 Task: Set up a reminder for the business networking mixer.
Action: Mouse moved to (102, 123)
Screenshot: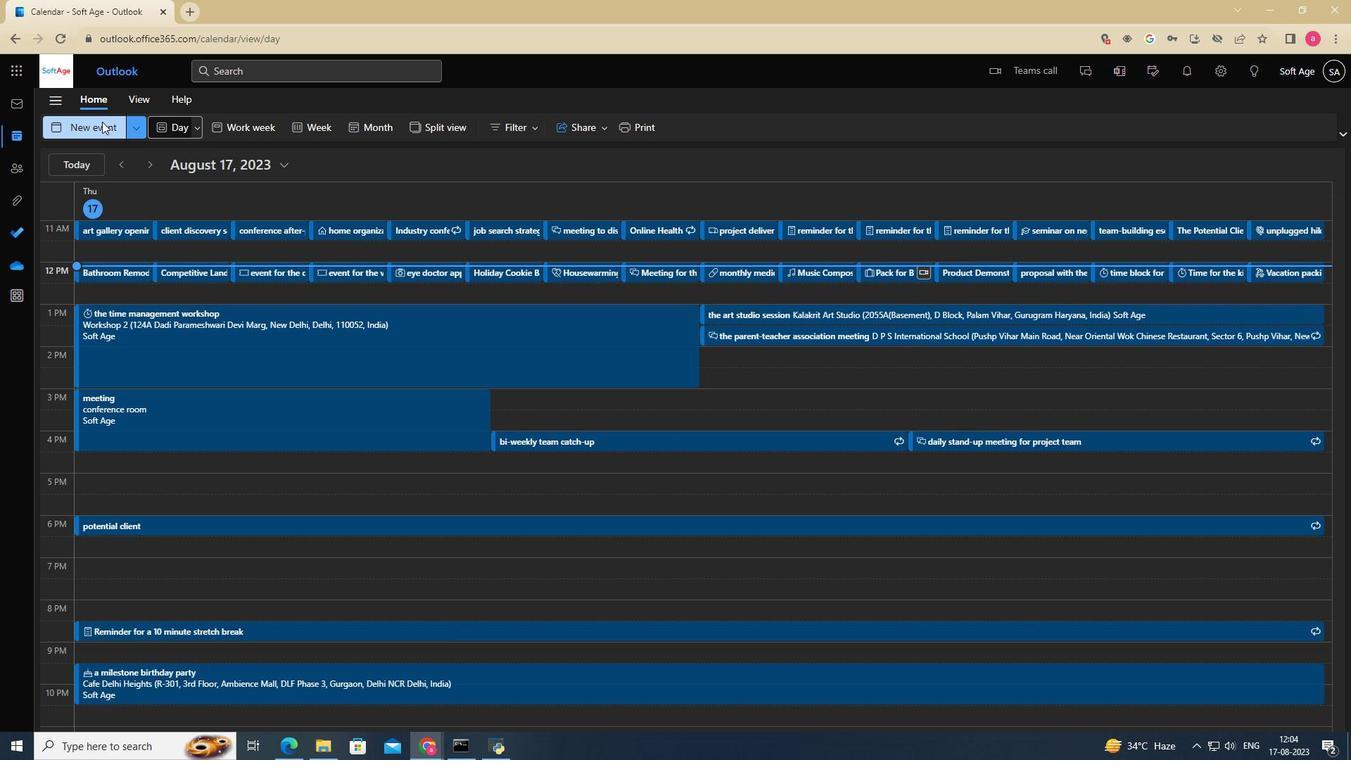 
Action: Mouse pressed left at (102, 123)
Screenshot: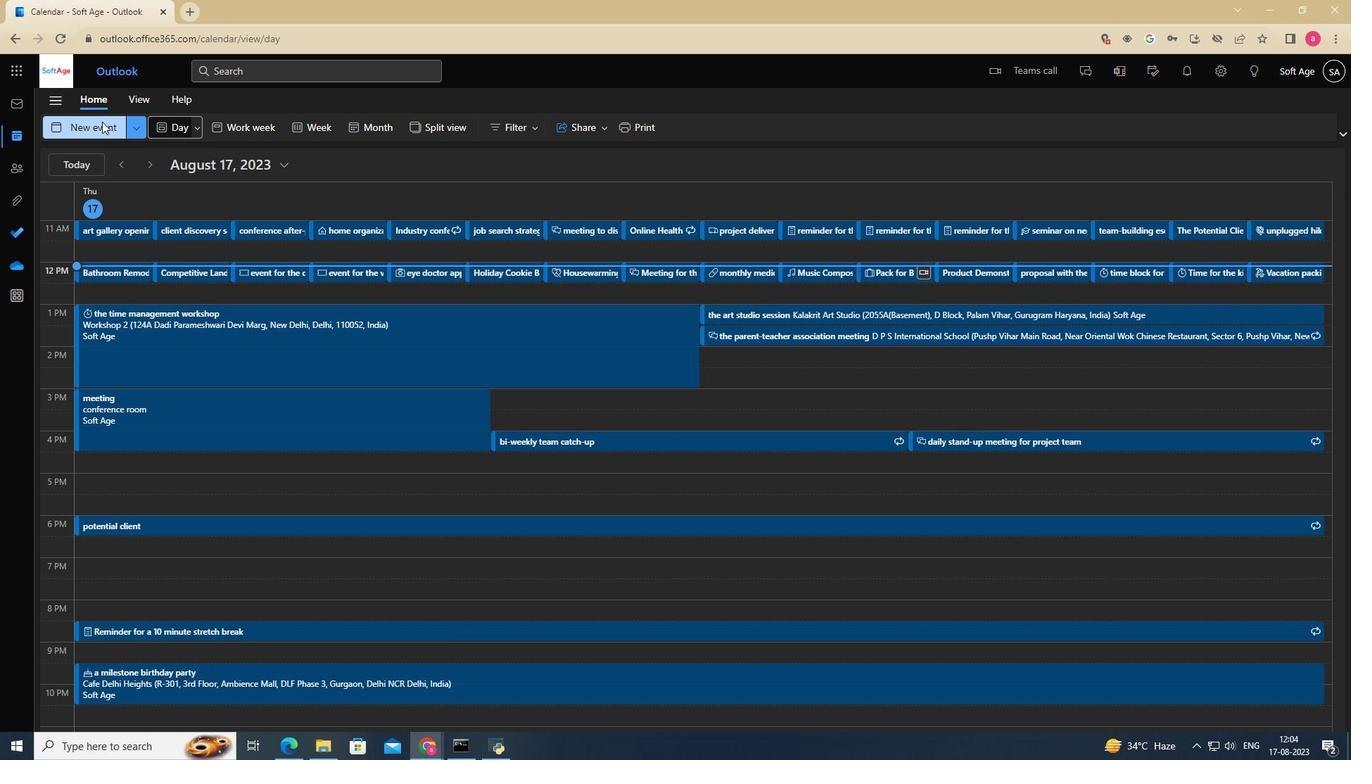 
Action: Mouse moved to (552, 135)
Screenshot: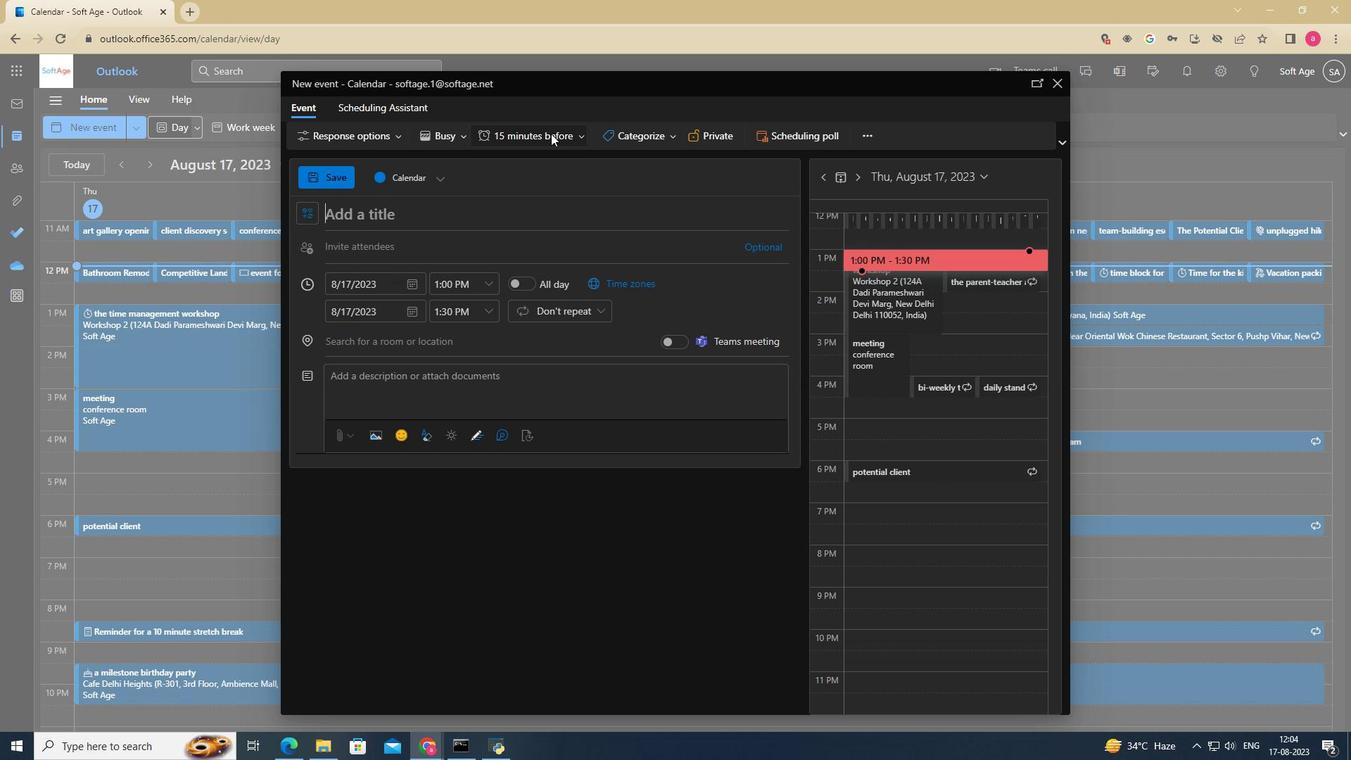 
Action: Mouse pressed left at (552, 135)
Screenshot: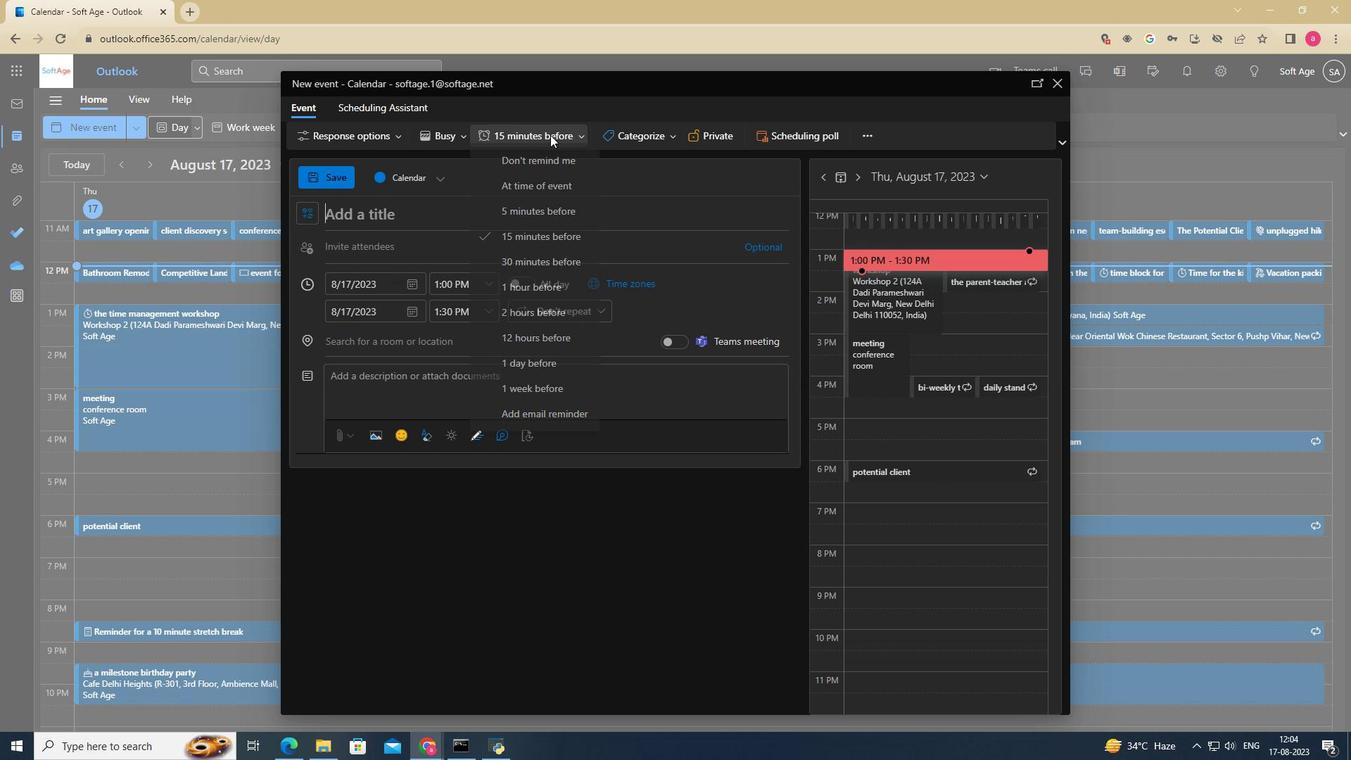 
Action: Mouse moved to (525, 318)
Screenshot: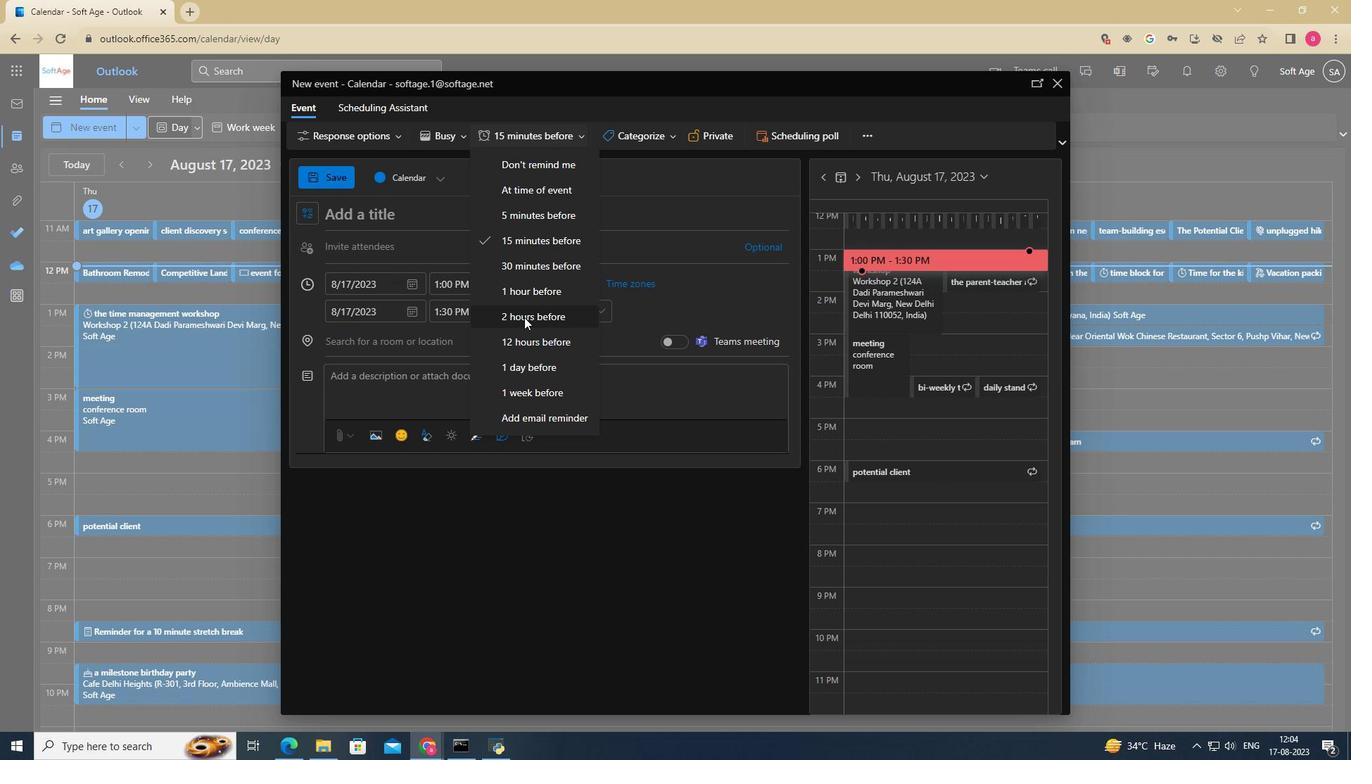 
Action: Mouse pressed left at (525, 318)
Screenshot: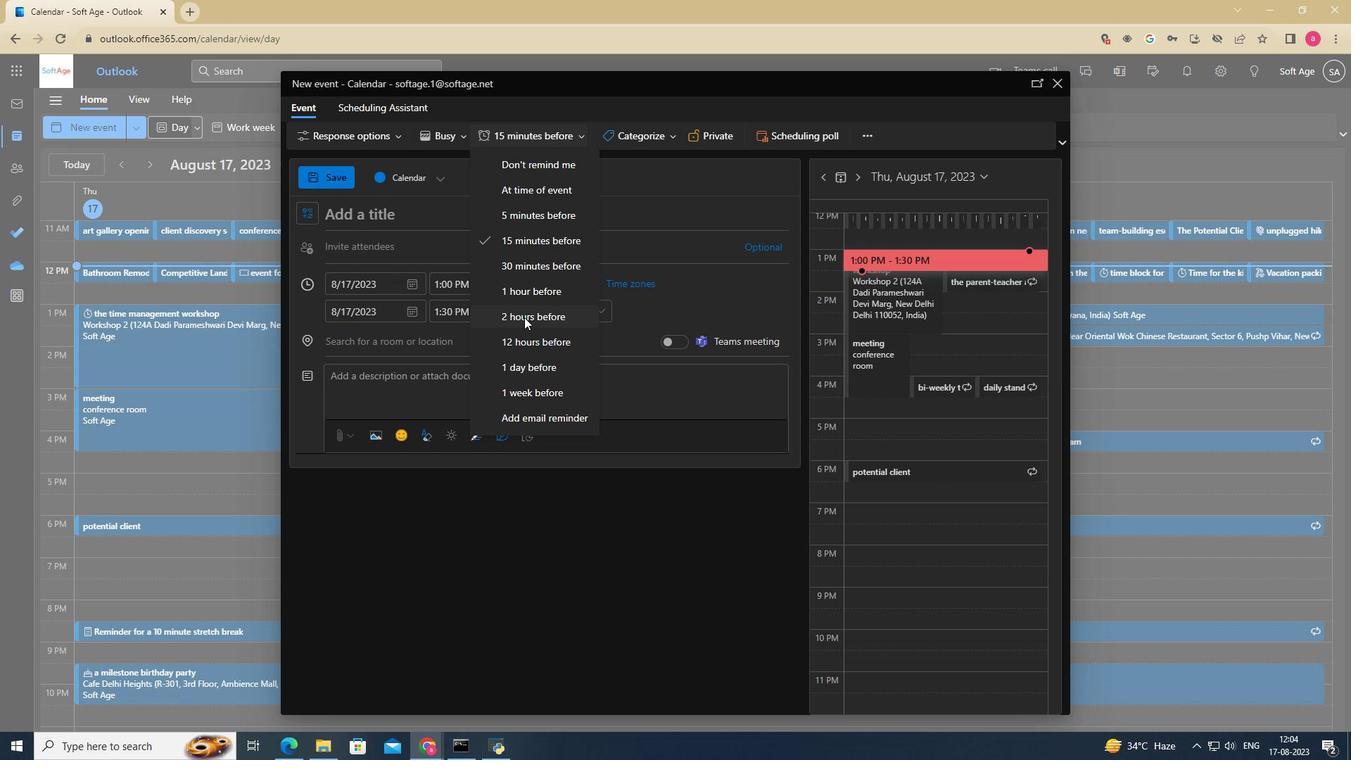 
Action: Mouse moved to (408, 209)
Screenshot: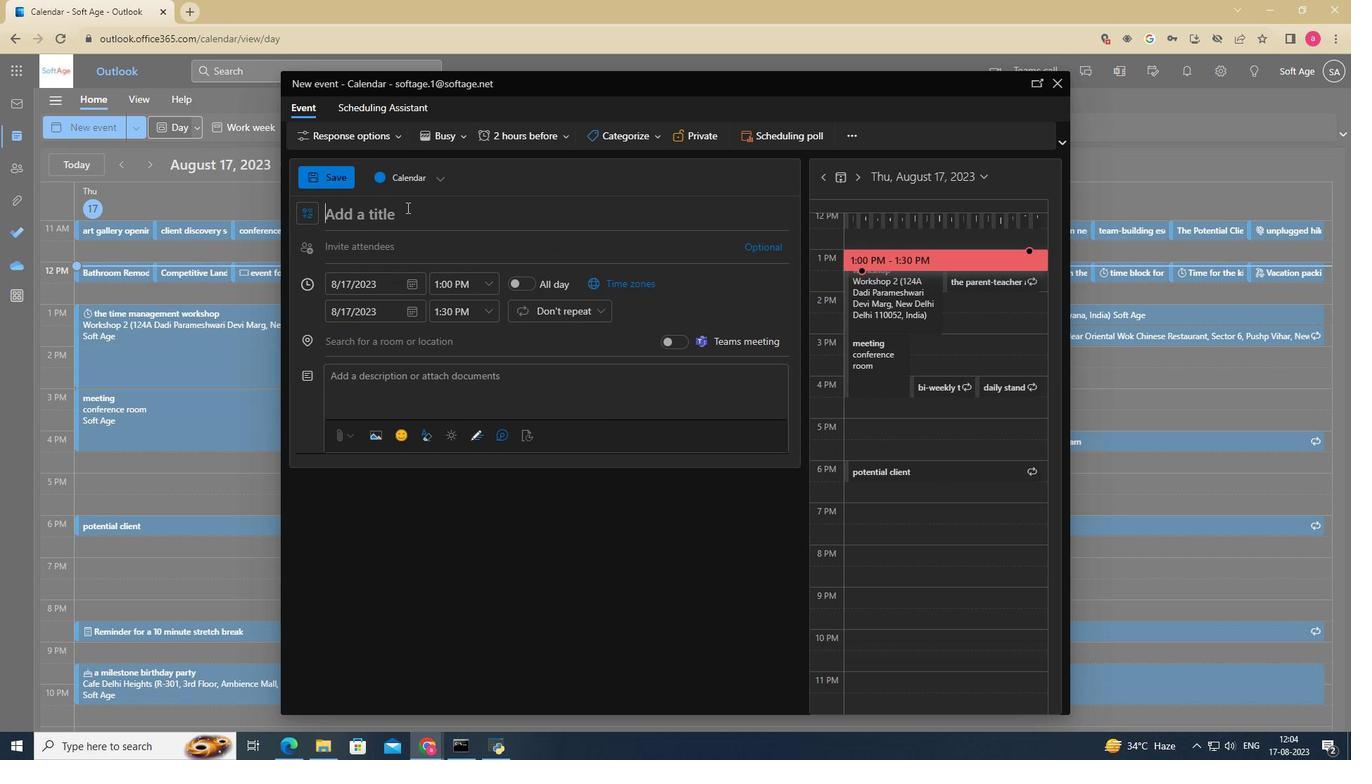 
Action: Mouse pressed left at (408, 209)
Screenshot: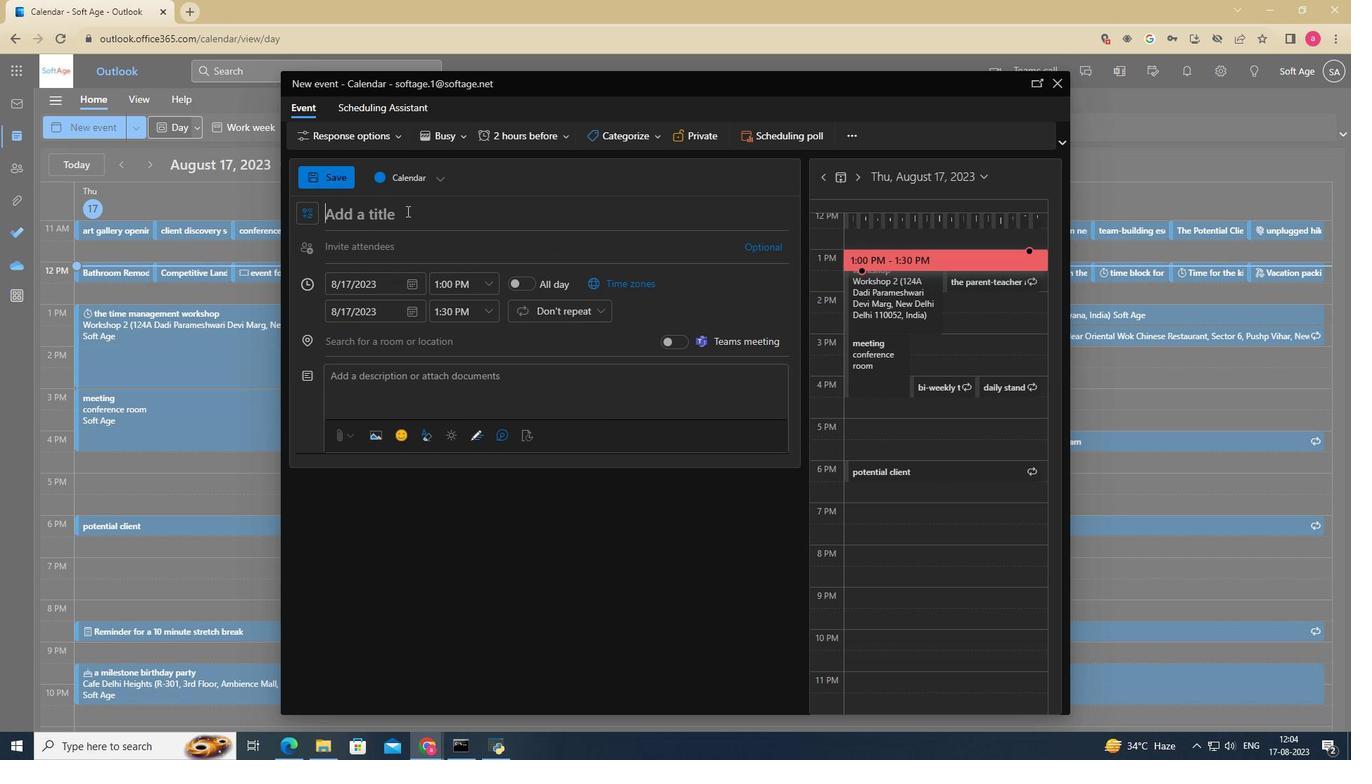 
Action: Mouse moved to (408, 214)
Screenshot: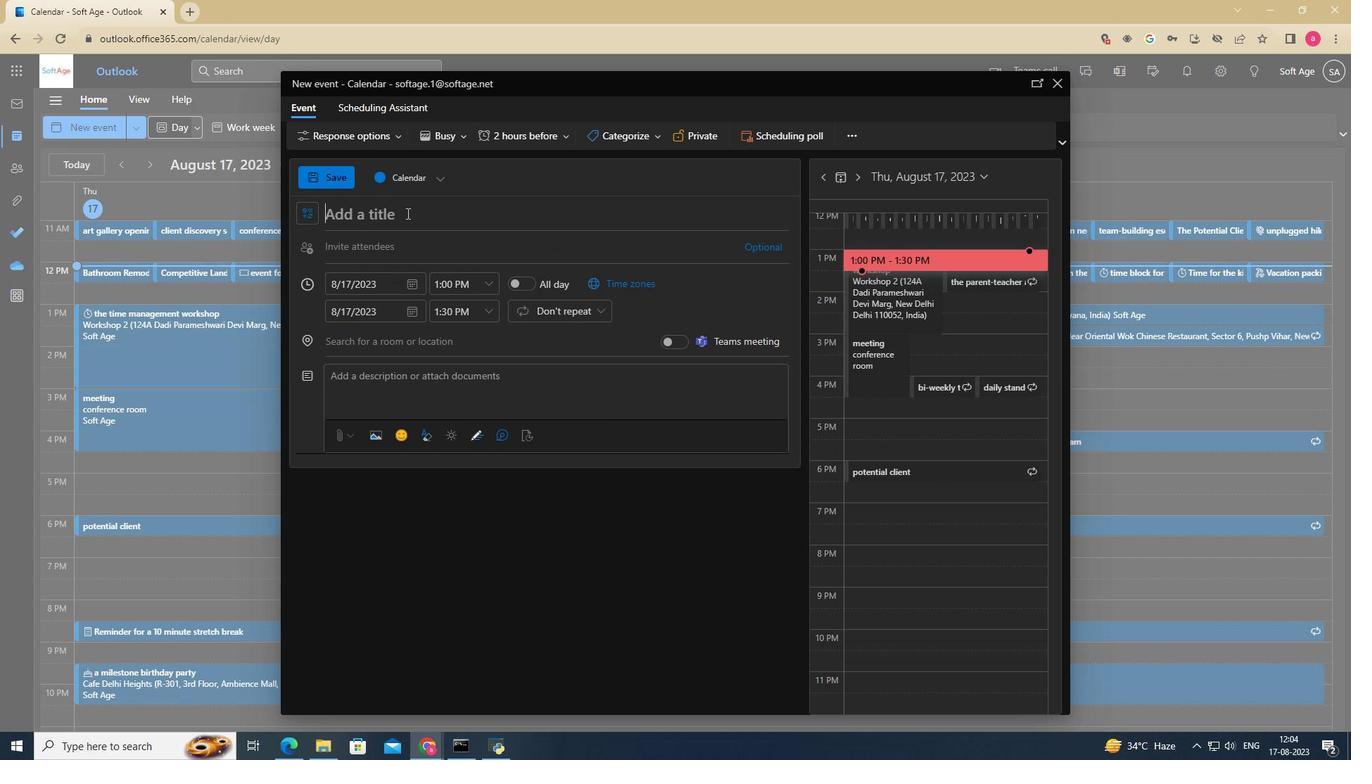 
Action: Key pressed the<Key.space>business<Key.space>networking<Key.space>mixer
Screenshot: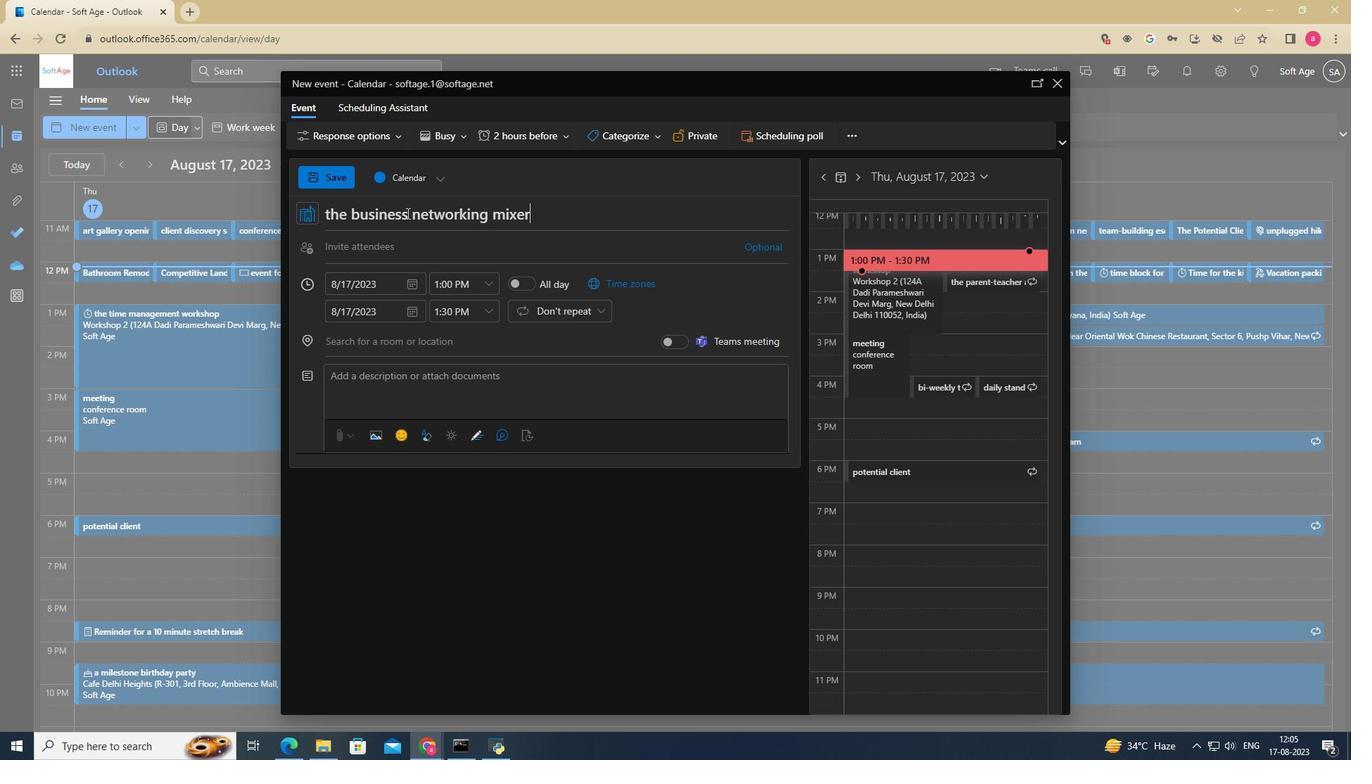 
Action: Mouse moved to (404, 246)
Screenshot: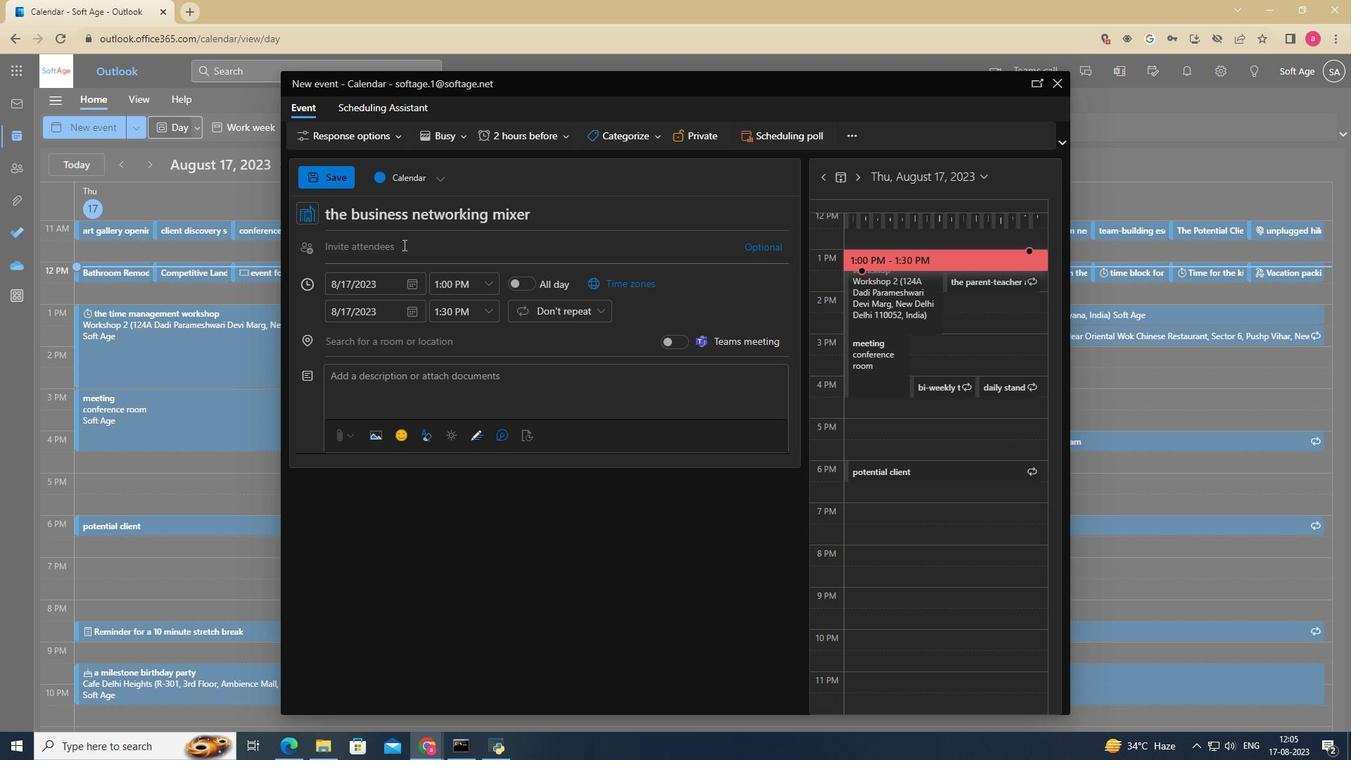 
Action: Mouse pressed left at (404, 246)
Screenshot: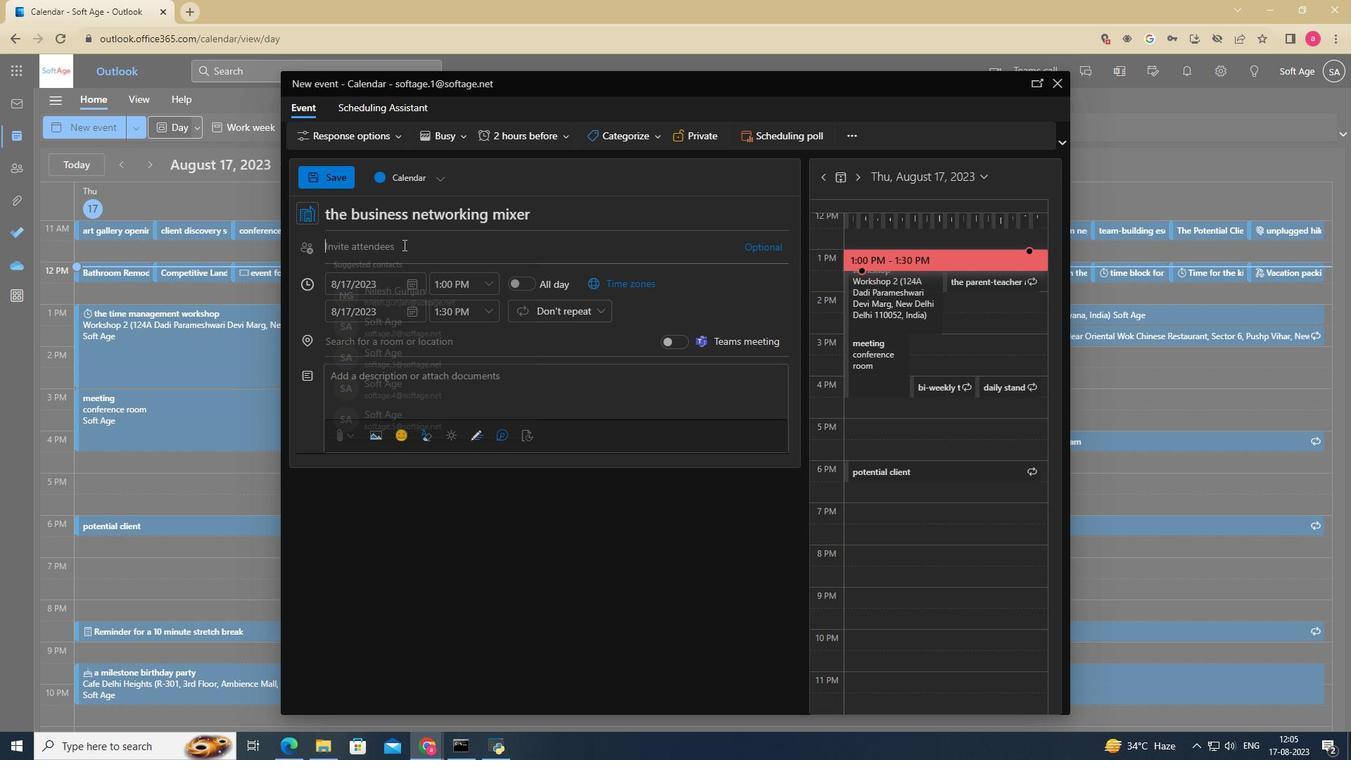
Action: Mouse moved to (390, 337)
Screenshot: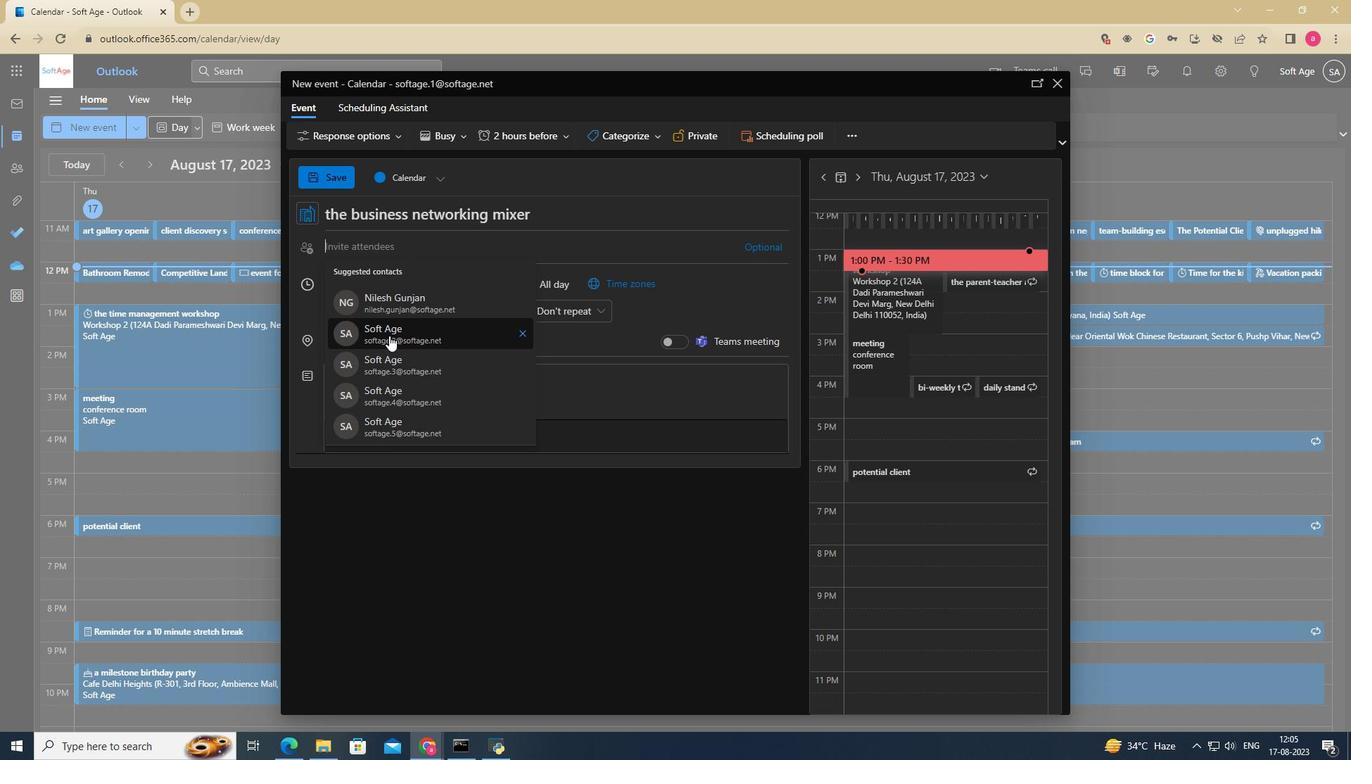 
Action: Mouse pressed left at (390, 337)
Screenshot: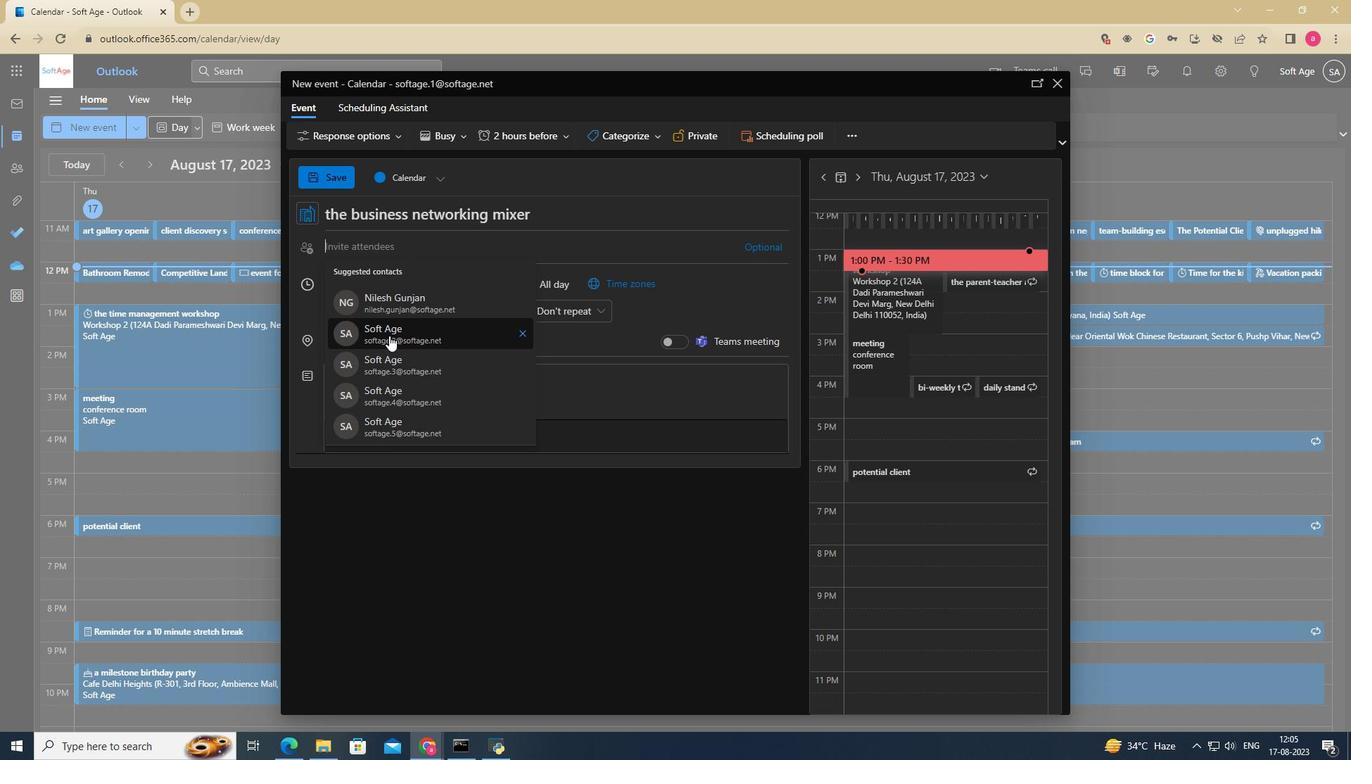 
Action: Mouse moved to (416, 366)
Screenshot: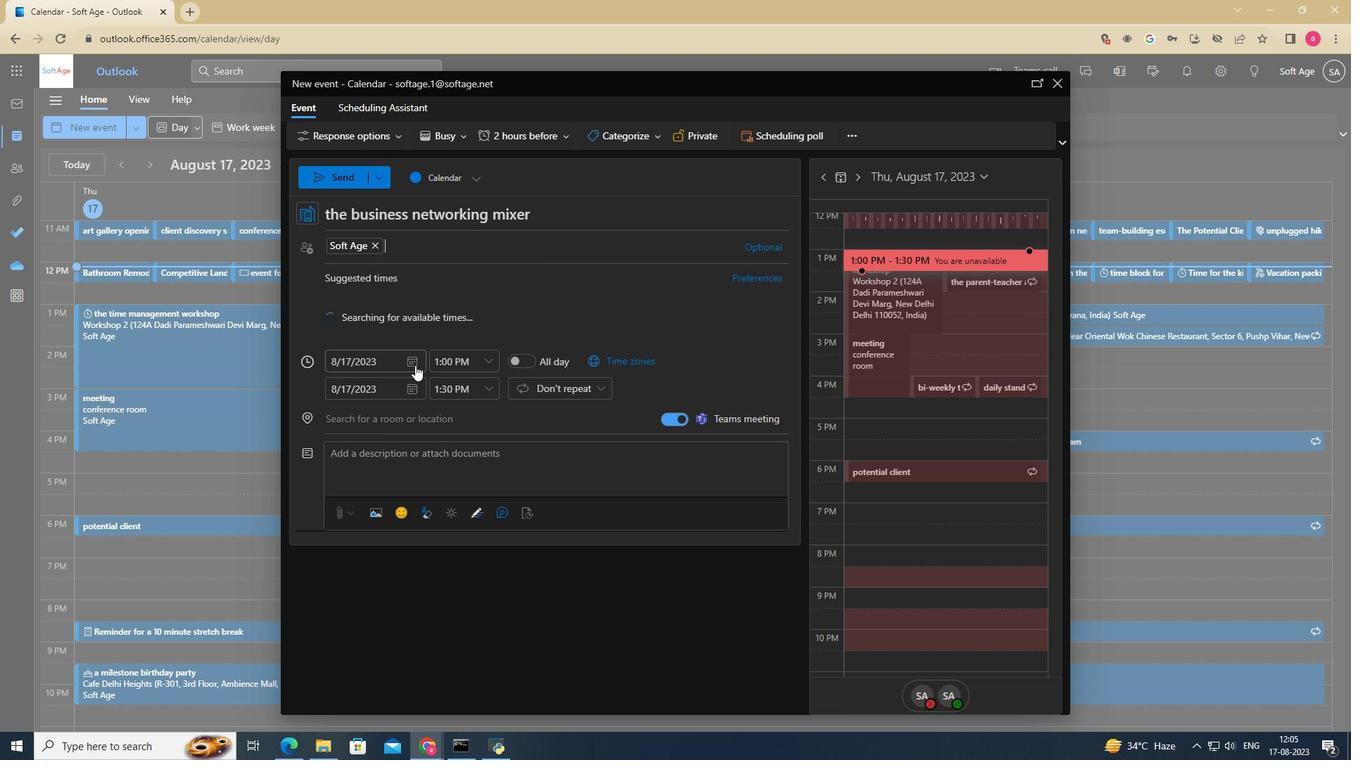 
Action: Mouse pressed left at (416, 366)
Screenshot: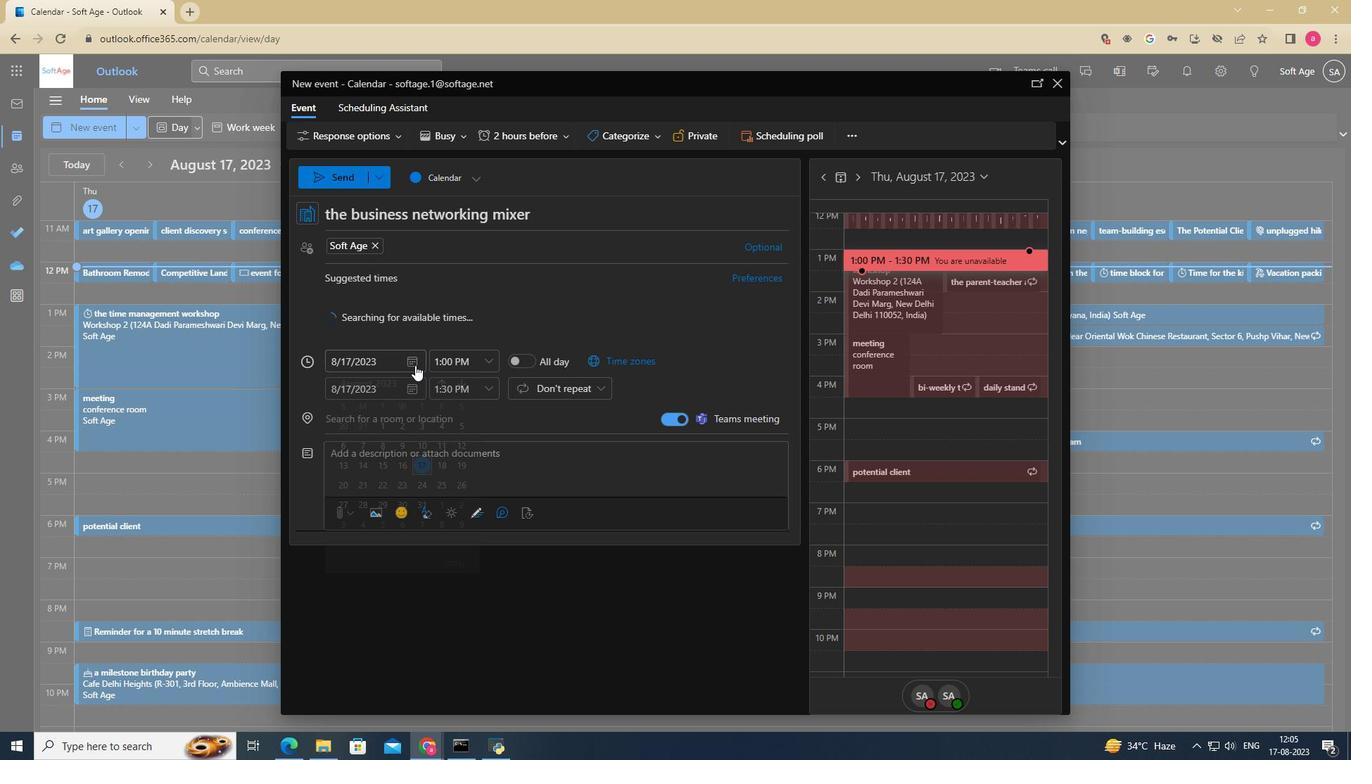 
Action: Mouse moved to (416, 490)
Screenshot: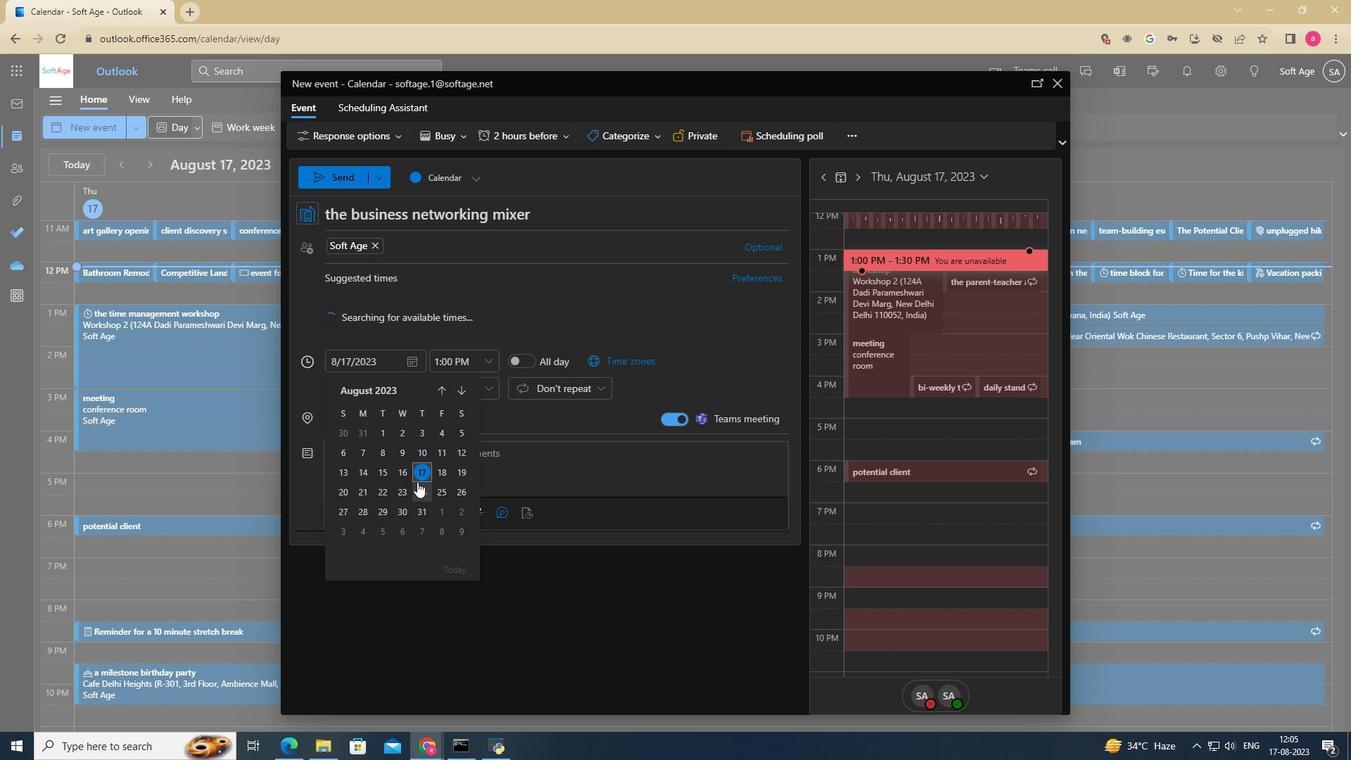 
Action: Mouse pressed left at (416, 490)
Screenshot: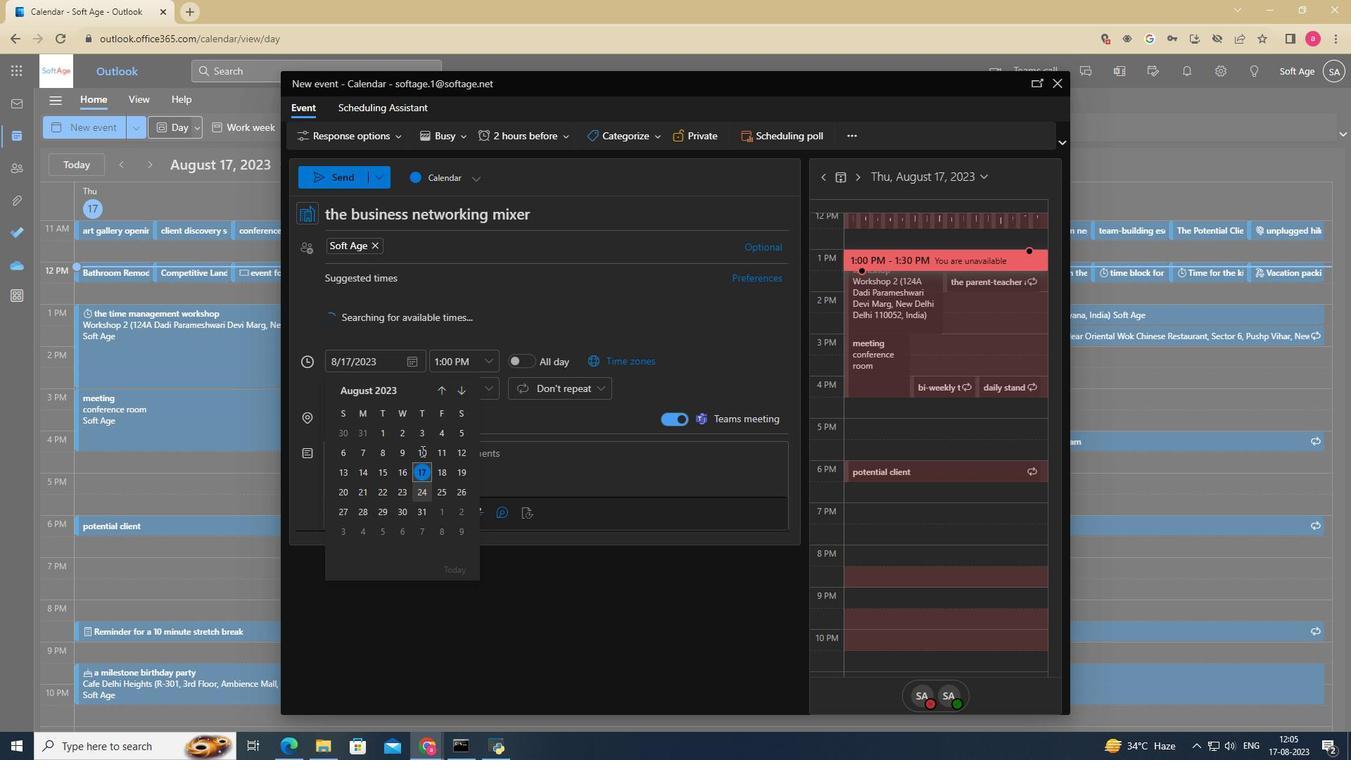 
Action: Mouse moved to (420, 390)
Screenshot: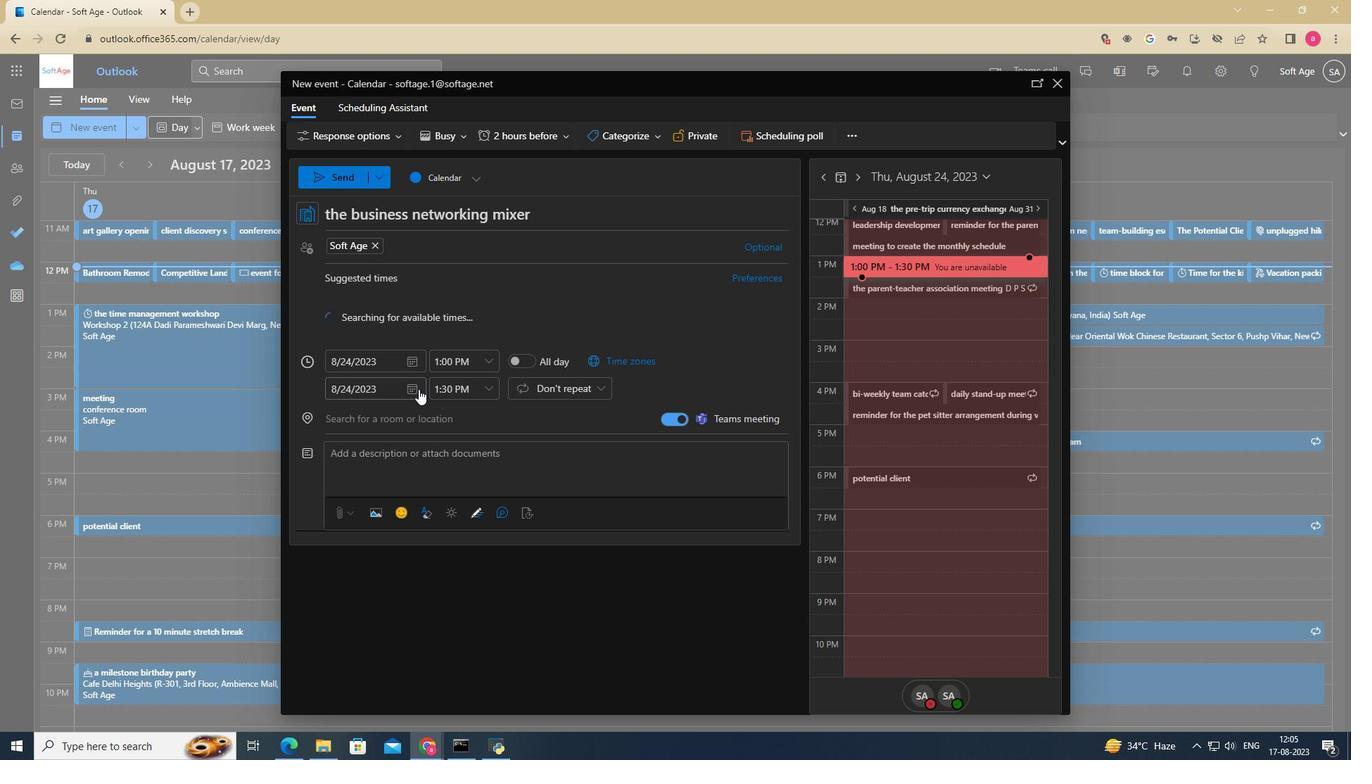 
Action: Mouse pressed left at (420, 390)
Screenshot: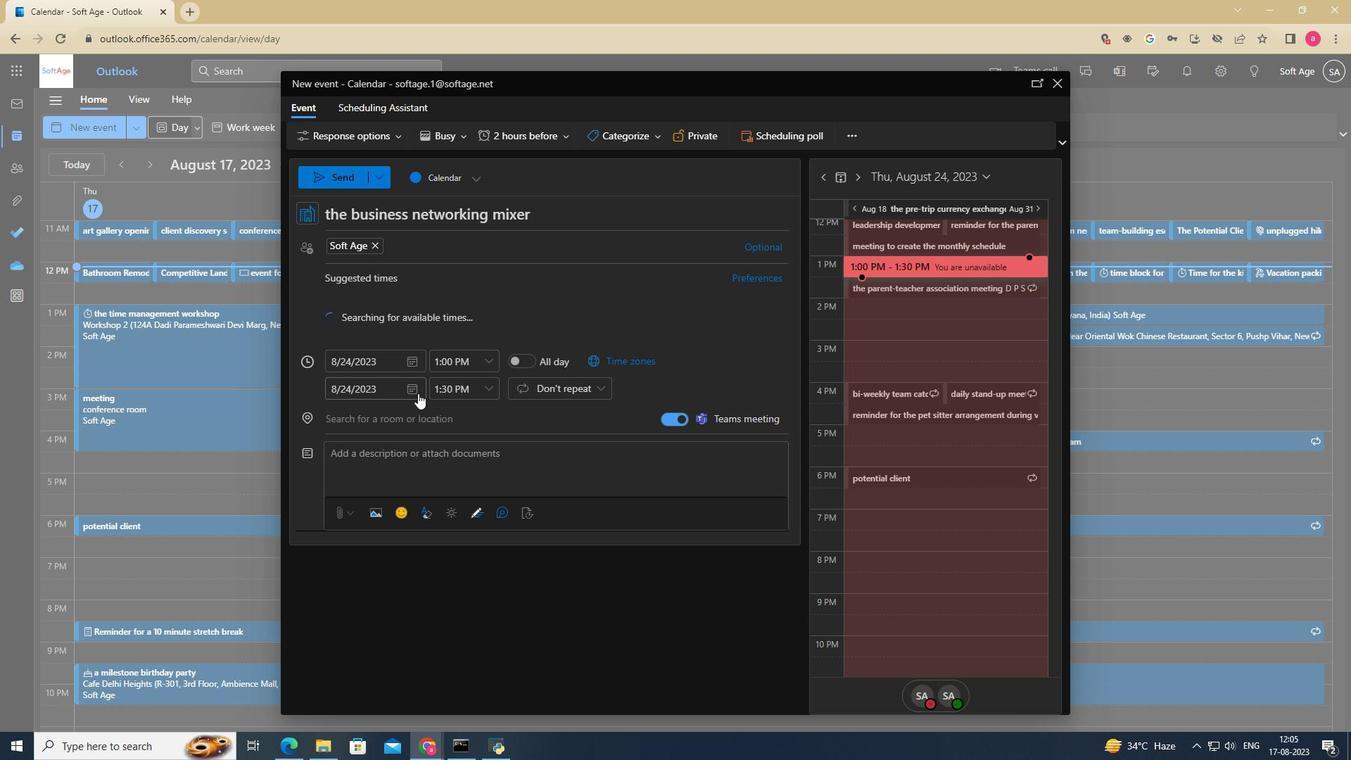 
Action: Mouse moved to (420, 522)
Screenshot: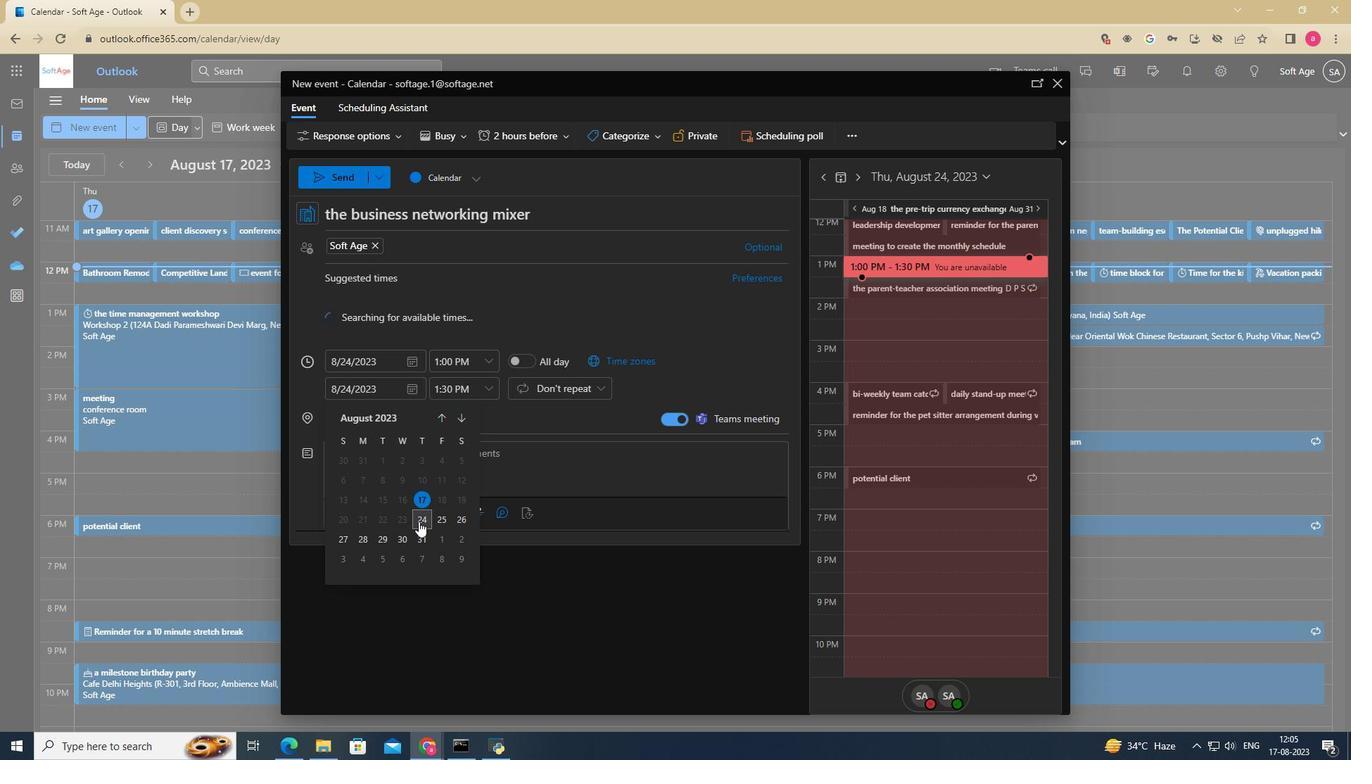 
Action: Mouse pressed left at (420, 522)
Screenshot: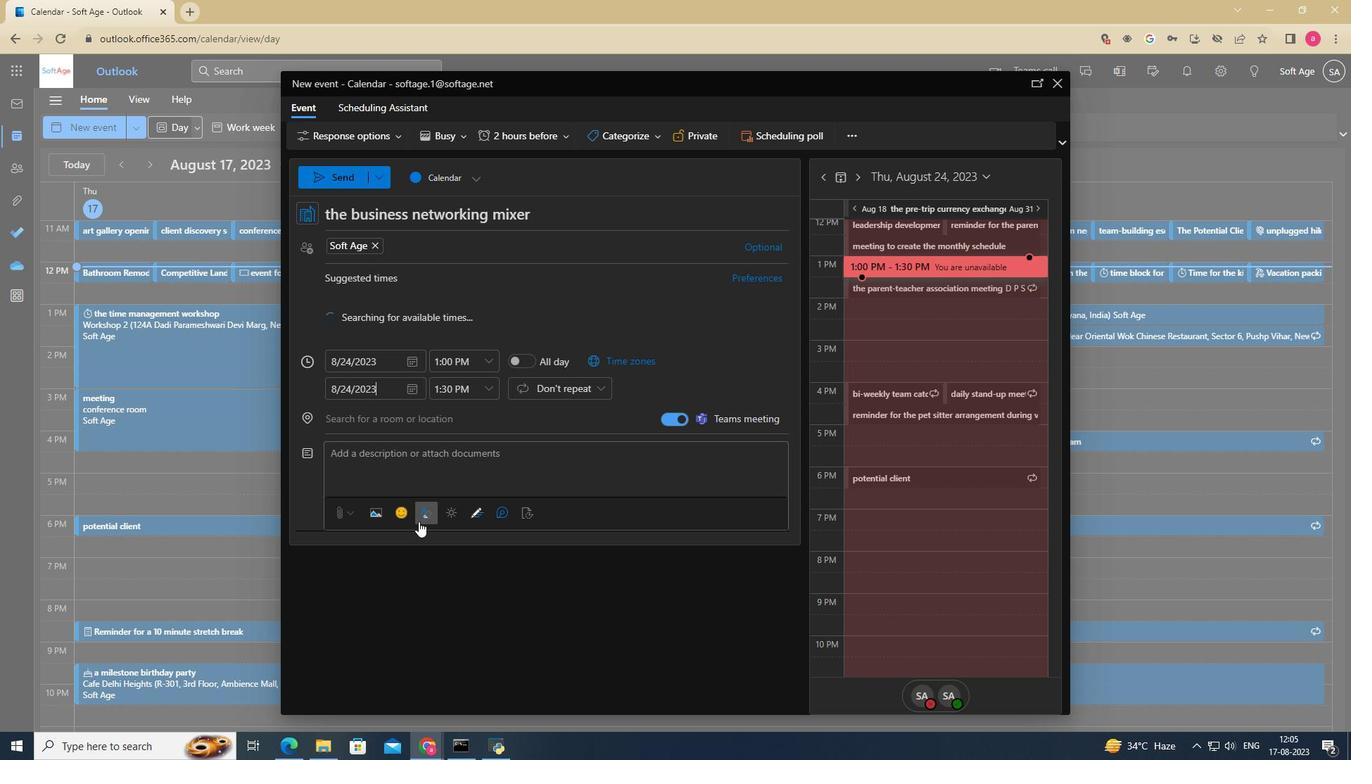 
Action: Mouse moved to (392, 424)
Screenshot: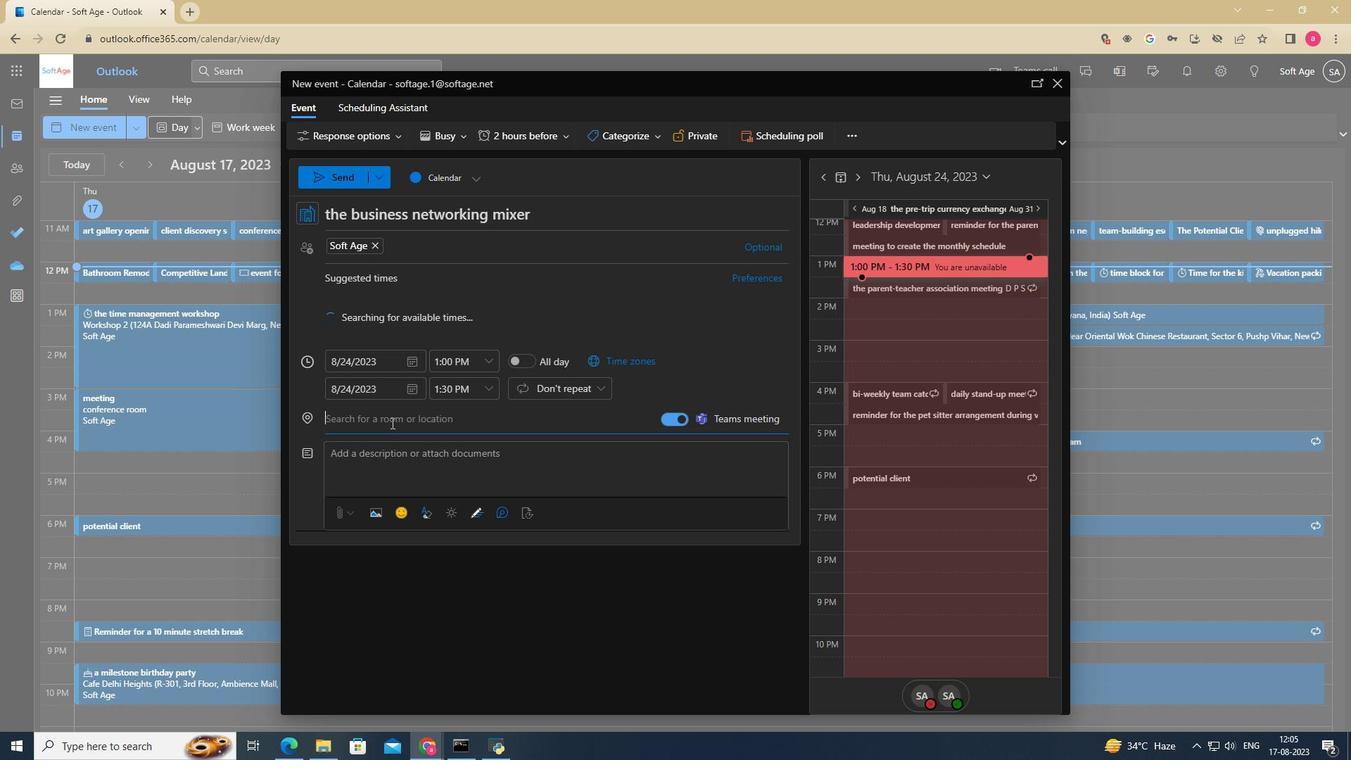 
Action: Mouse pressed left at (392, 424)
Screenshot: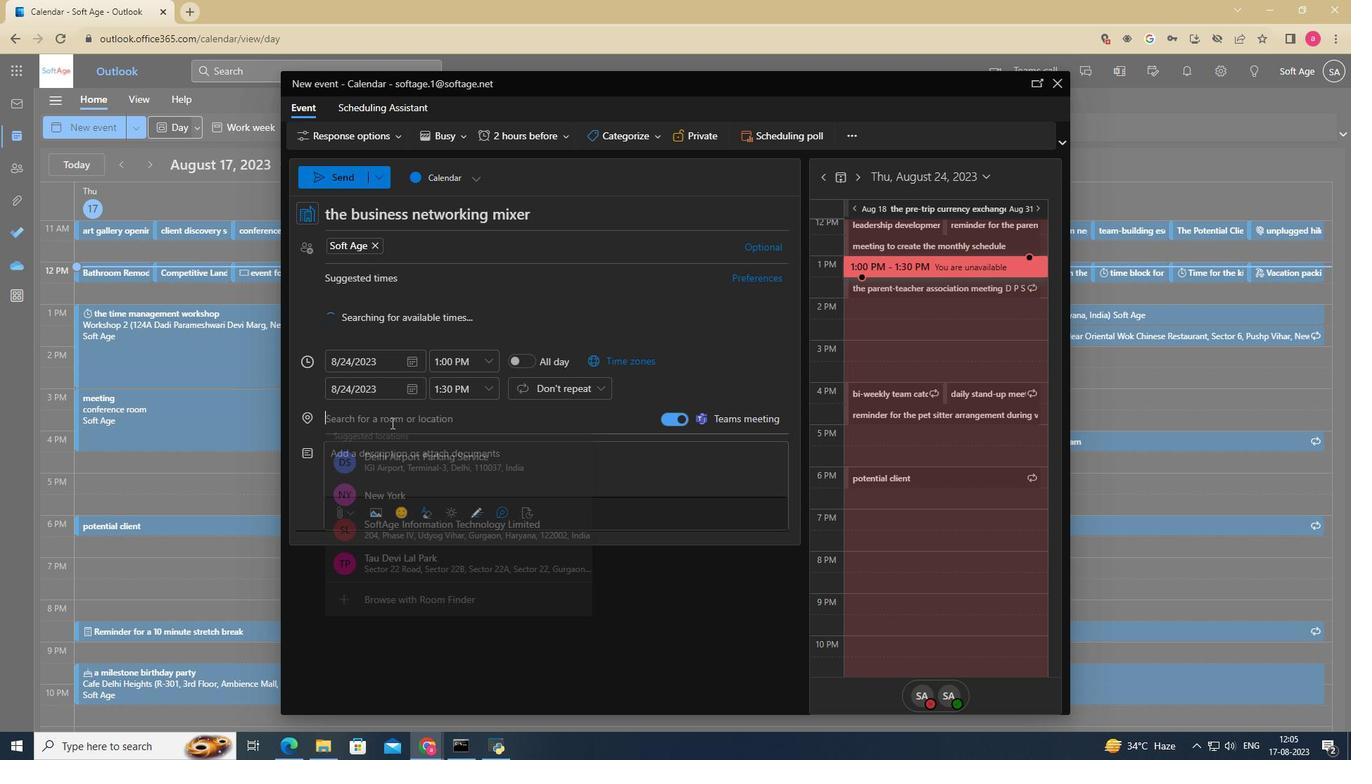 
Action: Key pressed no<Key.backspace><Key.backspace>lal<Key.space>
Screenshot: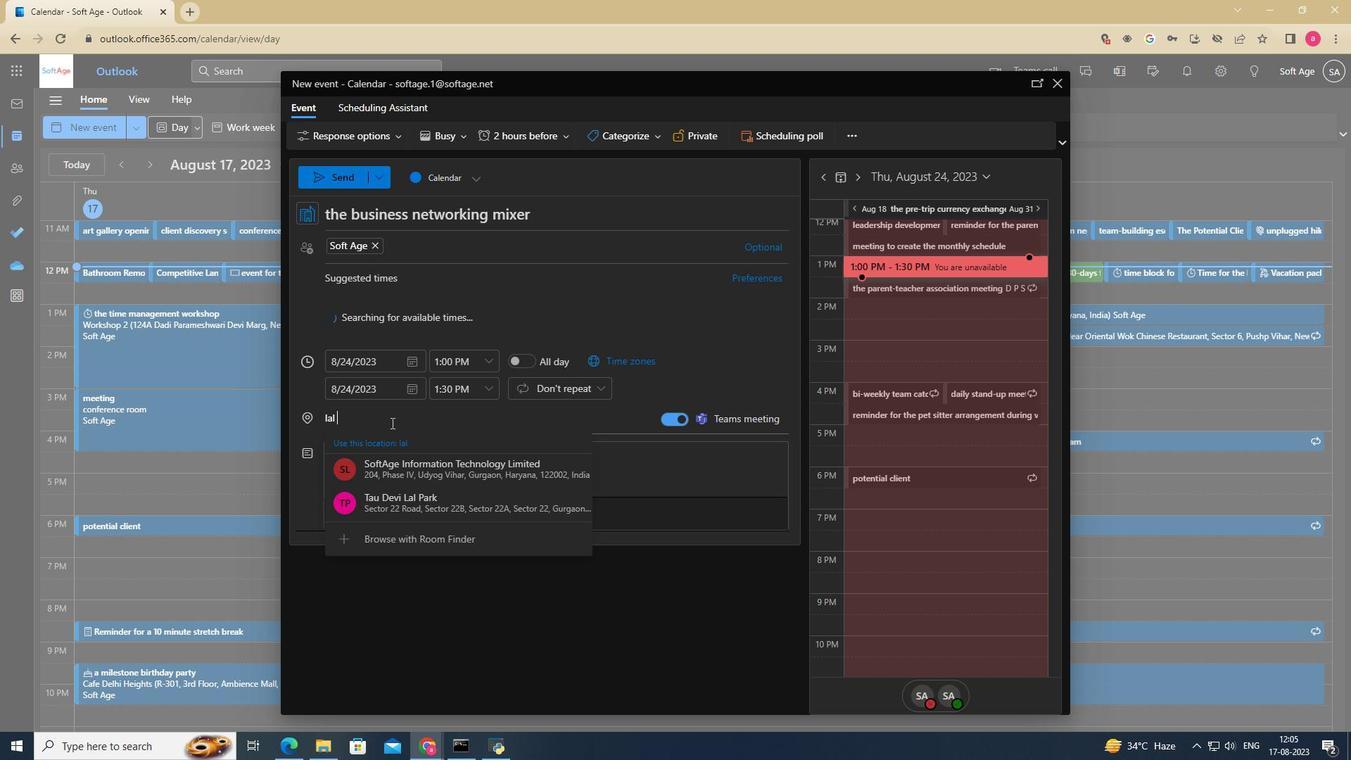 
Action: Mouse moved to (434, 534)
Screenshot: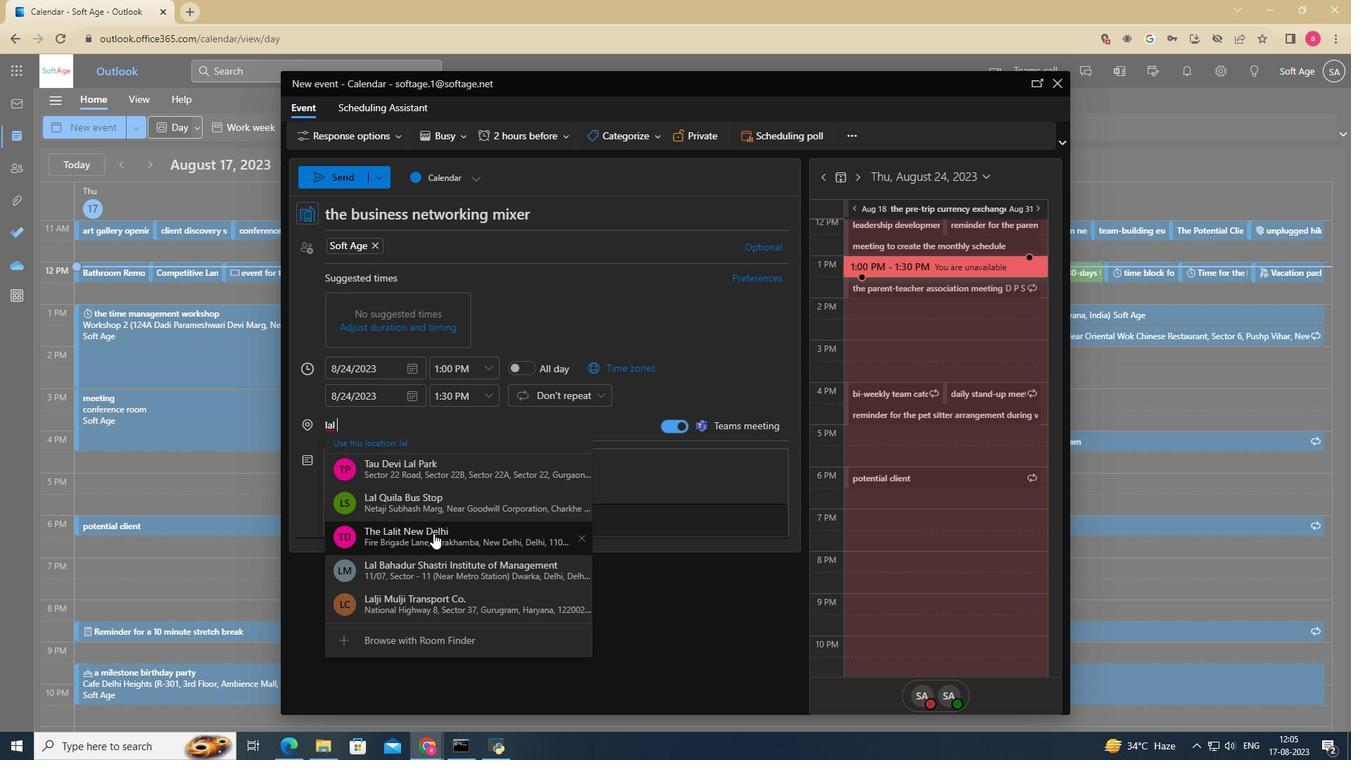 
Action: Mouse pressed left at (434, 534)
Screenshot: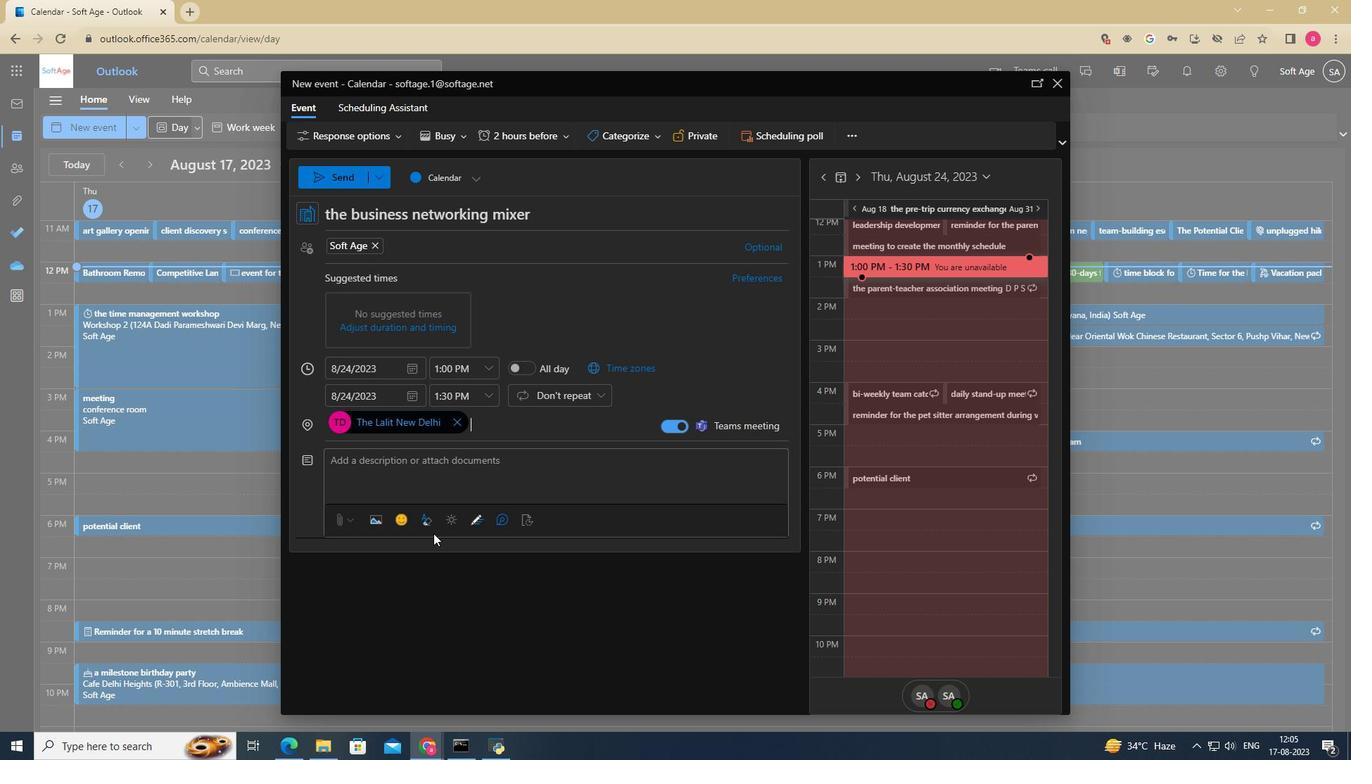 
Action: Mouse moved to (387, 468)
Screenshot: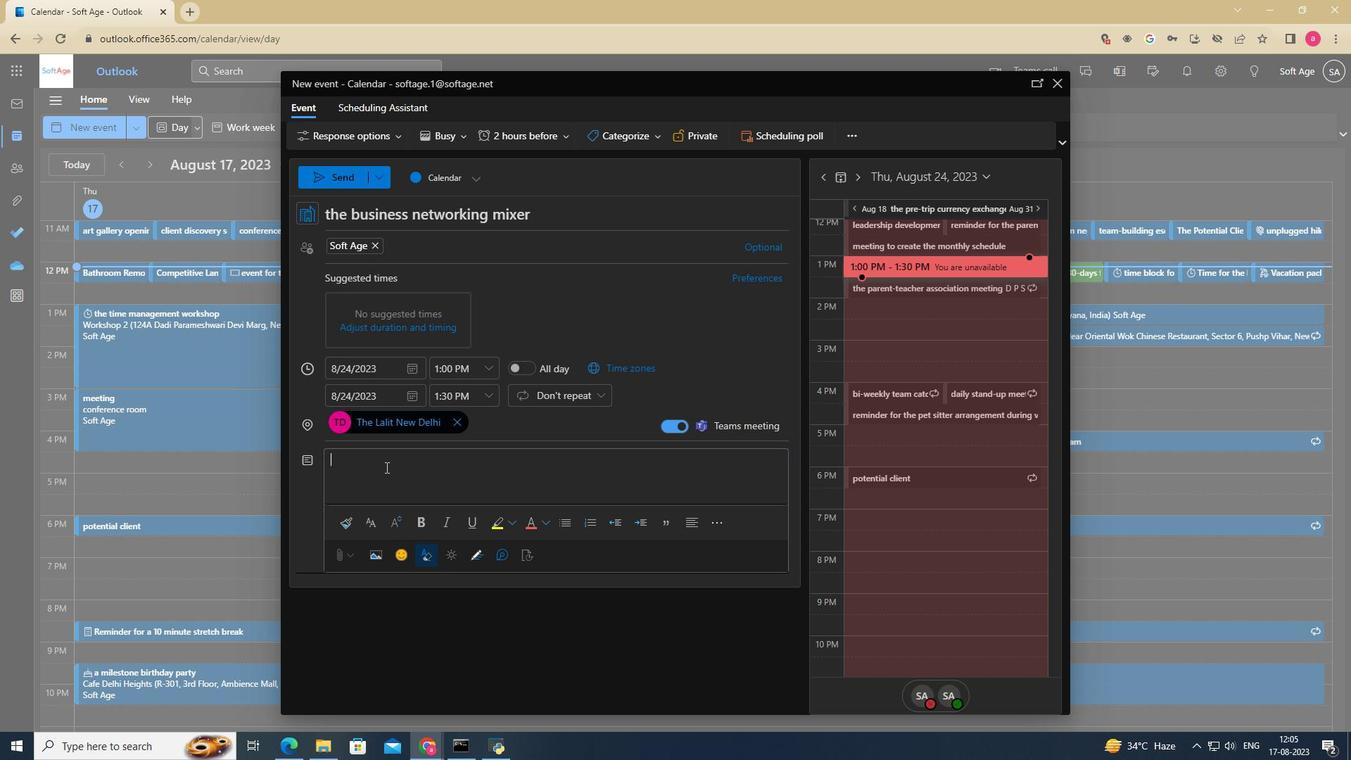 
Action: Mouse pressed left at (387, 468)
Screenshot: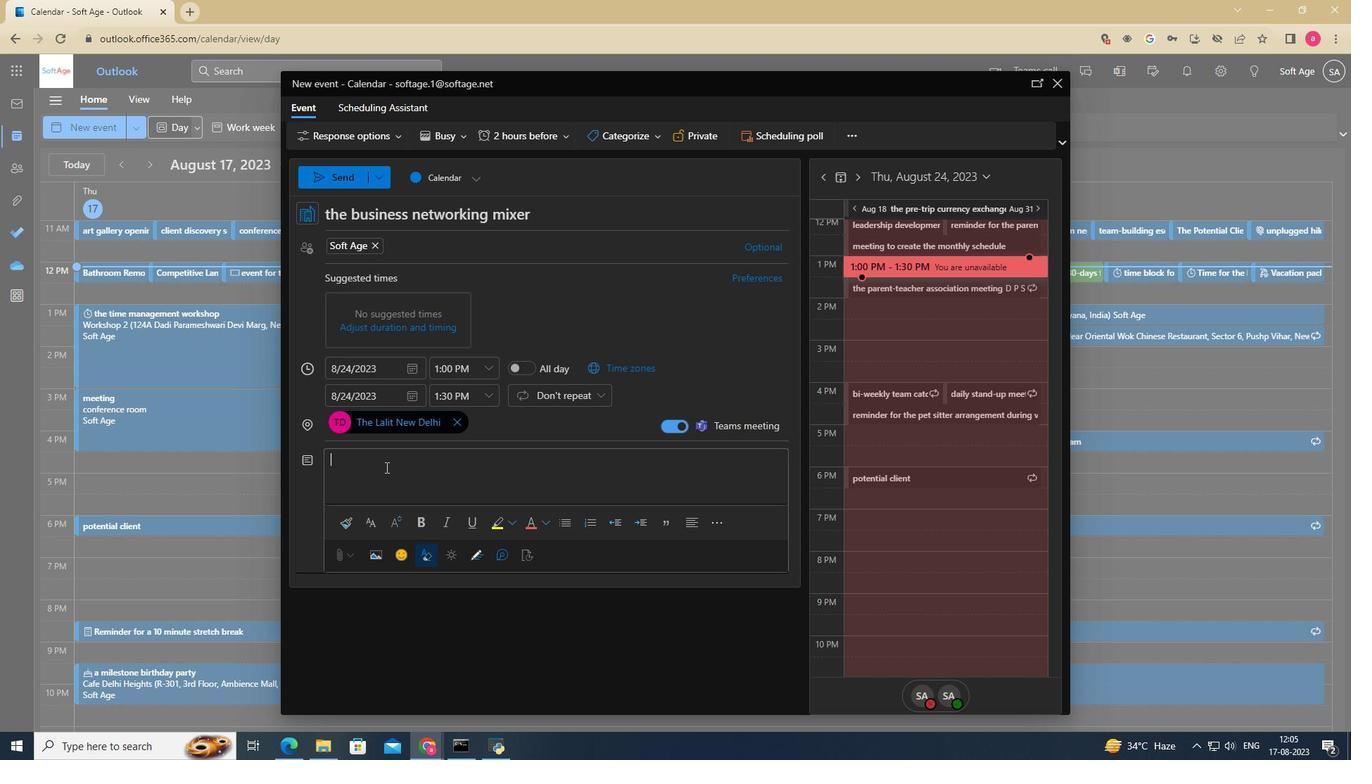 
Action: Key pressed <Key.shift>A<Key.space>business<Key.space>network<Key.space>mixer<Key.space>is<Key.space>a<Key.space>soic<Key.backspace>c<Key.backspace><Key.backspace>cial<Key.space>mixer<Key.space>is<Key.space>a<Key.space>social<Key.space>me<Key.backspace><Key.backspace>event<Key.space>designed<Key.space>to<Key.space>facilitate<Key.space>connections,<Key.space>interactions,<Key.space>and<Key.space>collaborations<Key.space>among<Key.space>professionals<Key.space>from<Key.space>varip<Key.backspace>ous<Key.space>industries.<Key.space><Key.shift>These<Key.space>mixer<Key.space>provide<Key.space>an<Key.space>informal<Key.space>setting<Key.space>for<Key.space>individuals<Key.space>to<Key.space>expend<Key.space>their<Key.space>professional<Key.space>metworks,<Key.space>exchange<Key.space>idea,<Key.space>and<Key.space>potentially<Key.space>create<Key.space>opportunities<Key.space>for<Key.space>business<Key.space>growth.<Key.space><Key.shift>Here's<Key.space>a<Key.space>descripa<Key.backspace>
Screenshot: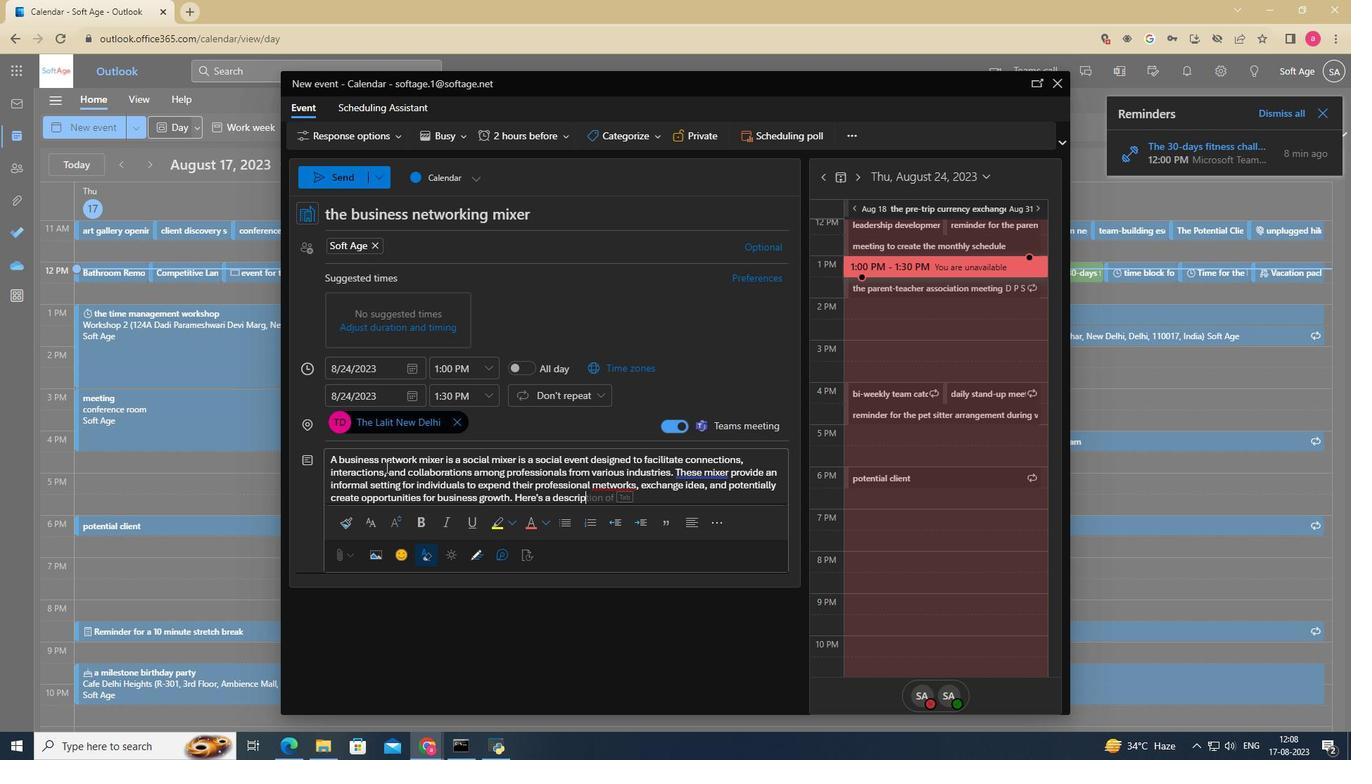 
Action: Mouse moved to (399, 472)
Screenshot: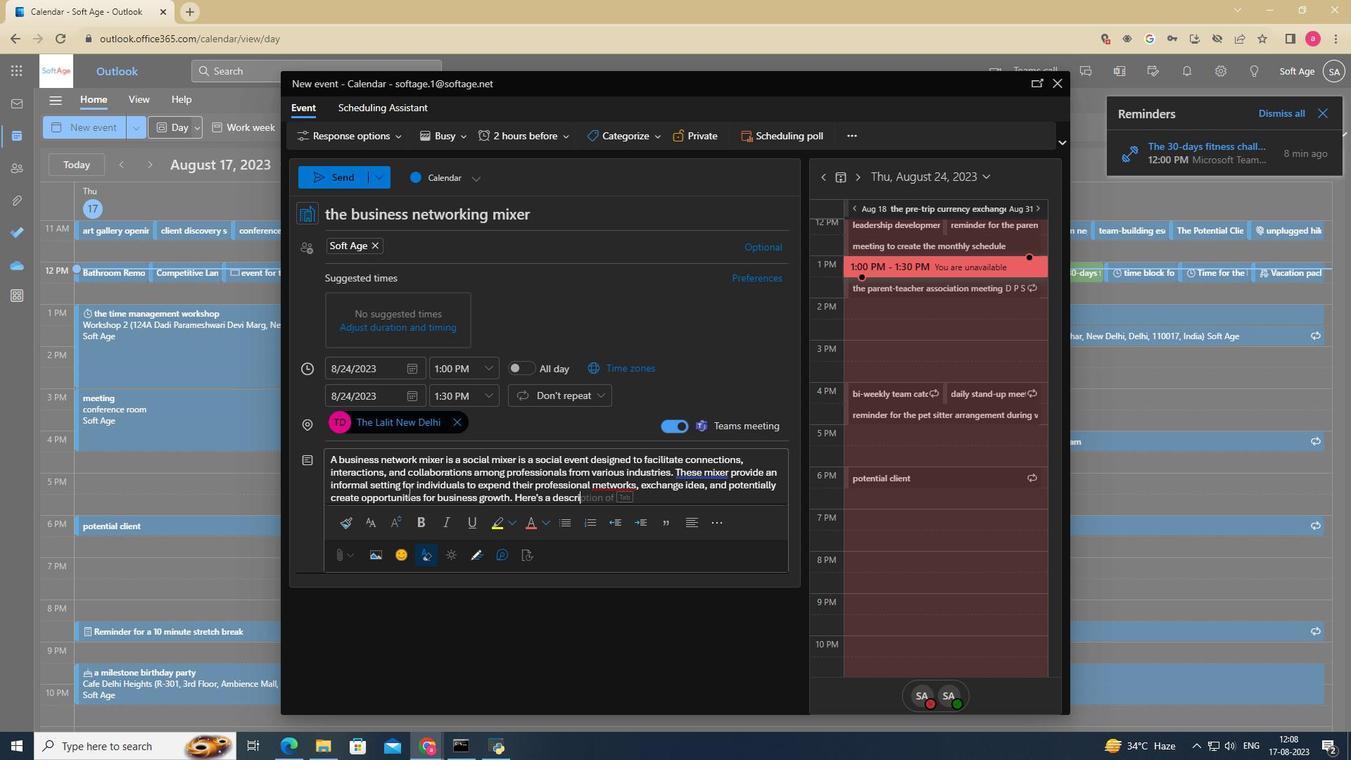 
Action: Key pressed <Key.backspace>
Screenshot: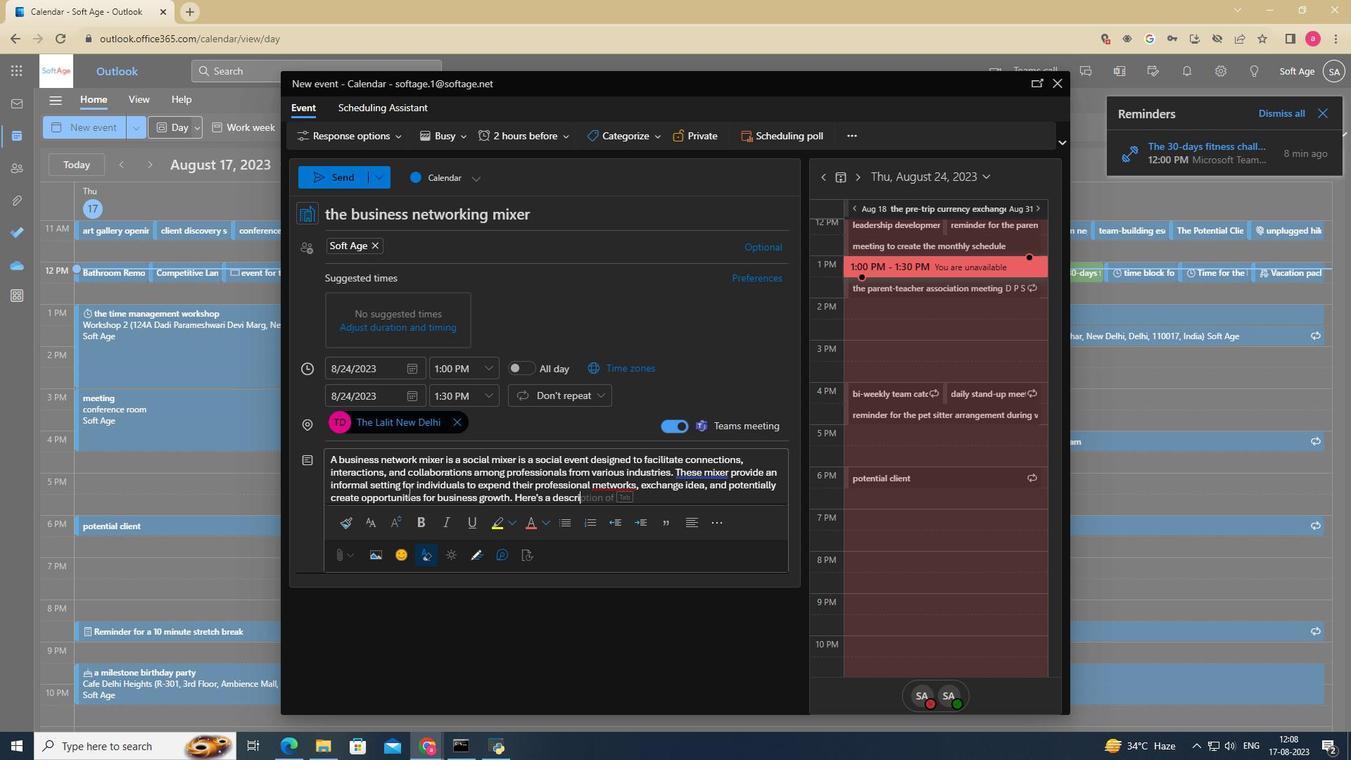 
Action: Mouse moved to (413, 499)
Screenshot: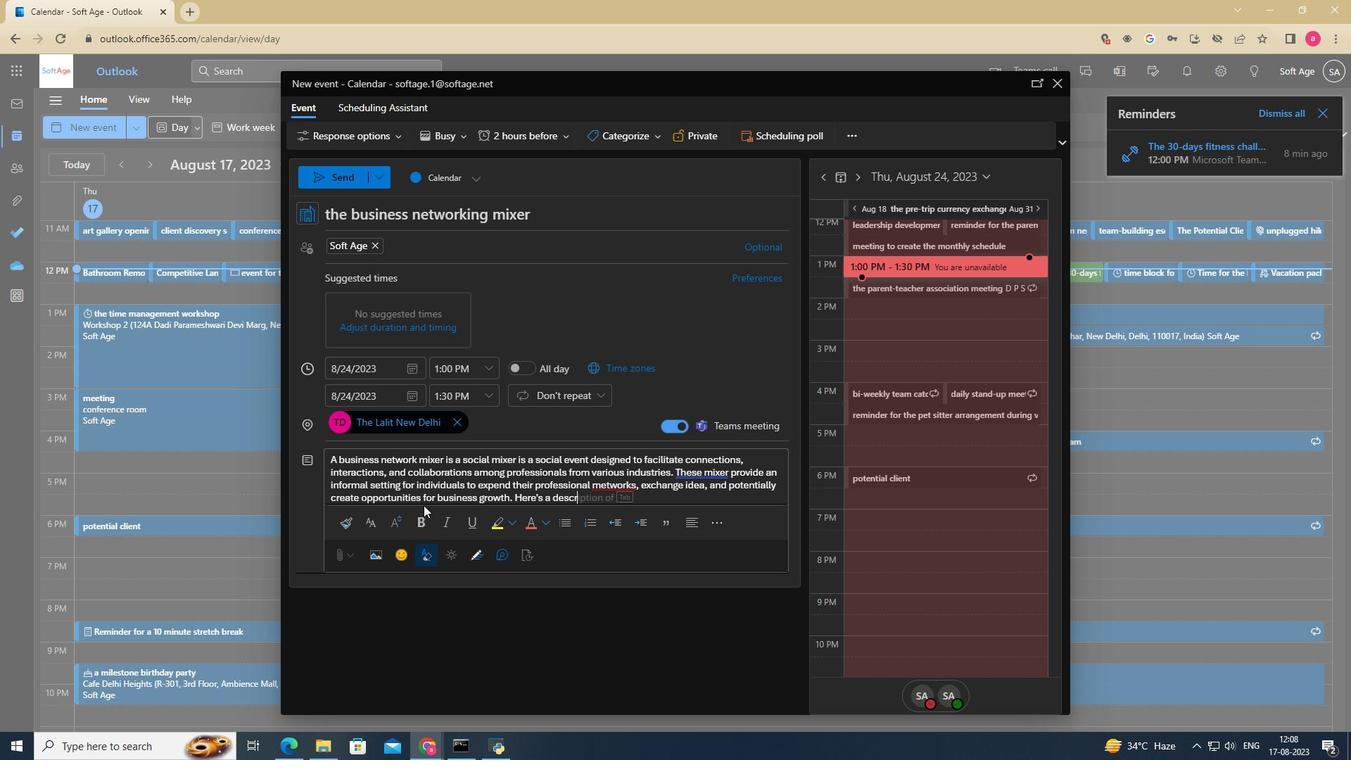 
Action: Key pressed <Key.backspace>
Screenshot: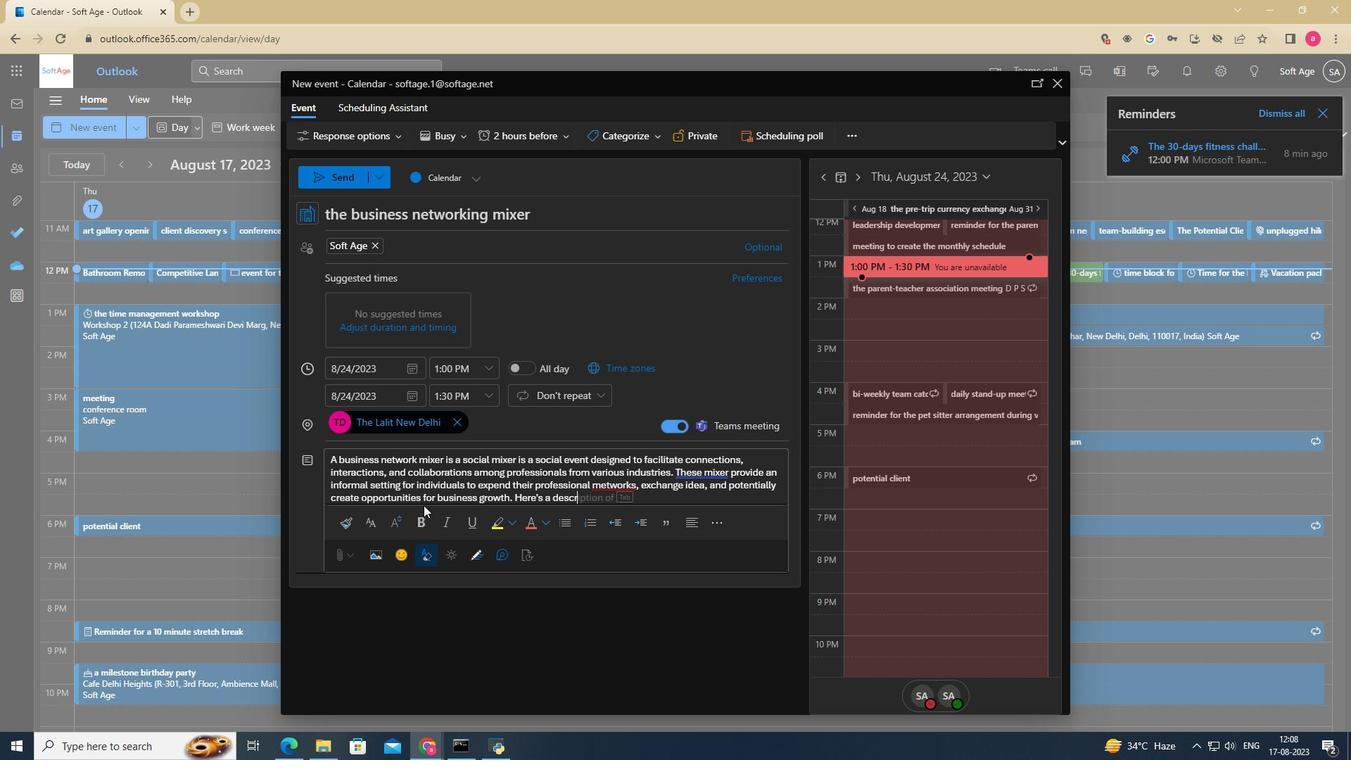 
Action: Mouse moved to (423, 505)
Screenshot: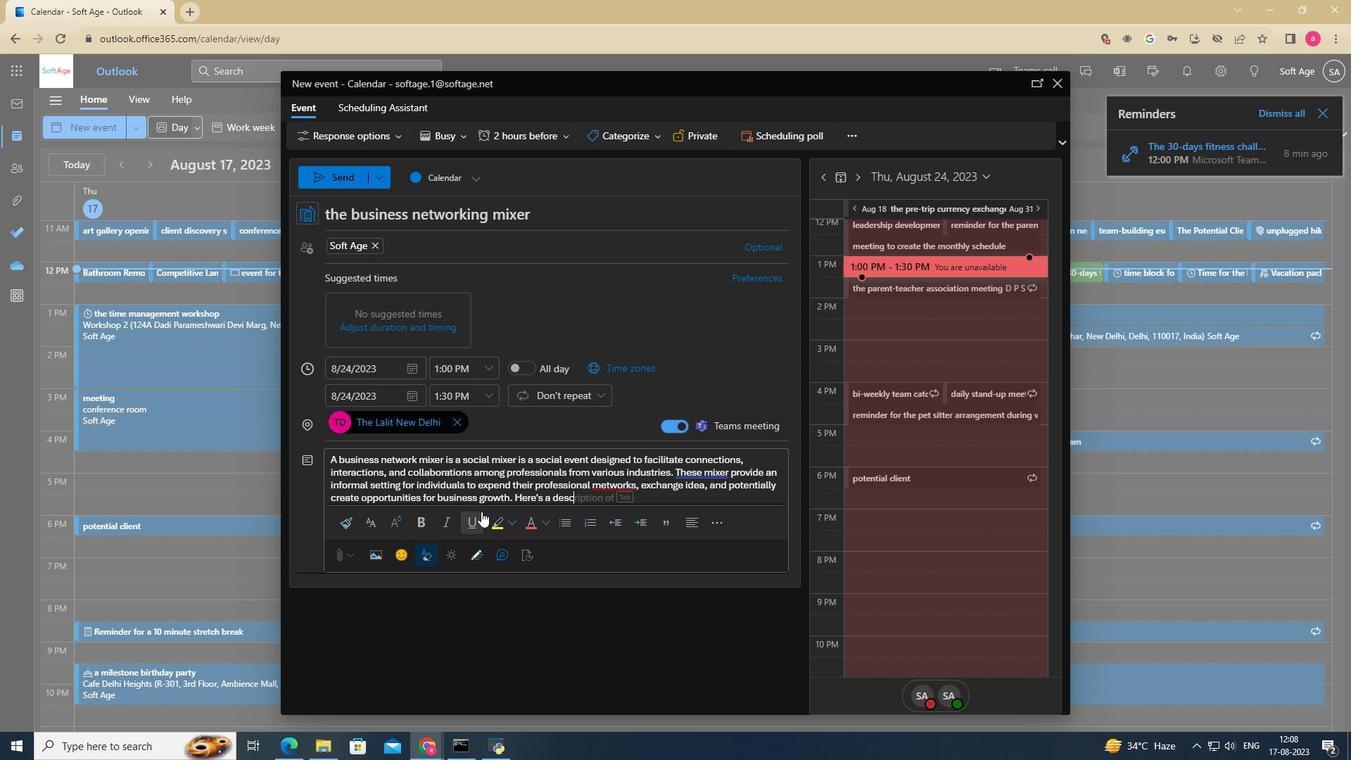 
Action: Key pressed <Key.backspace>
Screenshot: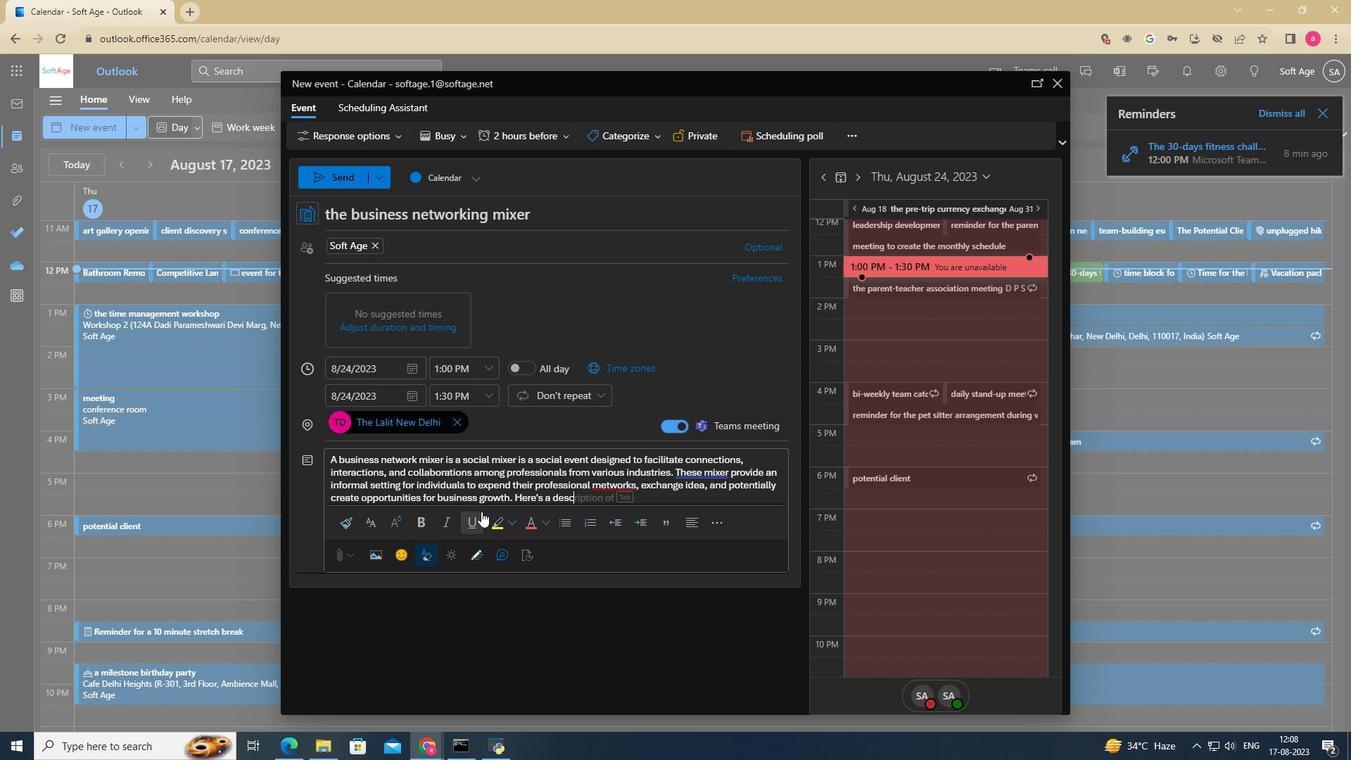 
Action: Mouse moved to (482, 513)
Screenshot: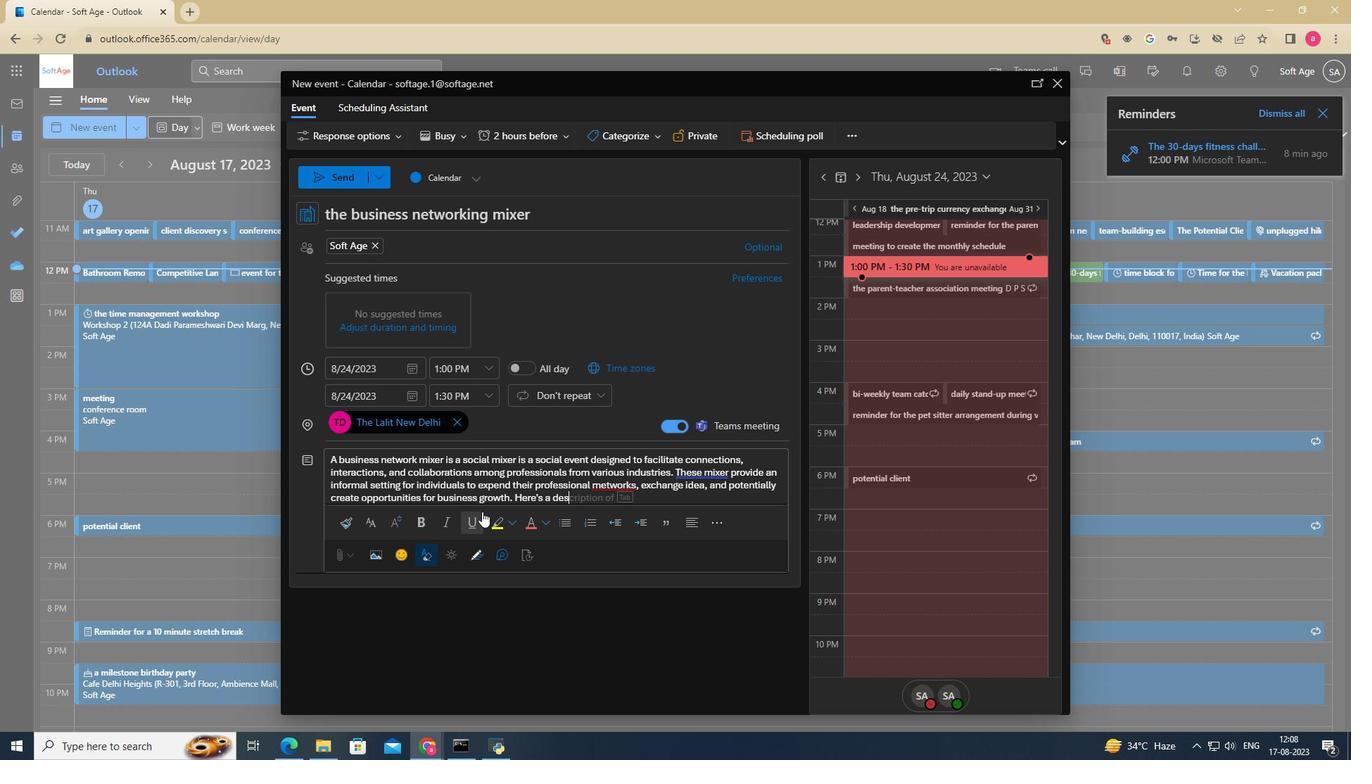 
Action: Key pressed <Key.backspace>
Screenshot: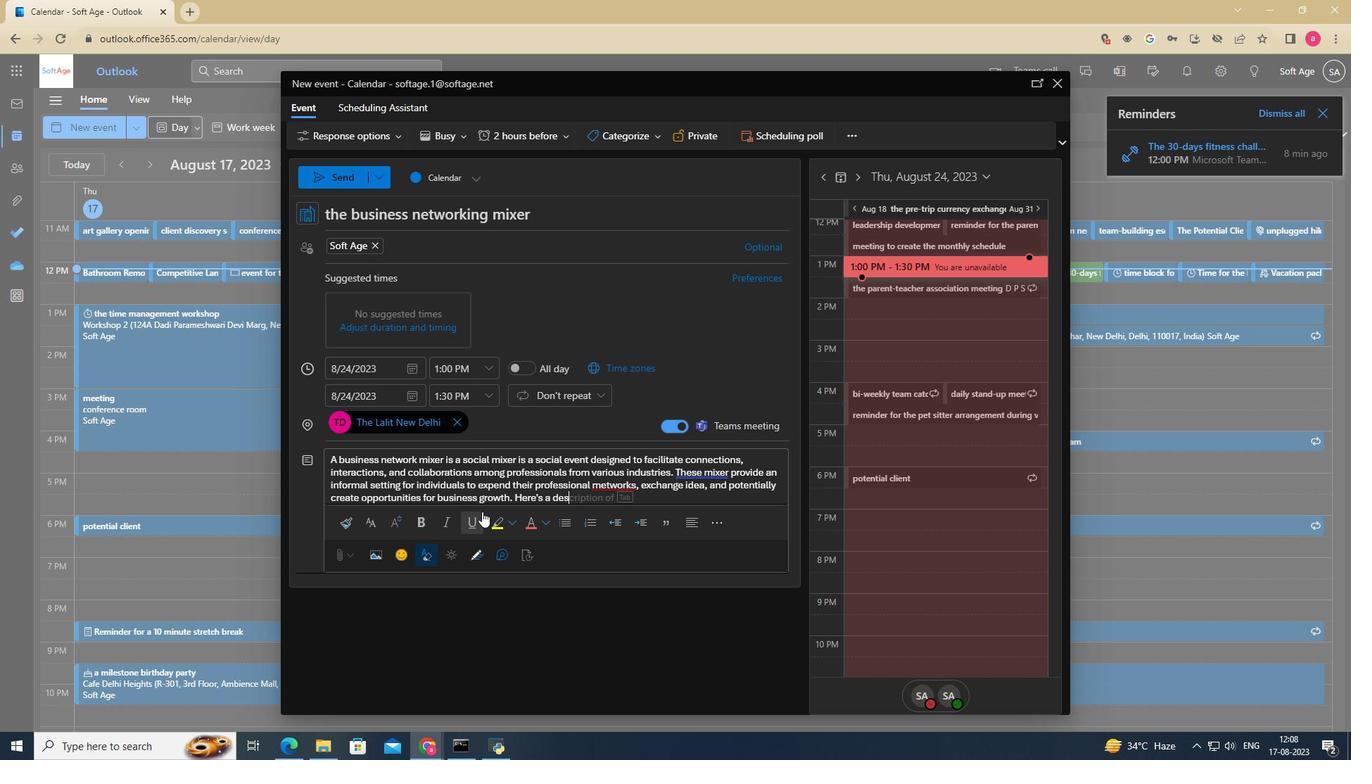 
Action: Mouse moved to (483, 513)
Screenshot: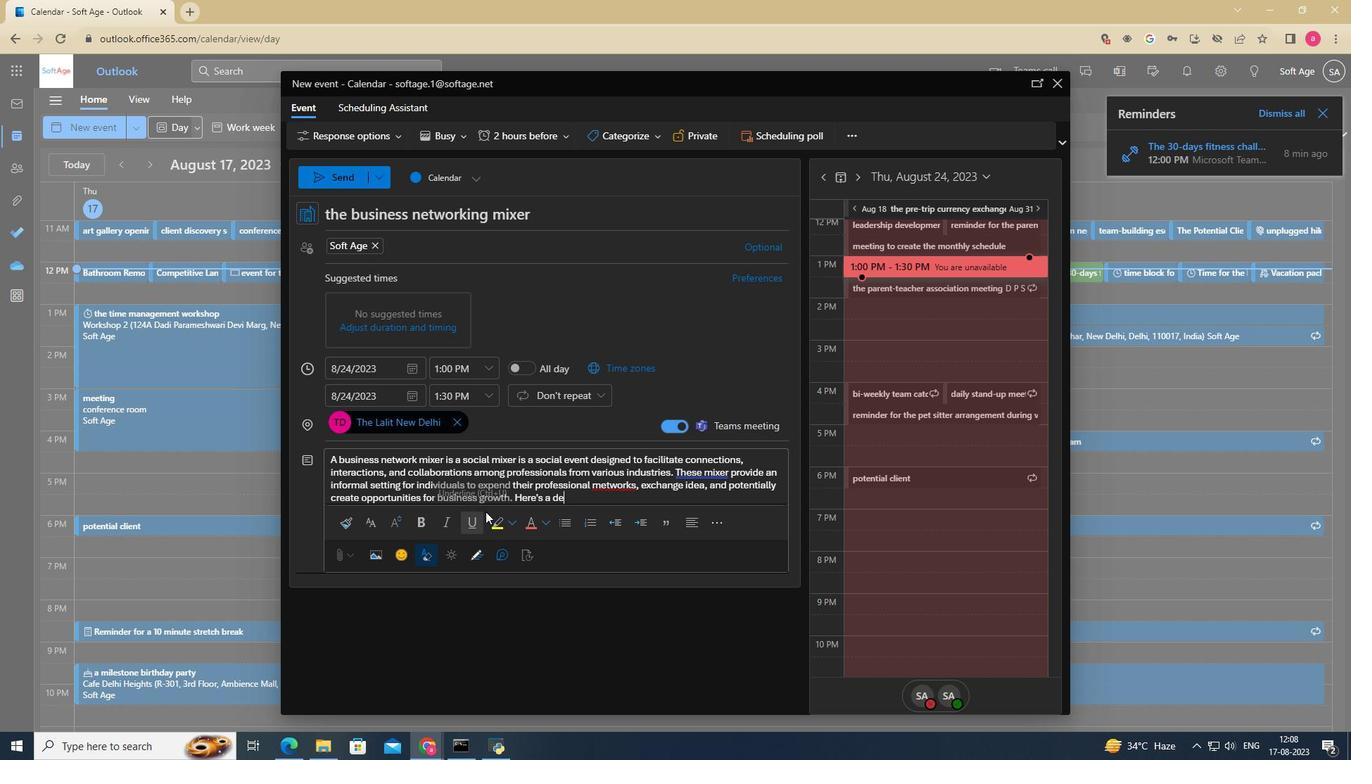 
Action: Key pressed <Key.backspace>
Screenshot: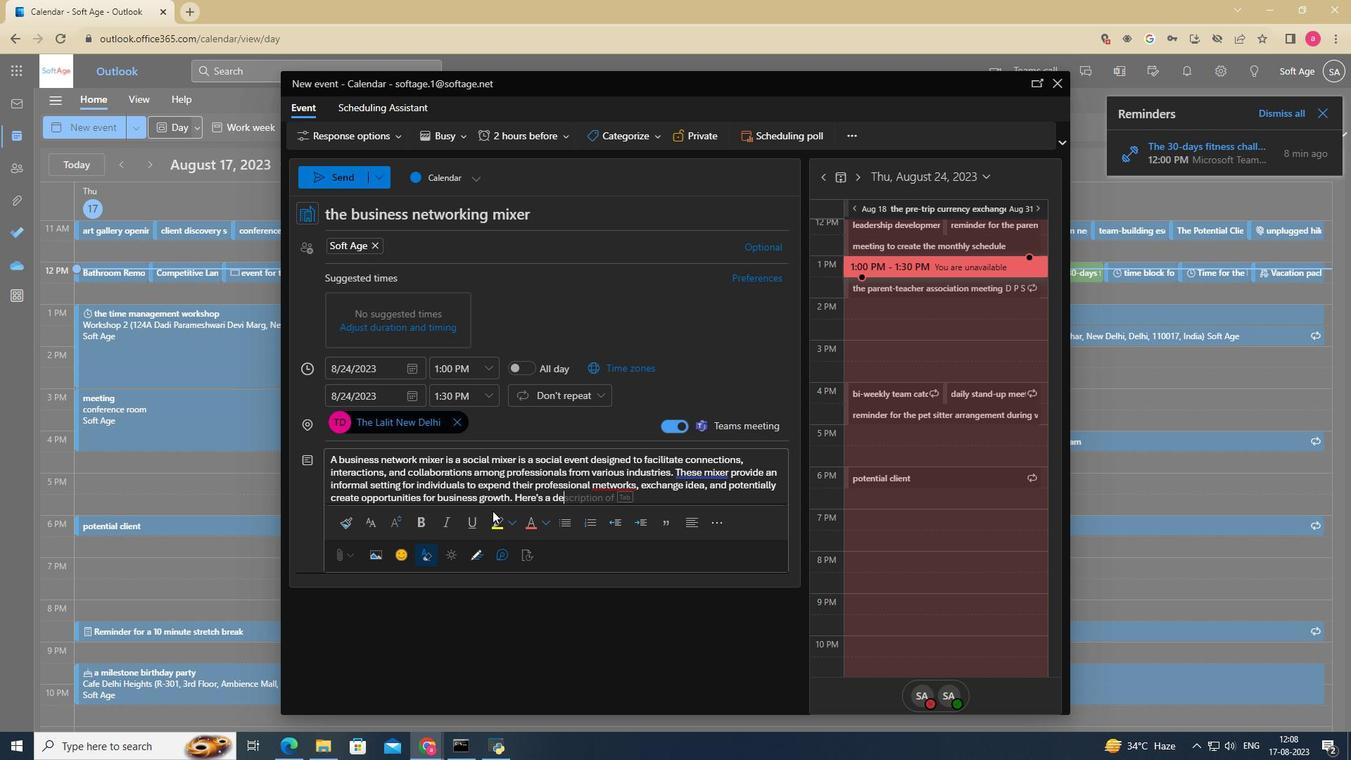 
Action: Mouse moved to (491, 512)
Screenshot: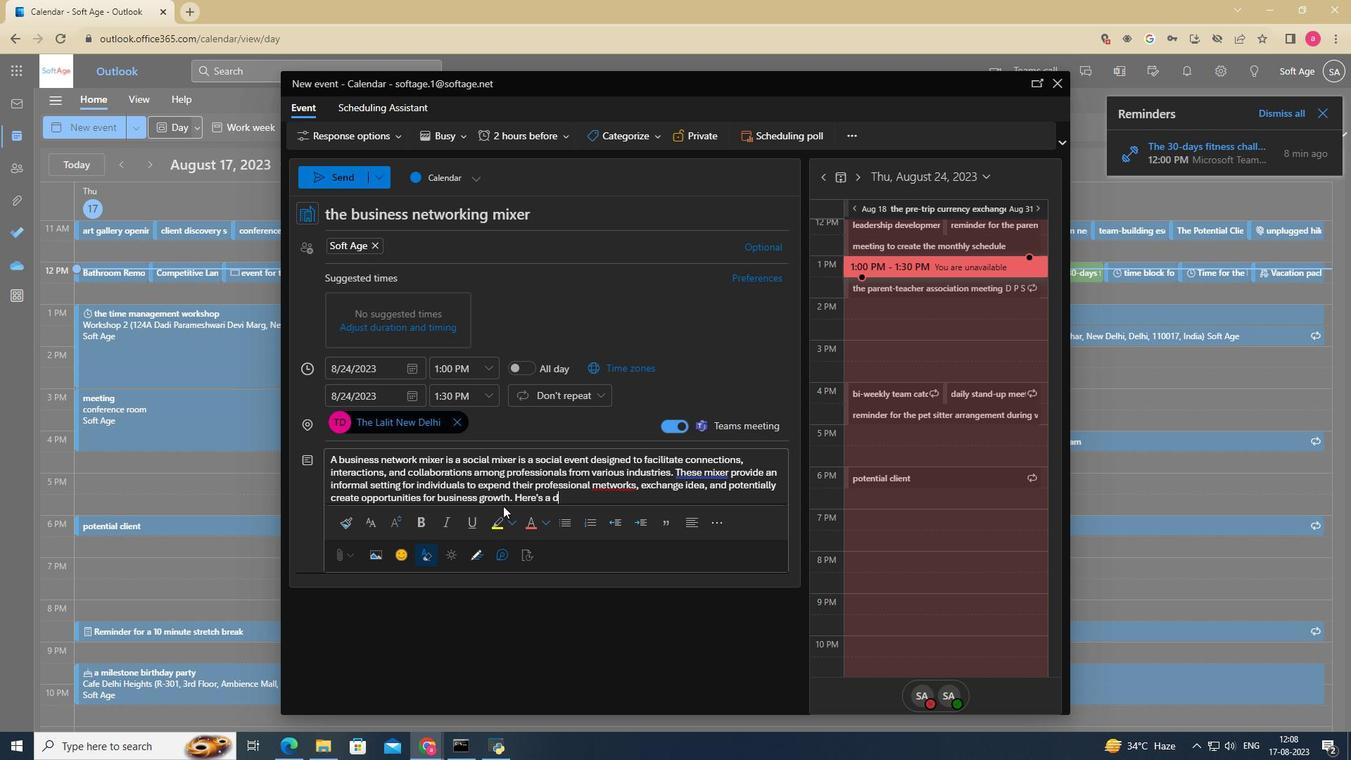 
Action: Key pressed <Key.backspace>
Screenshot: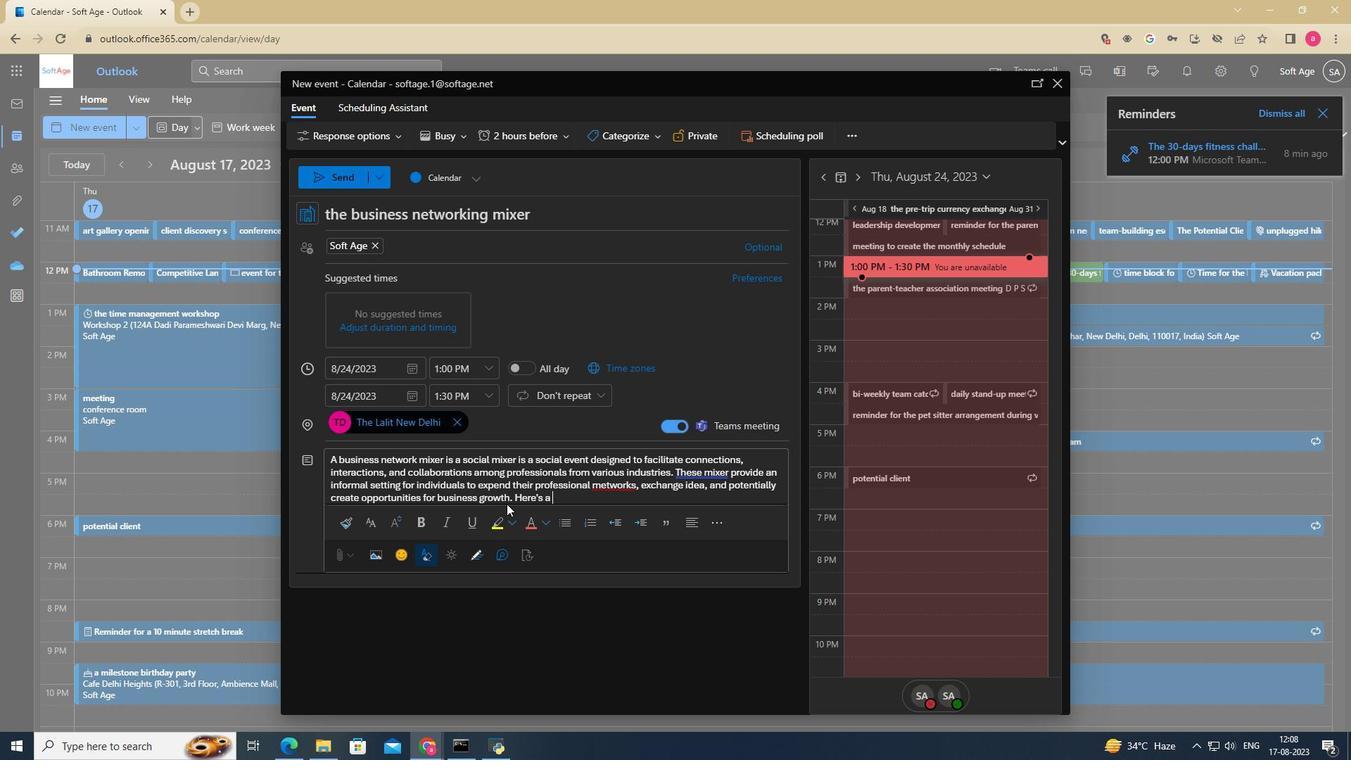
Action: Mouse moved to (497, 510)
Screenshot: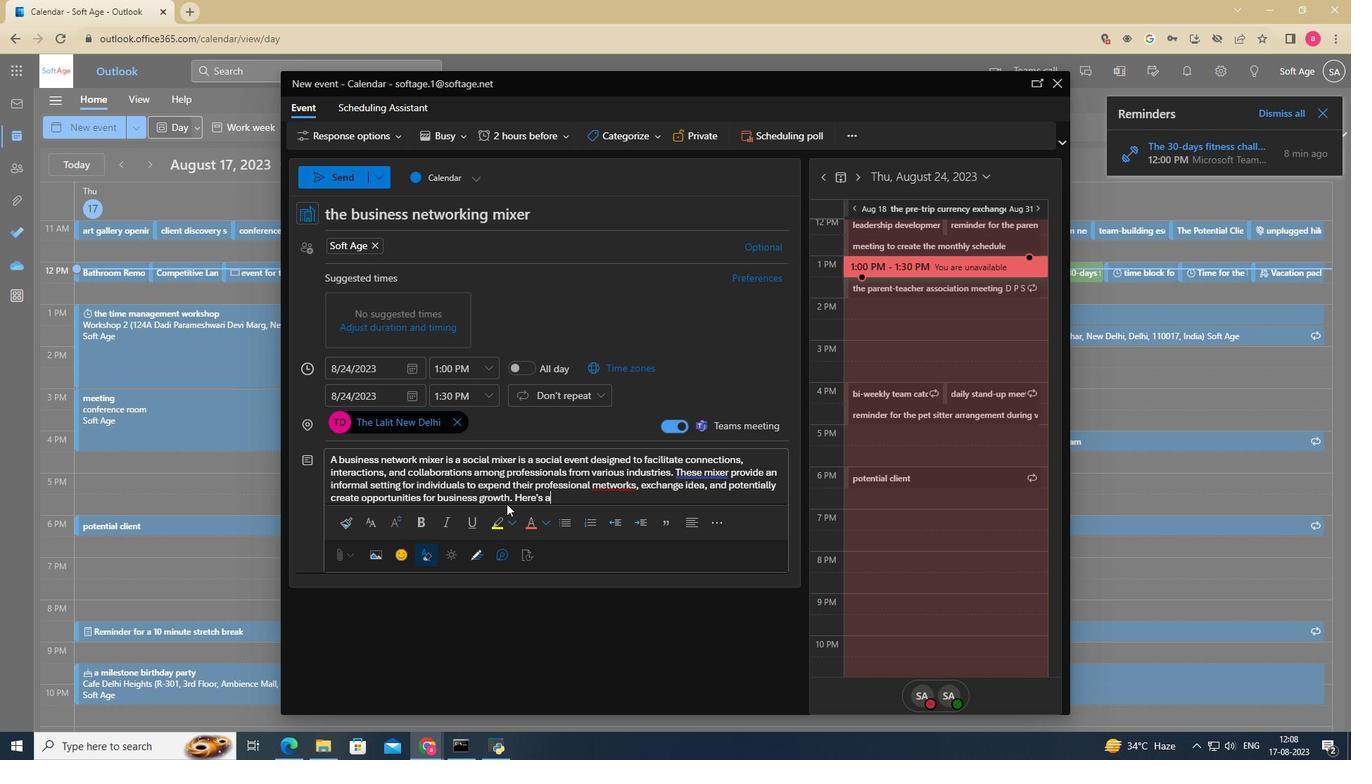 
Action: Key pressed <Key.backspace>
Screenshot: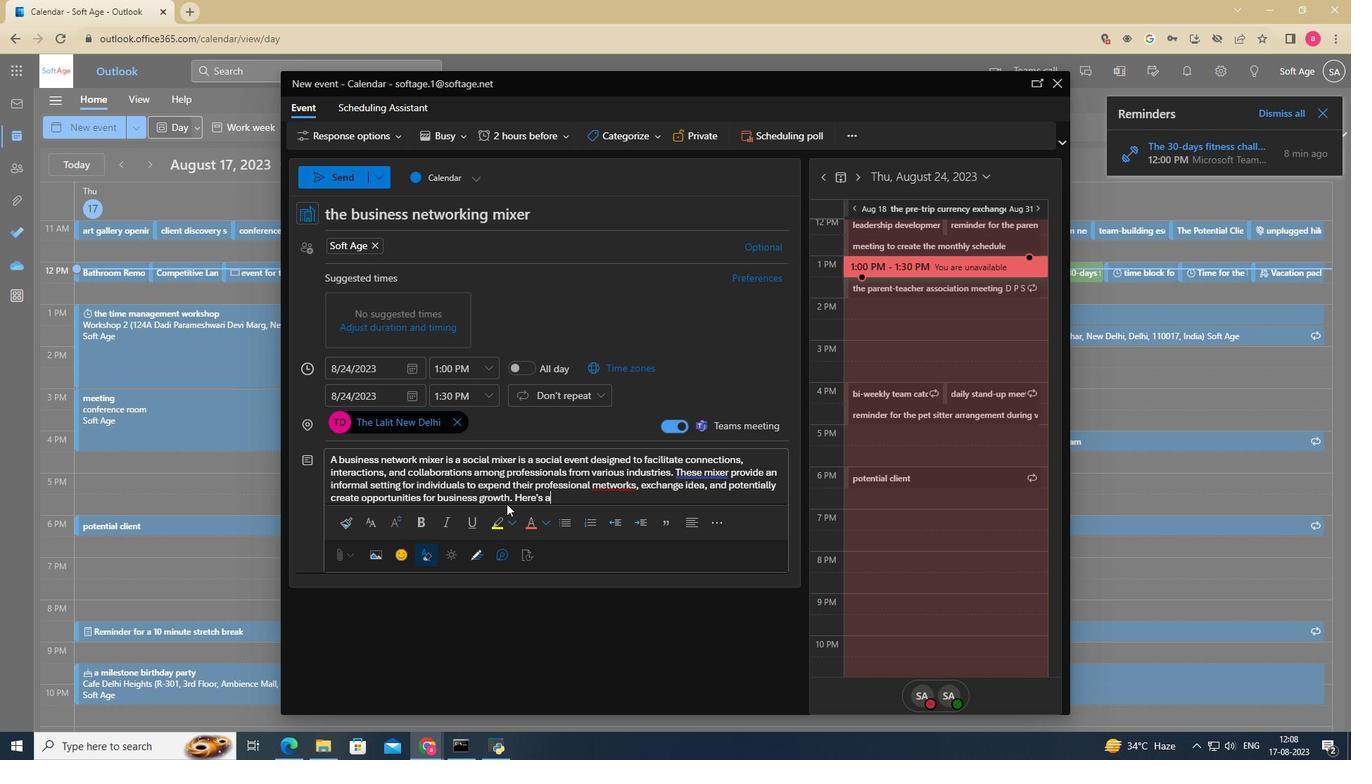 
Action: Mouse moved to (508, 505)
Screenshot: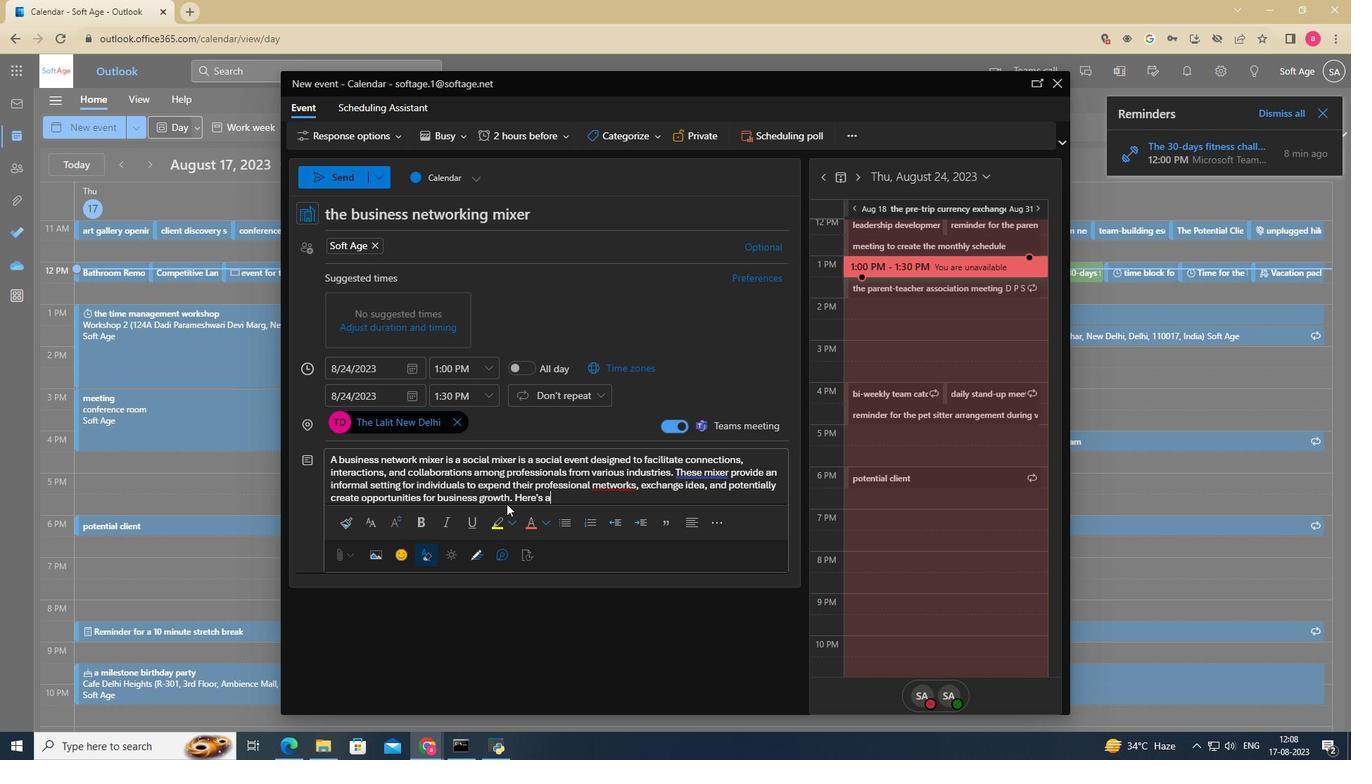 
Action: Key pressed <Key.backspace><Key.backspace>
Screenshot: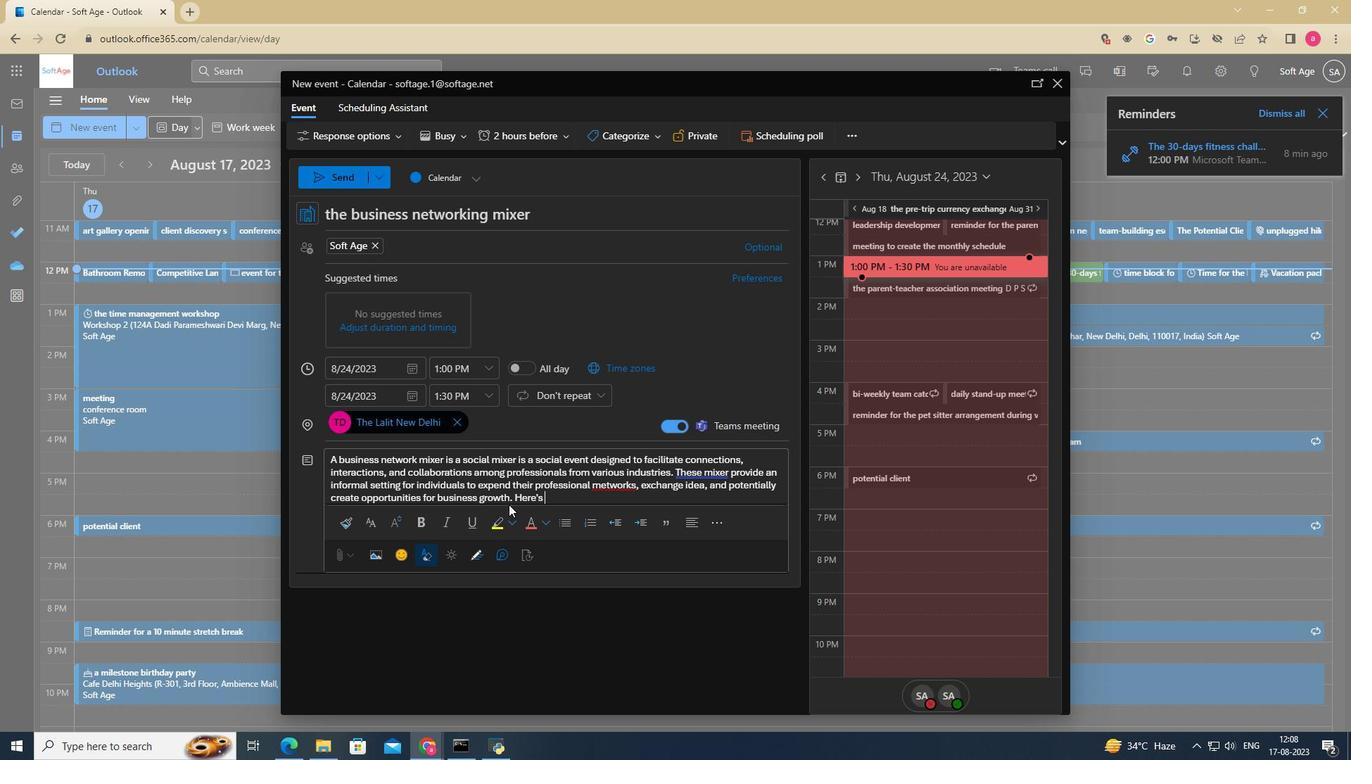 
Action: Mouse moved to (510, 506)
Screenshot: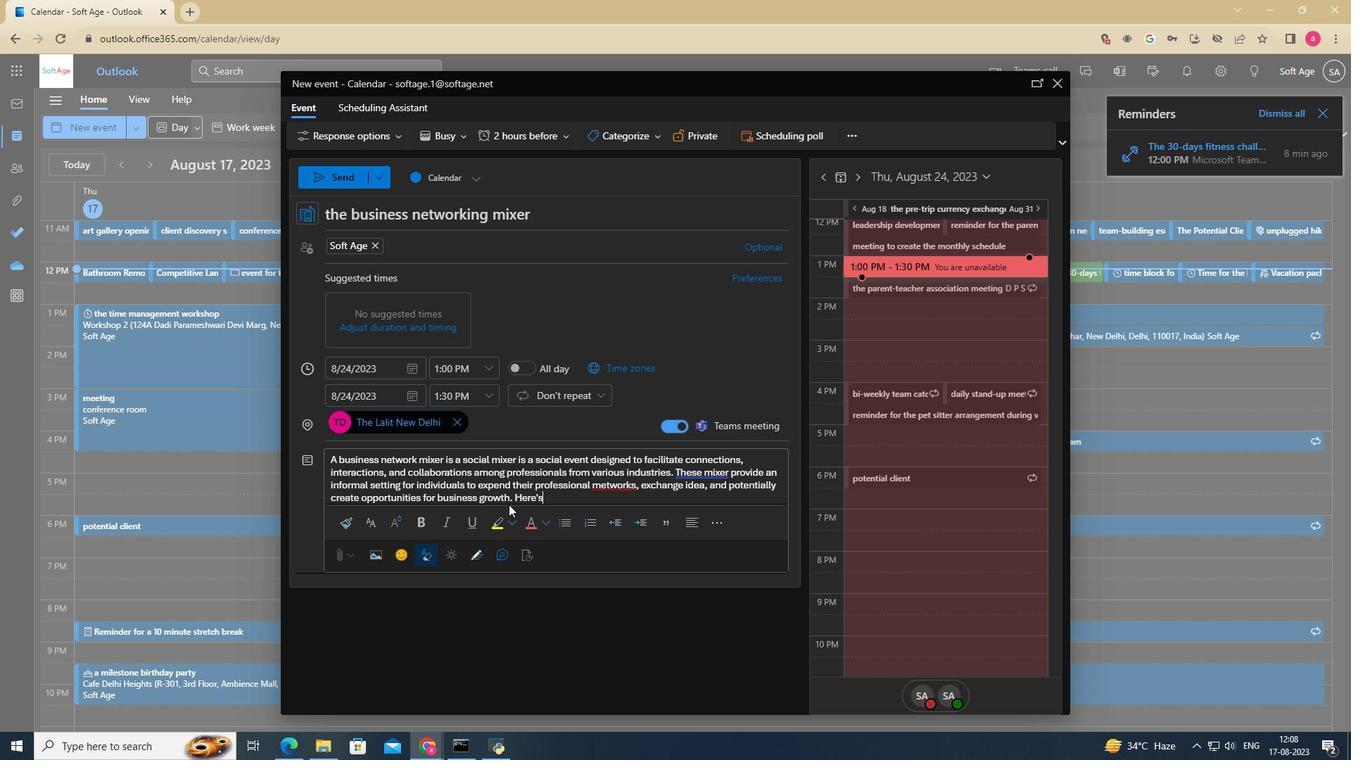 
Action: Key pressed <Key.backspace><Key.backspace><Key.backspace><Key.backspace><Key.backspace><Key.backspace><Key.backspace>
Screenshot: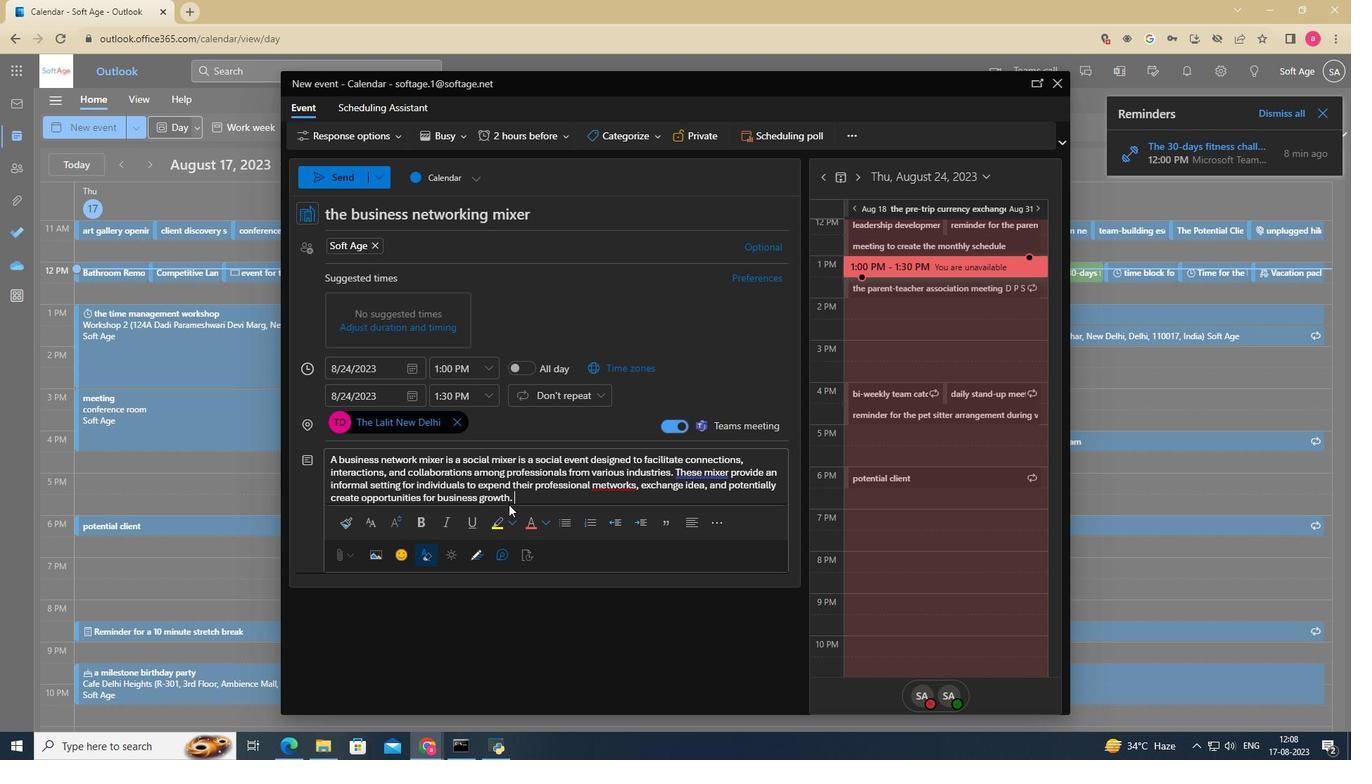 
Action: Mouse moved to (511, 473)
Screenshot: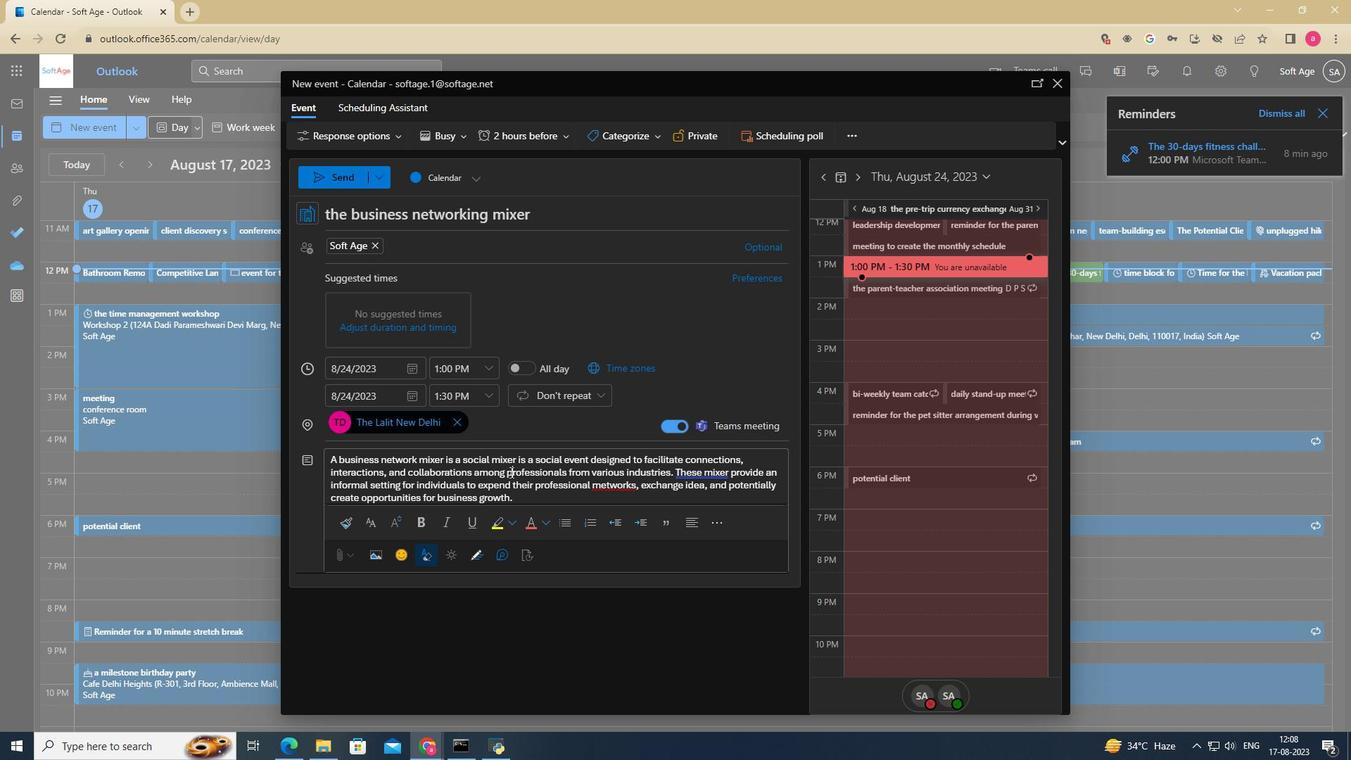 
Action: Mouse pressed left at (511, 473)
Screenshot: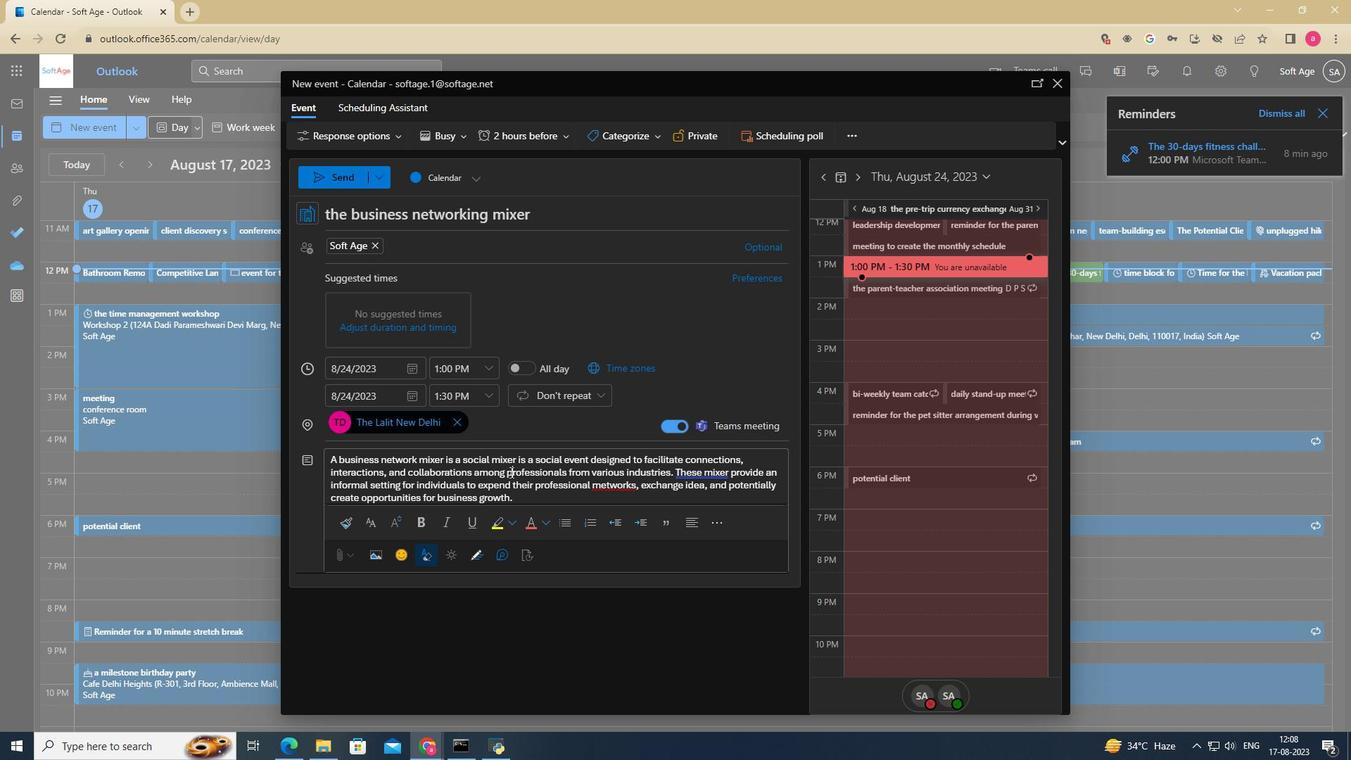 
Action: Mouse moved to (508, 468)
Screenshot: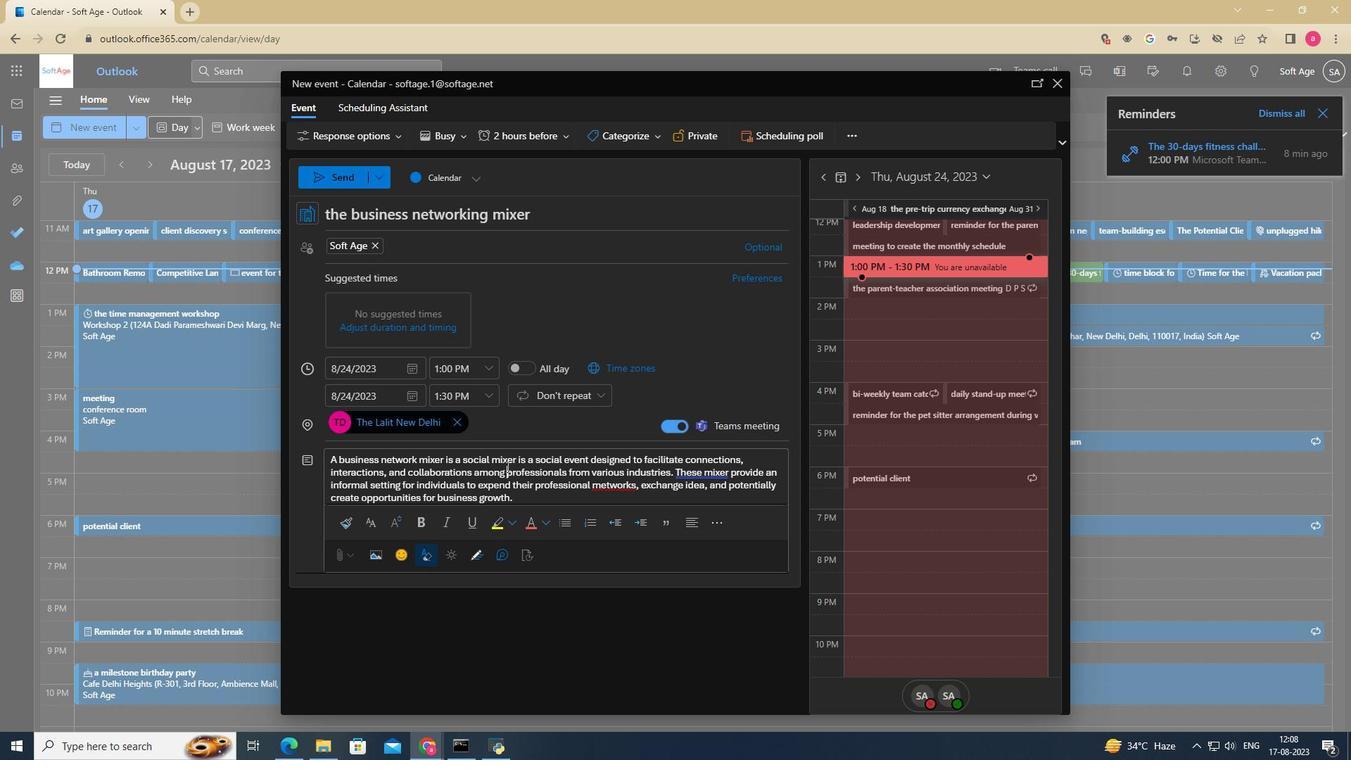 
Action: Mouse pressed left at (508, 468)
Screenshot: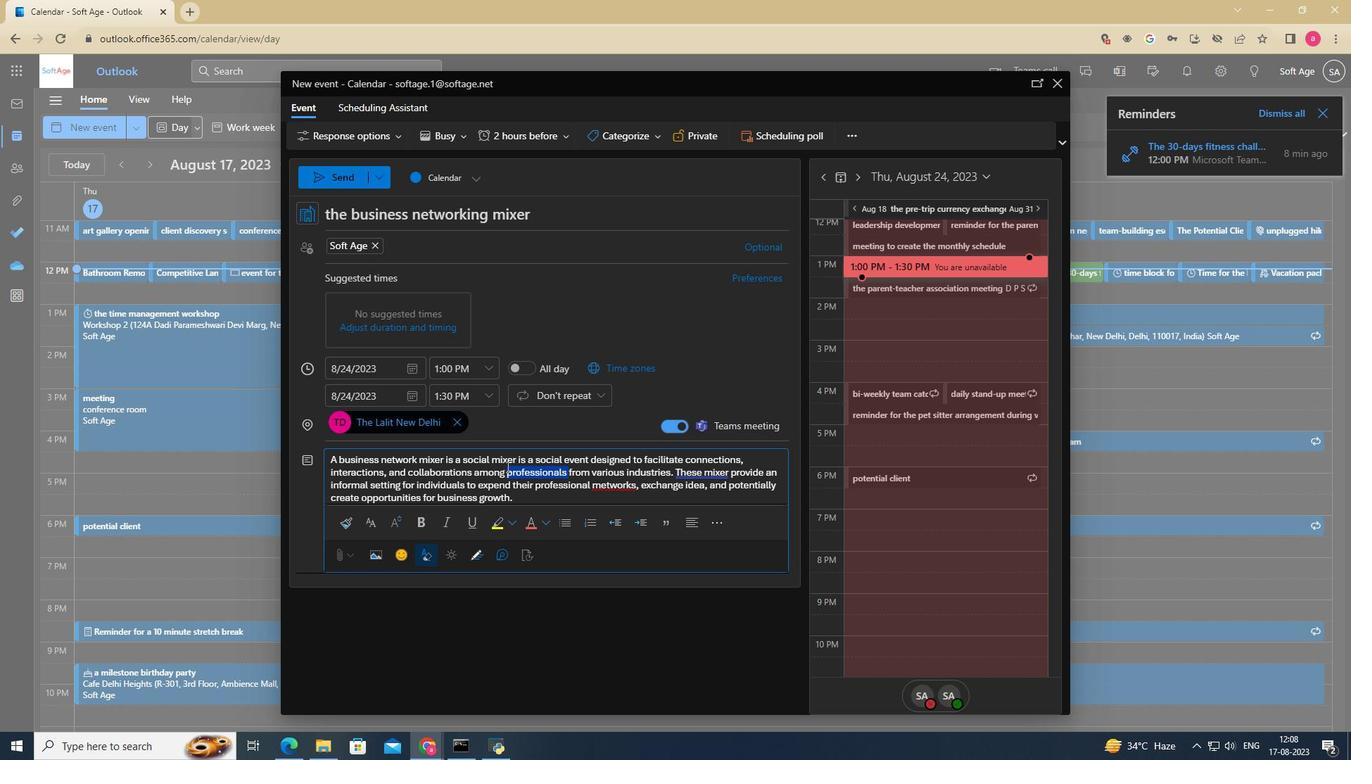
Action: Mouse pressed left at (508, 468)
Screenshot: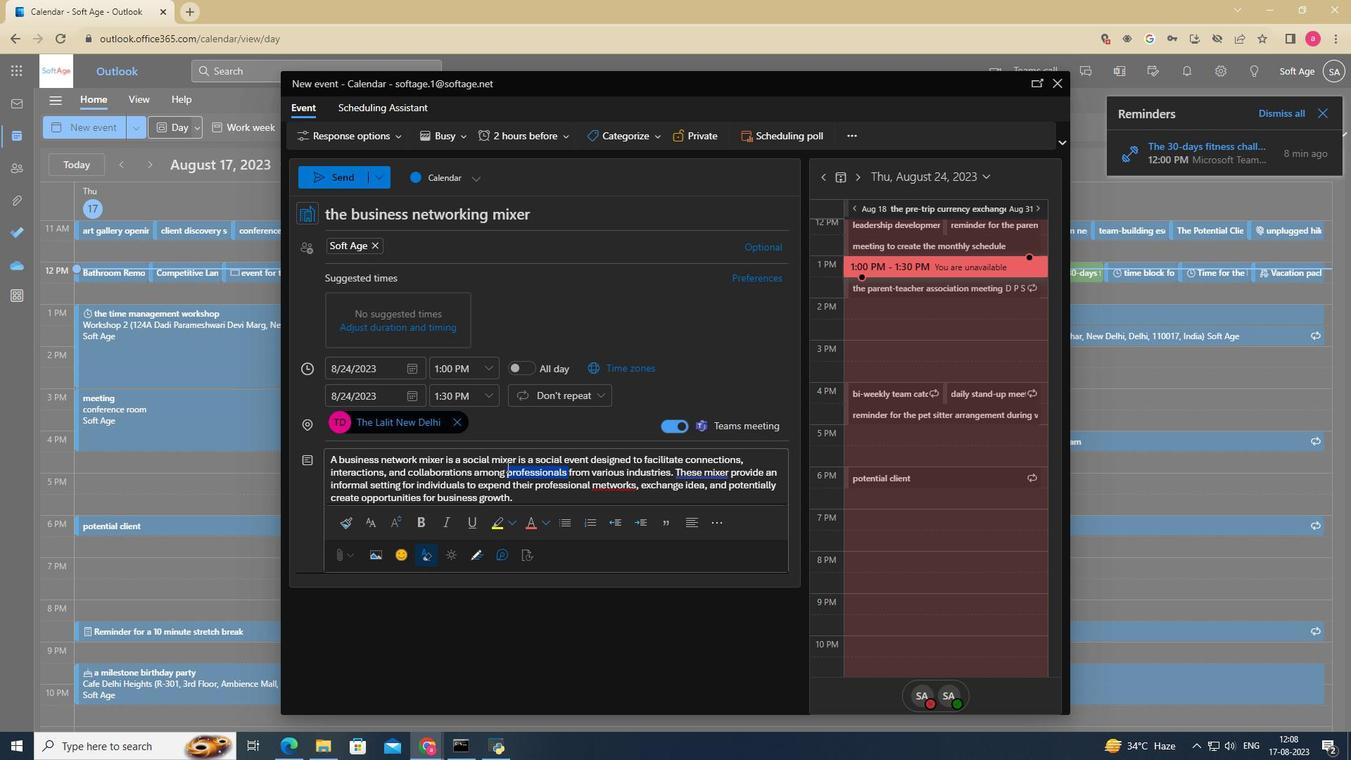 
Action: Mouse pressed left at (508, 468)
Screenshot: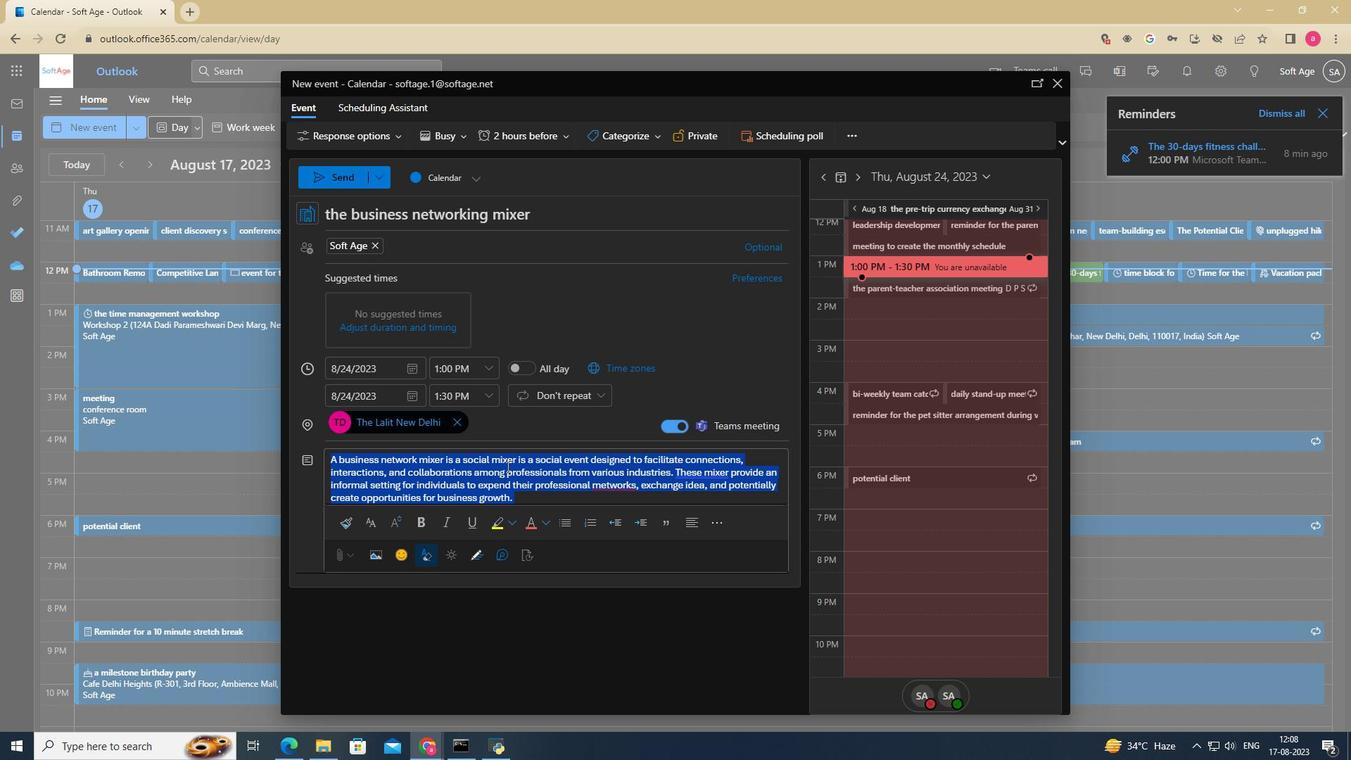 
Action: Mouse moved to (367, 526)
Screenshot: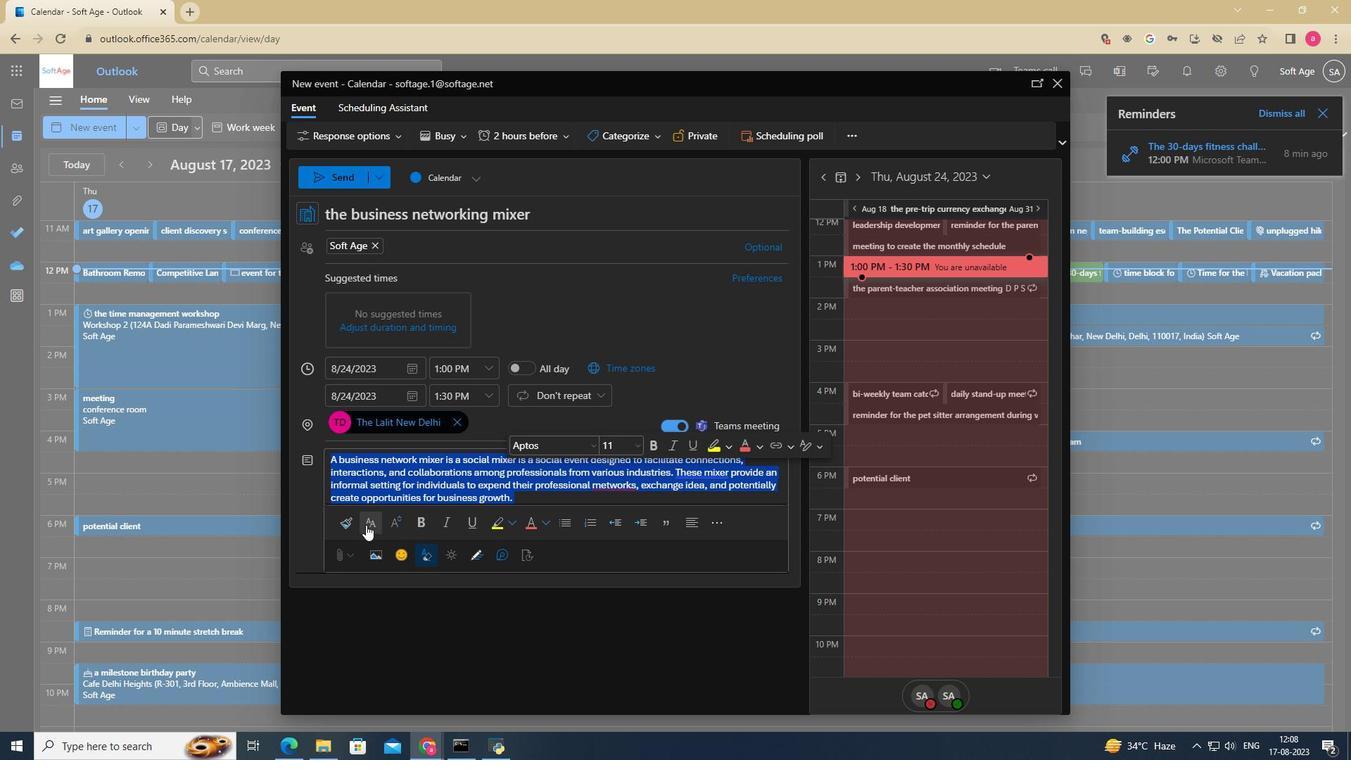
Action: Mouse pressed left at (367, 526)
Screenshot: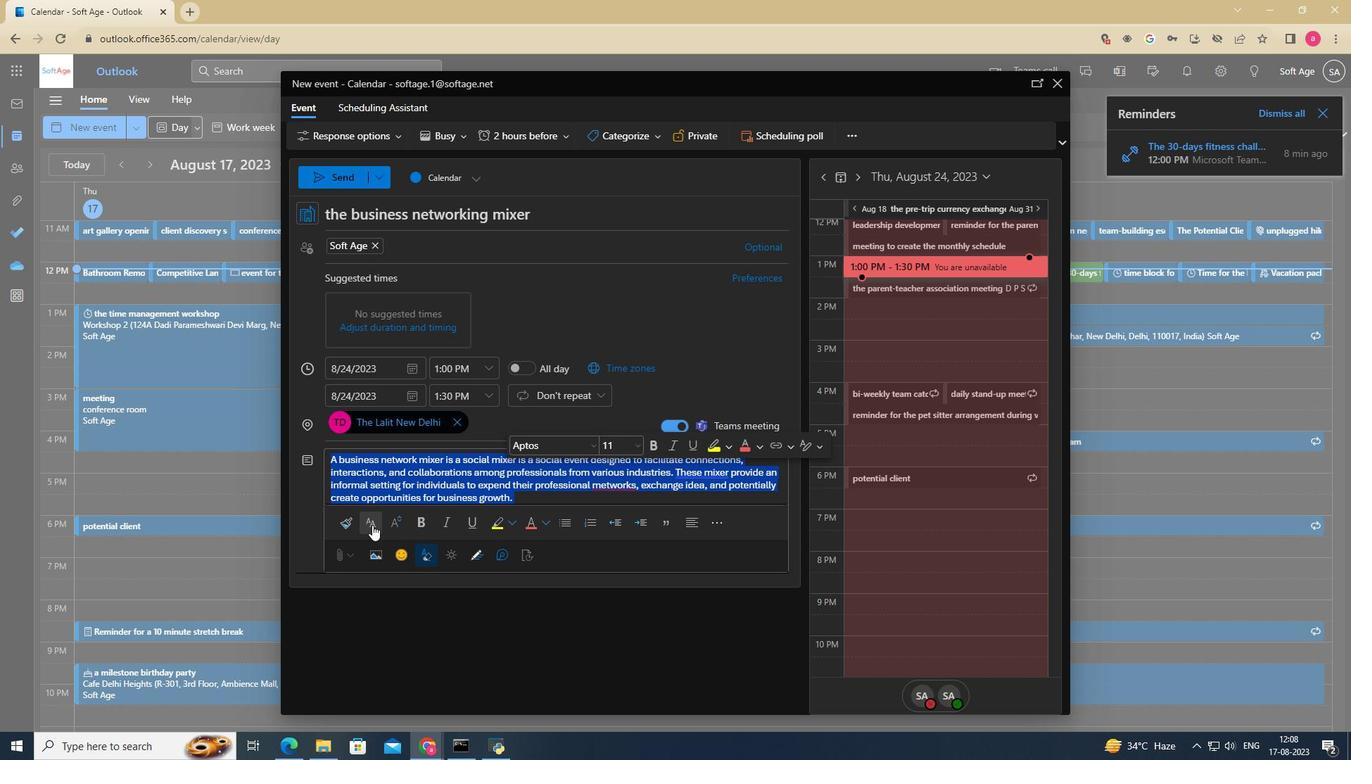 
Action: Mouse moved to (444, 421)
Screenshot: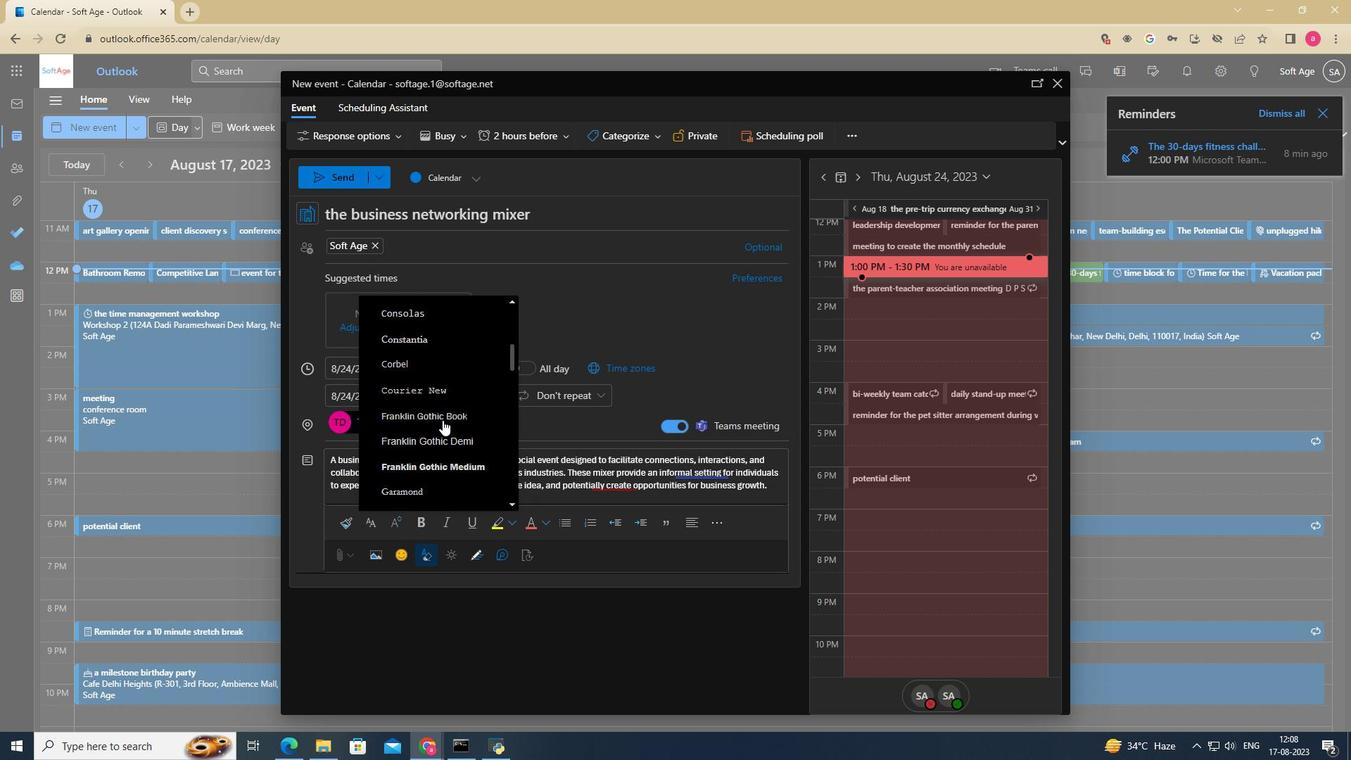 
Action: Mouse scrolled (444, 420) with delta (0, 0)
Screenshot: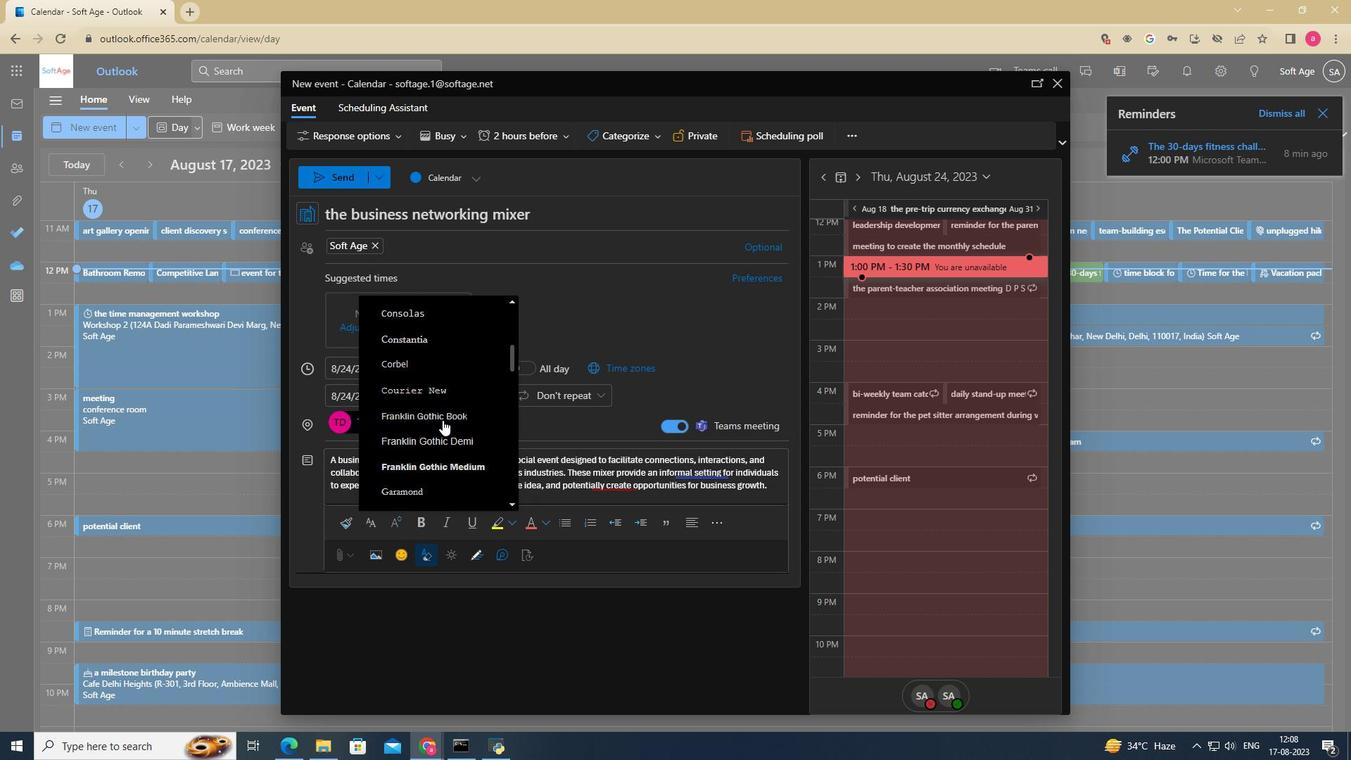 
Action: Mouse scrolled (444, 420) with delta (0, 0)
Screenshot: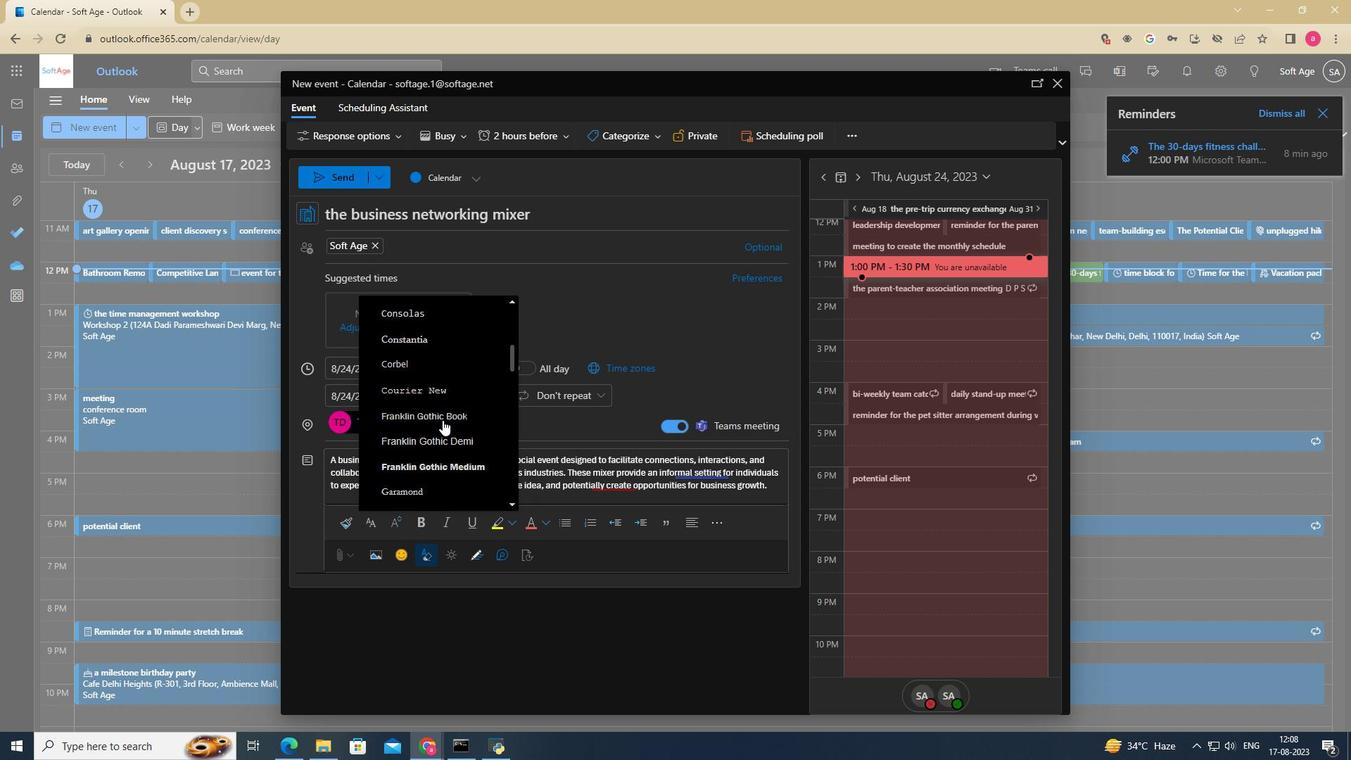 
Action: Mouse scrolled (444, 420) with delta (0, 0)
Screenshot: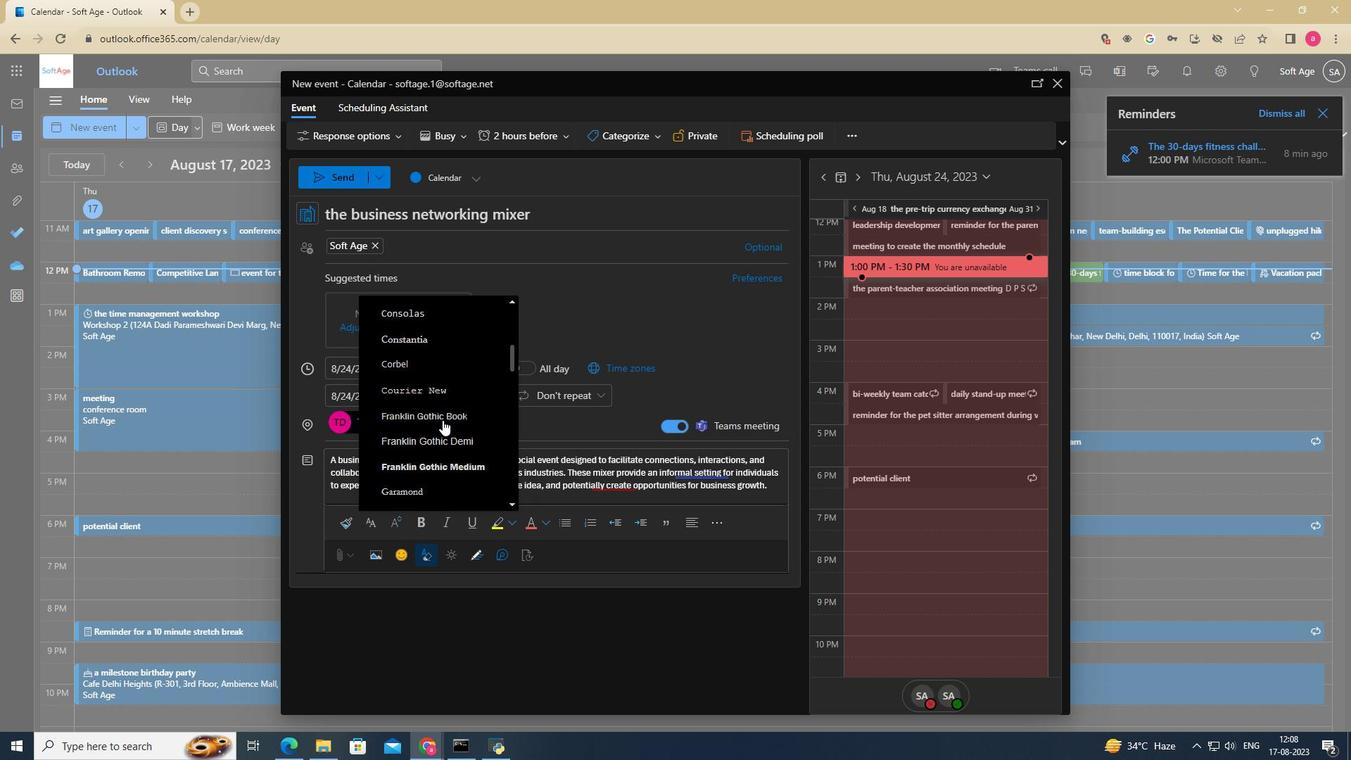 
Action: Mouse scrolled (444, 420) with delta (0, 0)
Screenshot: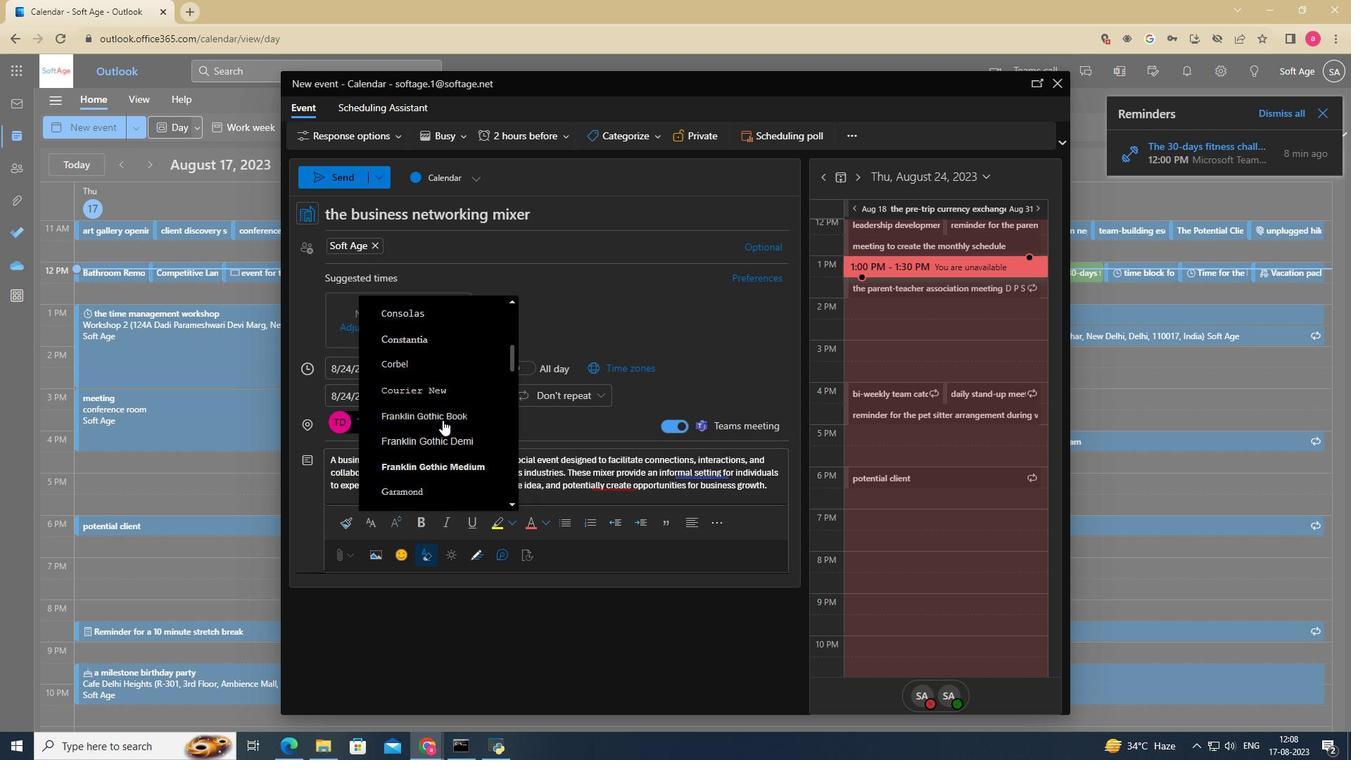 
Action: Mouse scrolled (444, 420) with delta (0, 0)
Screenshot: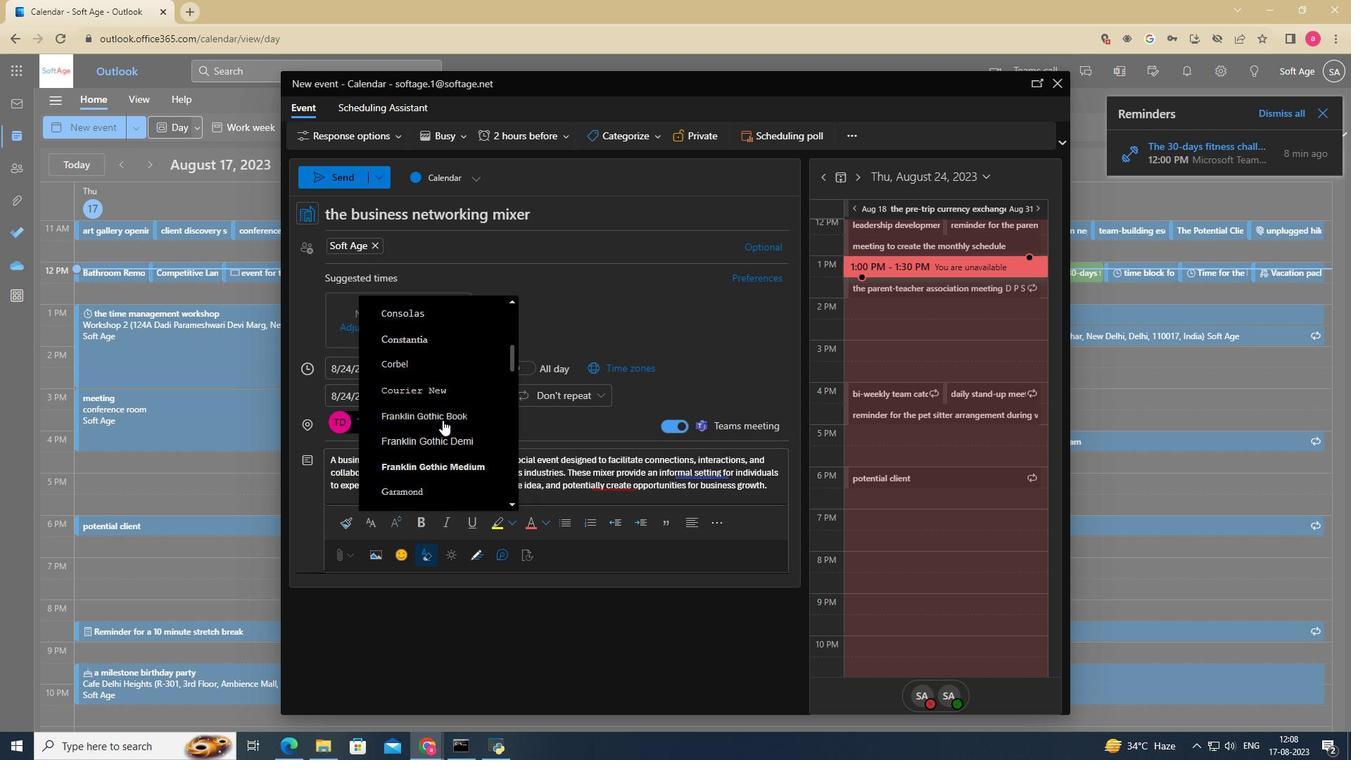 
Action: Mouse scrolled (444, 420) with delta (0, 0)
Screenshot: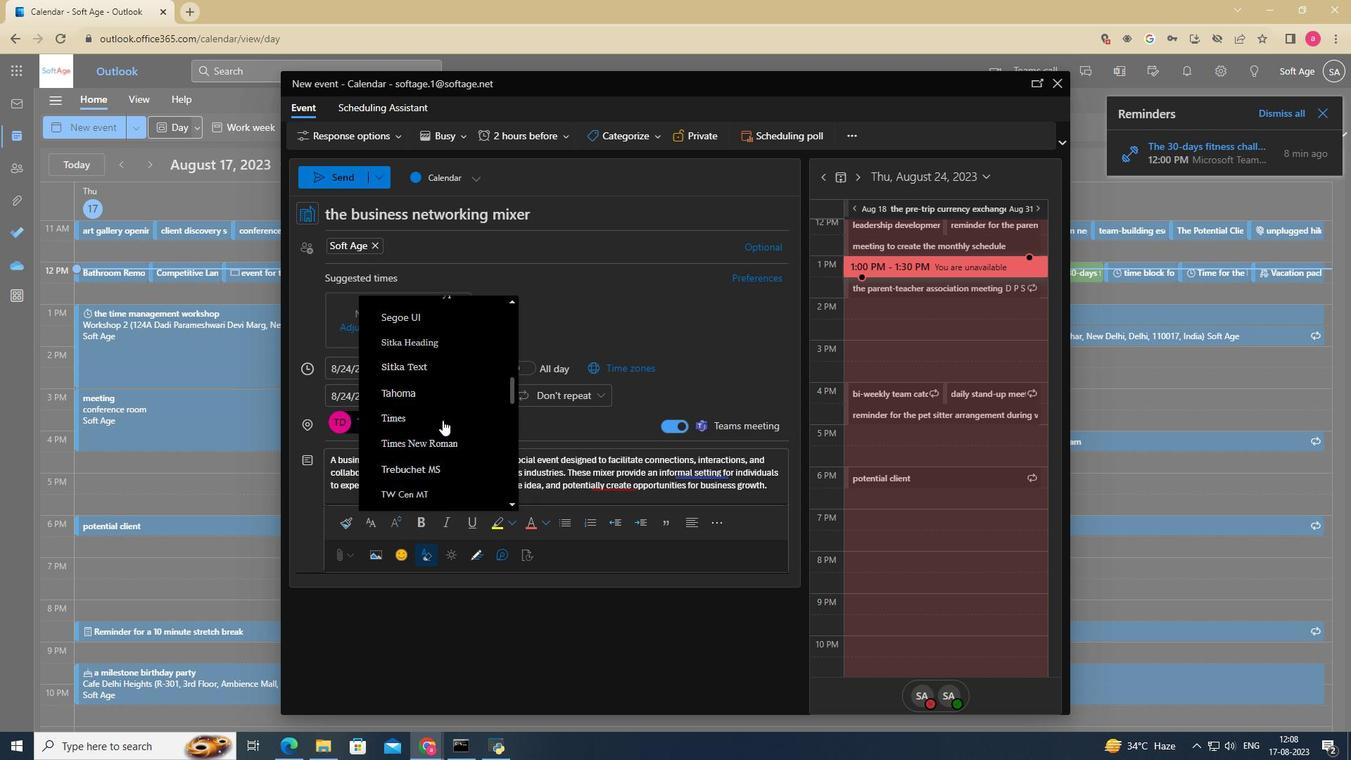 
Action: Mouse scrolled (444, 420) with delta (0, 0)
Screenshot: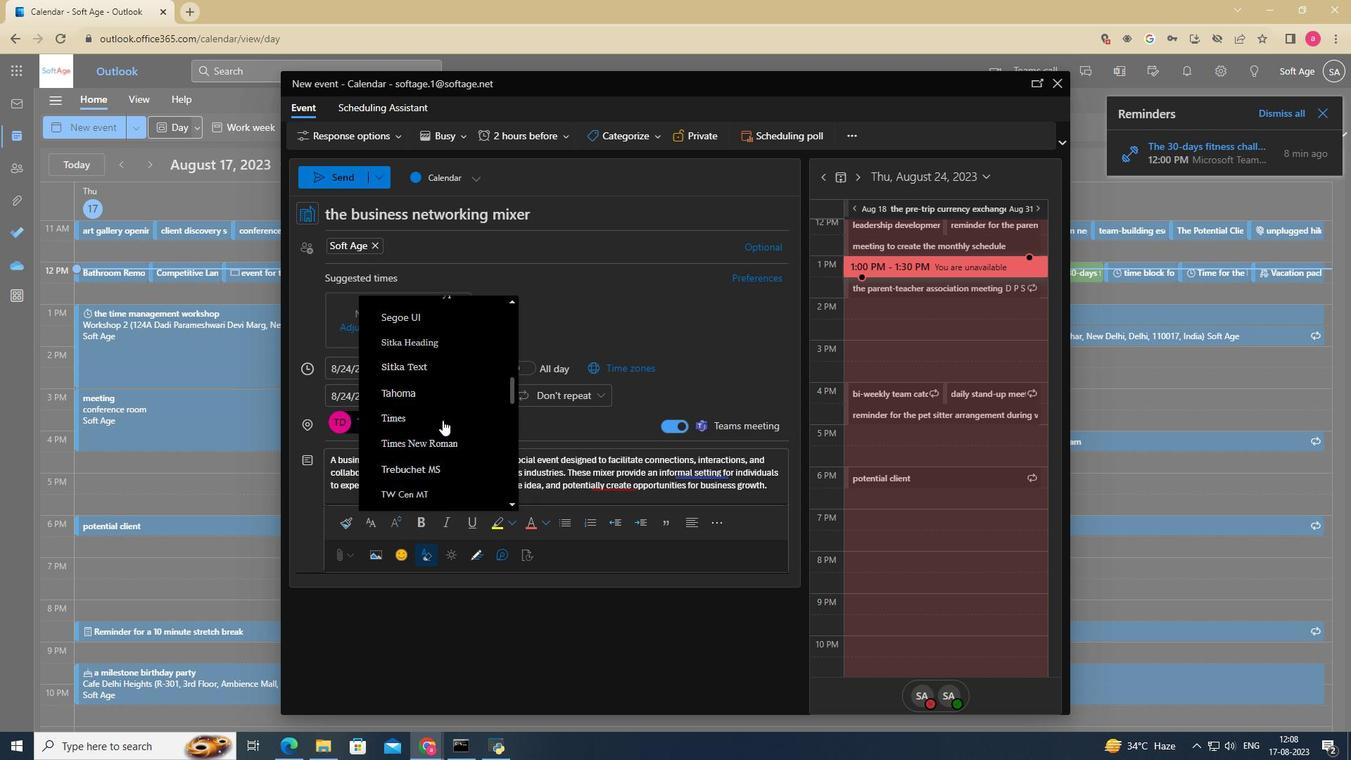 
Action: Mouse scrolled (444, 420) with delta (0, 0)
Screenshot: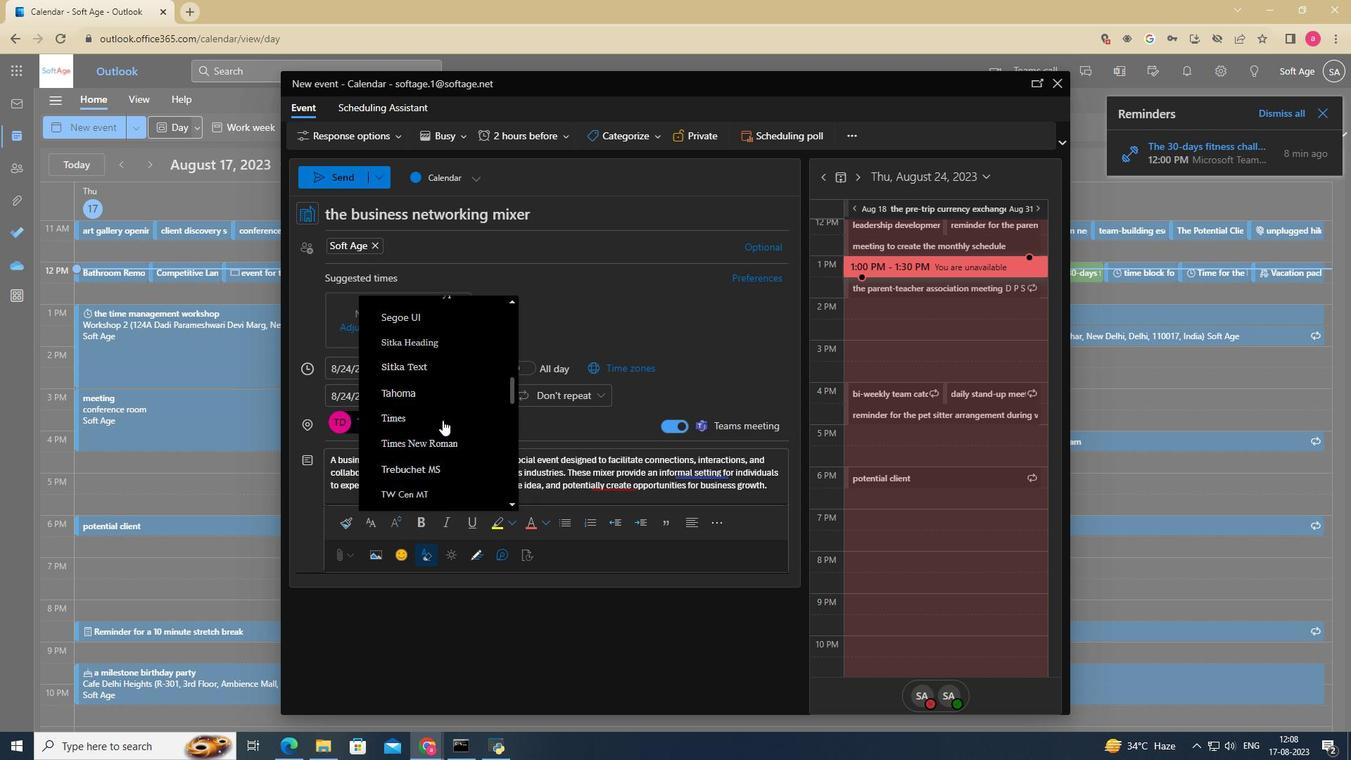 
Action: Mouse scrolled (444, 420) with delta (0, 0)
Screenshot: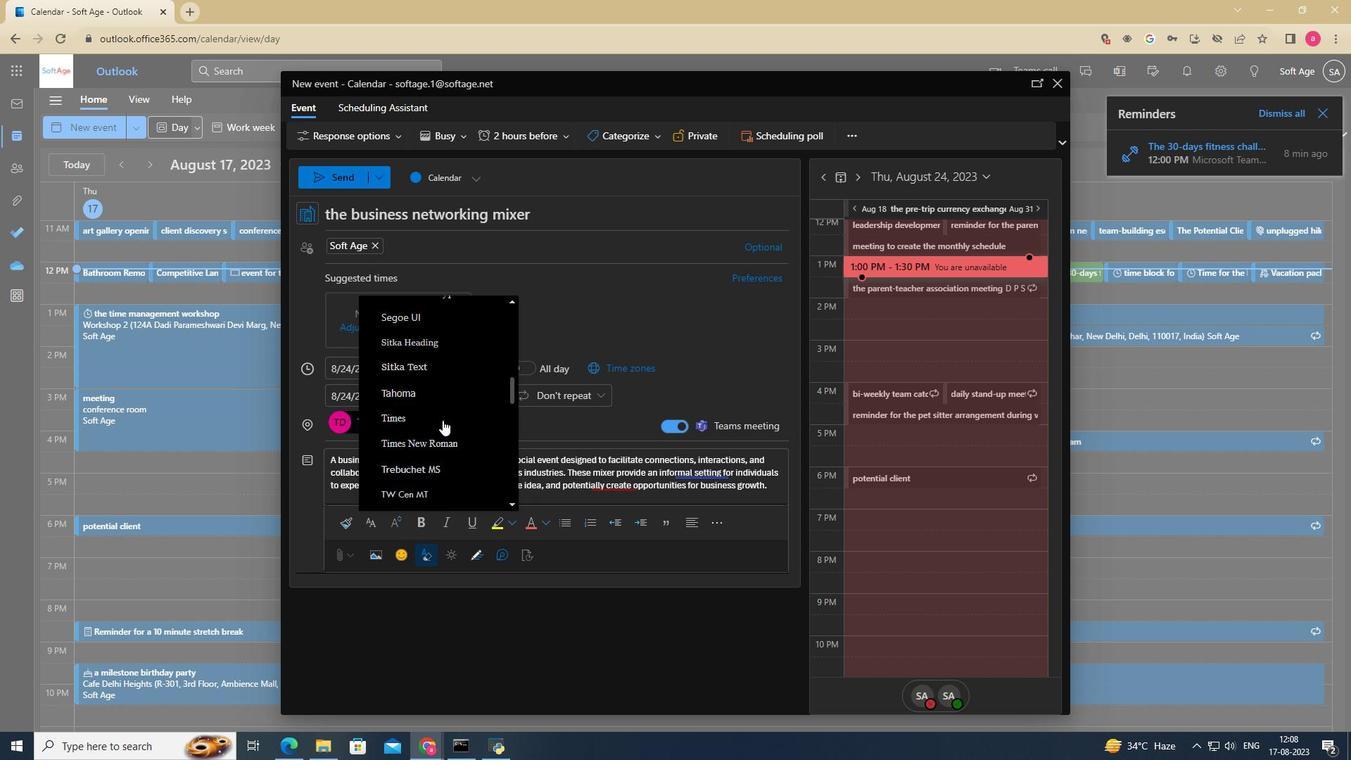 
Action: Mouse scrolled (444, 420) with delta (0, 0)
Screenshot: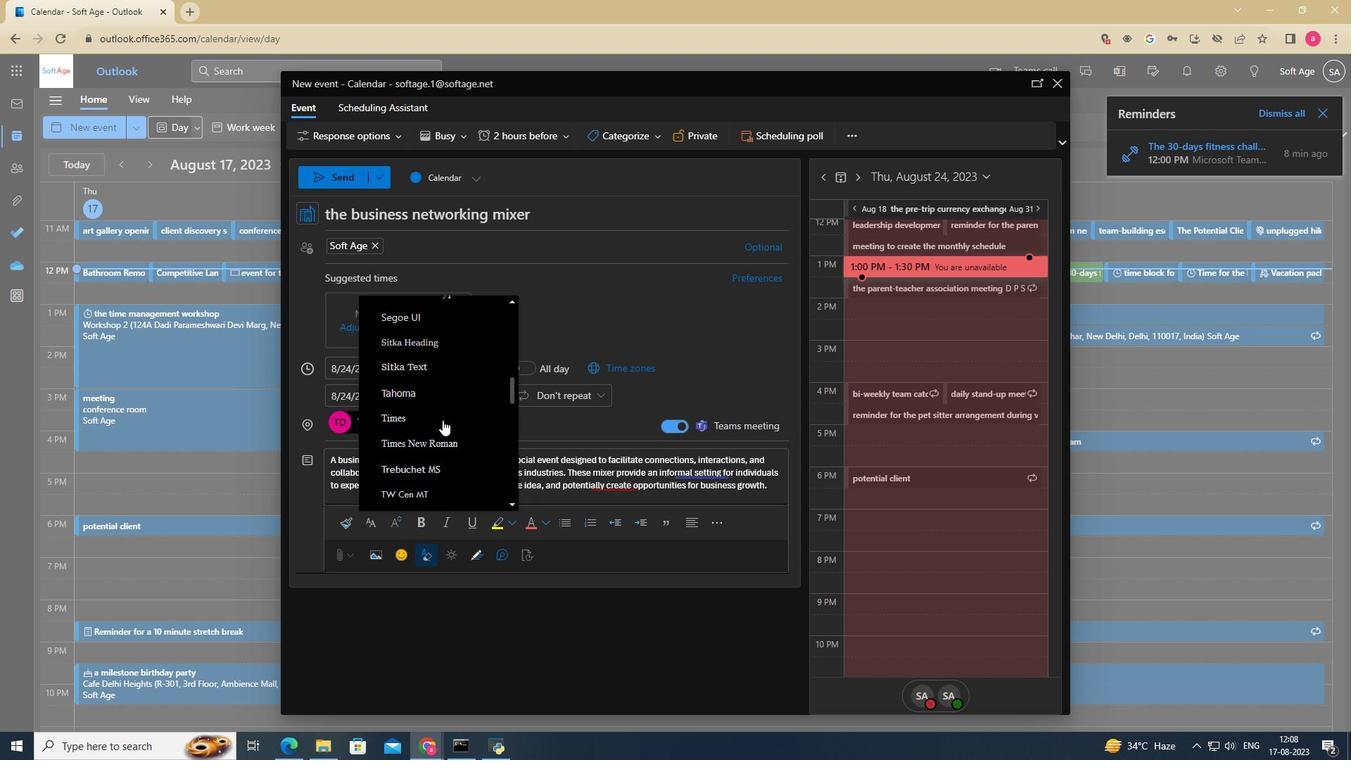 
Action: Mouse moved to (396, 424)
Screenshot: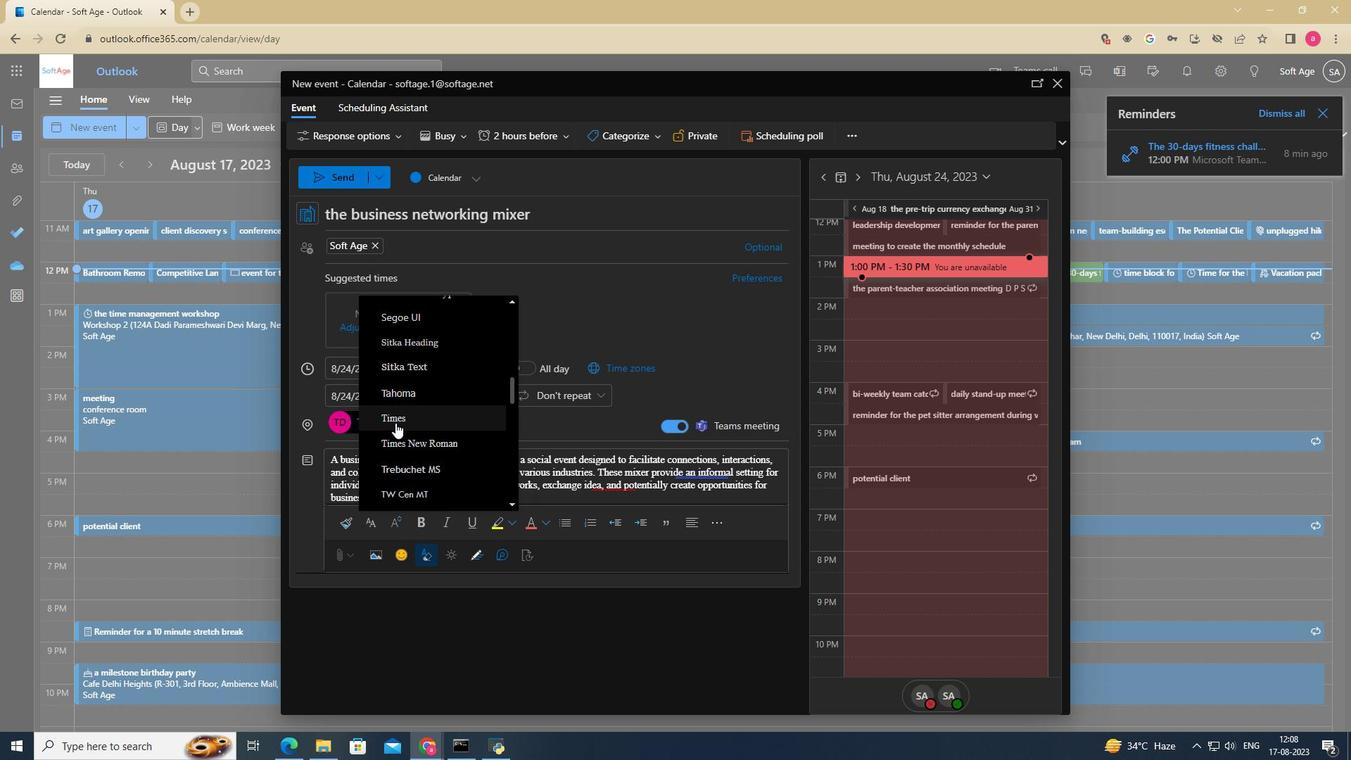 
Action: Mouse pressed left at (396, 424)
Screenshot: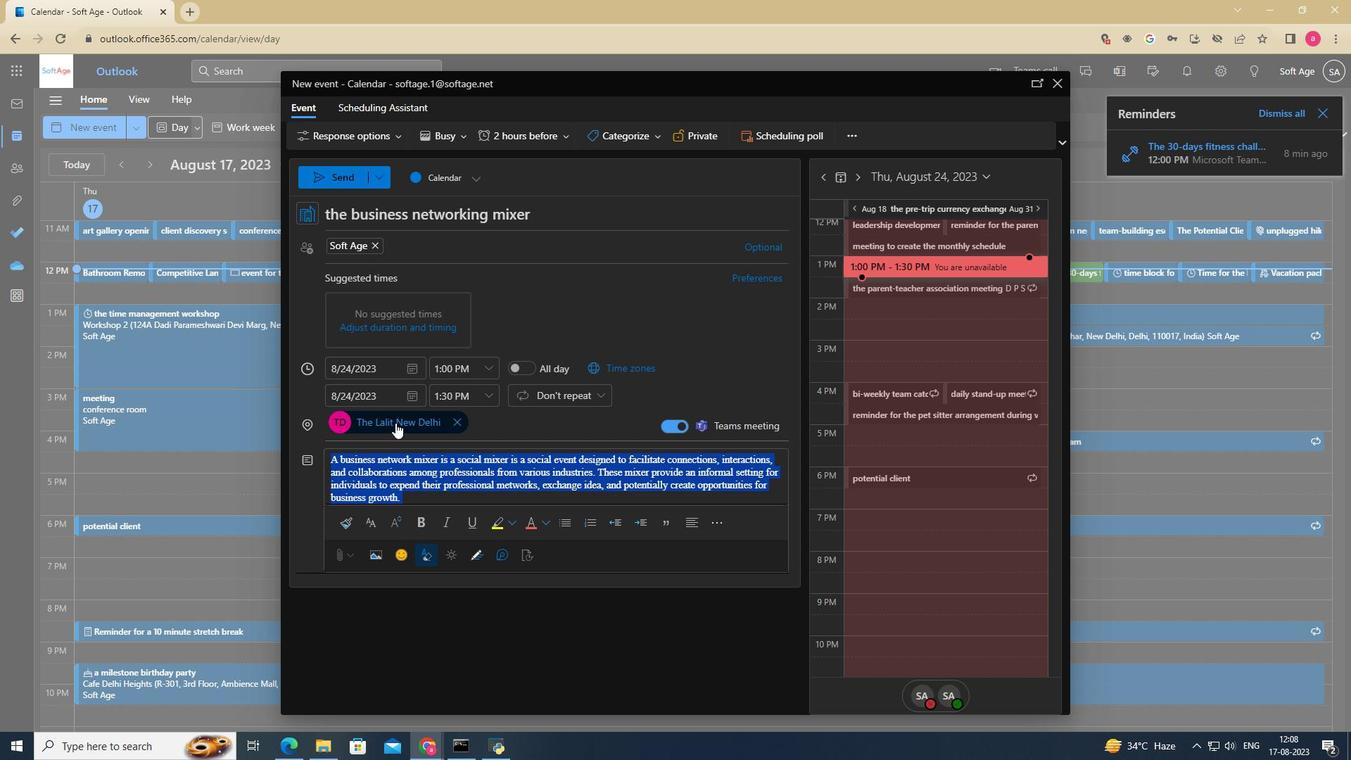 
Action: Mouse moved to (446, 525)
Screenshot: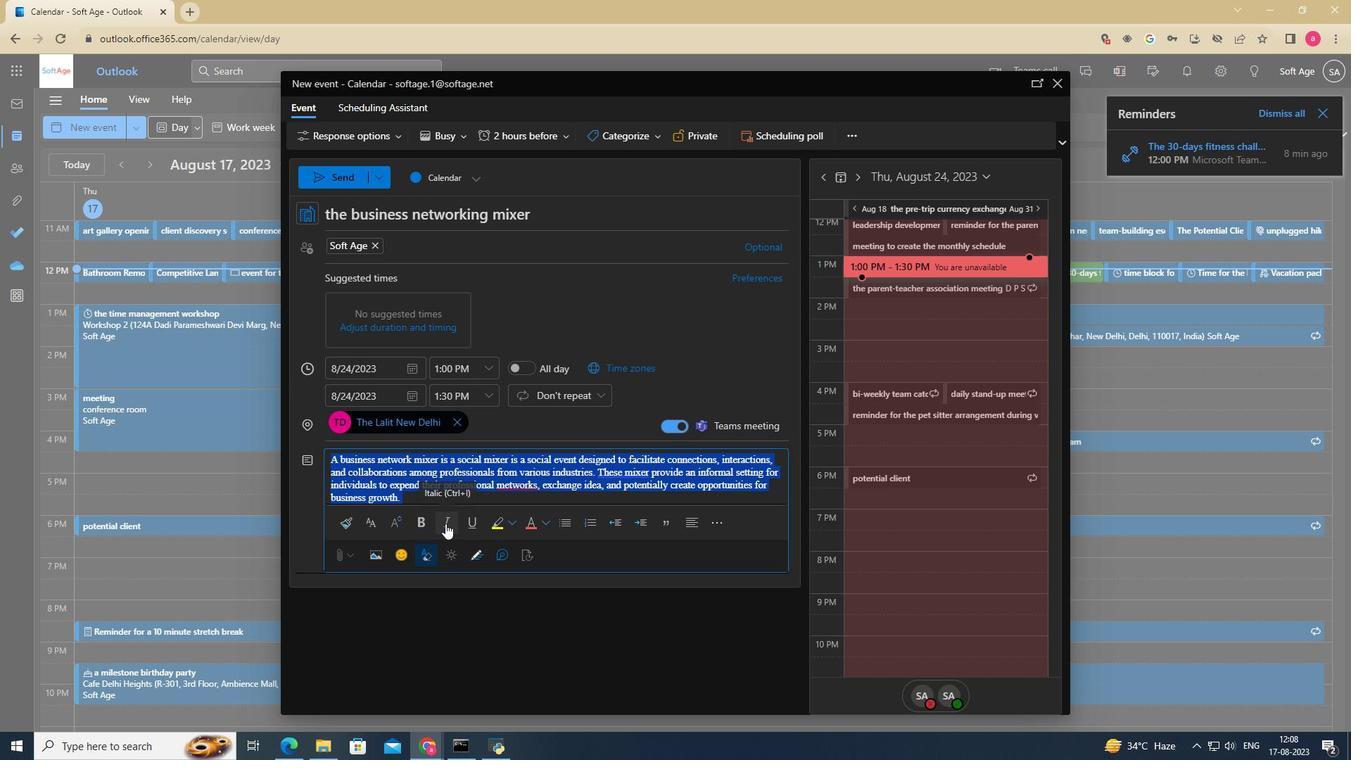 
Action: Mouse pressed left at (446, 525)
Screenshot: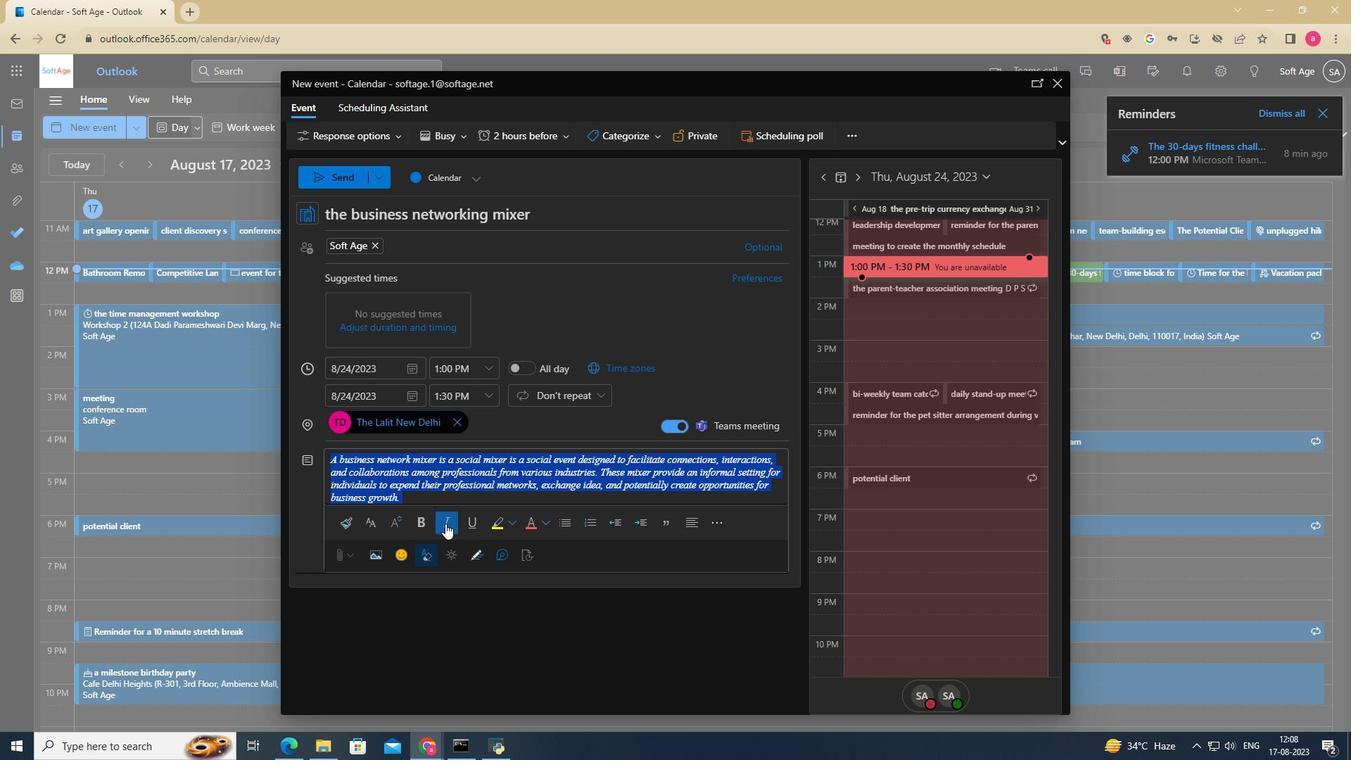 
Action: Mouse moved to (510, 528)
Screenshot: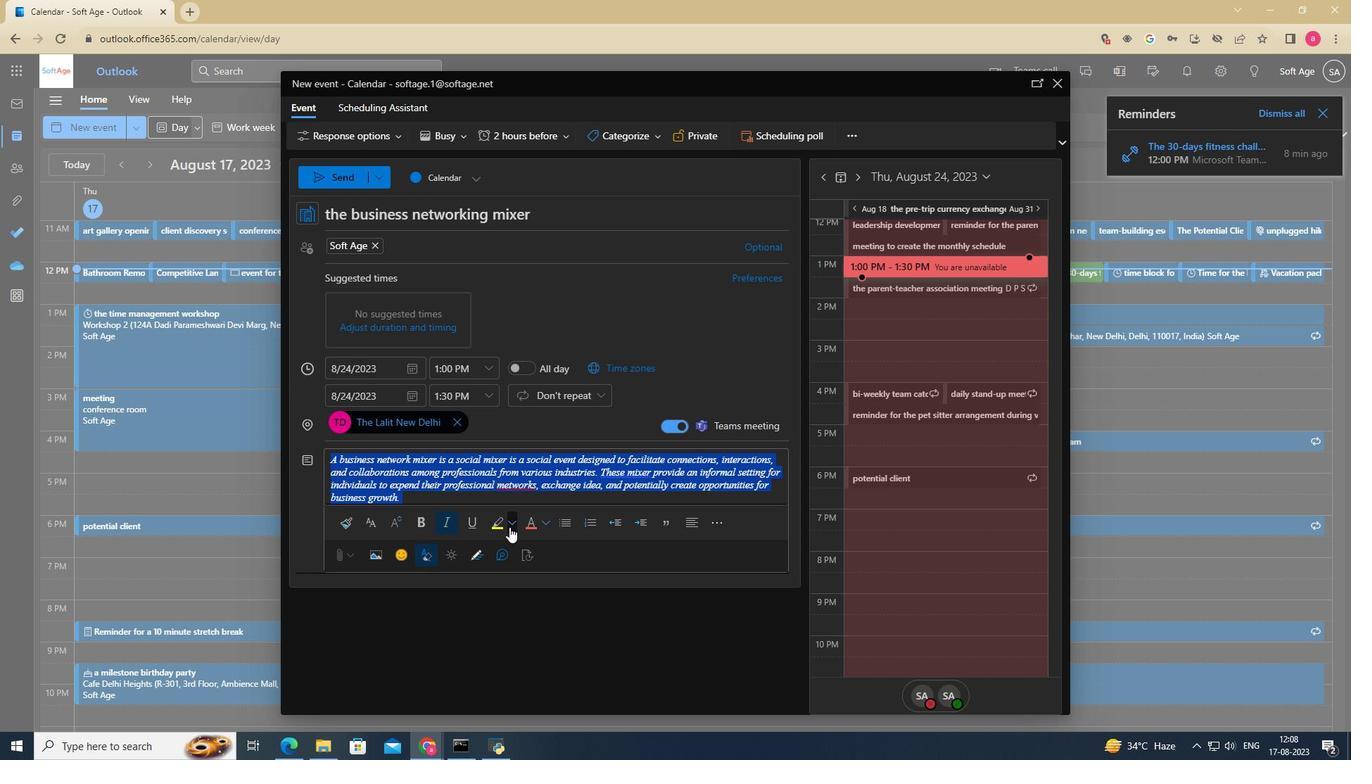 
Action: Mouse pressed left at (510, 528)
Screenshot: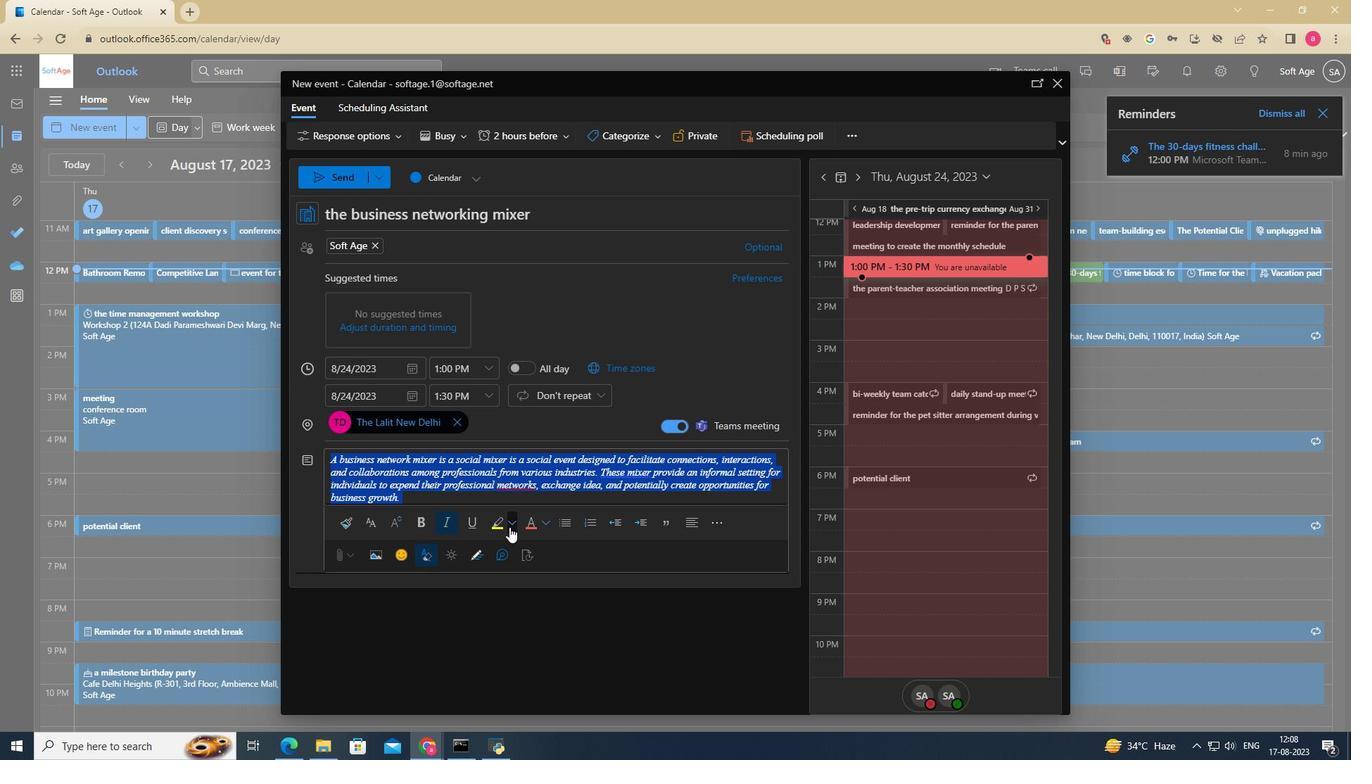 
Action: Mouse moved to (597, 560)
Screenshot: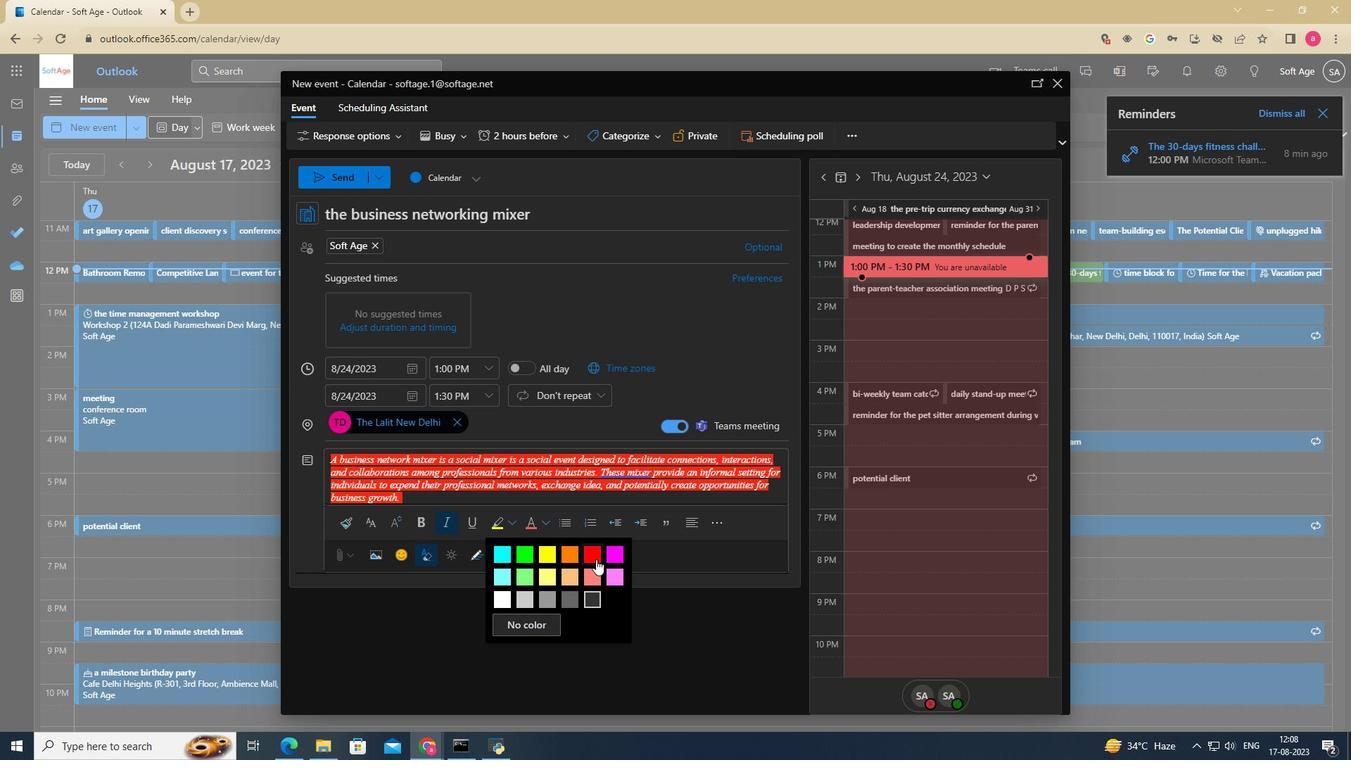 
Action: Mouse pressed left at (597, 560)
Screenshot: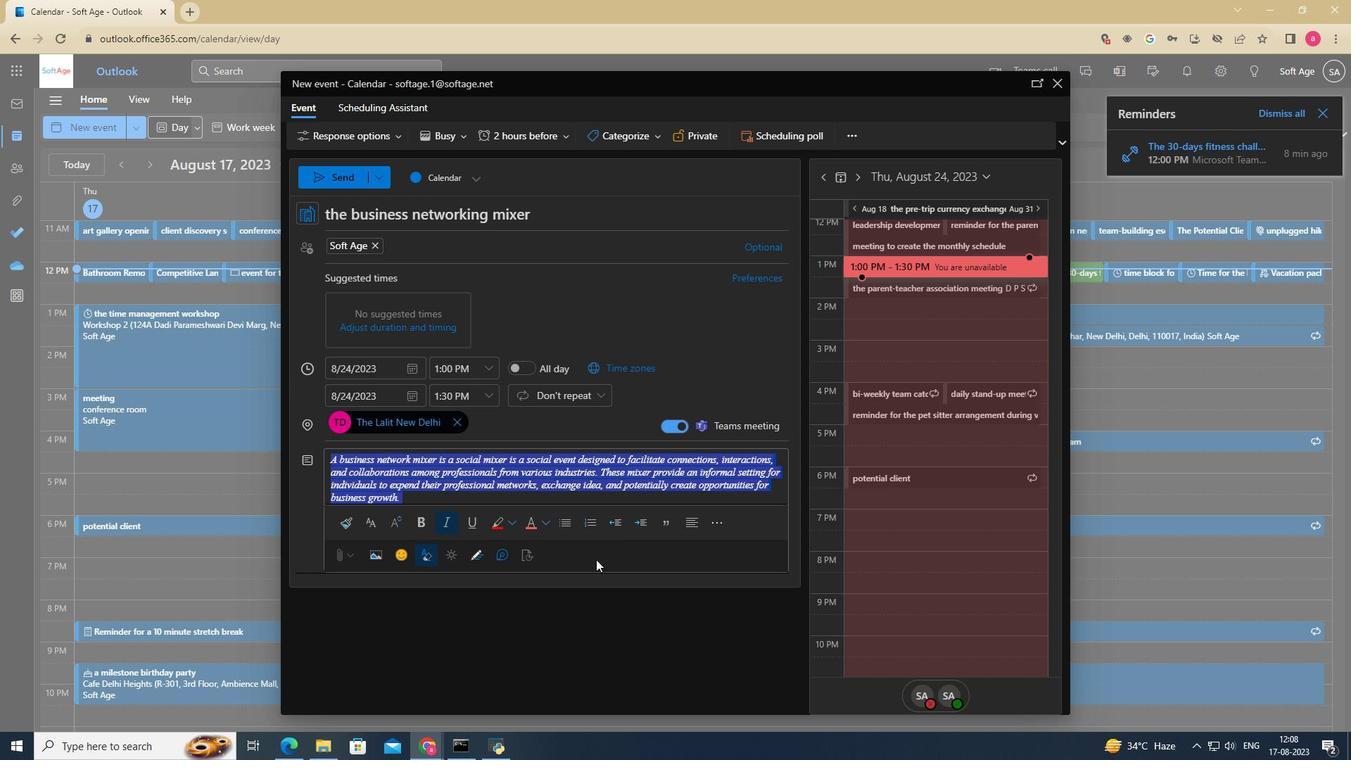 
Action: Mouse moved to (598, 560)
Screenshot: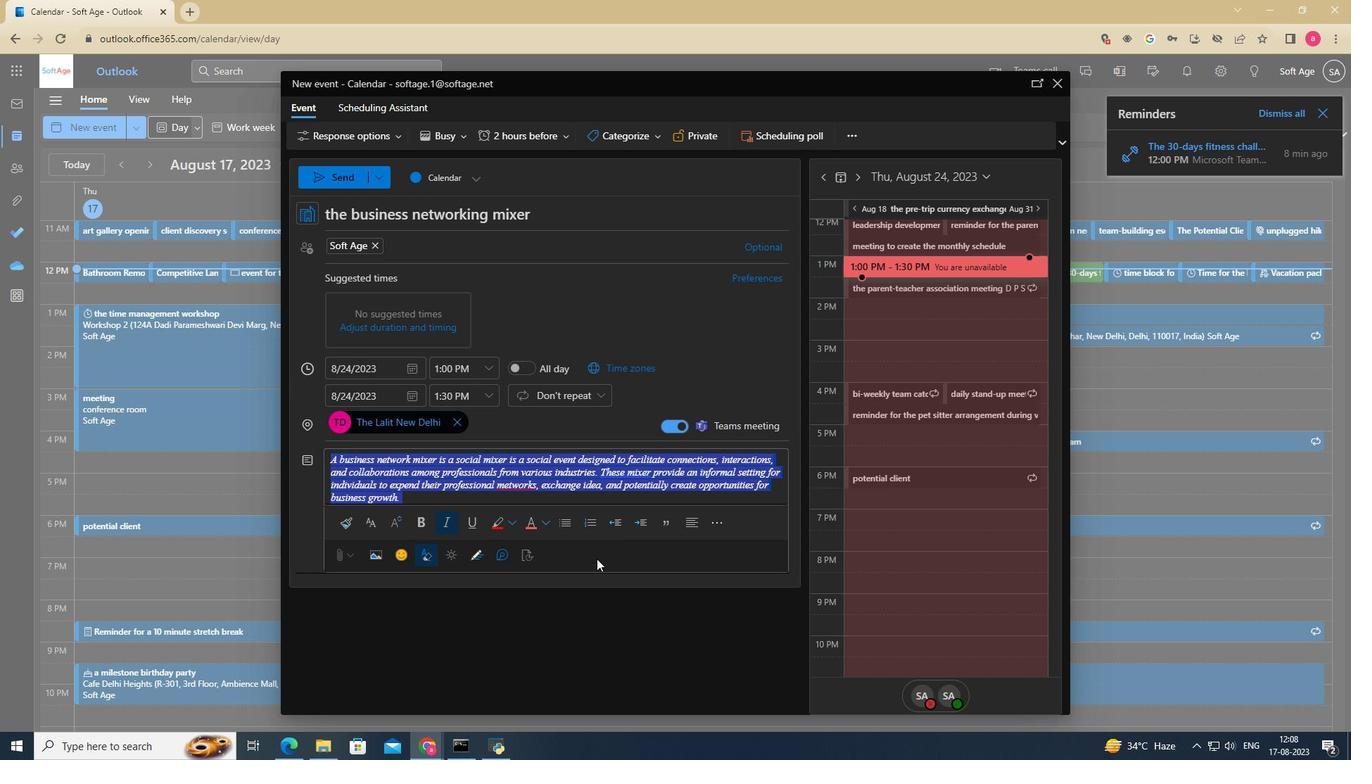 
Action: Mouse pressed left at (598, 560)
Screenshot: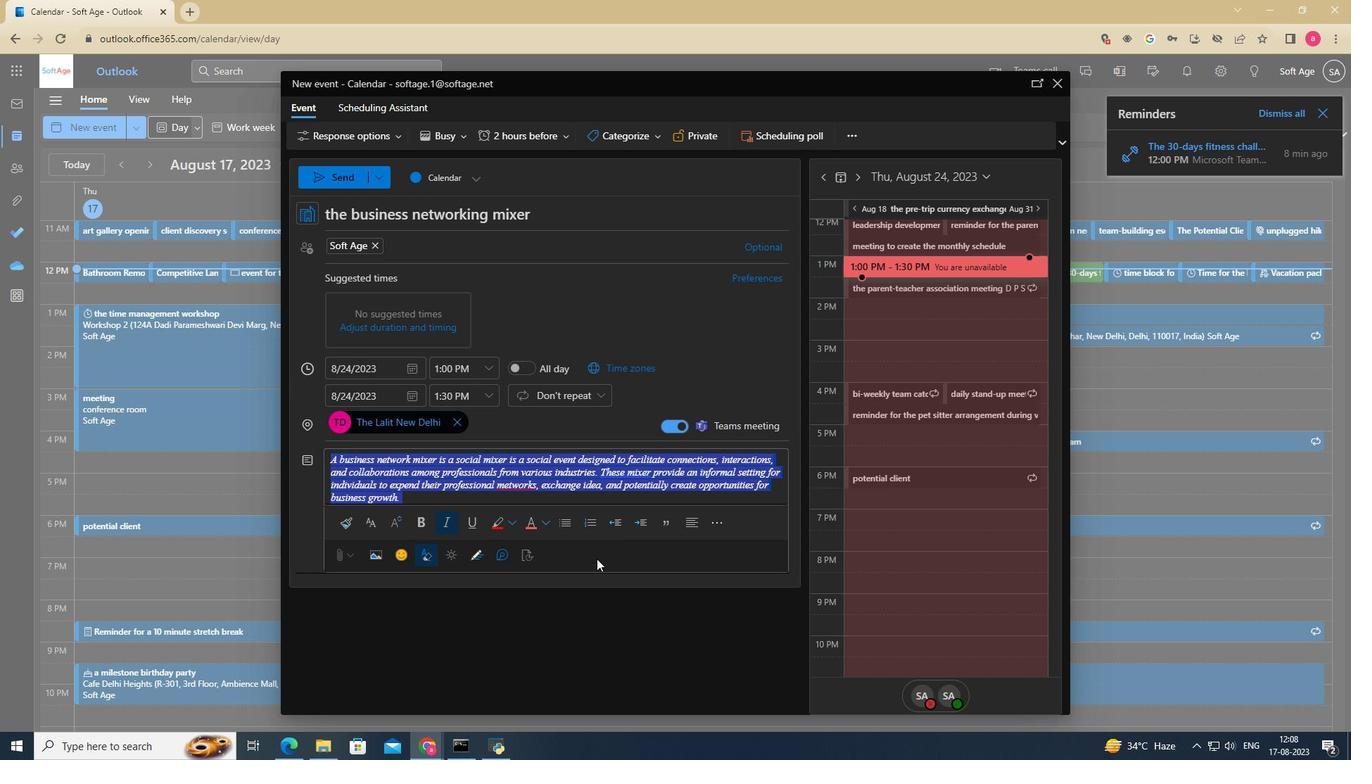 
Action: Mouse moved to (508, 500)
Screenshot: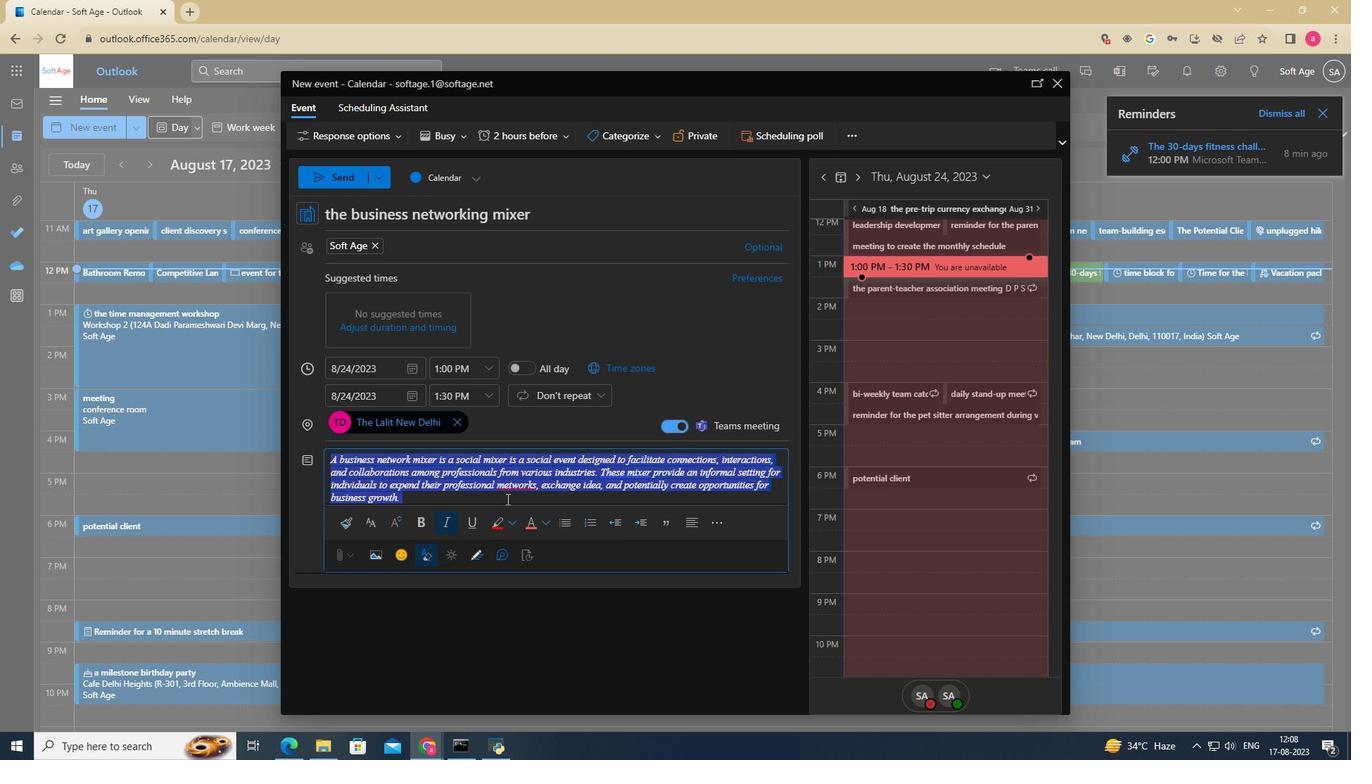 
Action: Mouse pressed left at (508, 500)
Screenshot: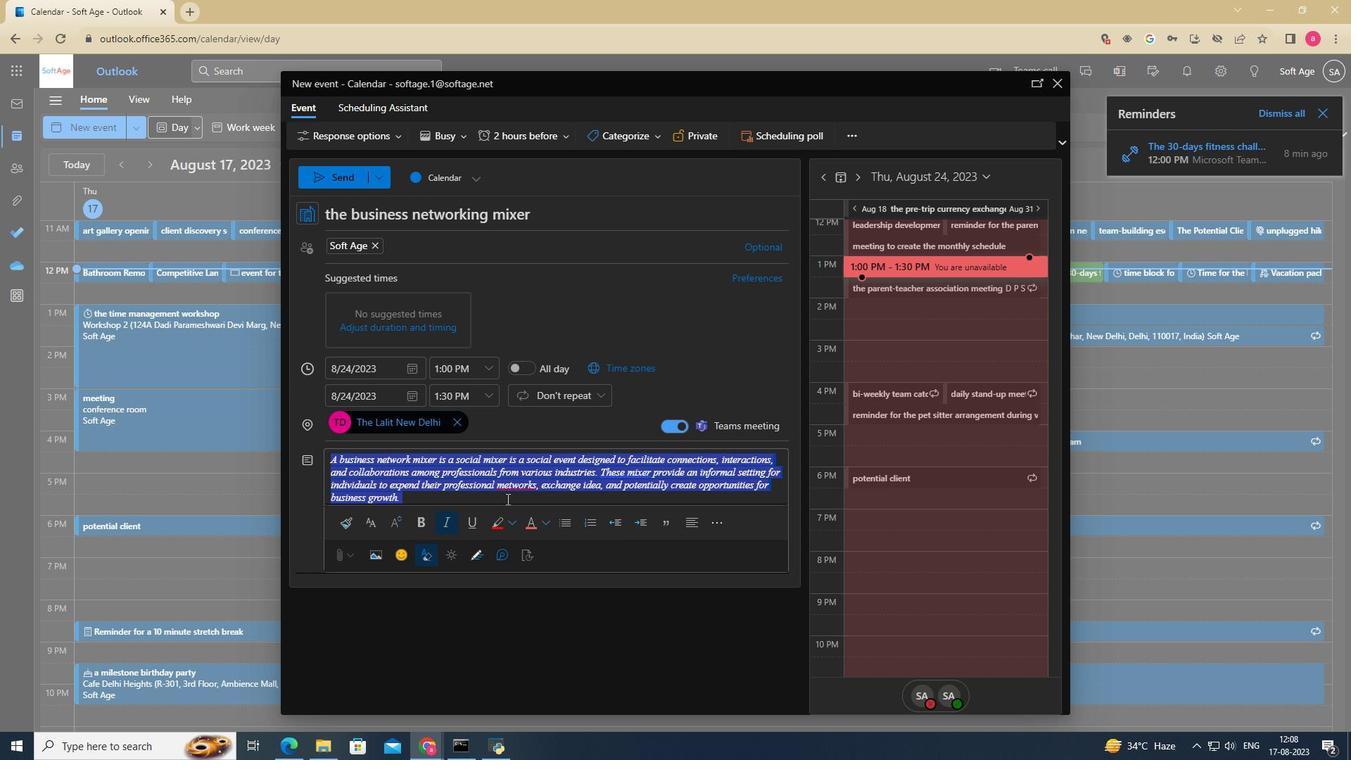 
Action: Mouse moved to (425, 501)
Screenshot: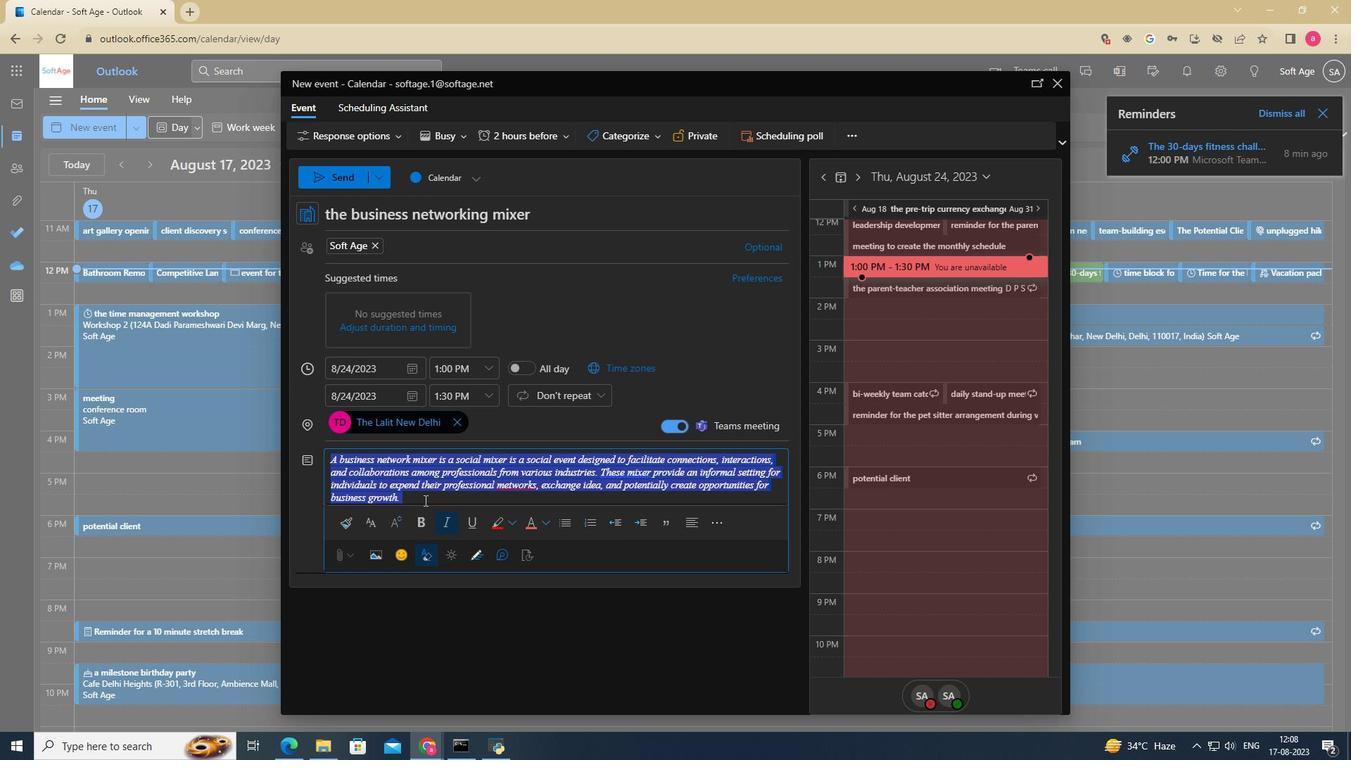 
Action: Mouse pressed left at (425, 501)
Screenshot: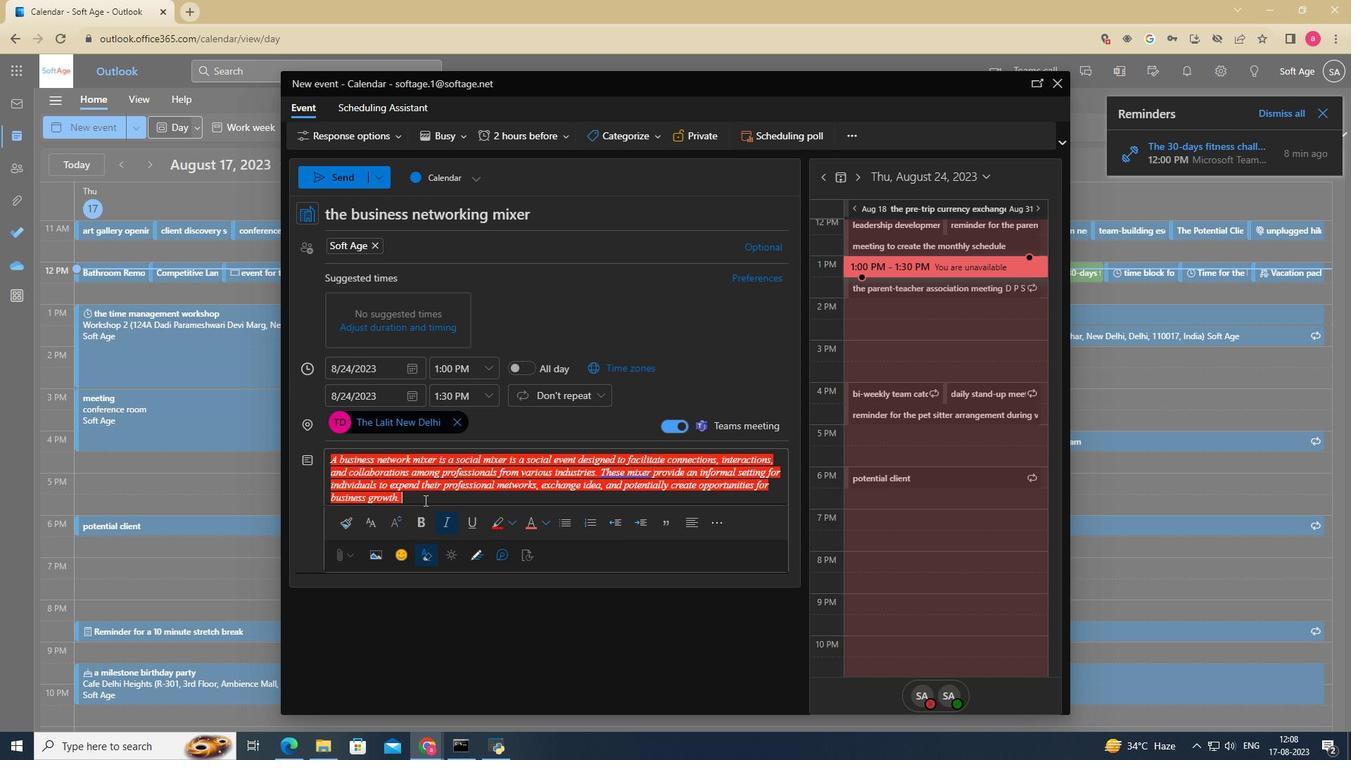 
Action: Mouse moved to (409, 561)
Screenshot: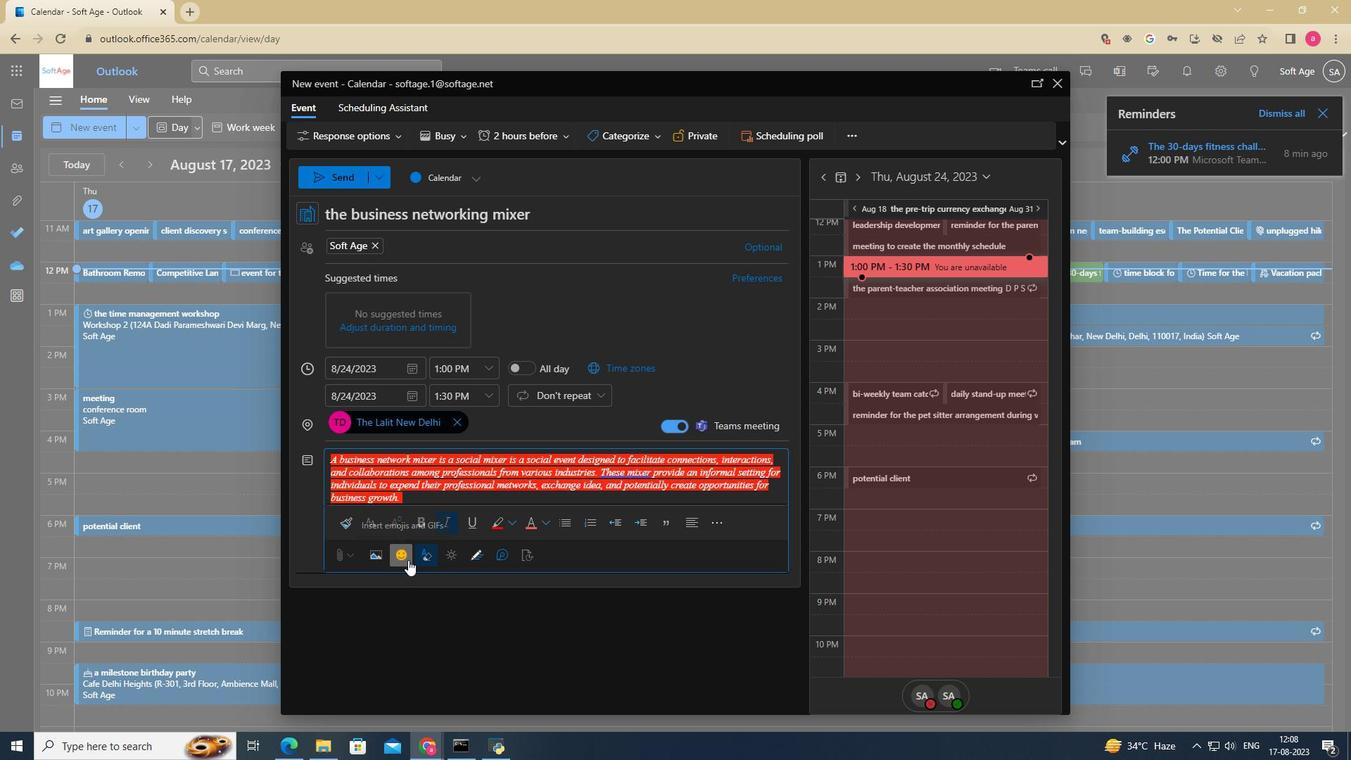 
Action: Mouse pressed left at (409, 561)
Screenshot: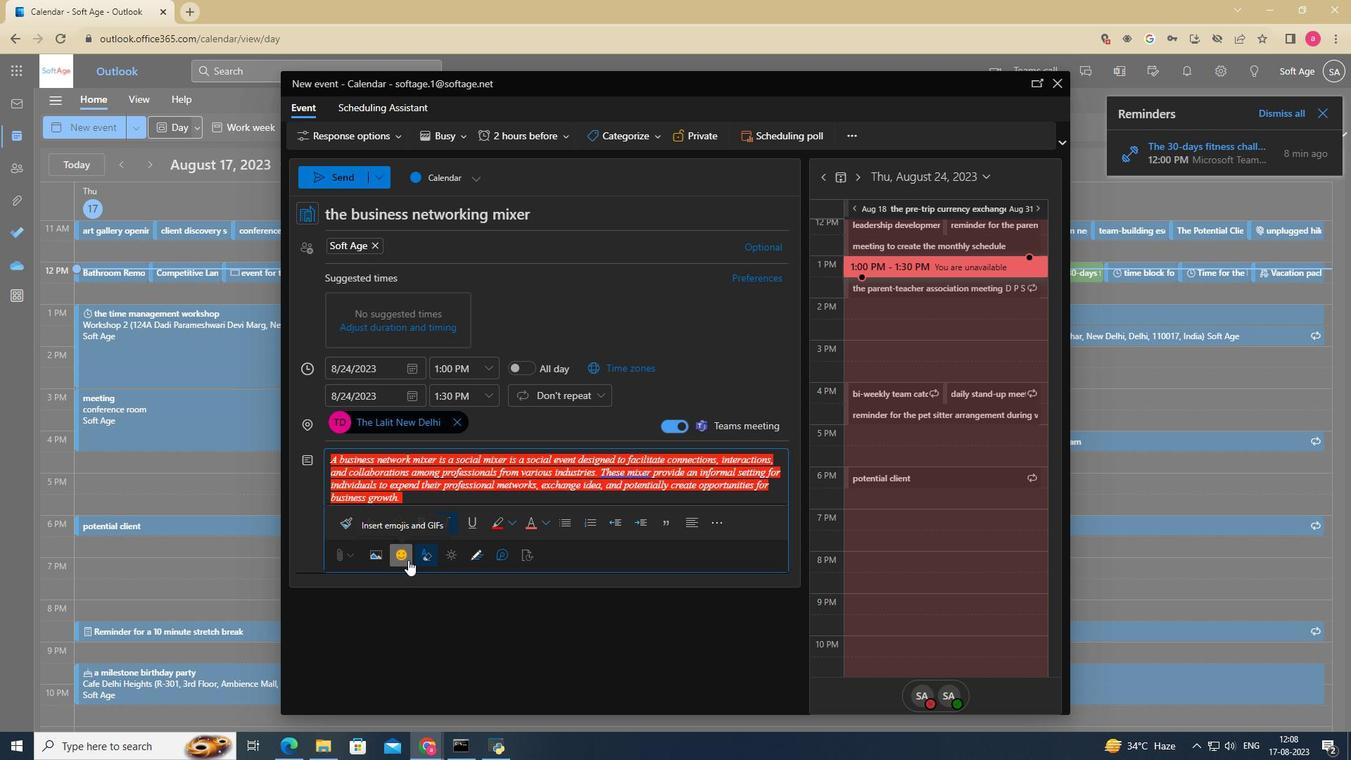 
Action: Mouse moved to (898, 221)
Screenshot: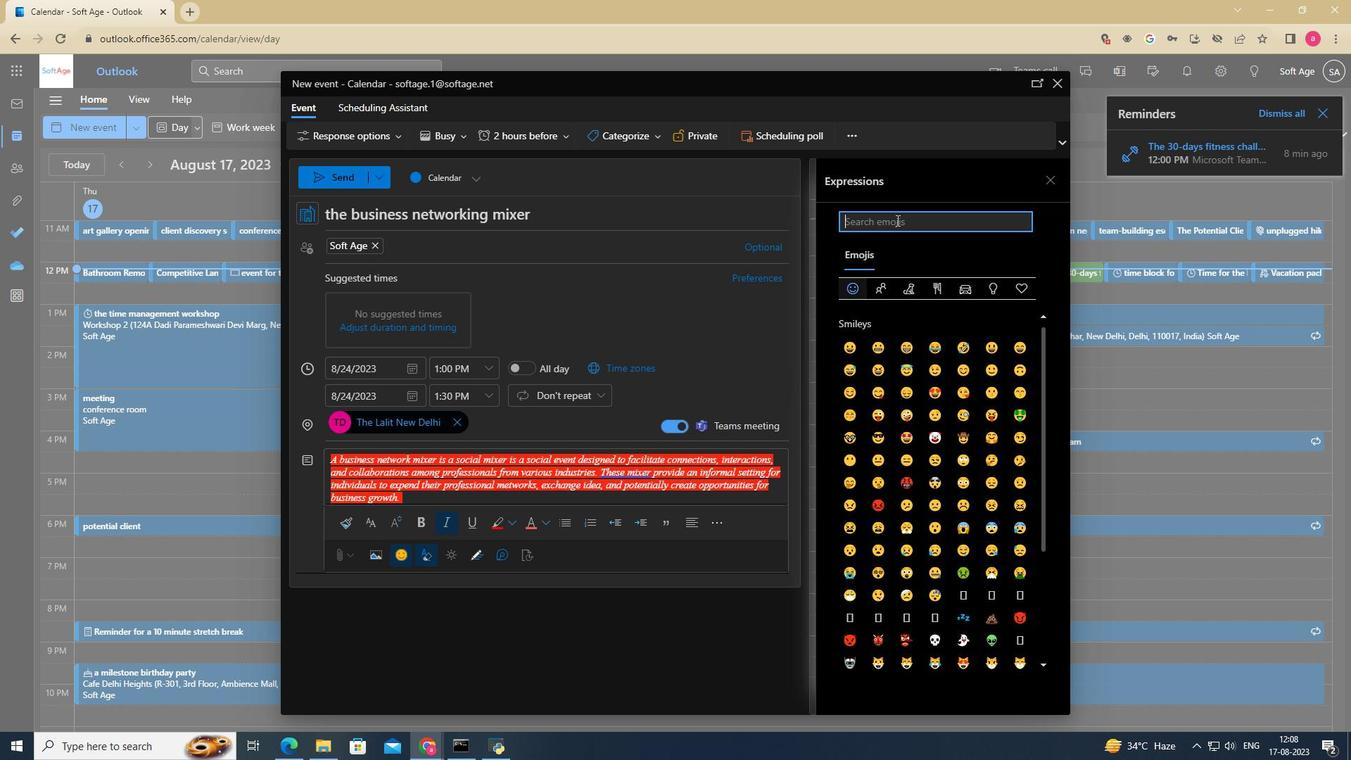 
Action: Mouse pressed left at (898, 221)
Screenshot: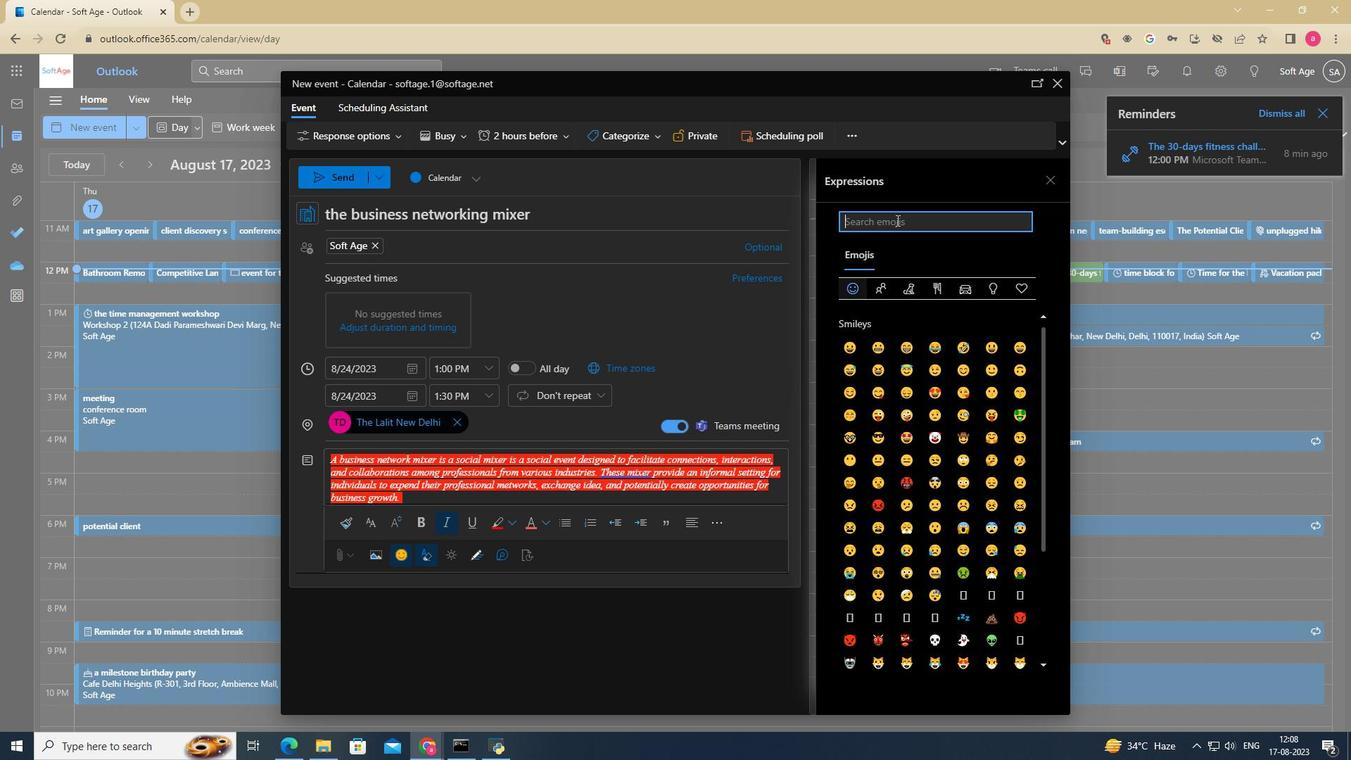 
Action: Key pressed network
Screenshot: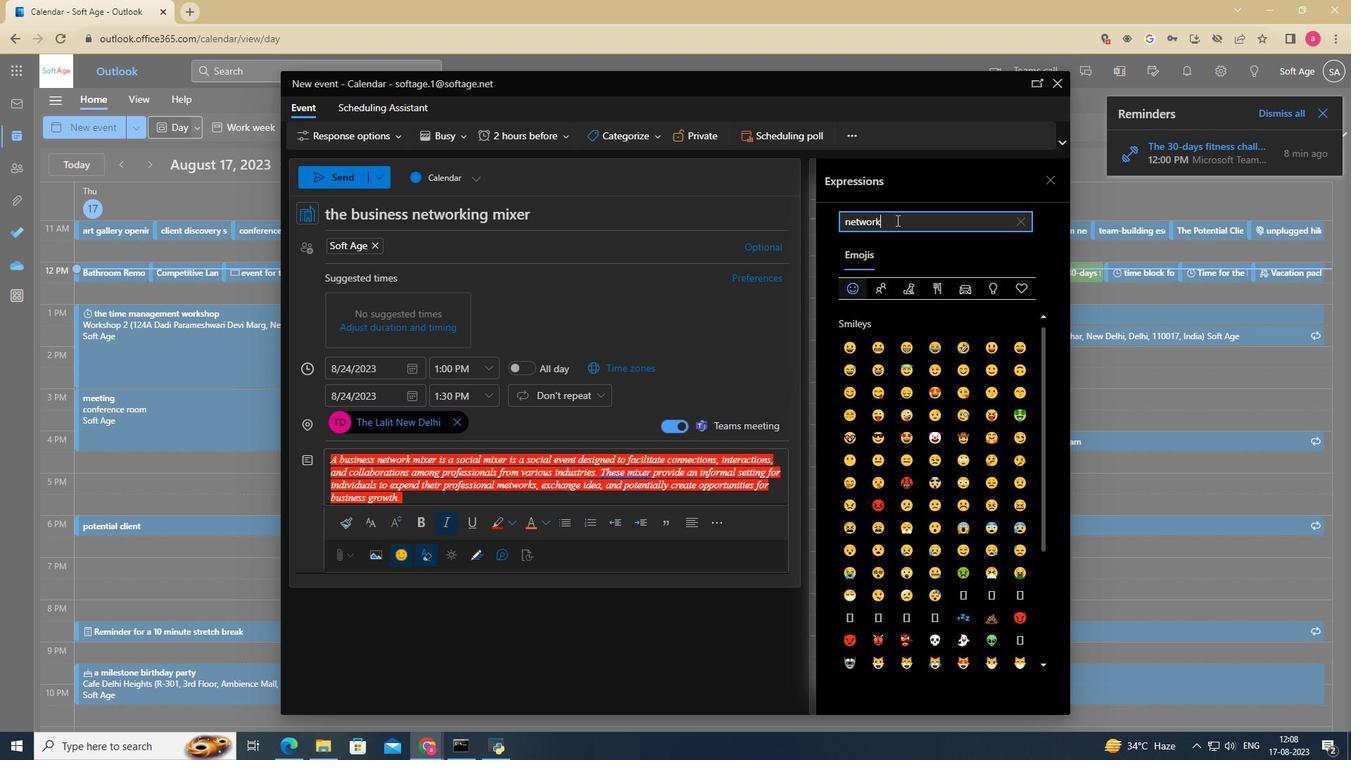 
Action: Mouse moved to (905, 235)
Screenshot: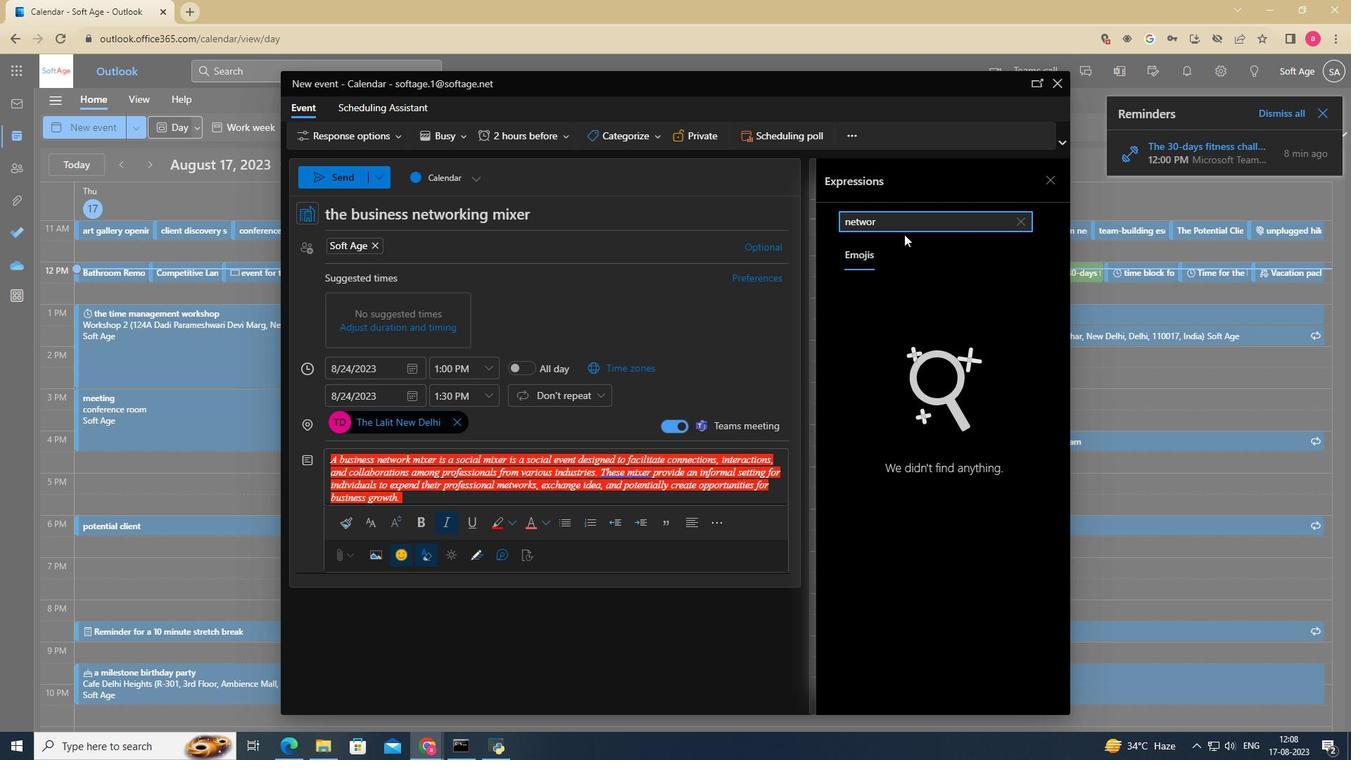 
Action: Key pressed <Key.backspace><Key.backspace><Key.backspace><Key.backspace><Key.backspace><Key.backspace>b<Key.backspace><Key.backspace>busniess
Screenshot: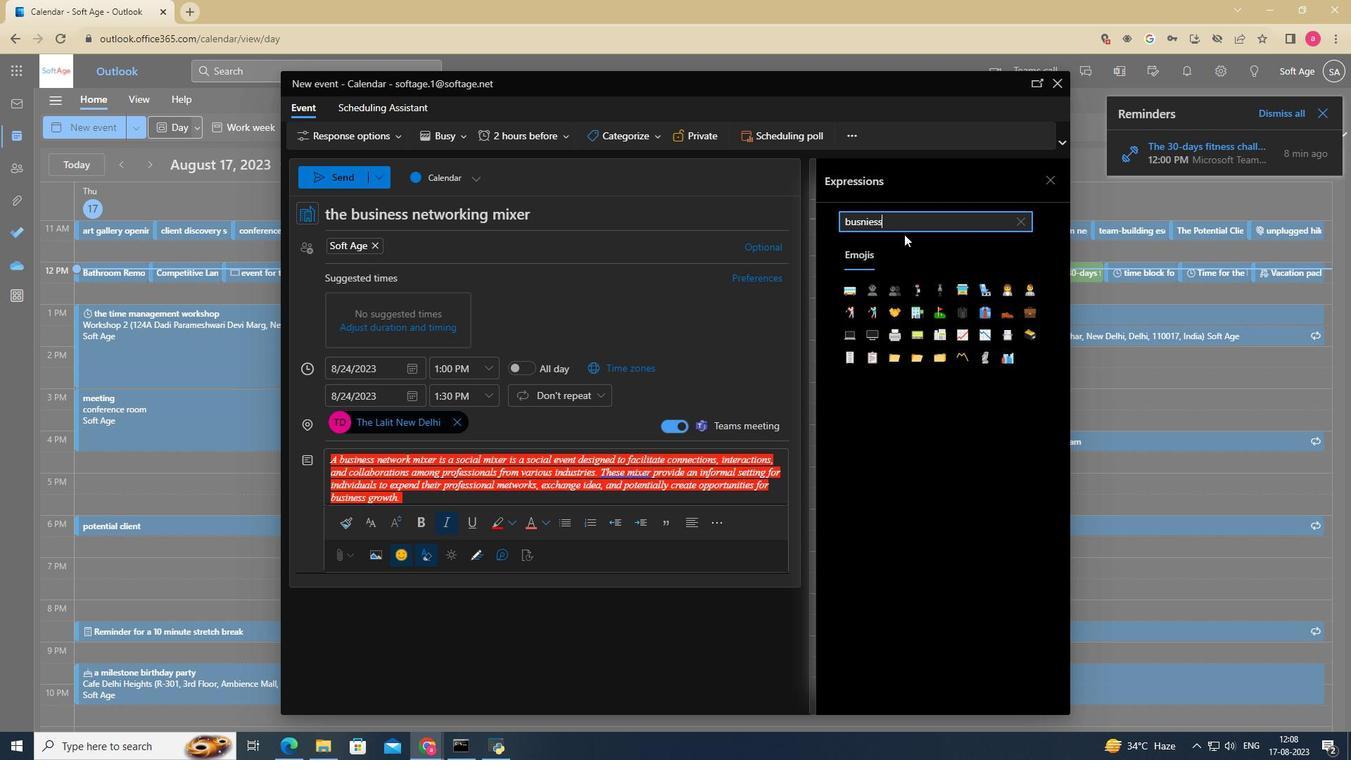 
Action: Mouse moved to (895, 245)
Screenshot: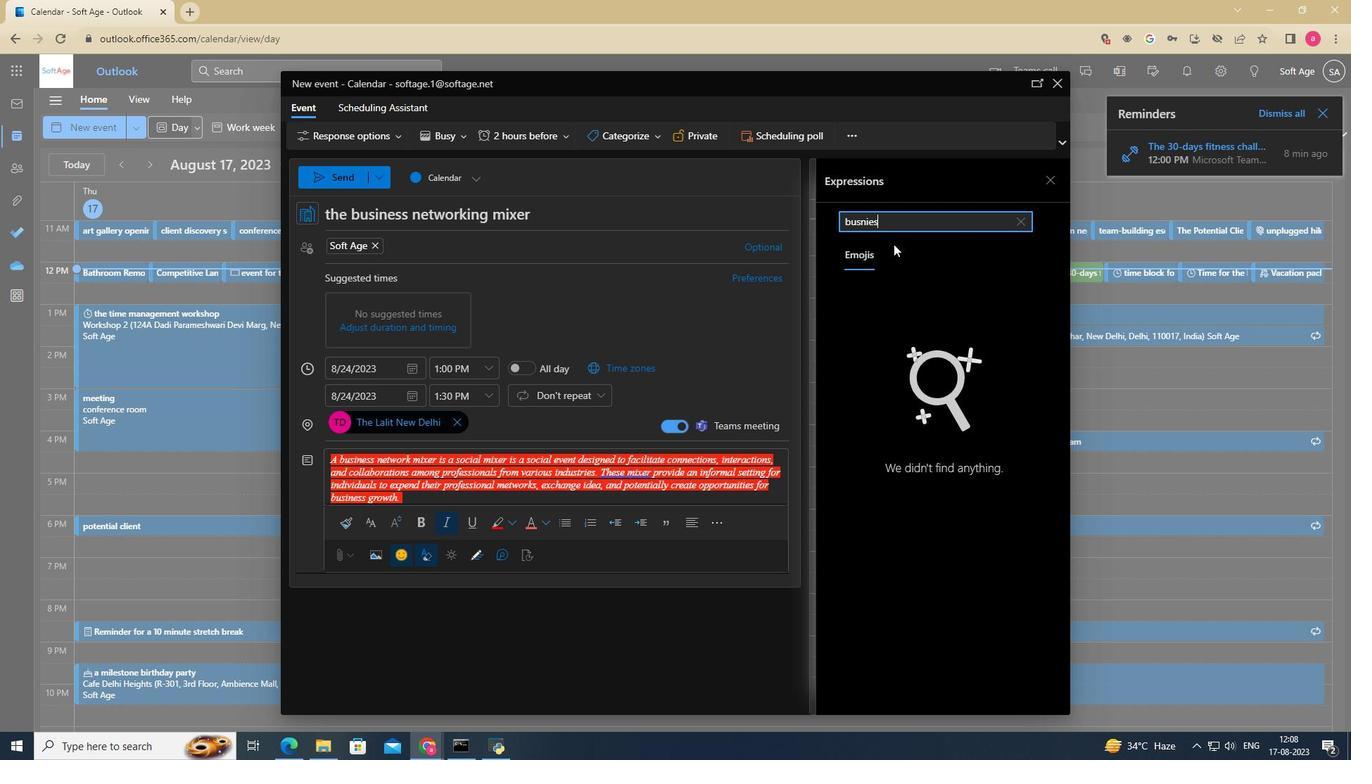
Action: Key pressed <Key.backspace><Key.backspace><Key.backspace>
Screenshot: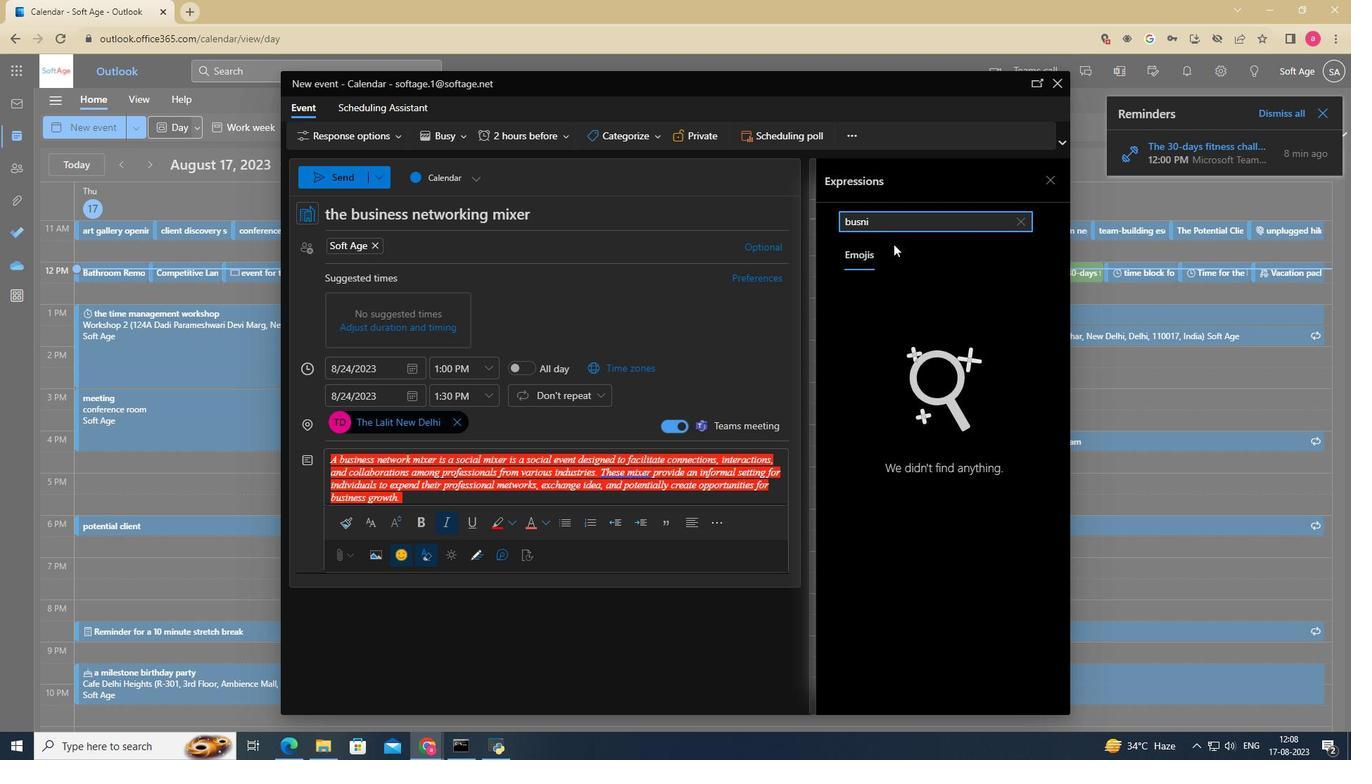 
Action: Mouse moved to (943, 338)
Screenshot: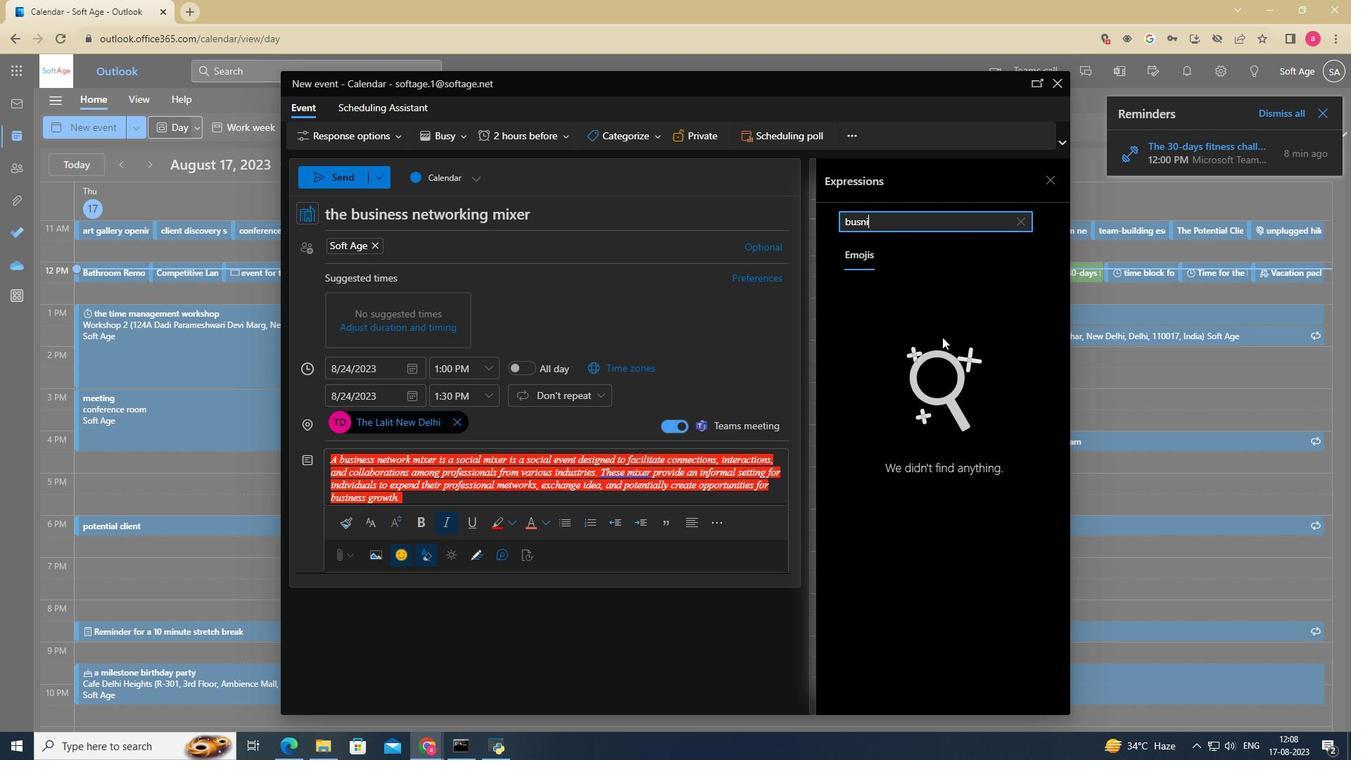 
Action: Key pressed <Key.backspace><Key.backspace><Key.backspace>
Screenshot: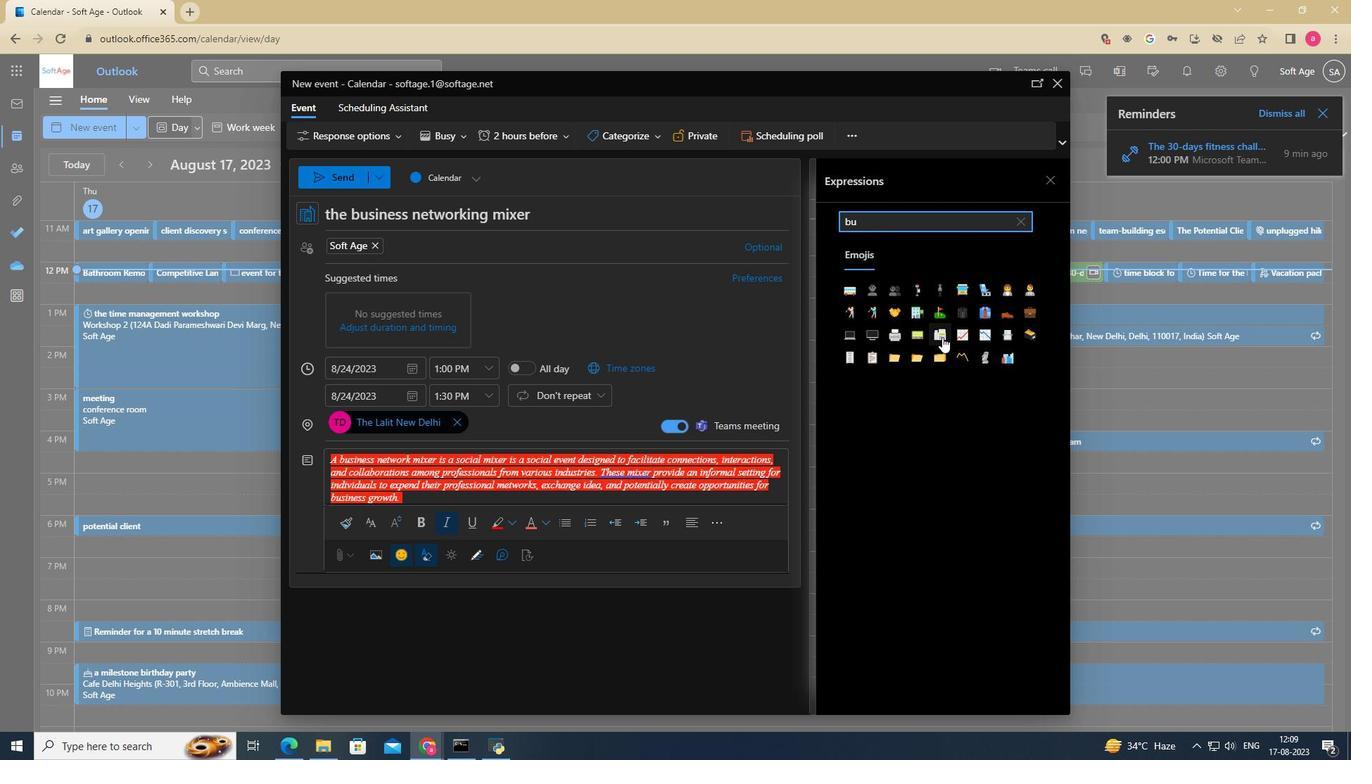 
Action: Mouse moved to (873, 541)
Screenshot: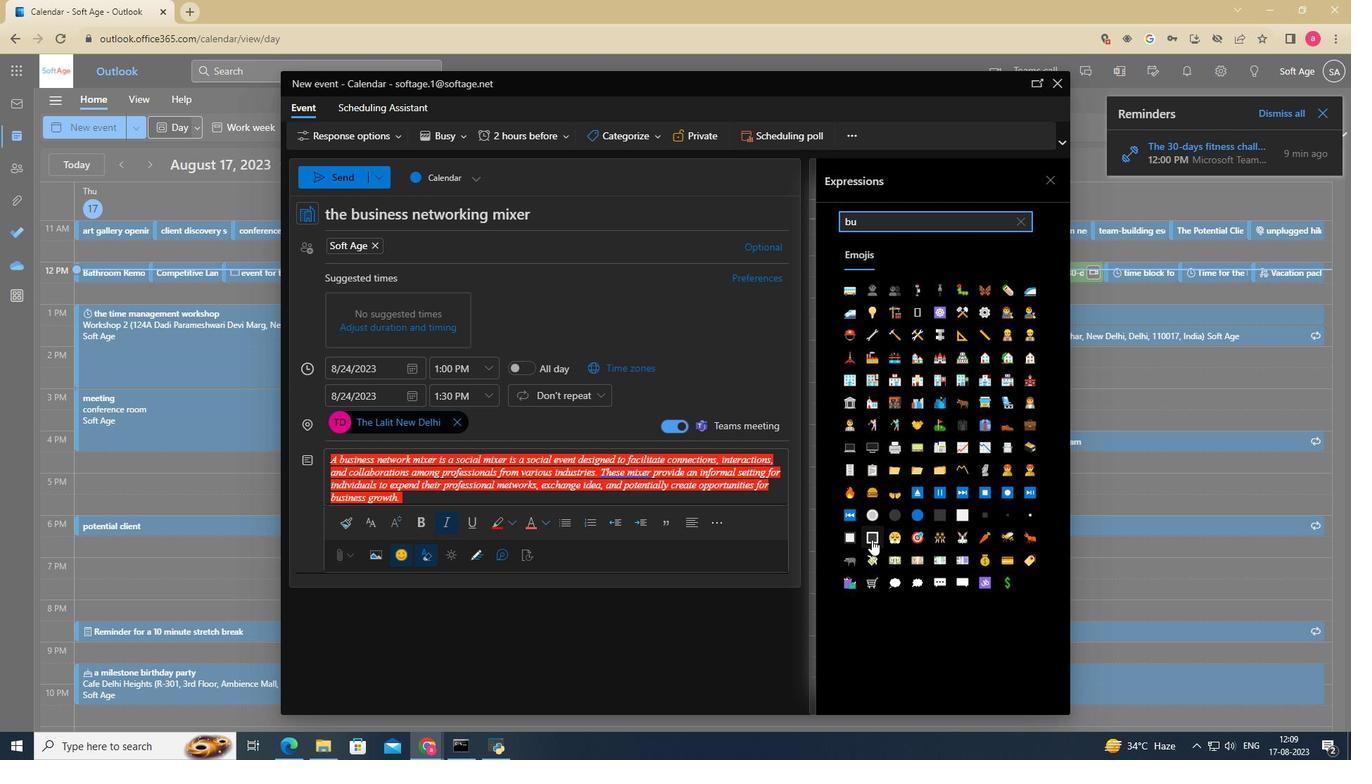 
Action: Mouse pressed left at (873, 541)
Screenshot: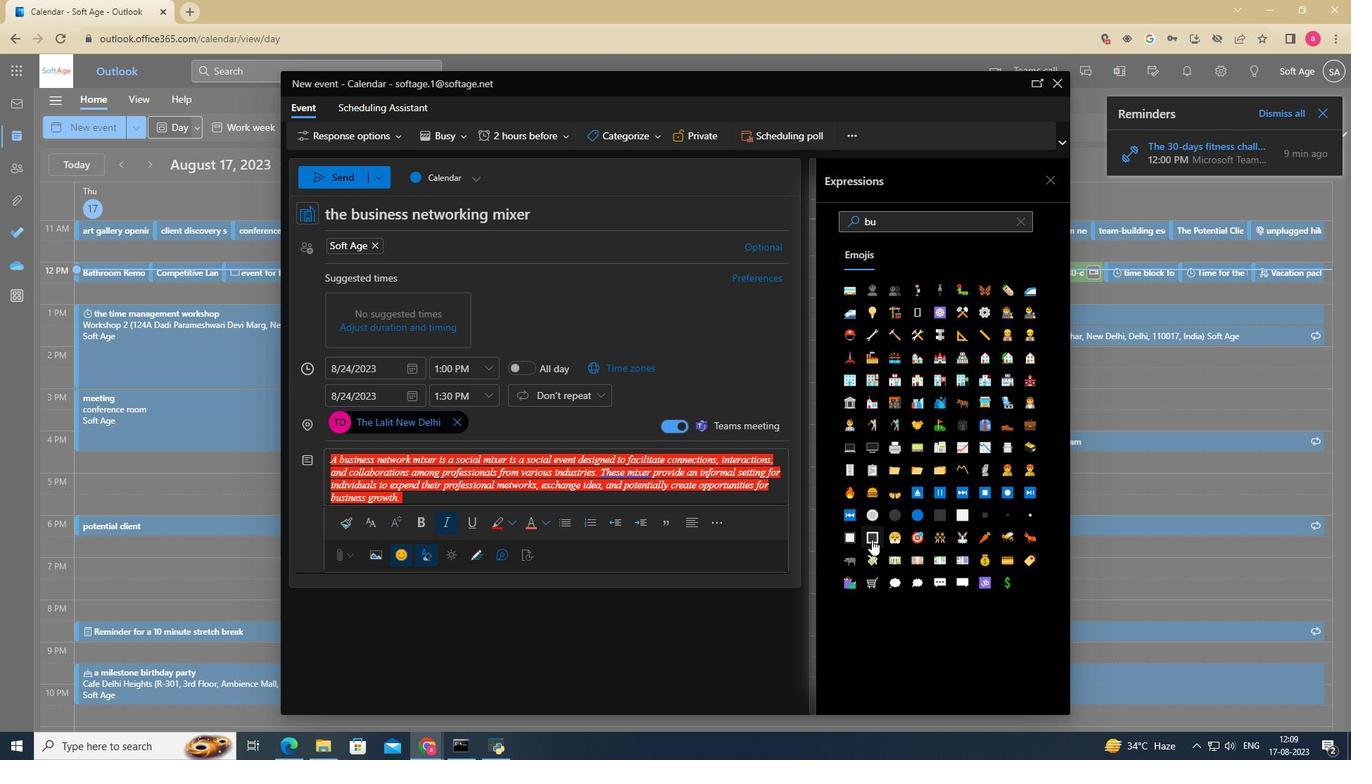 
Action: Mouse moved to (475, 594)
Screenshot: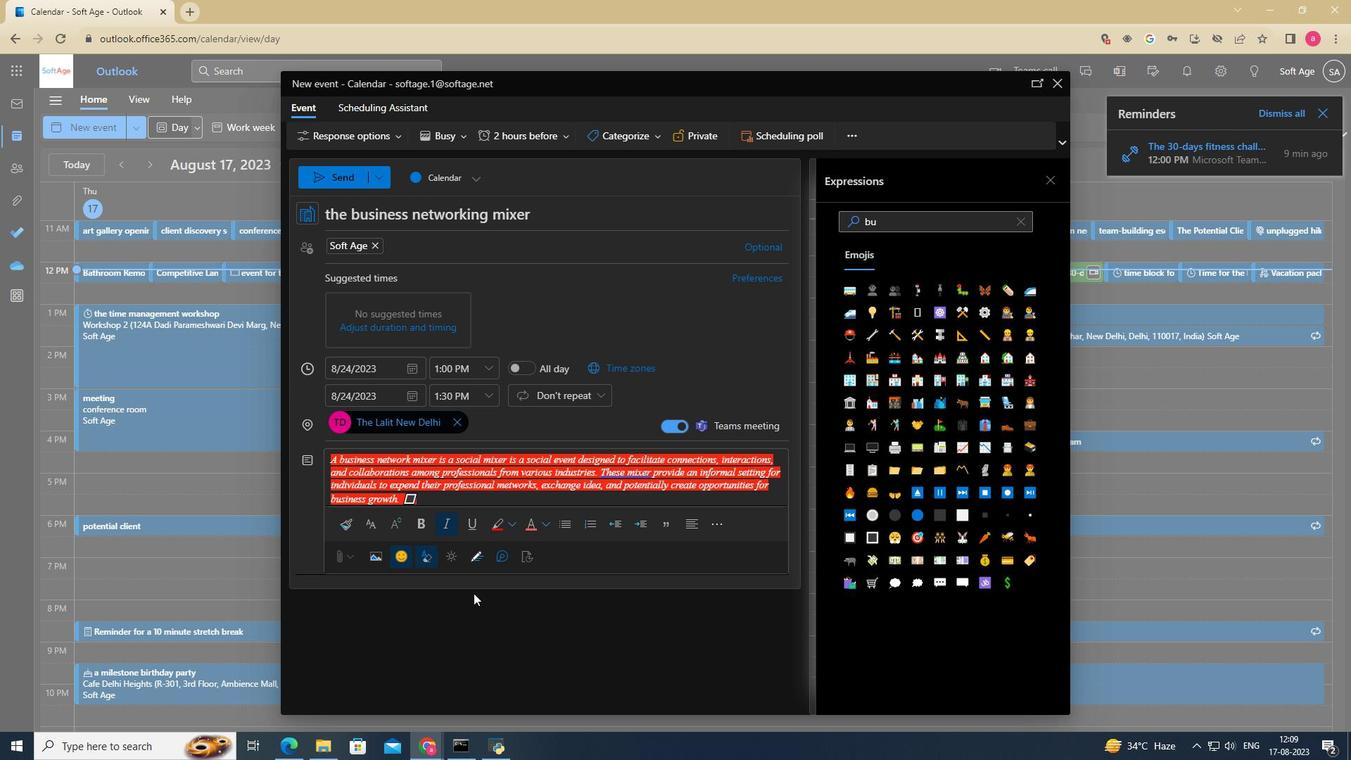 
Action: Key pressed <Key.backspace>
Screenshot: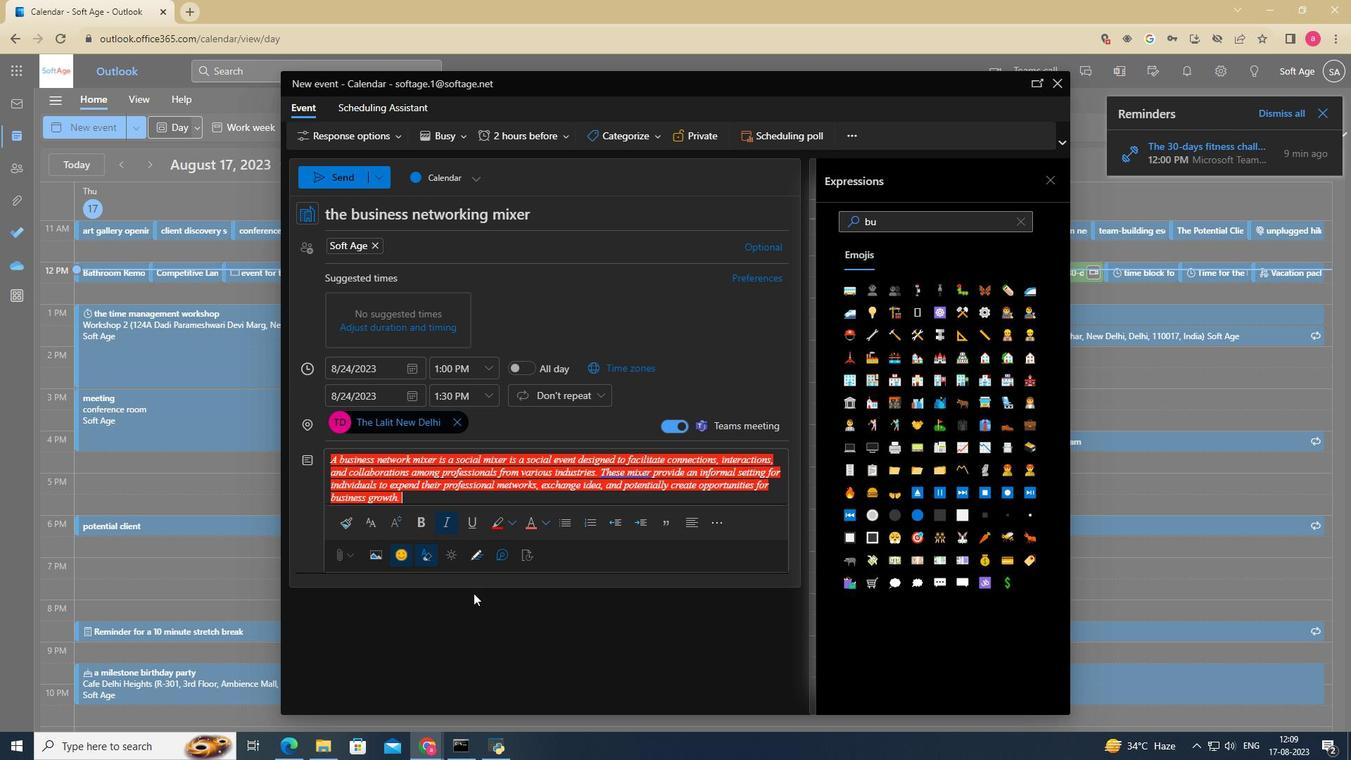 
Action: Mouse moved to (865, 354)
Screenshot: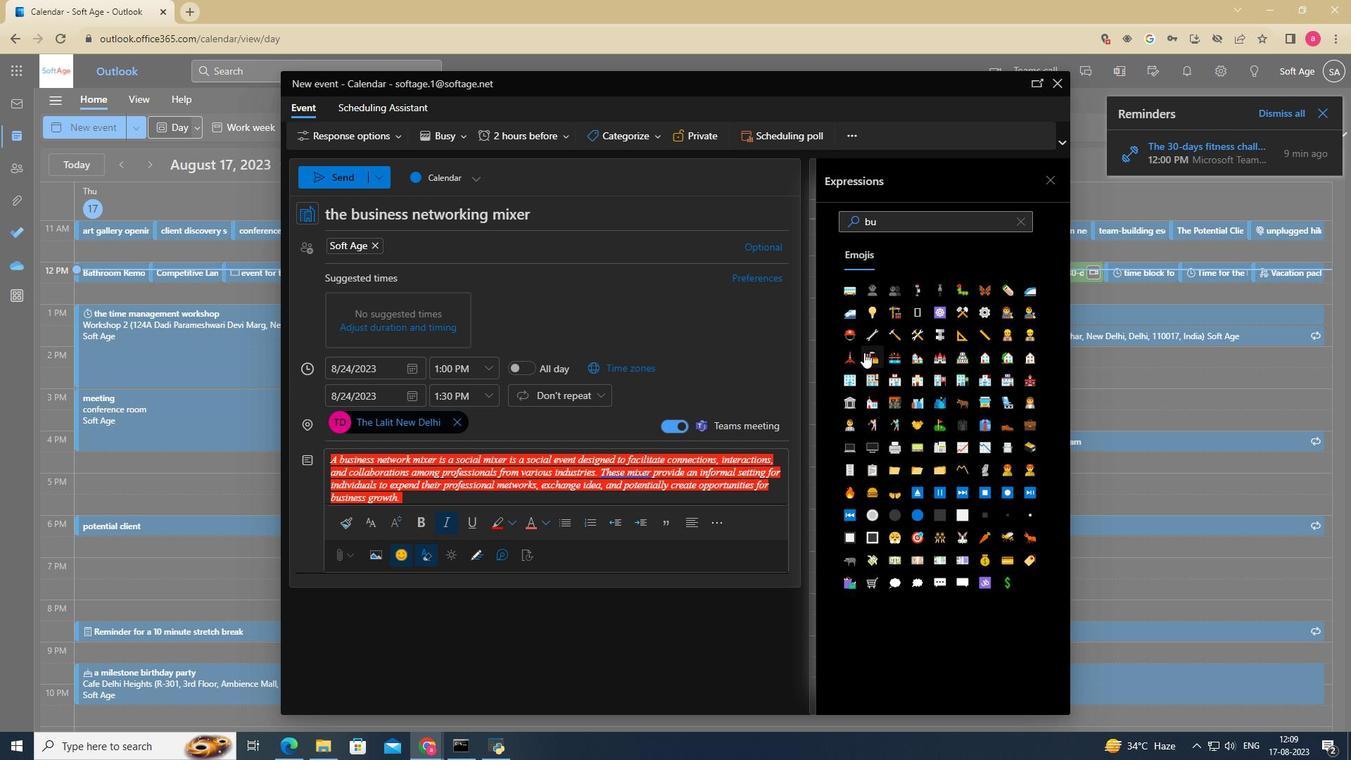 
Action: Mouse pressed left at (865, 354)
Screenshot: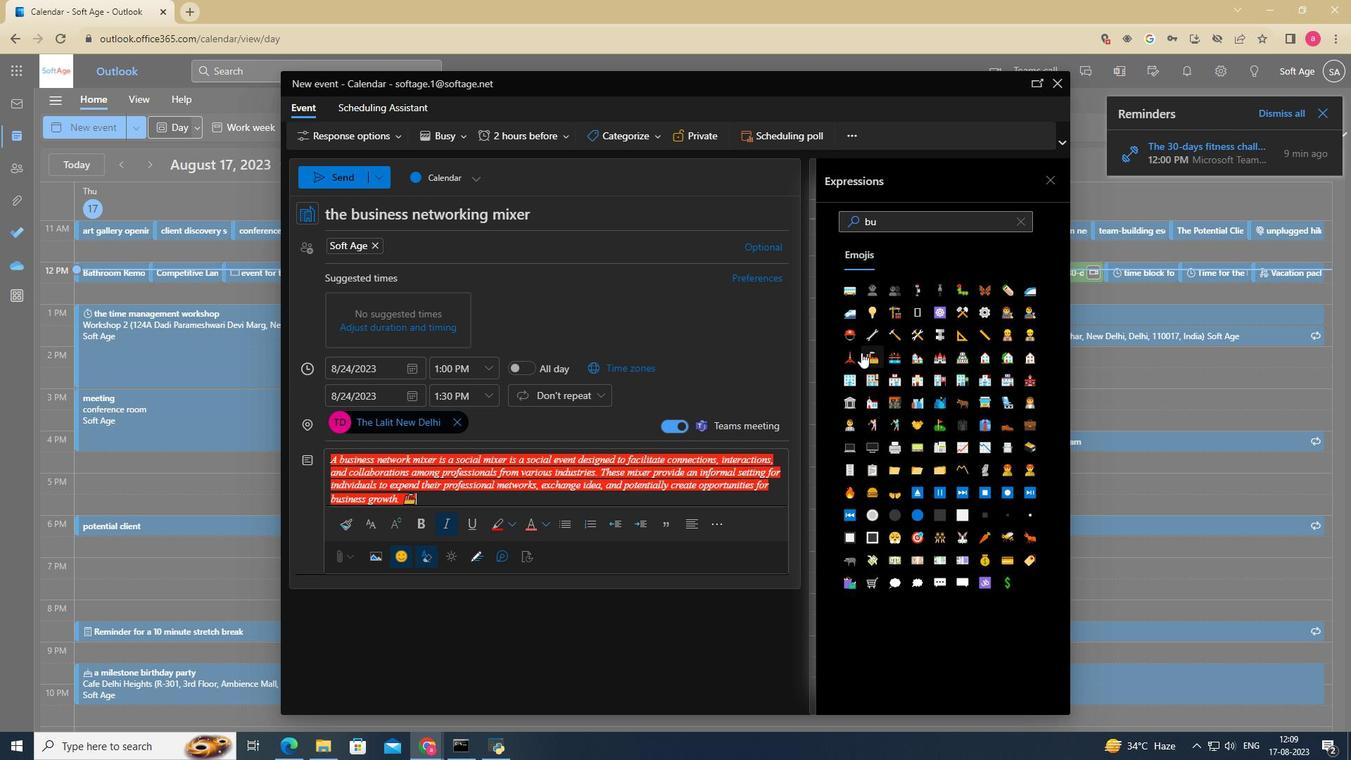 
Action: Mouse moved to (549, 561)
Screenshot: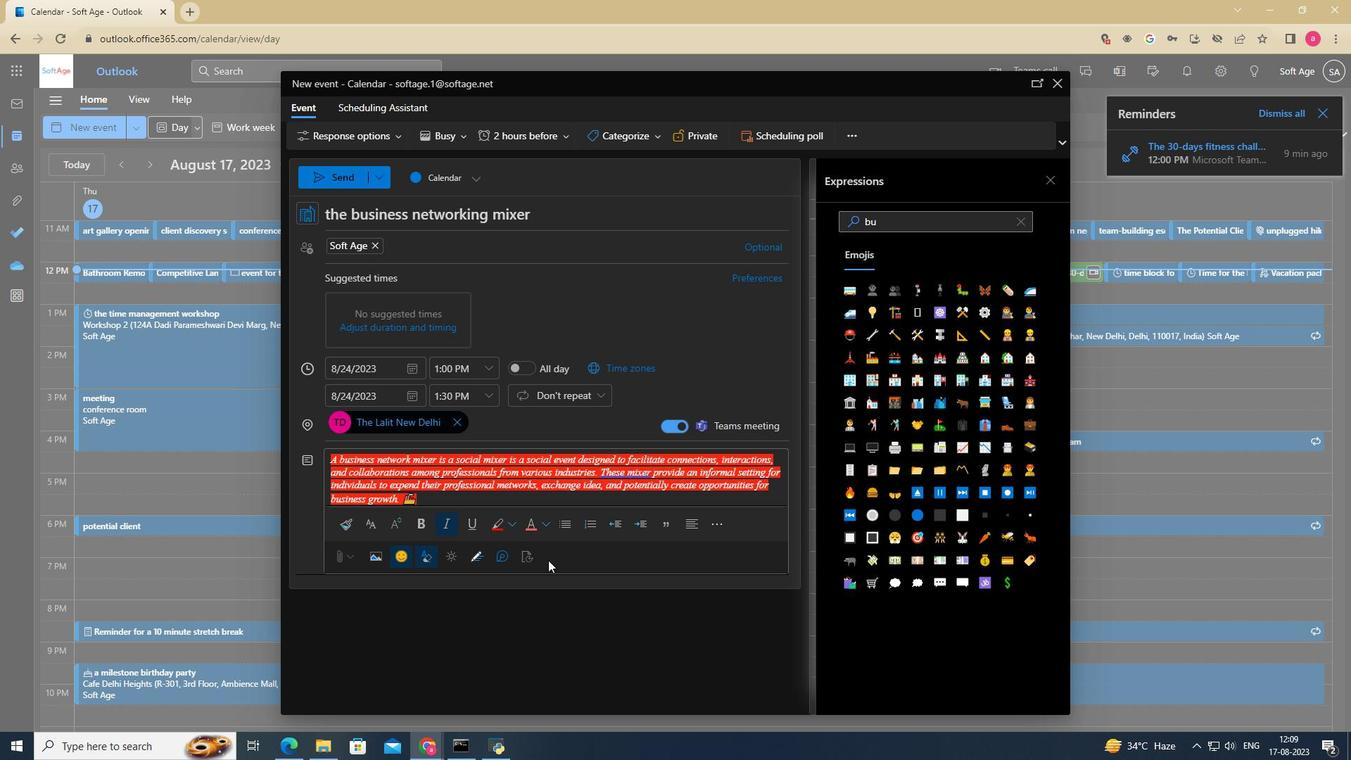 
Action: Mouse pressed left at (549, 561)
Screenshot: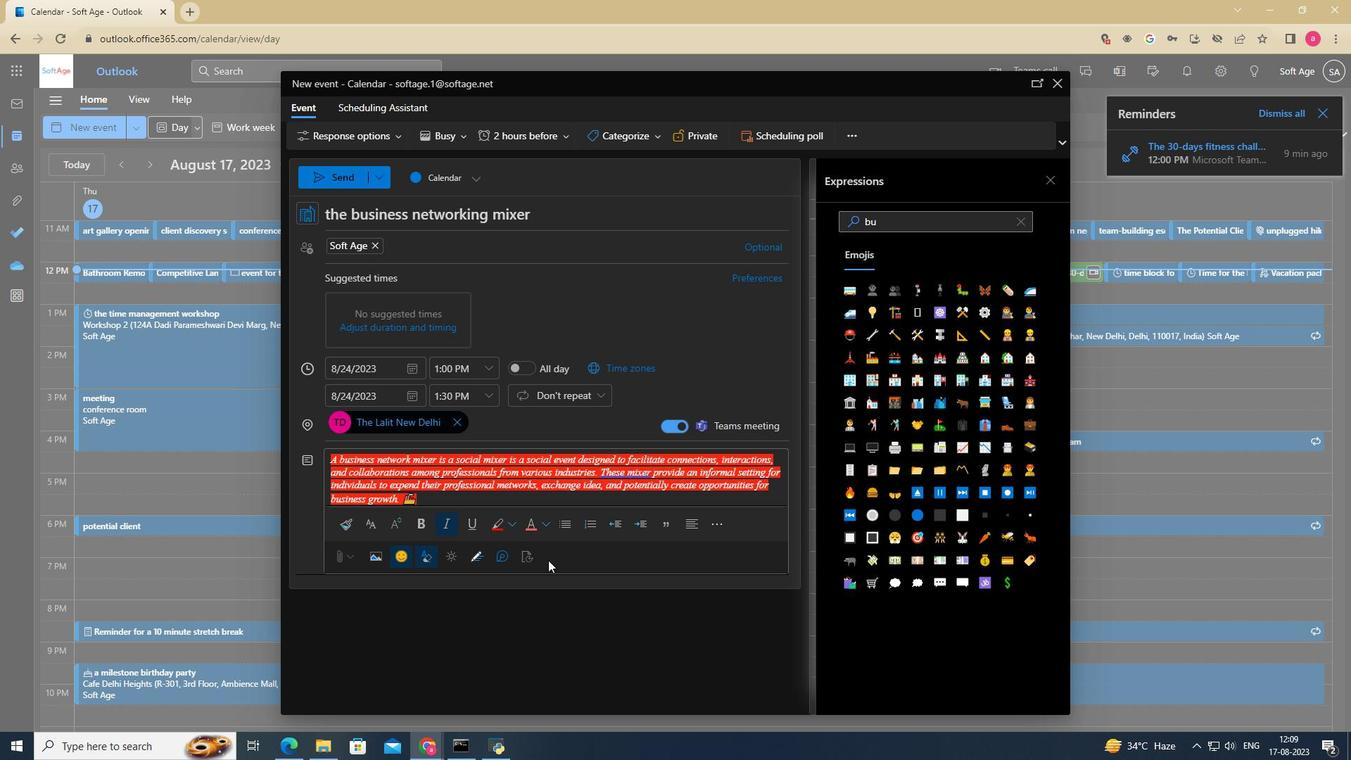 
Action: Mouse moved to (369, 559)
Screenshot: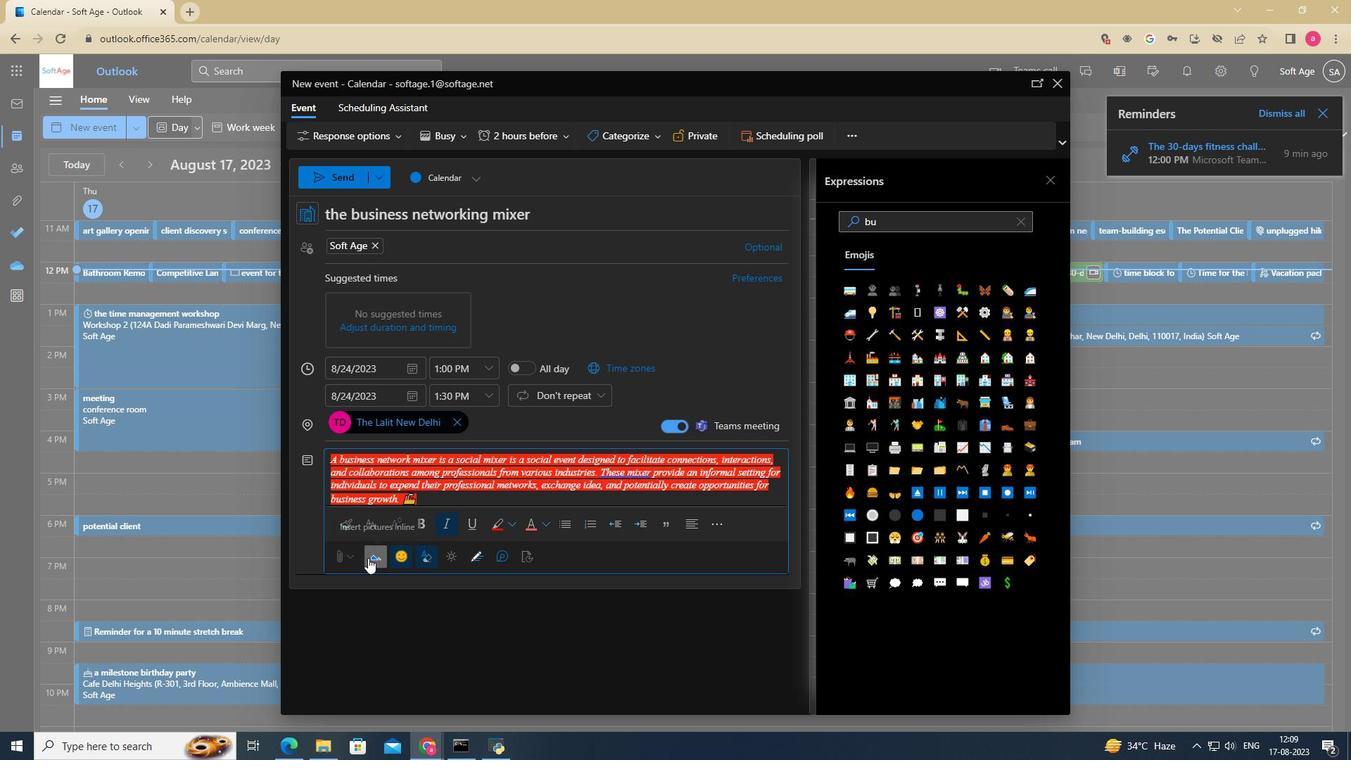 
Action: Mouse pressed left at (369, 559)
Screenshot: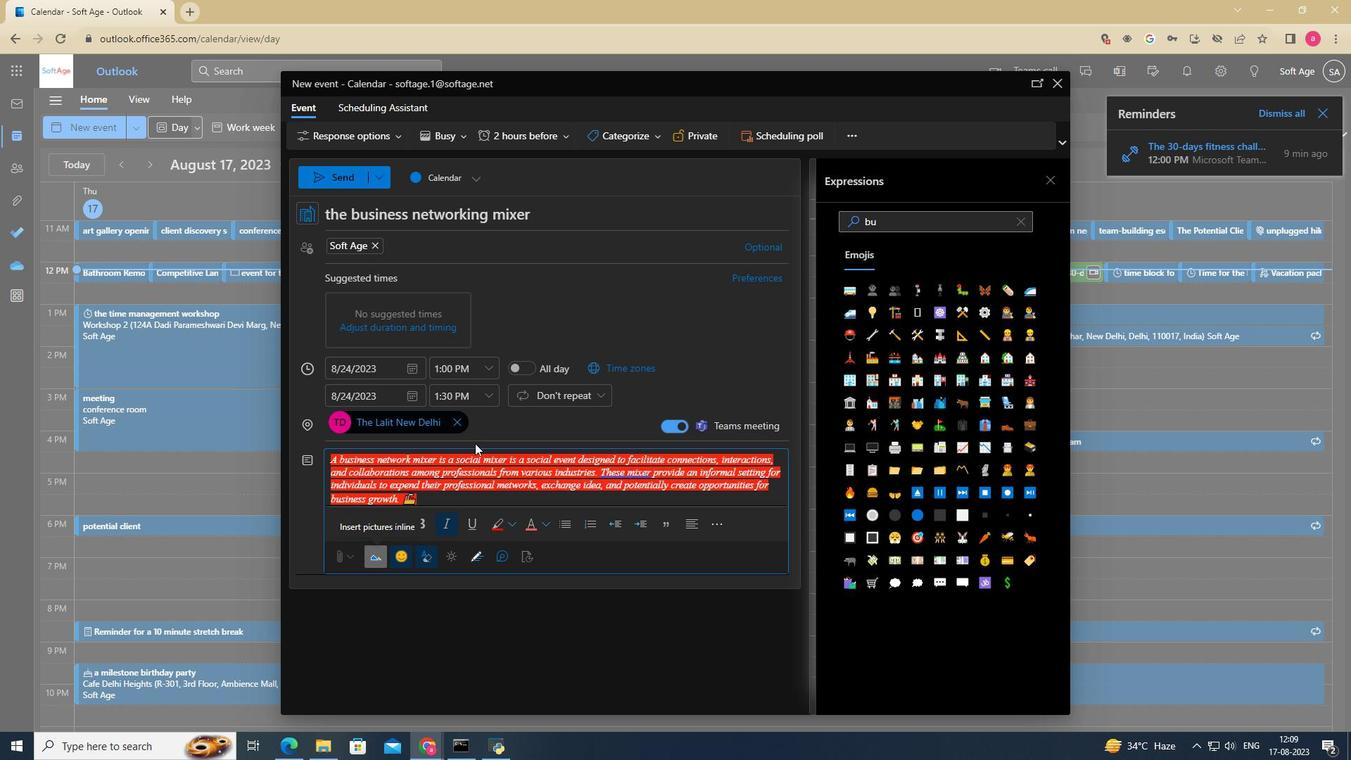 
Action: Mouse moved to (381, 235)
Screenshot: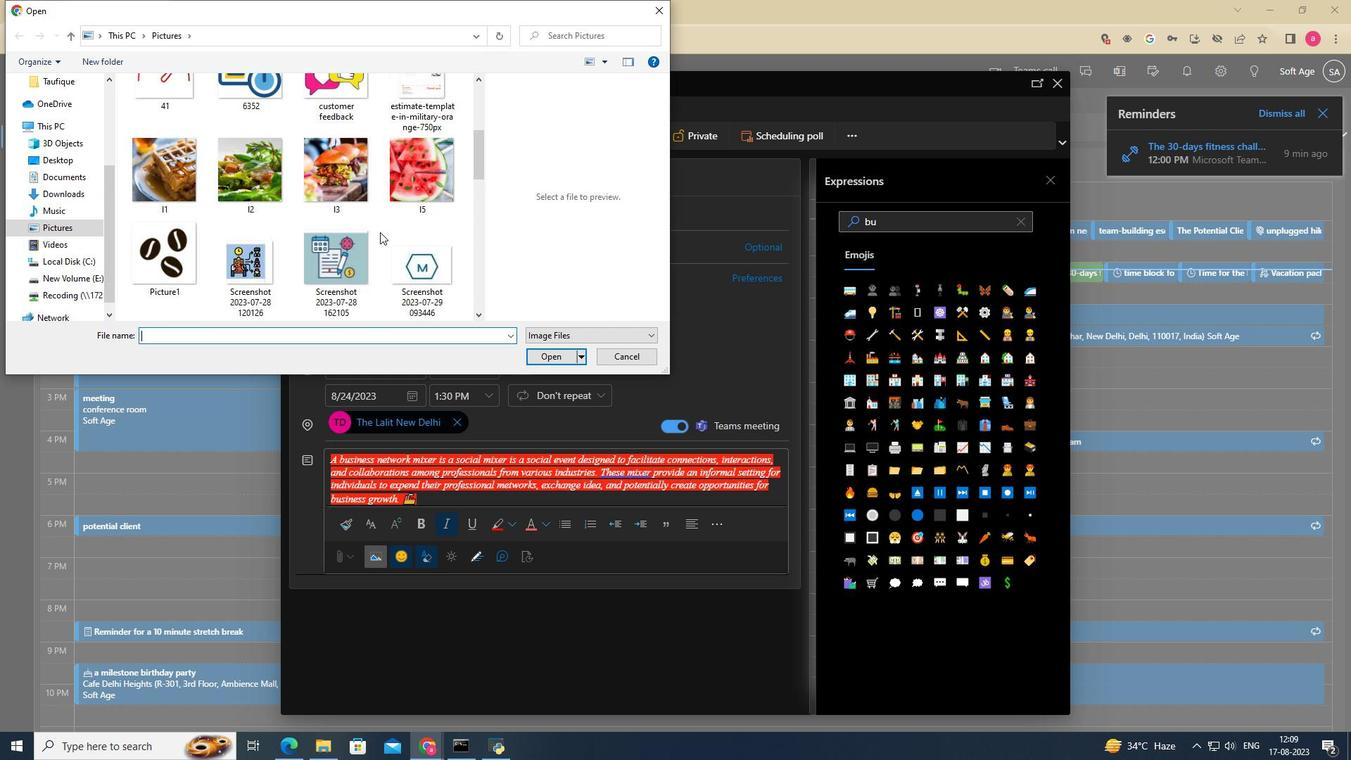 
Action: Mouse scrolled (381, 235) with delta (0, 0)
Screenshot: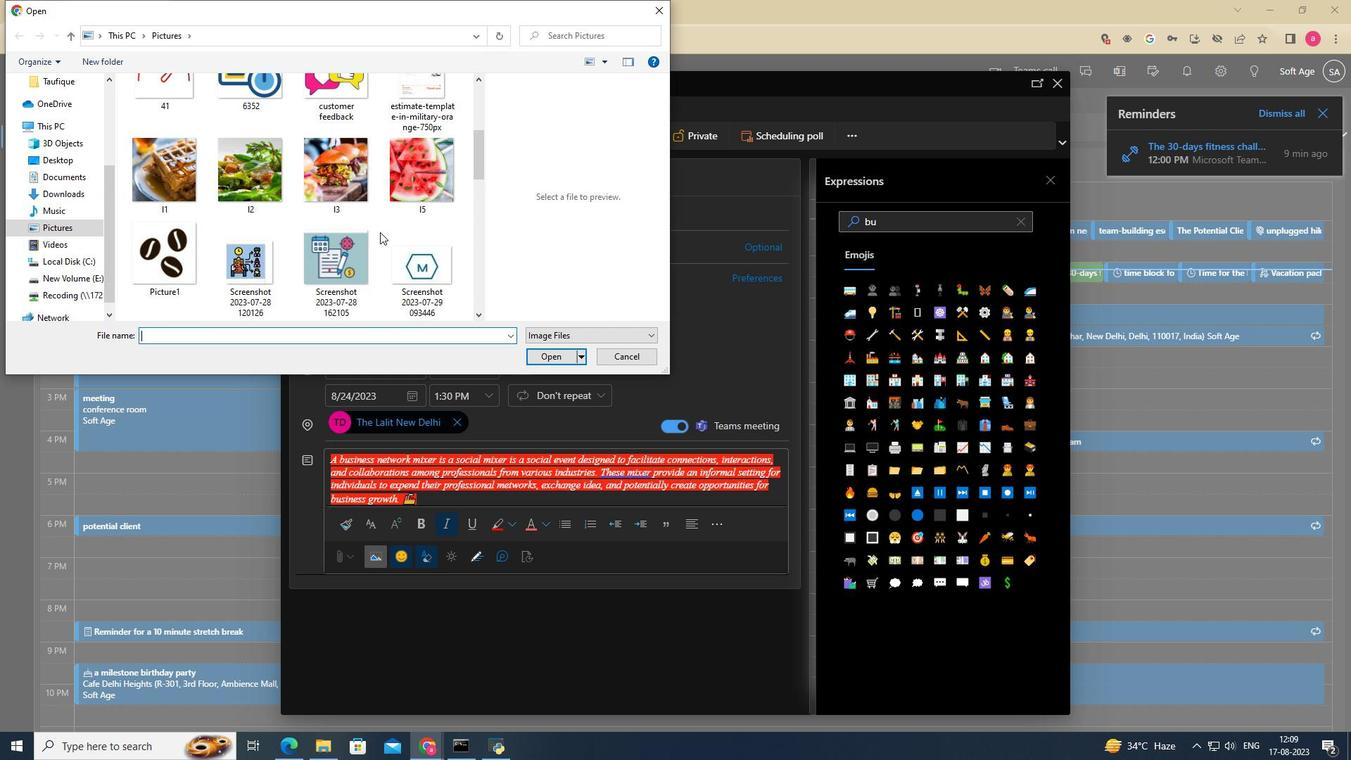 
Action: Mouse scrolled (381, 235) with delta (0, 0)
Screenshot: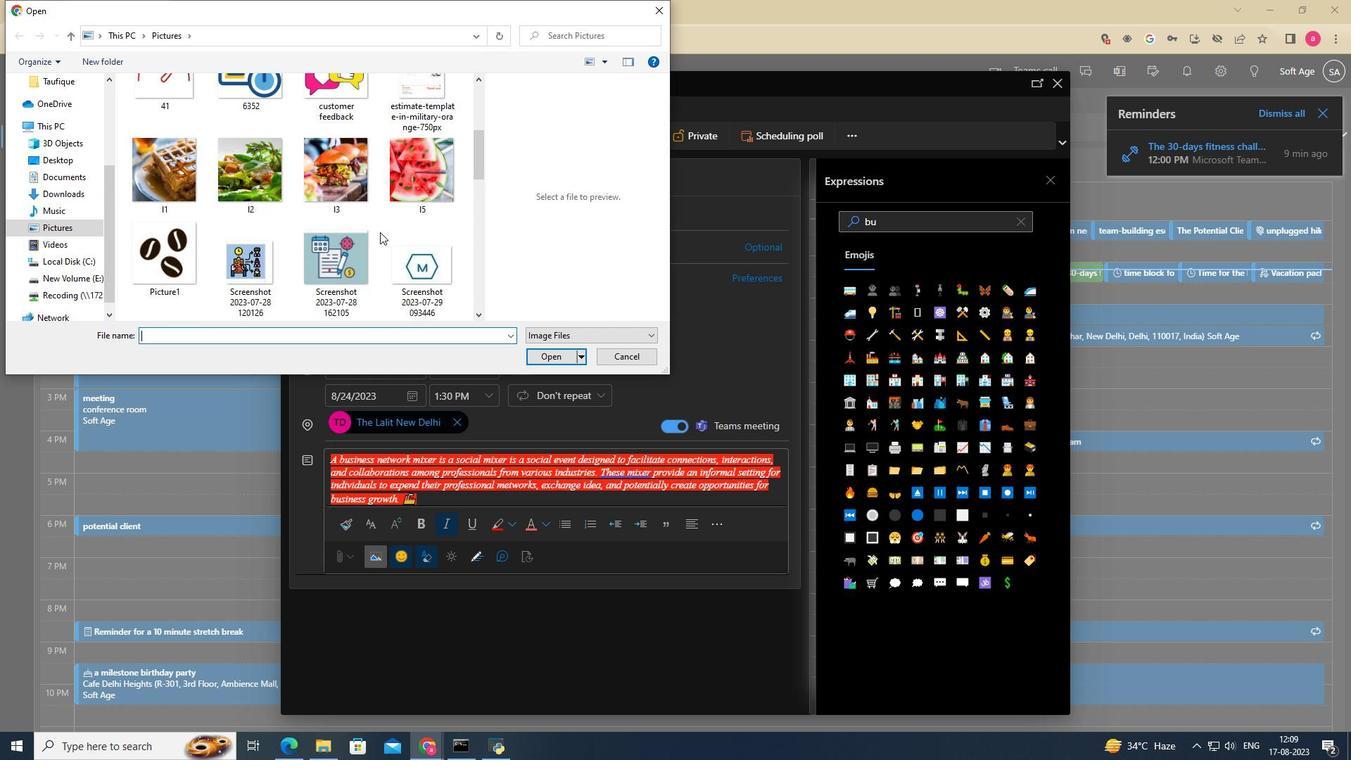 
Action: Mouse scrolled (381, 235) with delta (0, 0)
Screenshot: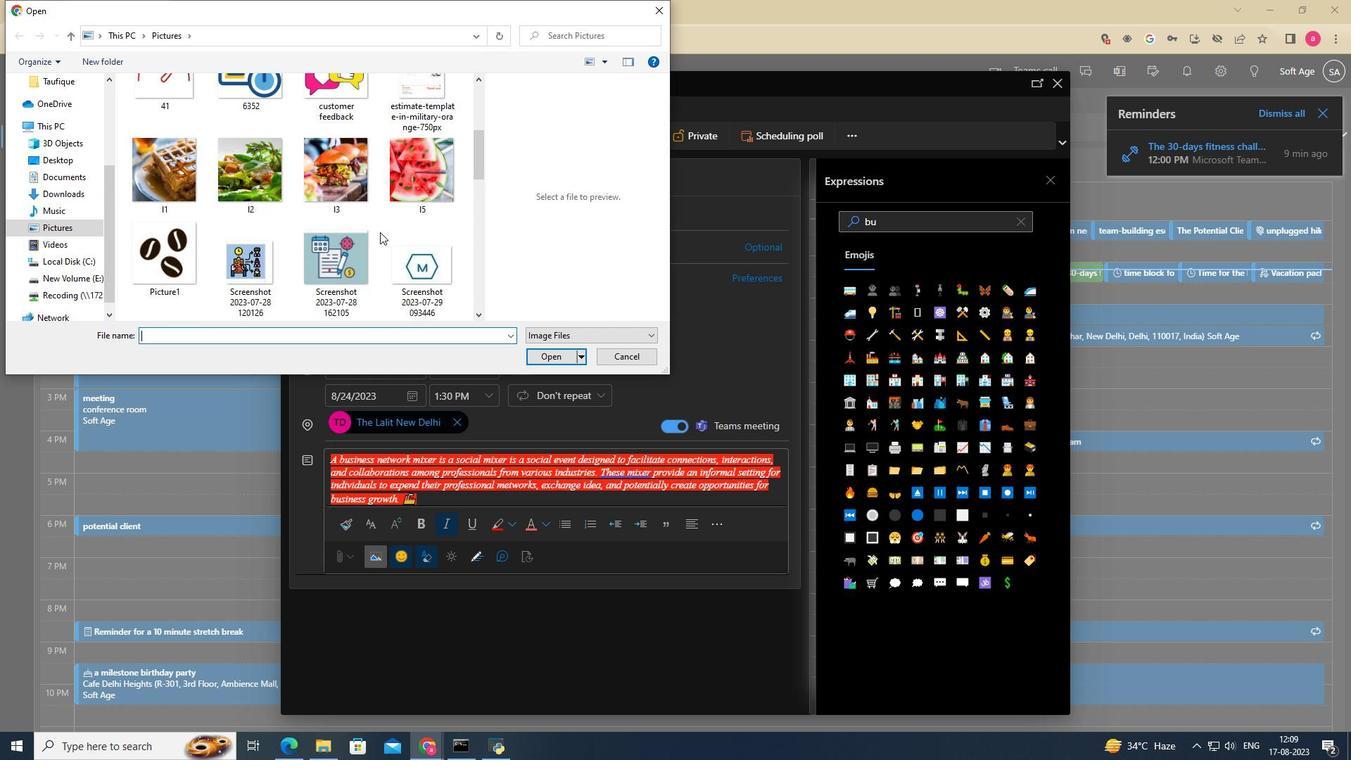 
Action: Mouse scrolled (381, 235) with delta (0, 0)
Screenshot: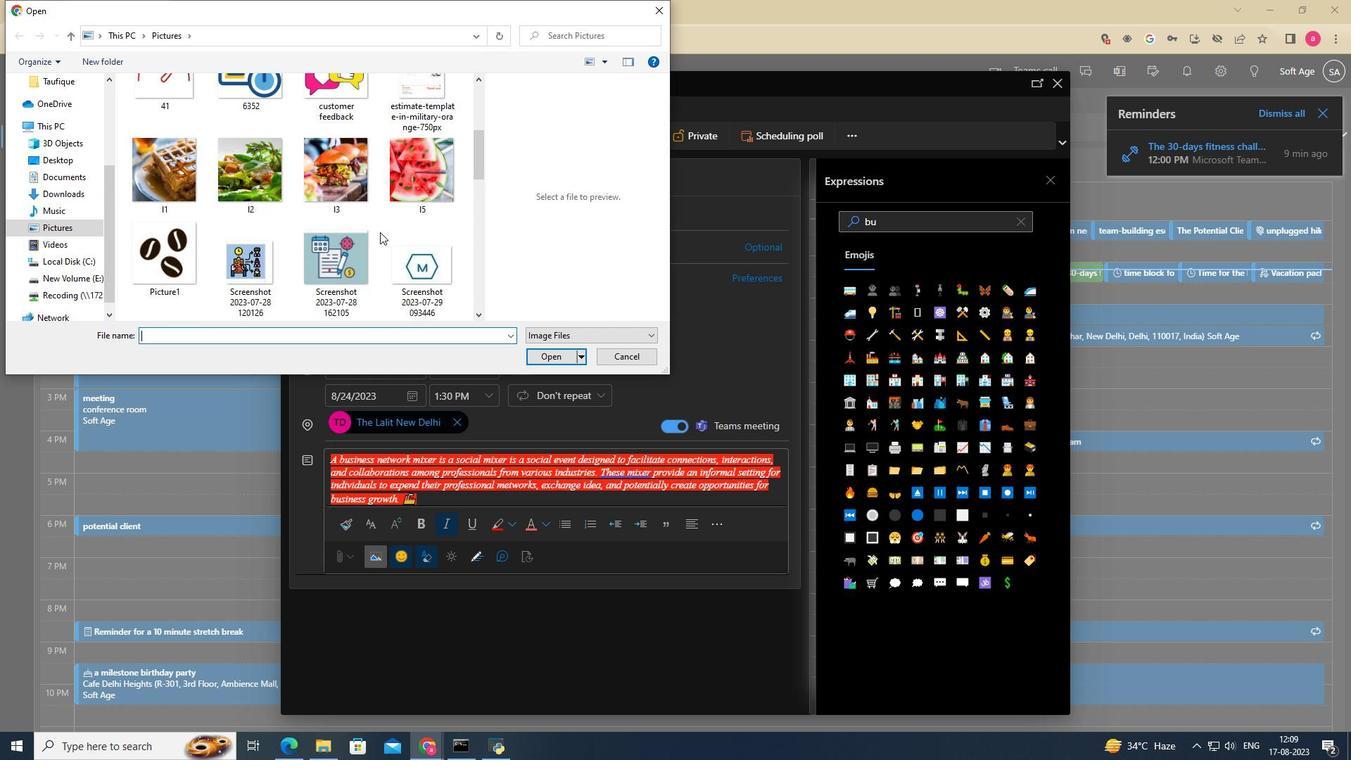 
Action: Mouse scrolled (381, 235) with delta (0, 0)
Screenshot: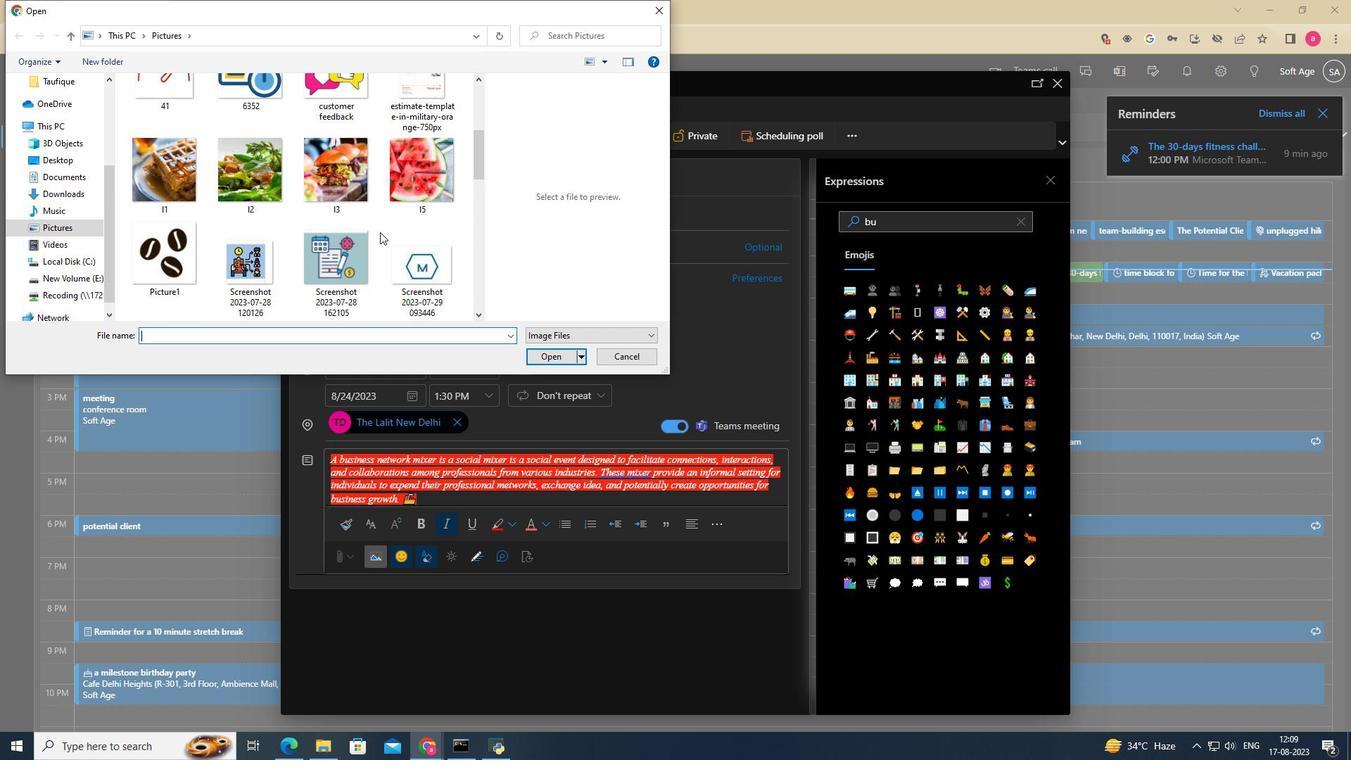 
Action: Mouse scrolled (381, 235) with delta (0, 0)
Screenshot: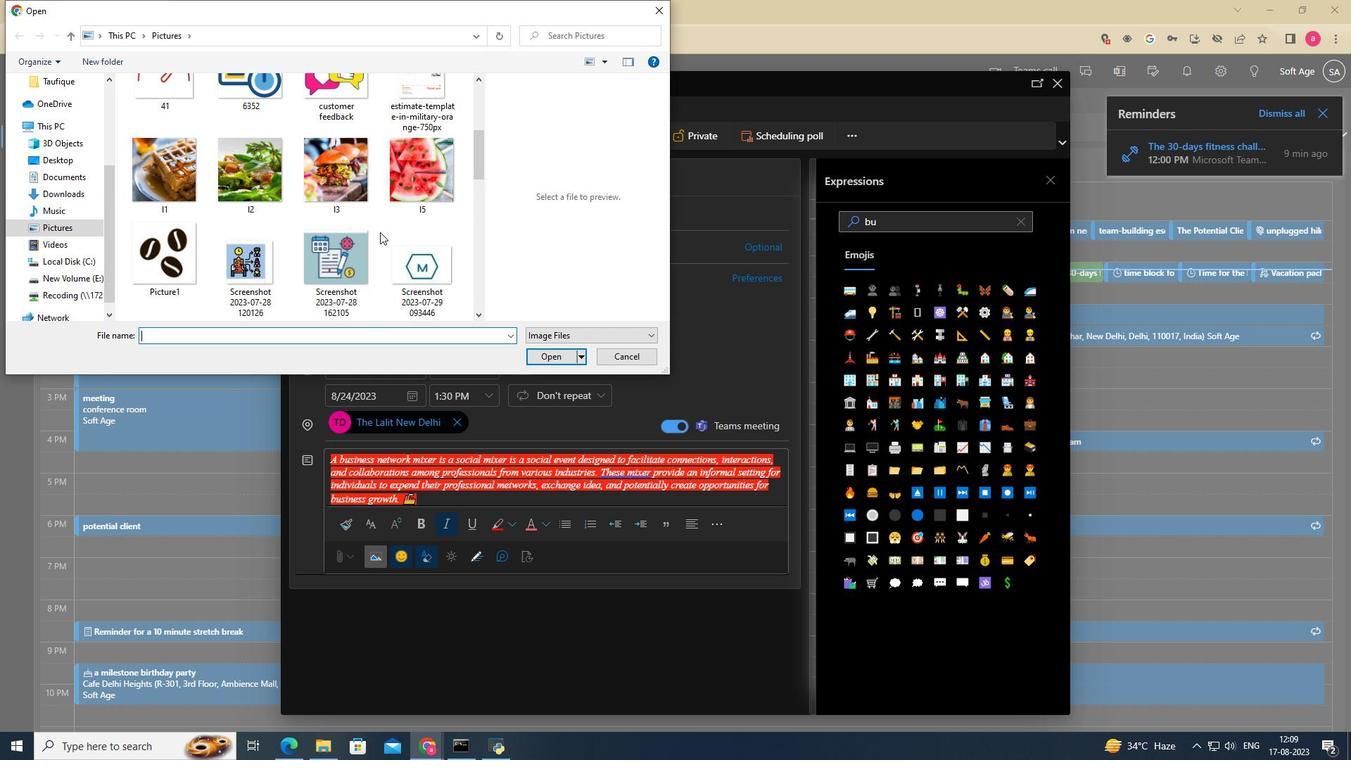 
Action: Mouse moved to (337, 249)
Screenshot: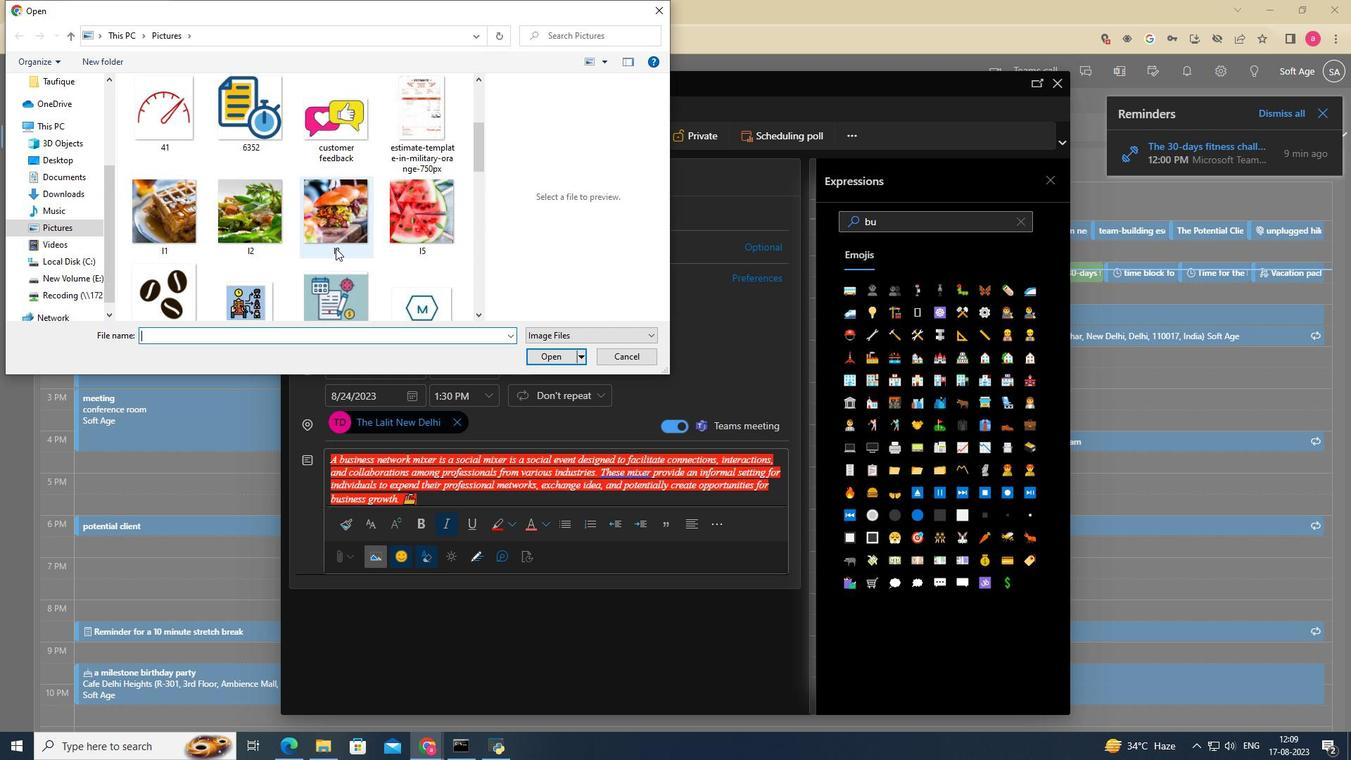
Action: Mouse scrolled (337, 250) with delta (0, 0)
Screenshot: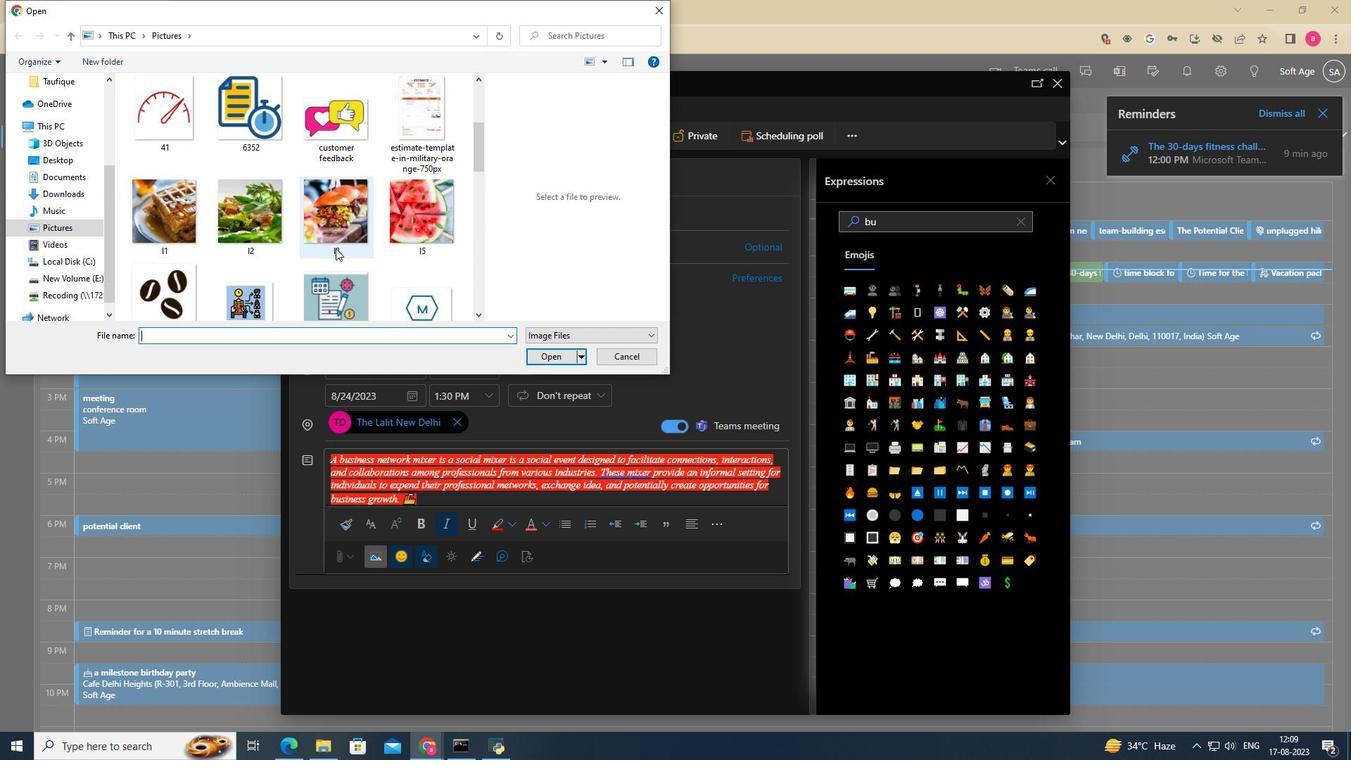 
Action: Mouse scrolled (337, 249) with delta (0, 0)
Screenshot: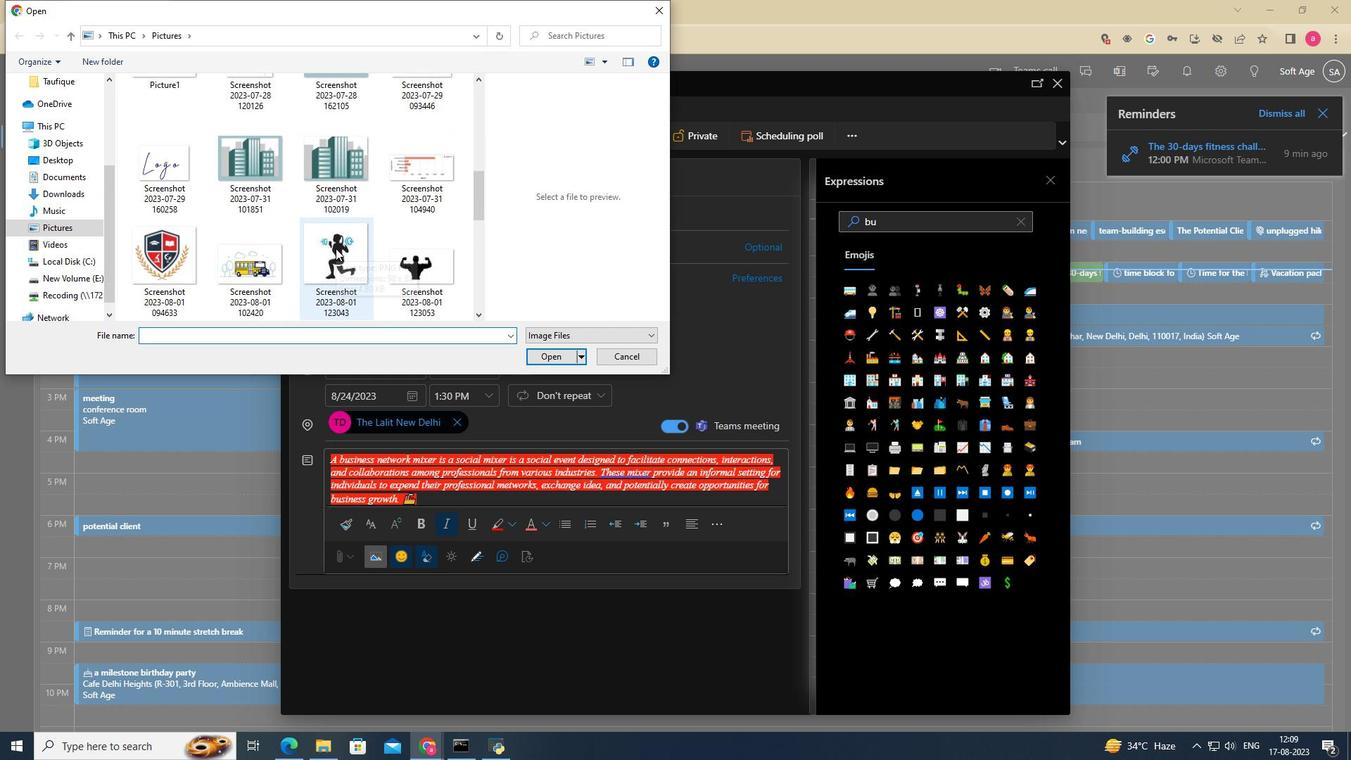 
Action: Mouse scrolled (337, 249) with delta (0, 0)
Screenshot: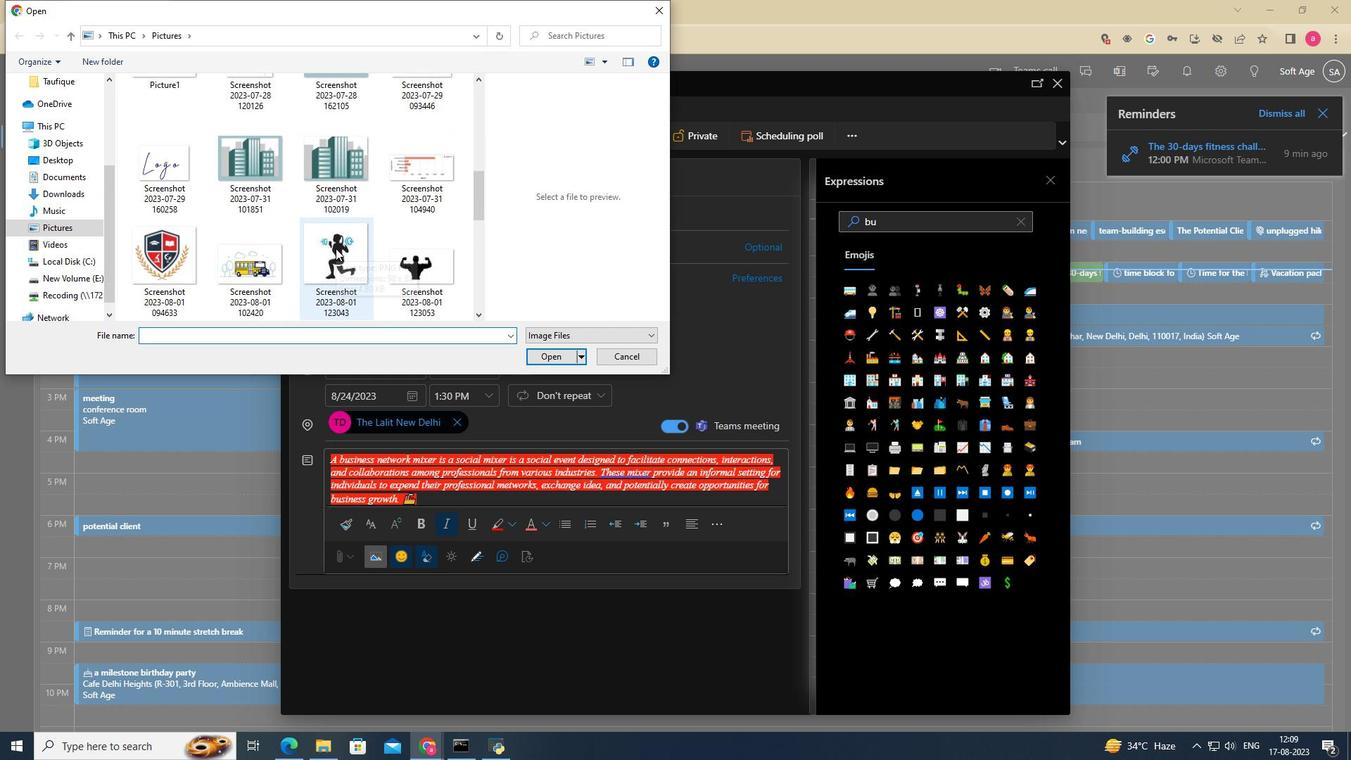 
Action: Mouse scrolled (337, 249) with delta (0, 0)
Screenshot: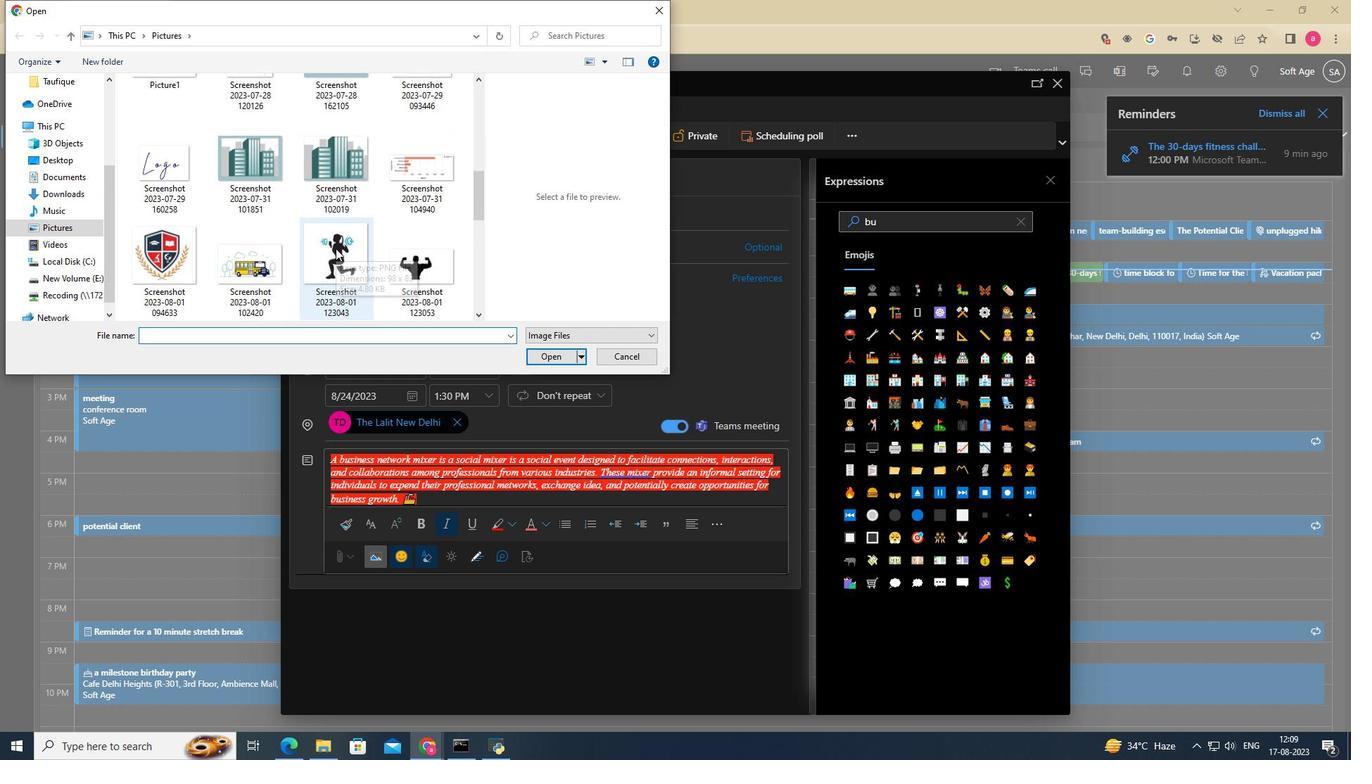 
Action: Mouse scrolled (337, 249) with delta (0, 0)
Screenshot: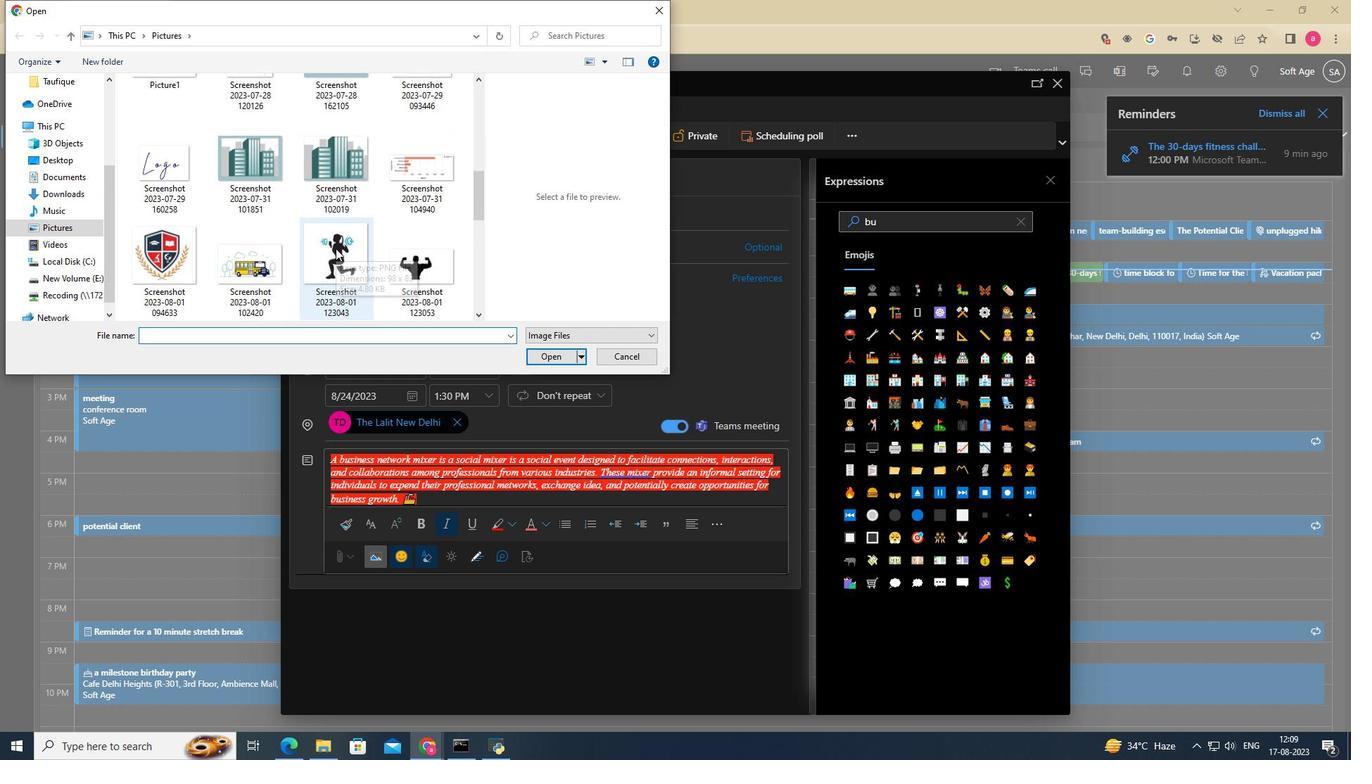 
Action: Mouse moved to (339, 217)
Screenshot: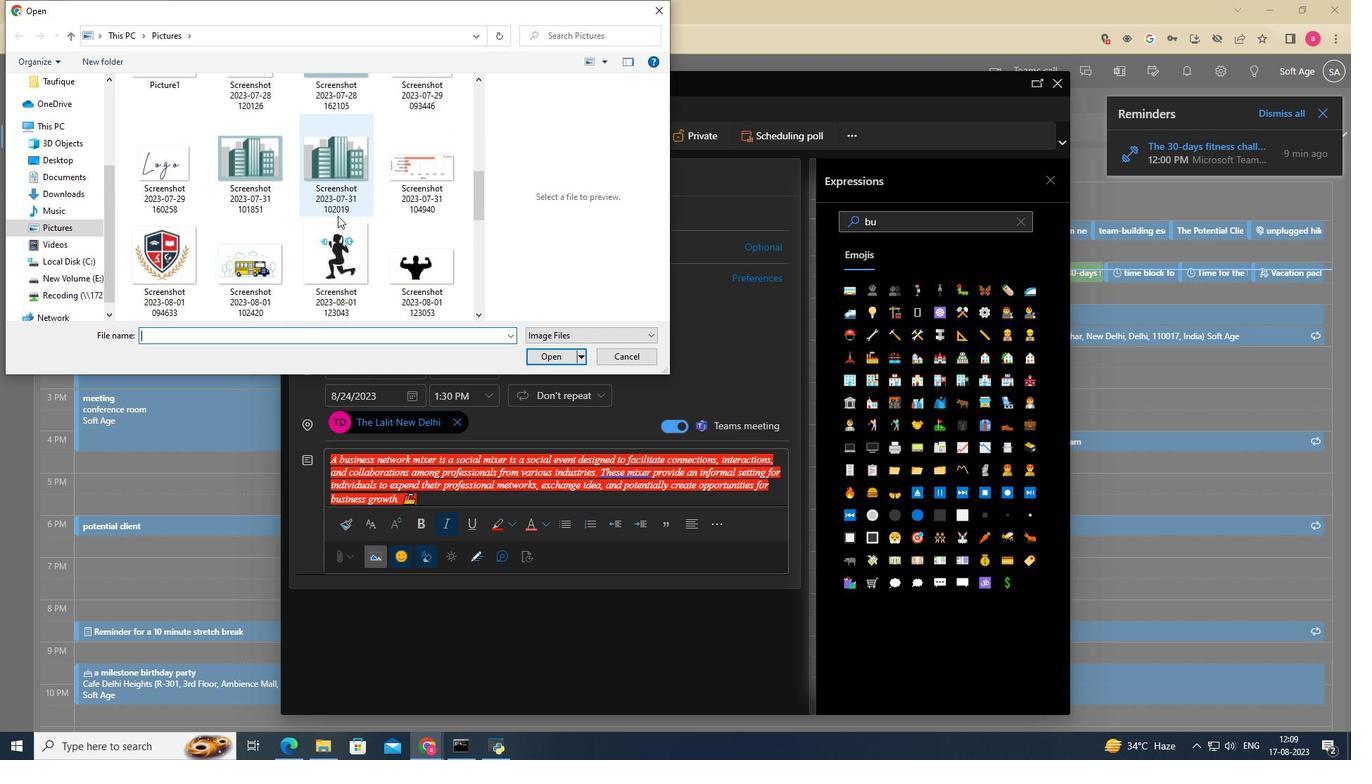 
Action: Mouse scrolled (339, 218) with delta (0, 0)
Screenshot: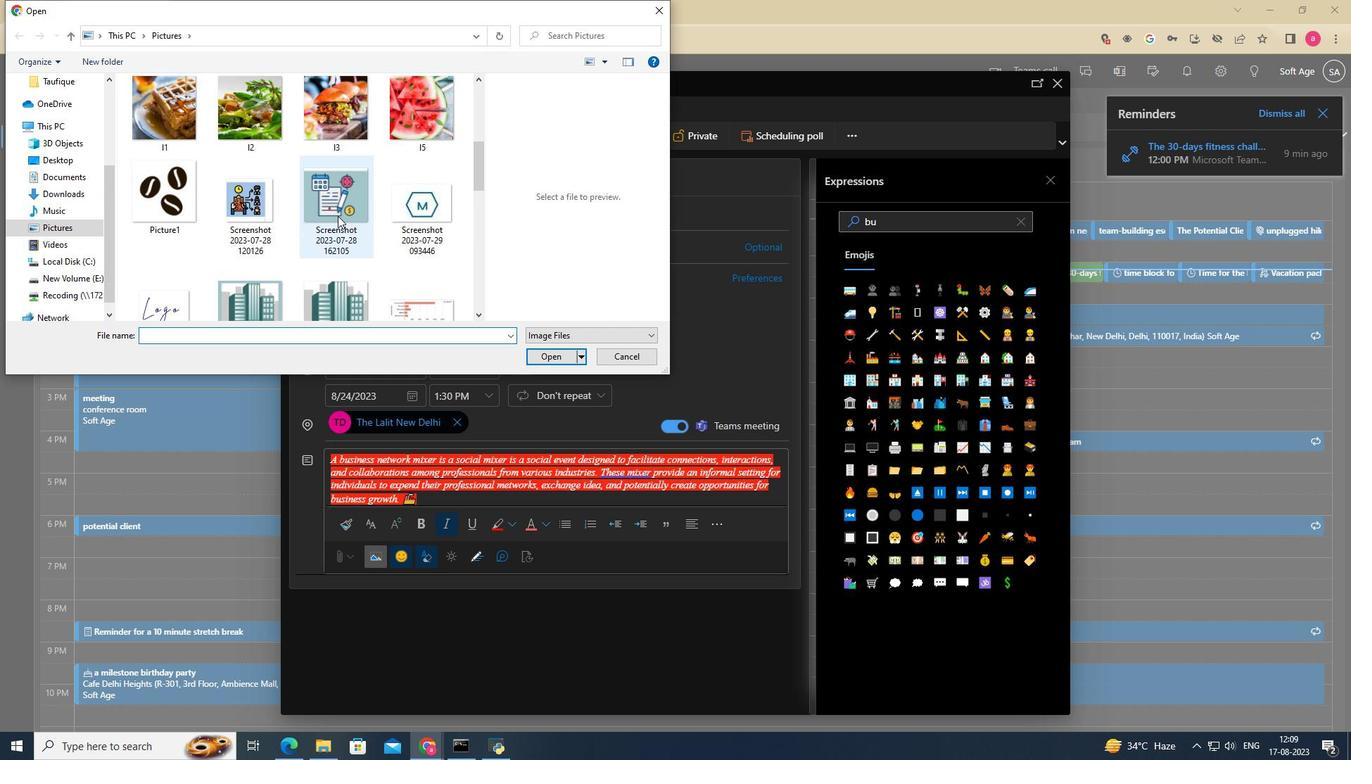 
Action: Mouse scrolled (339, 218) with delta (0, 0)
Screenshot: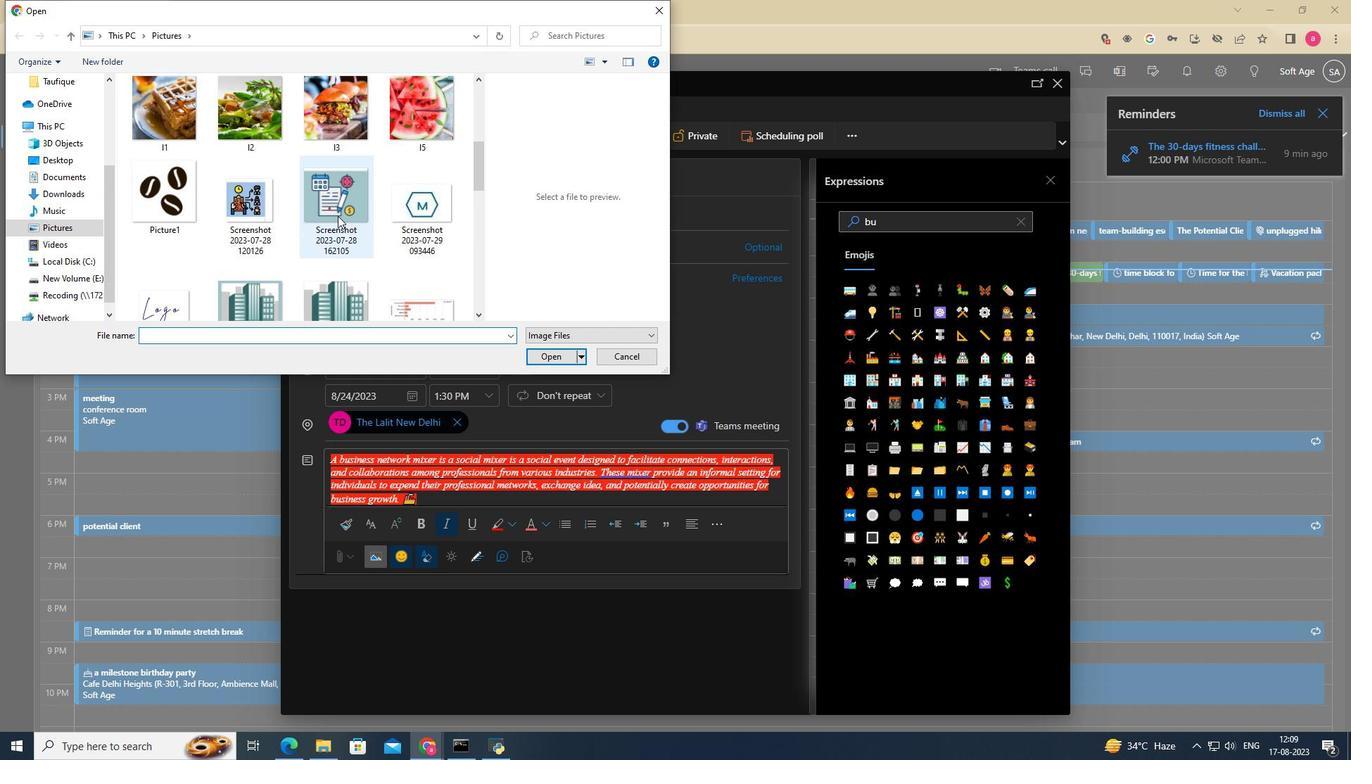 
Action: Mouse moved to (339, 217)
Screenshot: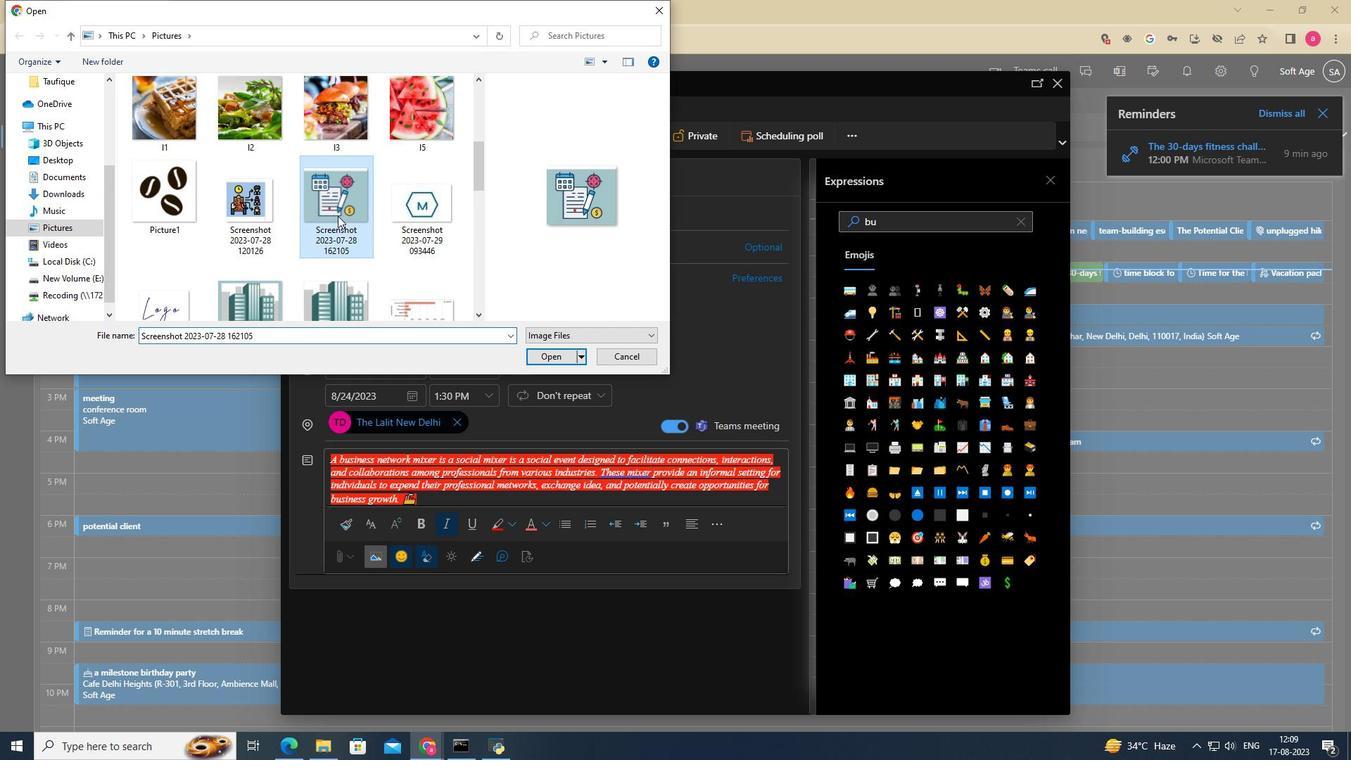 
Action: Mouse pressed left at (339, 217)
Screenshot: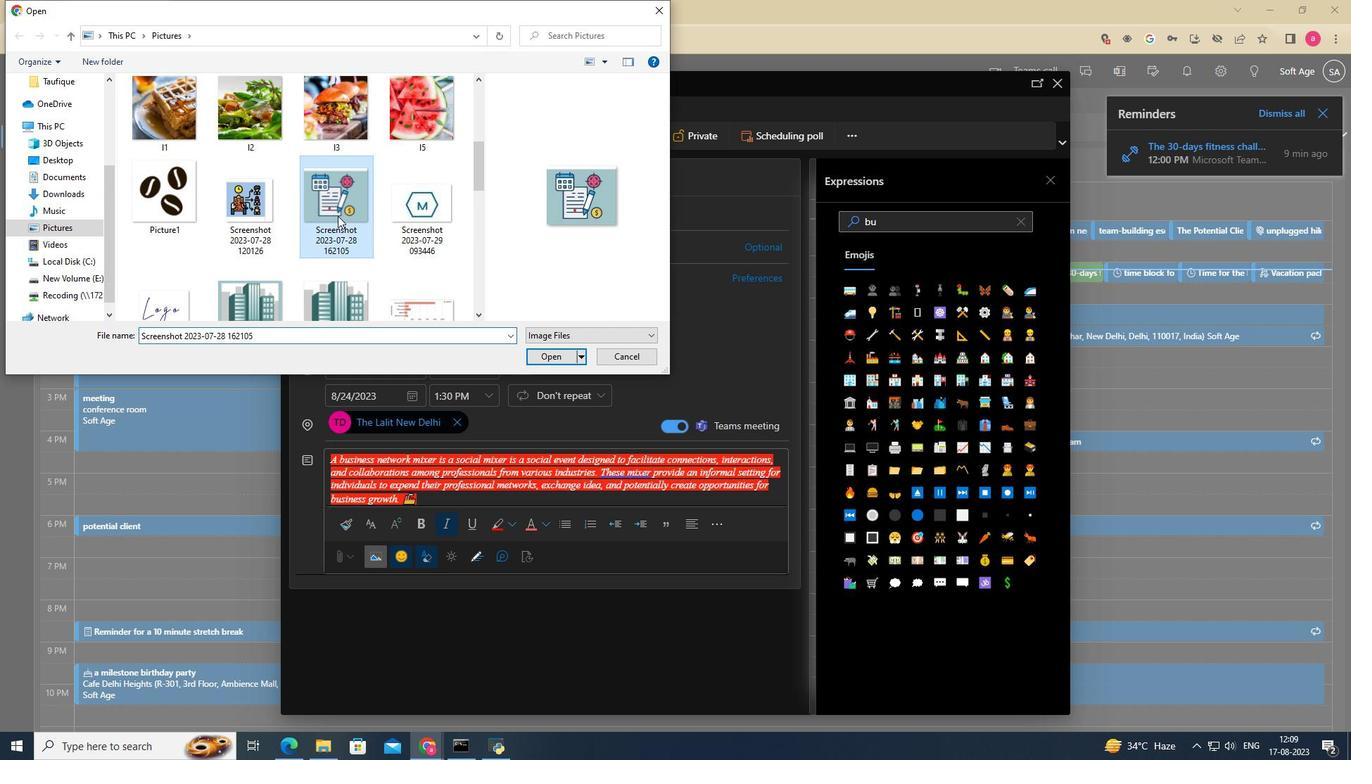 
Action: Mouse moved to (556, 360)
Screenshot: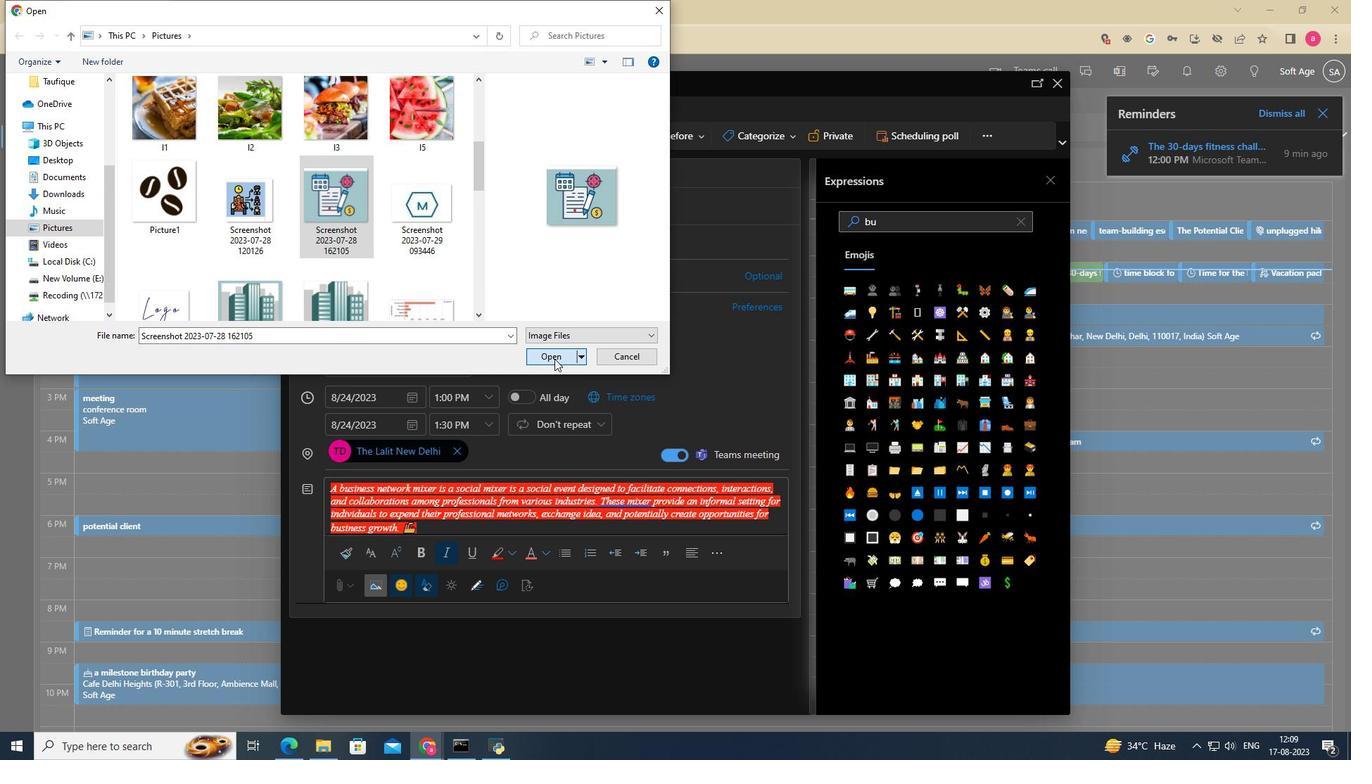 
Action: Mouse pressed left at (556, 360)
Screenshot: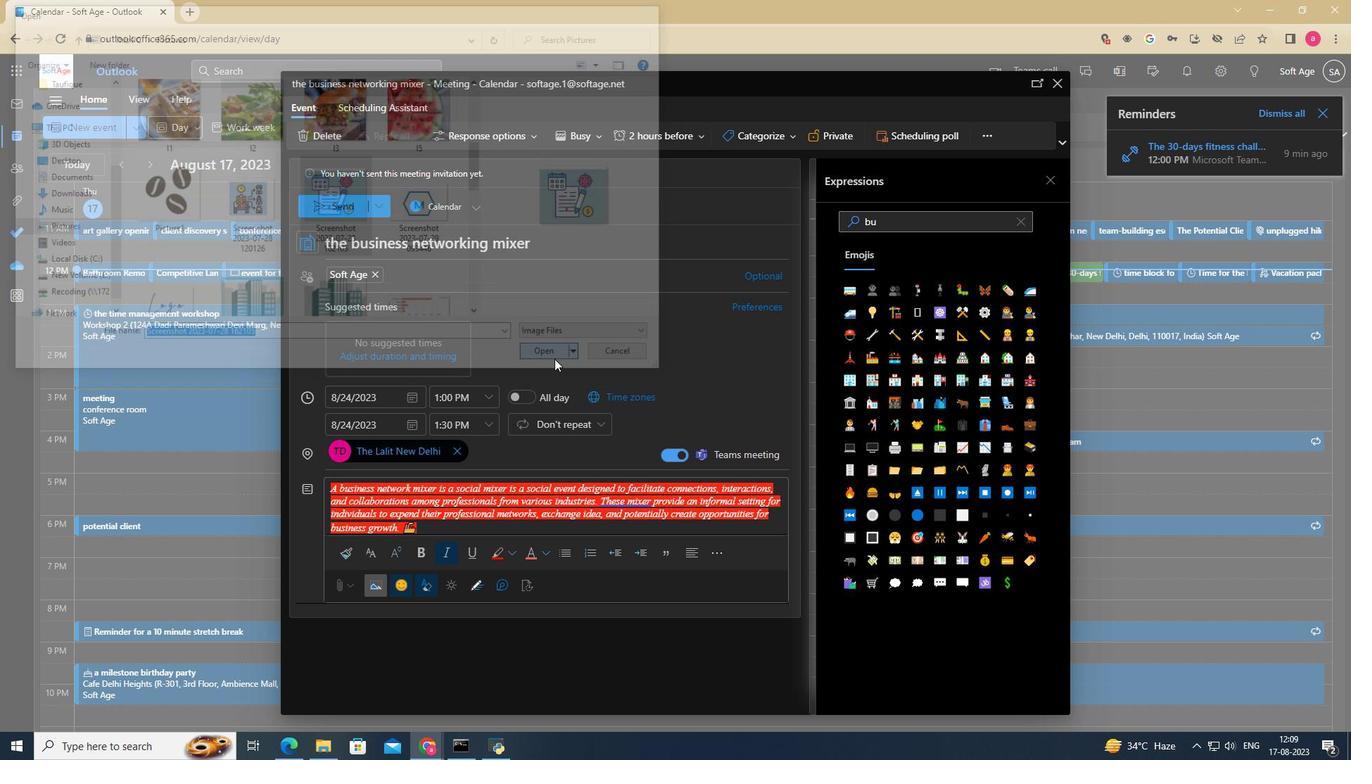 
Action: Mouse moved to (444, 546)
Screenshot: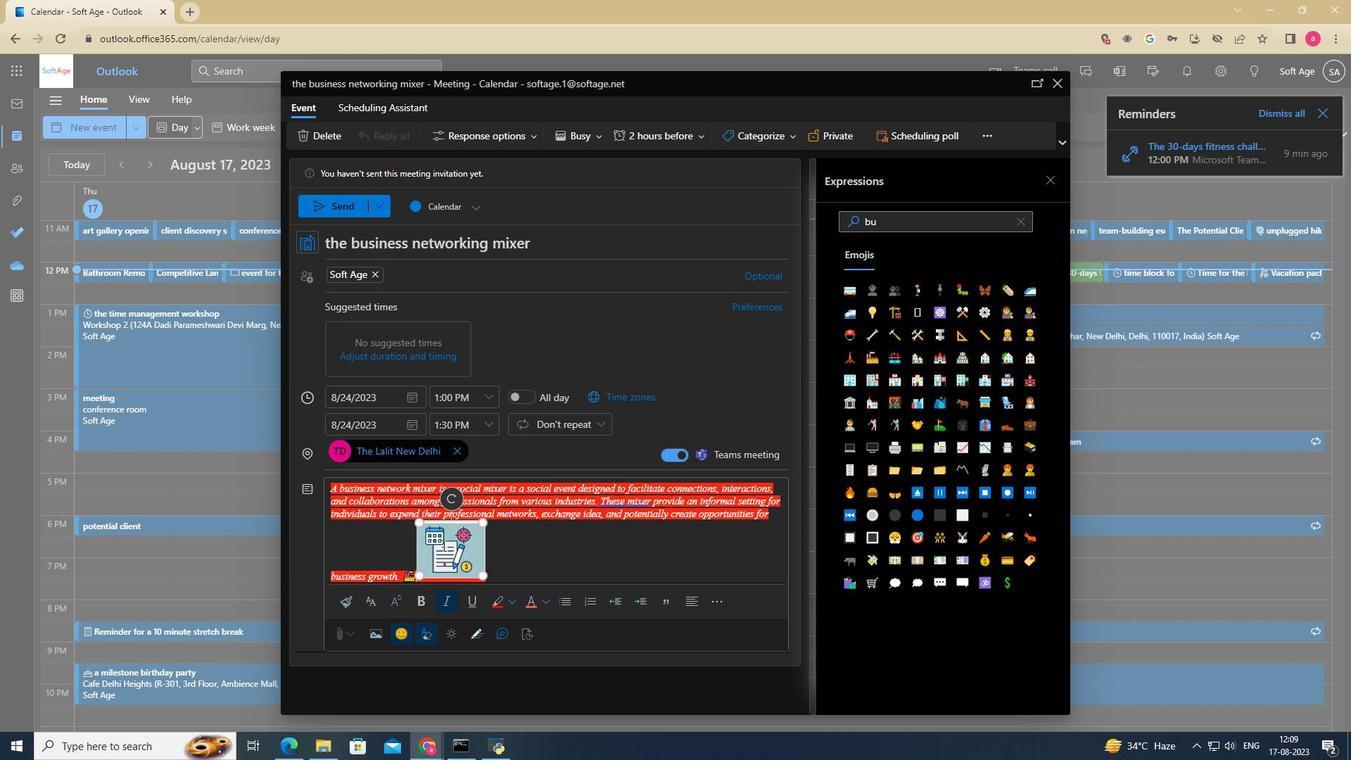 
Action: Mouse pressed left at (444, 546)
Screenshot: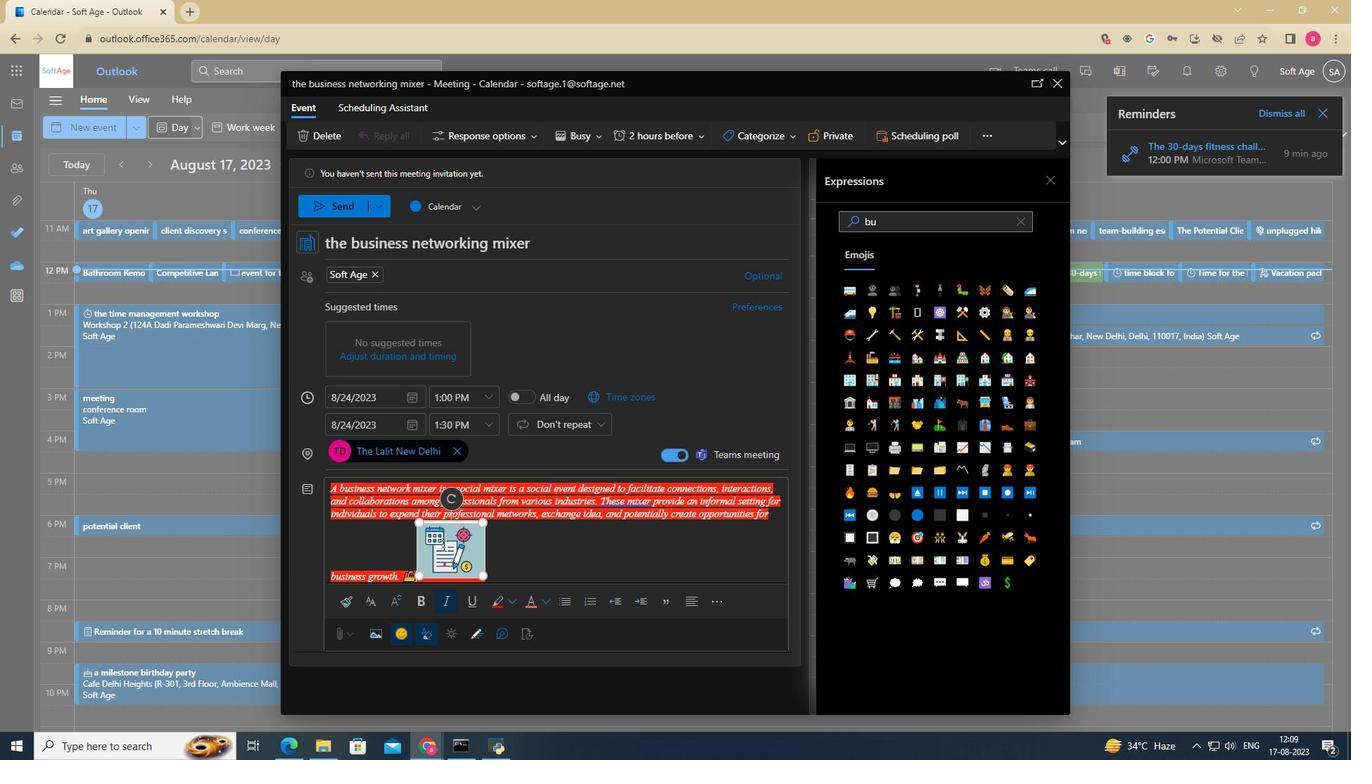 
Action: Mouse moved to (453, 501)
Screenshot: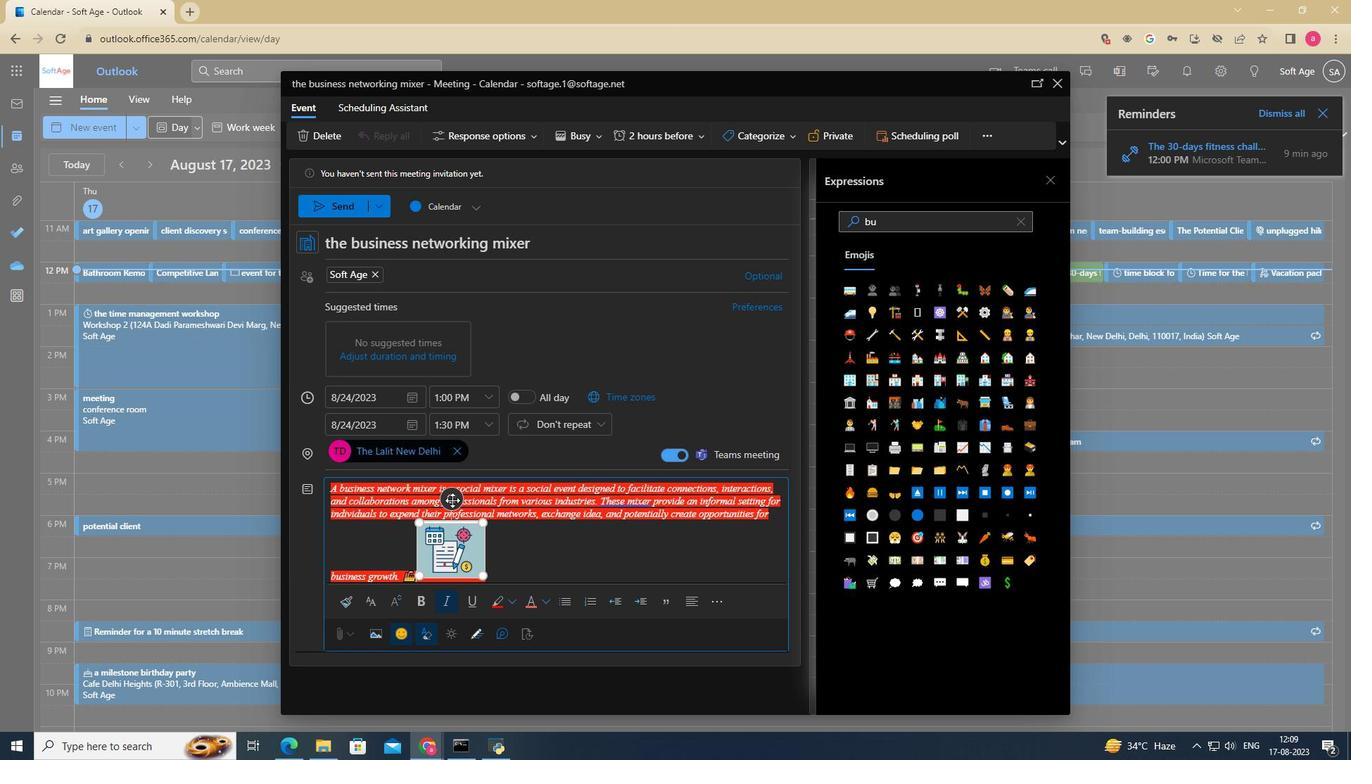 
Action: Mouse pressed left at (453, 501)
Screenshot: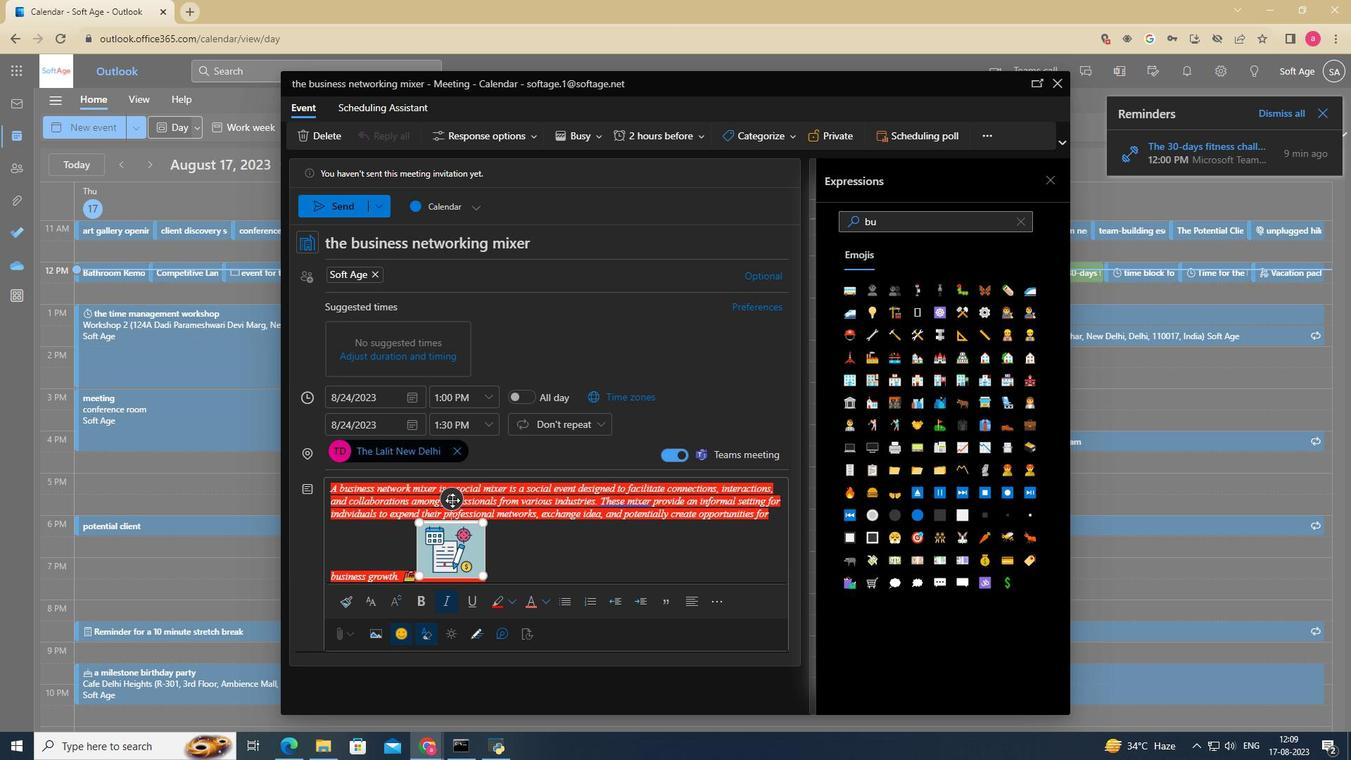 
Action: Mouse pressed left at (453, 501)
Screenshot: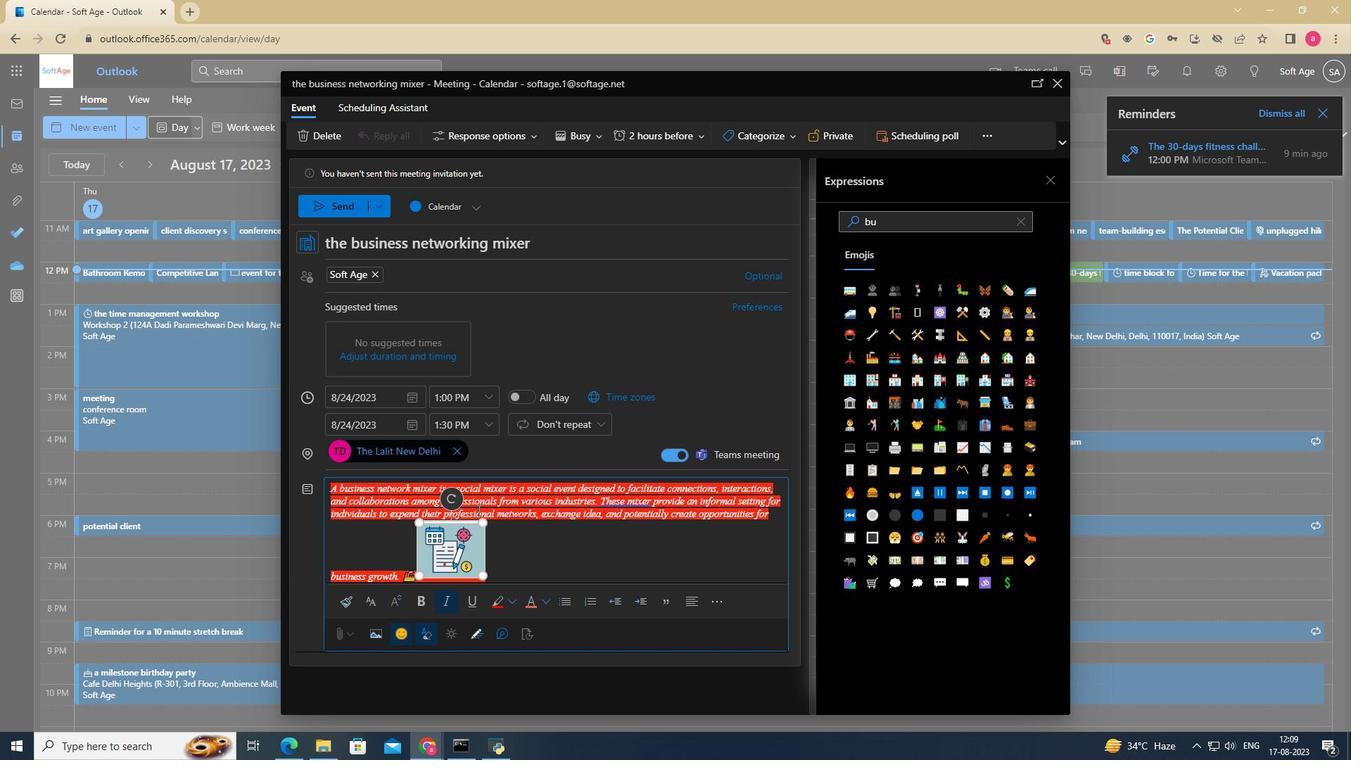 
Action: Mouse moved to (441, 589)
Screenshot: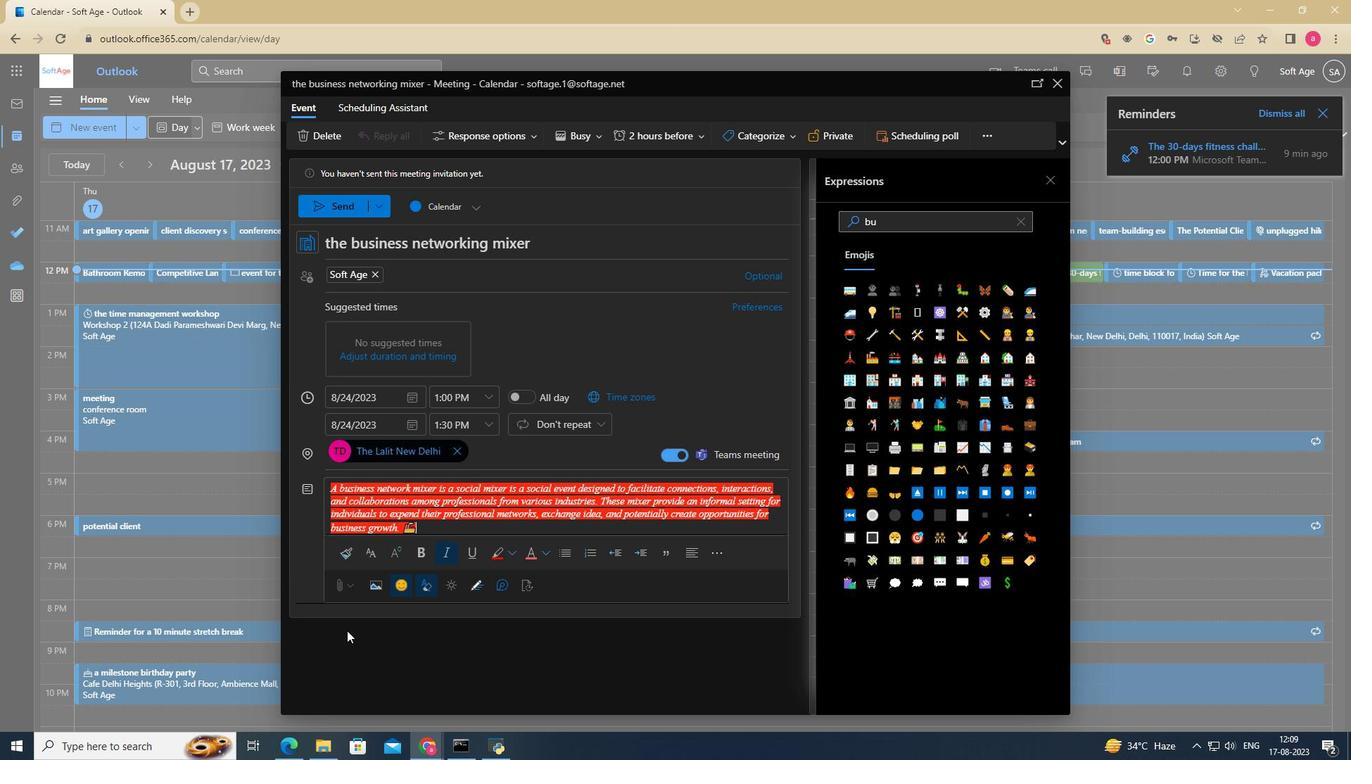 
Action: Key pressed <Key.delete>
Screenshot: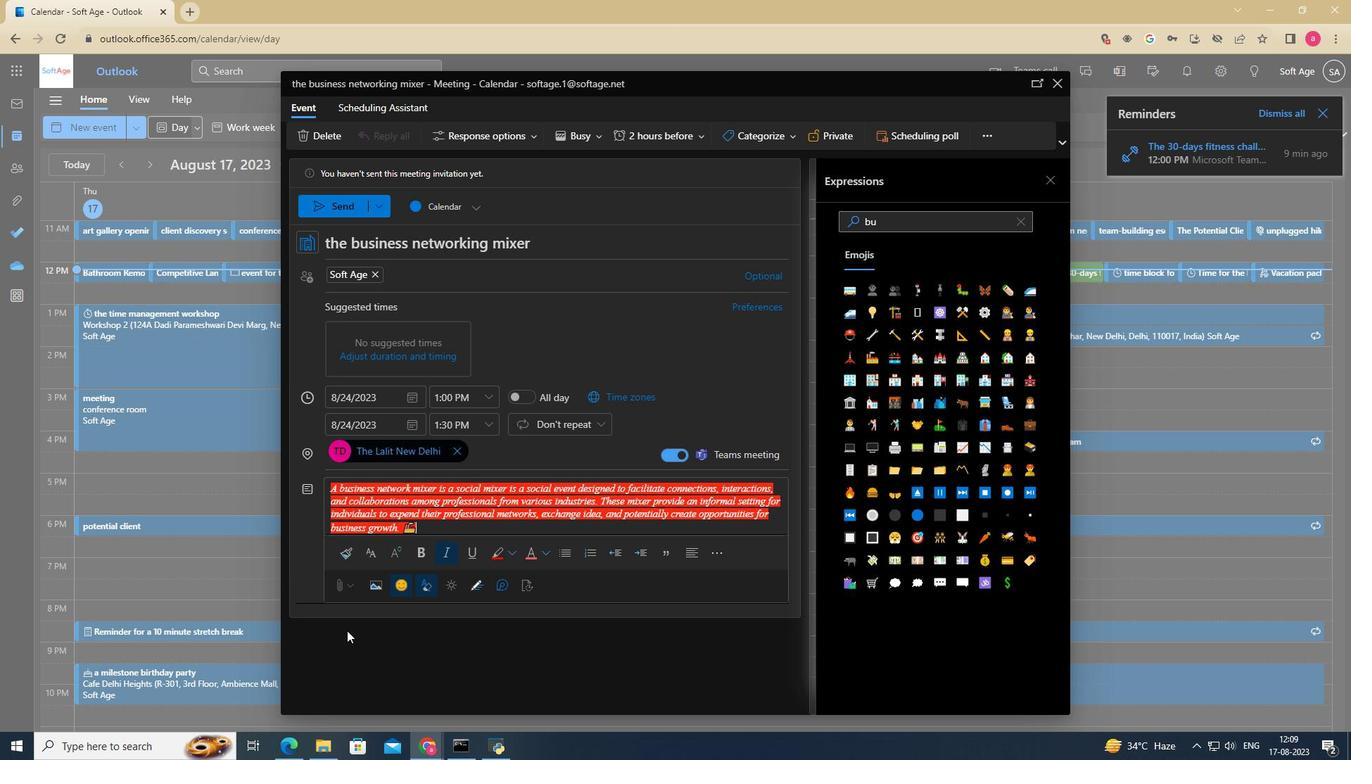 
Action: Mouse moved to (344, 595)
Screenshot: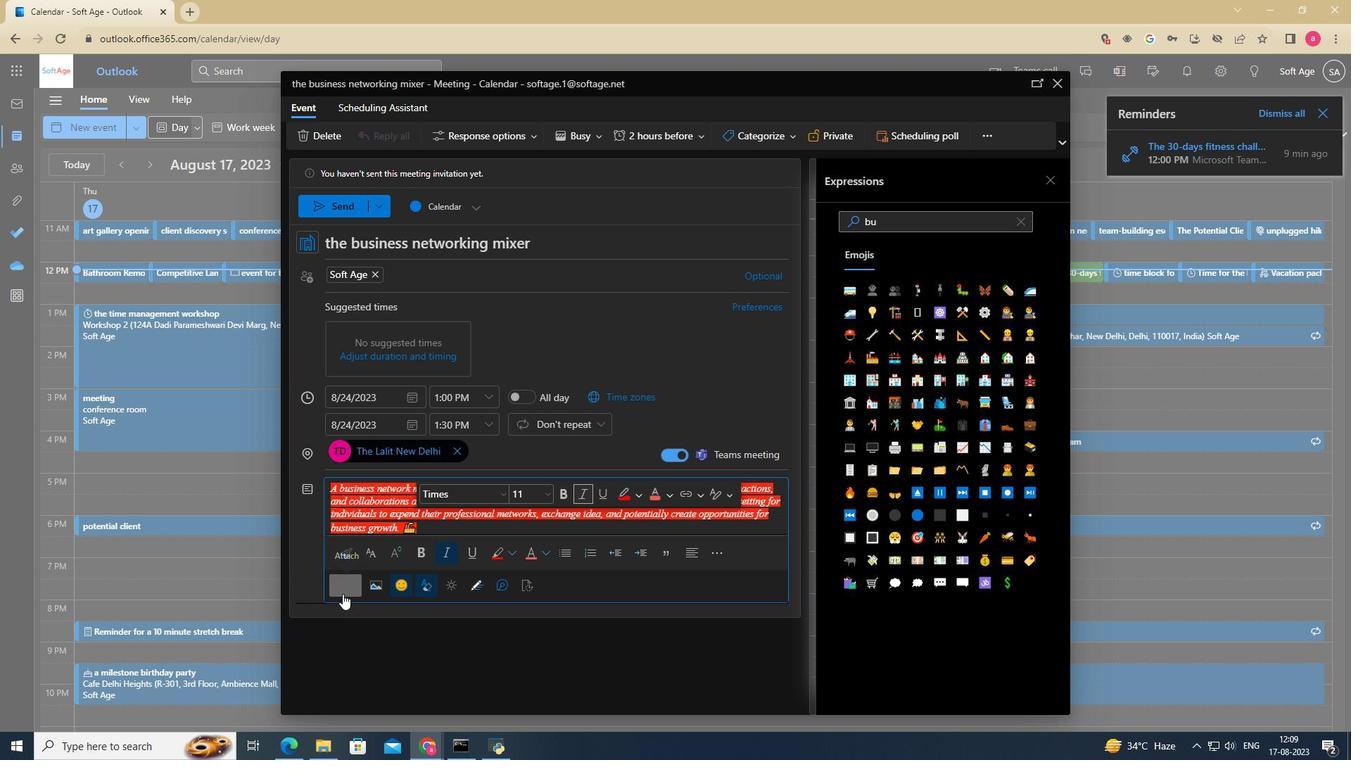 
Action: Mouse pressed left at (344, 595)
Screenshot: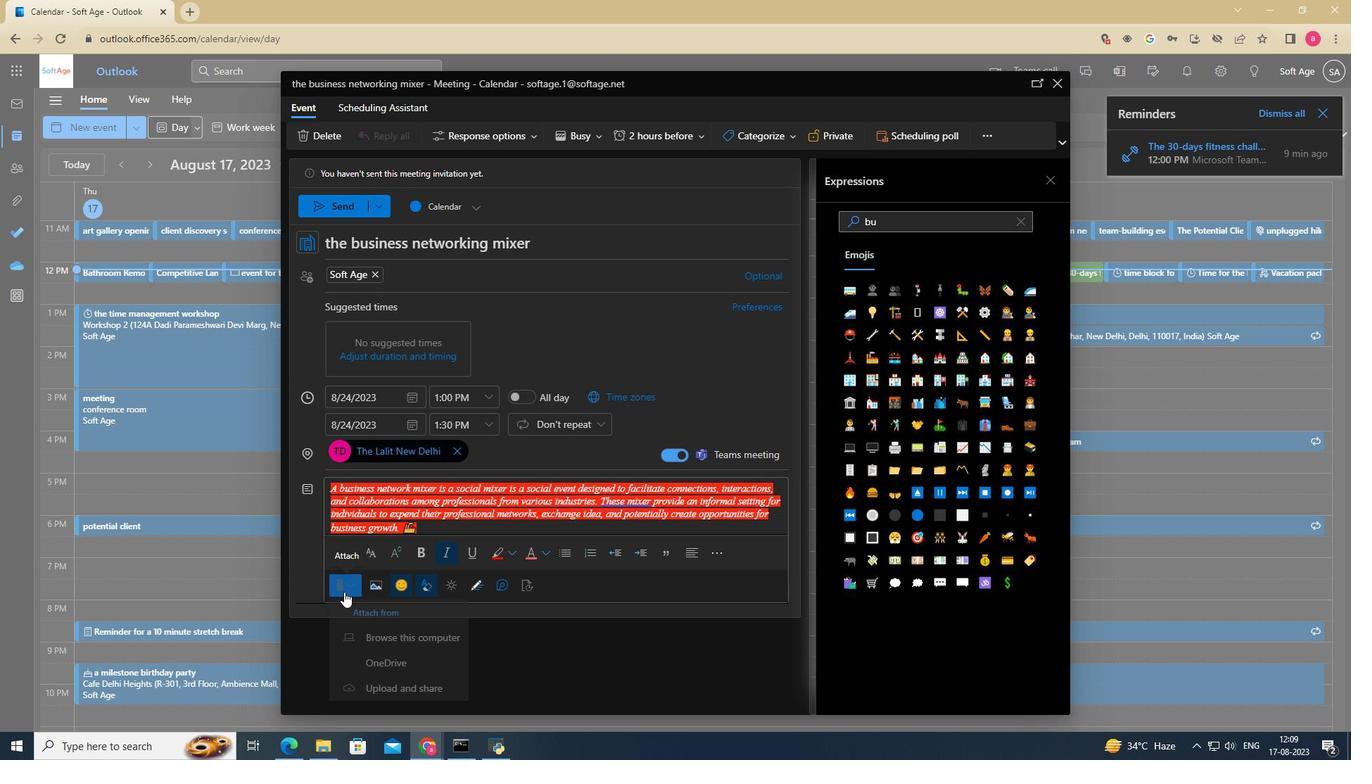 
Action: Mouse moved to (395, 645)
Screenshot: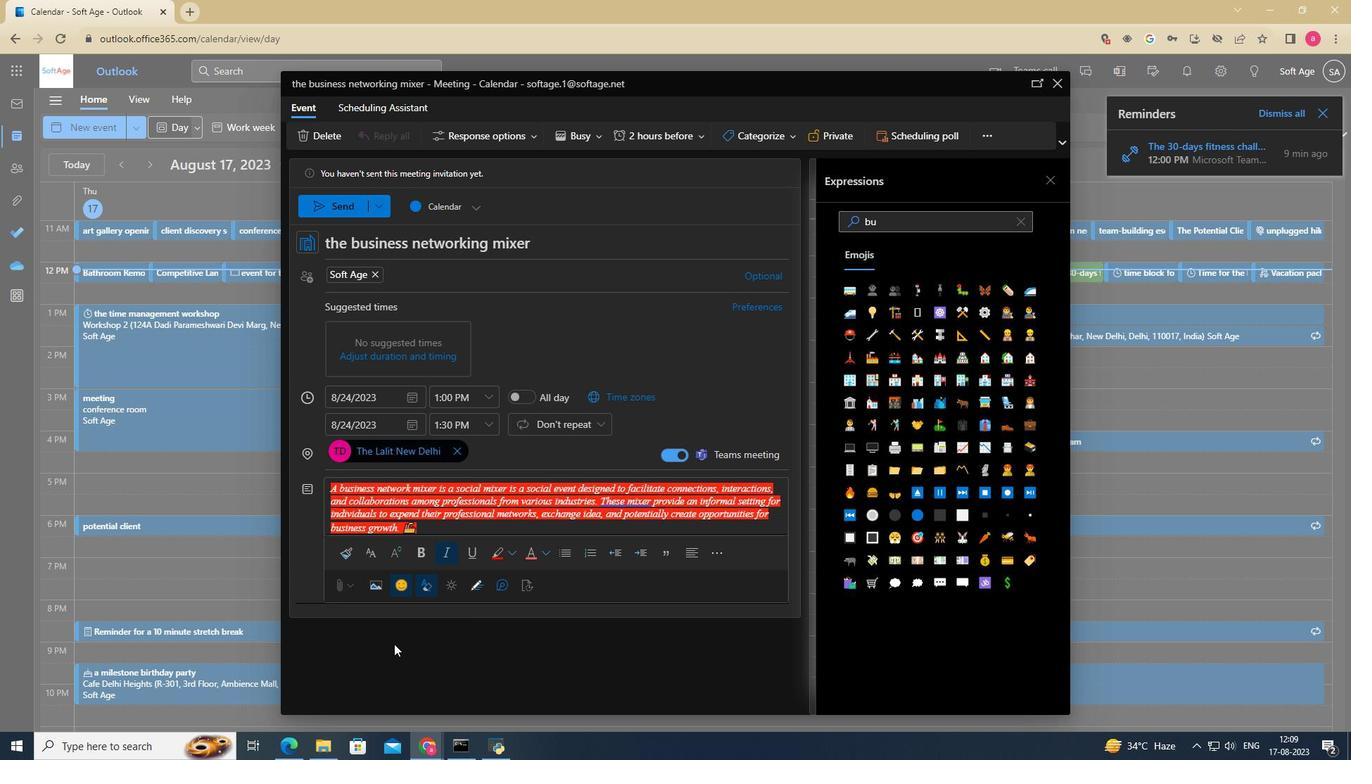 
Action: Mouse pressed left at (395, 645)
Screenshot: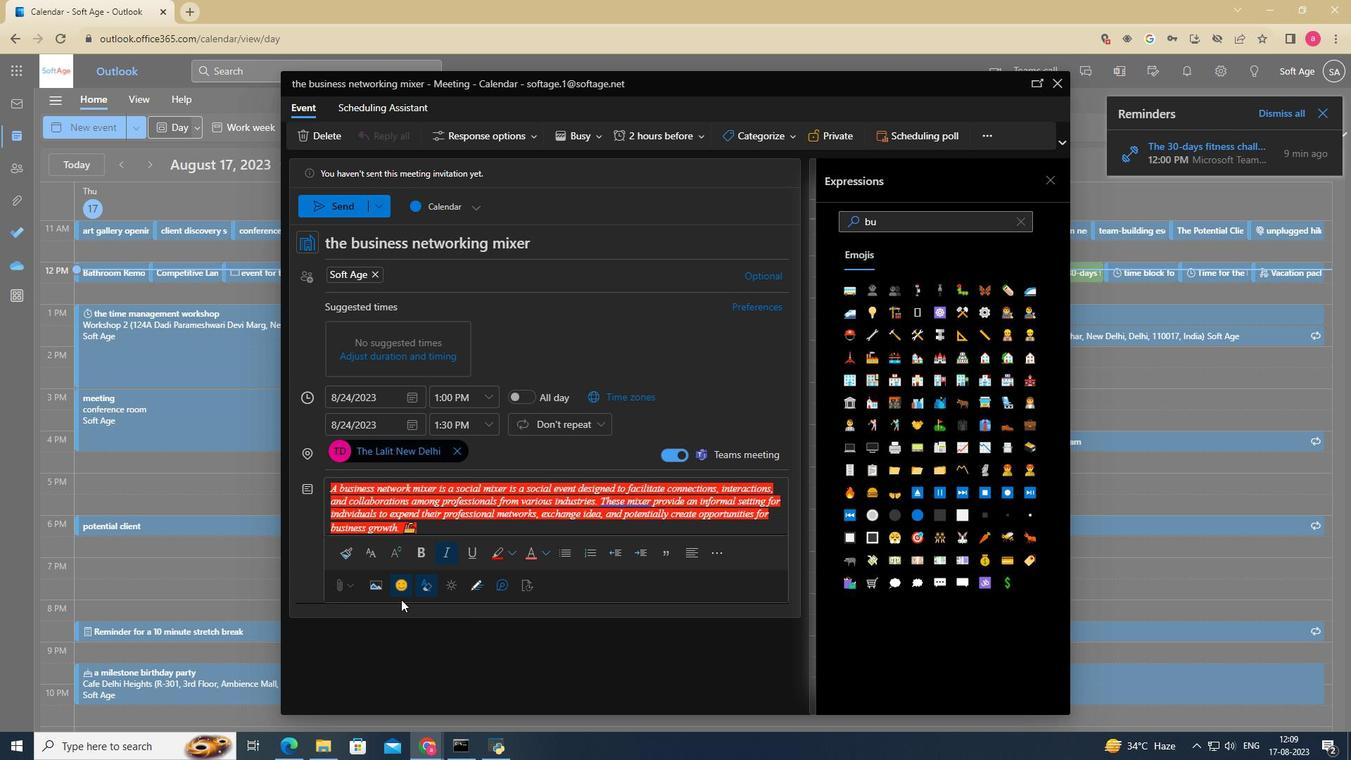 
Action: Mouse moved to (349, 269)
Screenshot: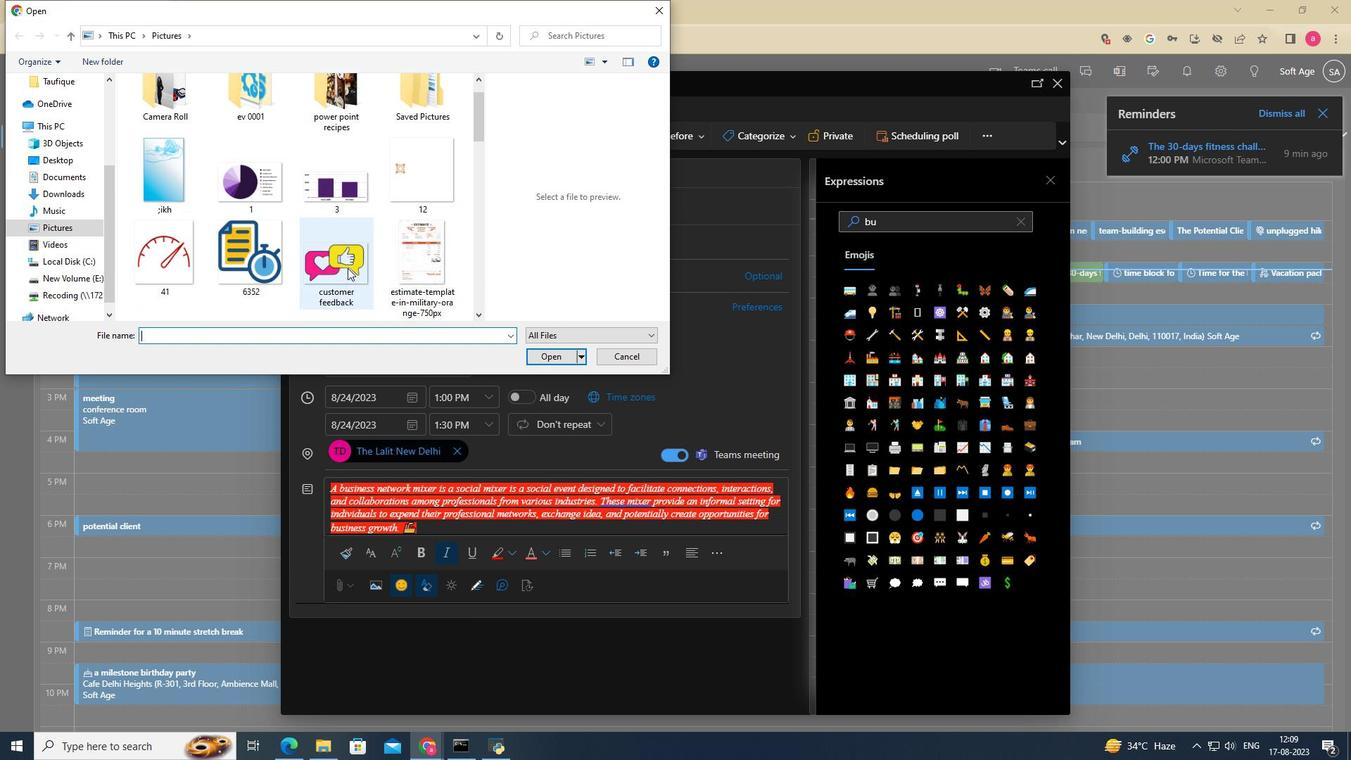 
Action: Mouse scrolled (349, 268) with delta (0, 0)
Screenshot: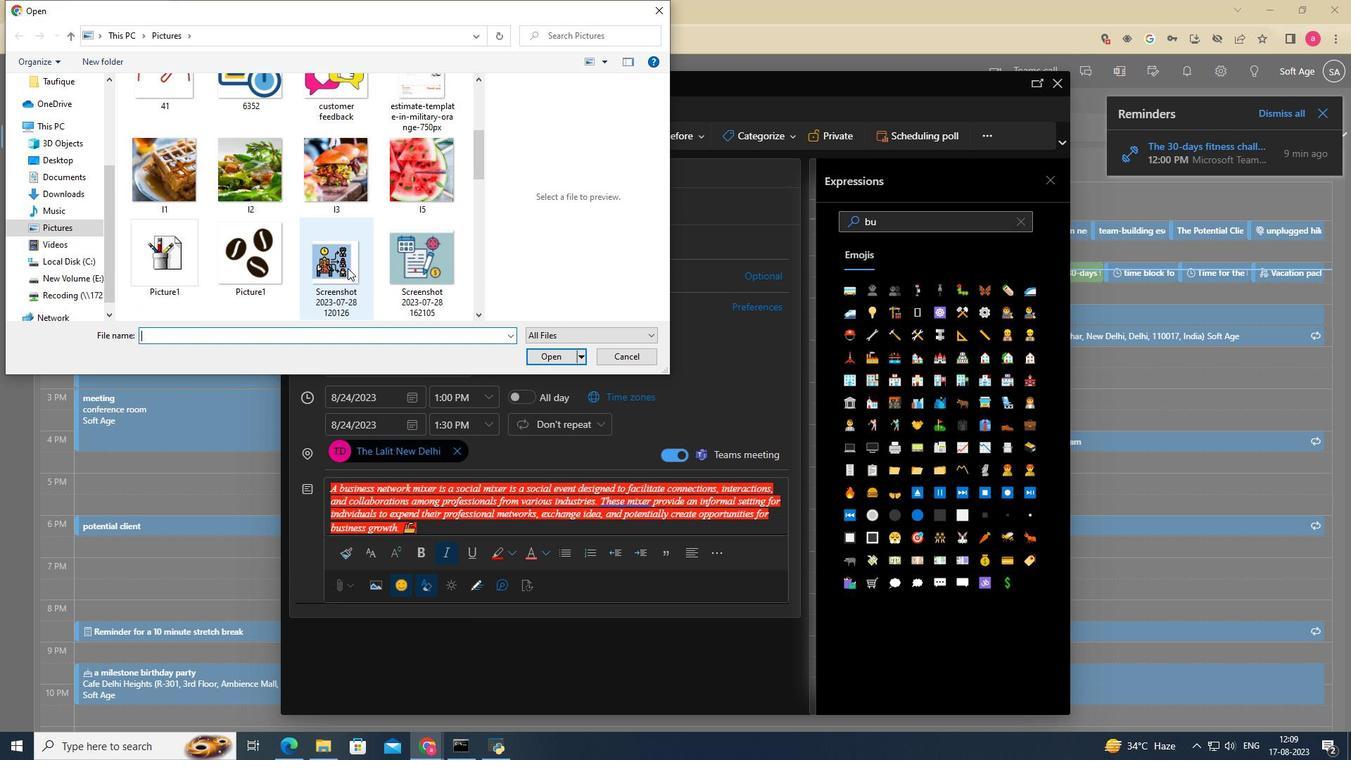 
Action: Mouse scrolled (349, 268) with delta (0, 0)
Screenshot: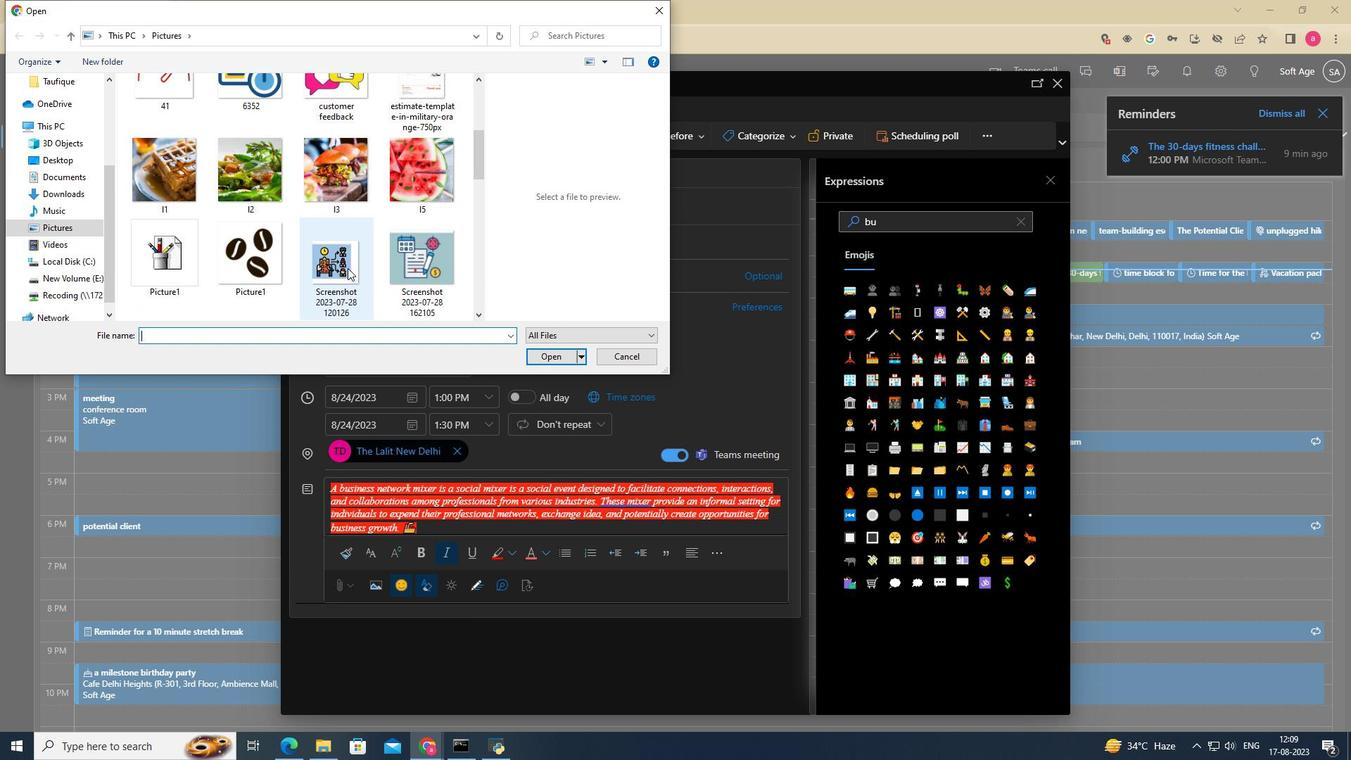 
Action: Mouse scrolled (349, 268) with delta (0, 0)
Screenshot: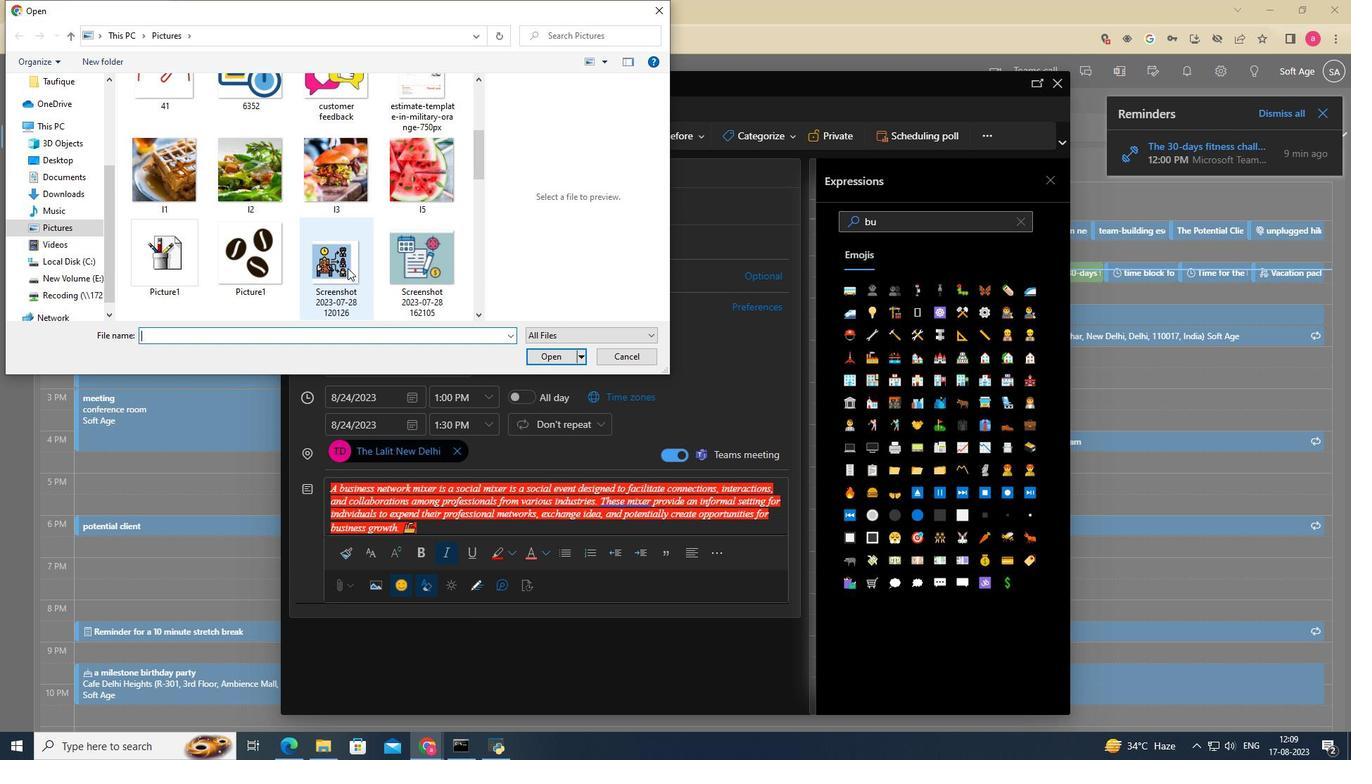 
Action: Mouse moved to (281, 233)
Screenshot: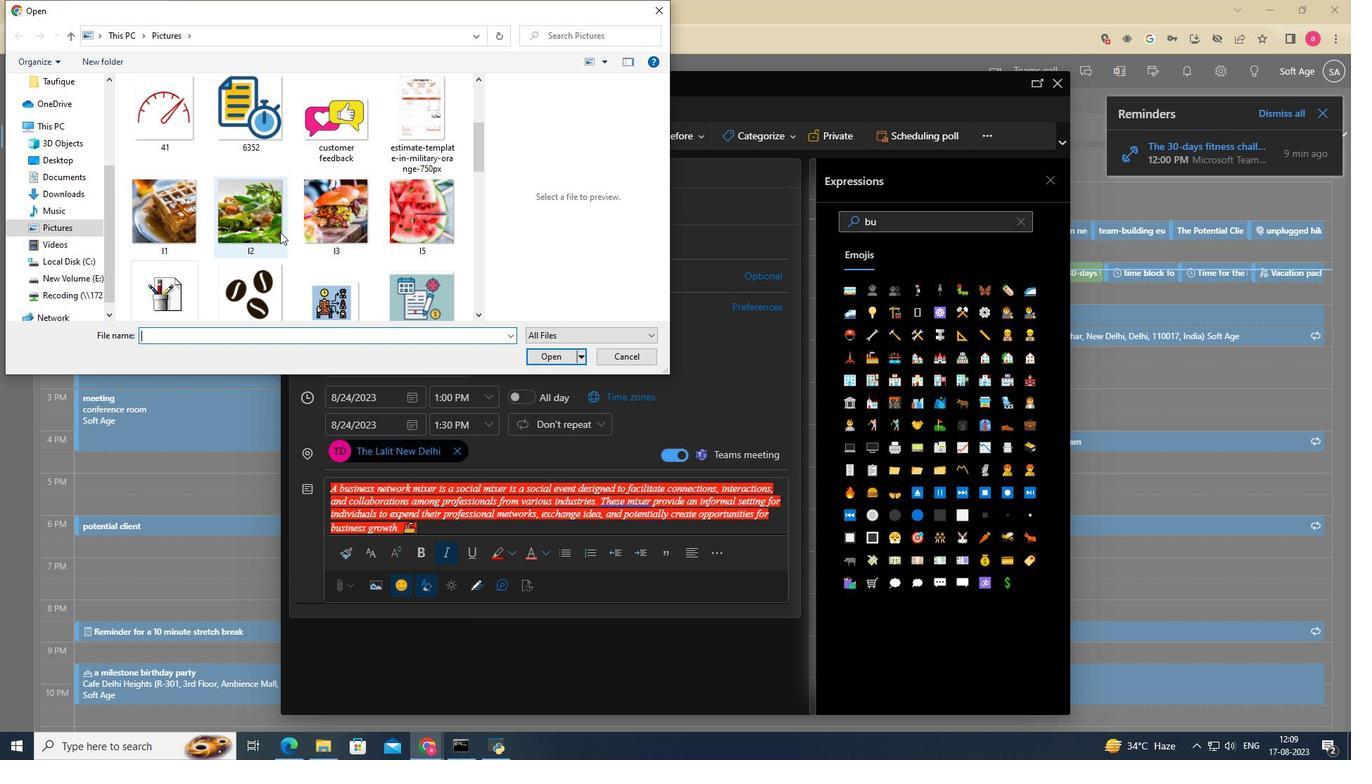 
Action: Mouse scrolled (281, 234) with delta (0, 0)
Screenshot: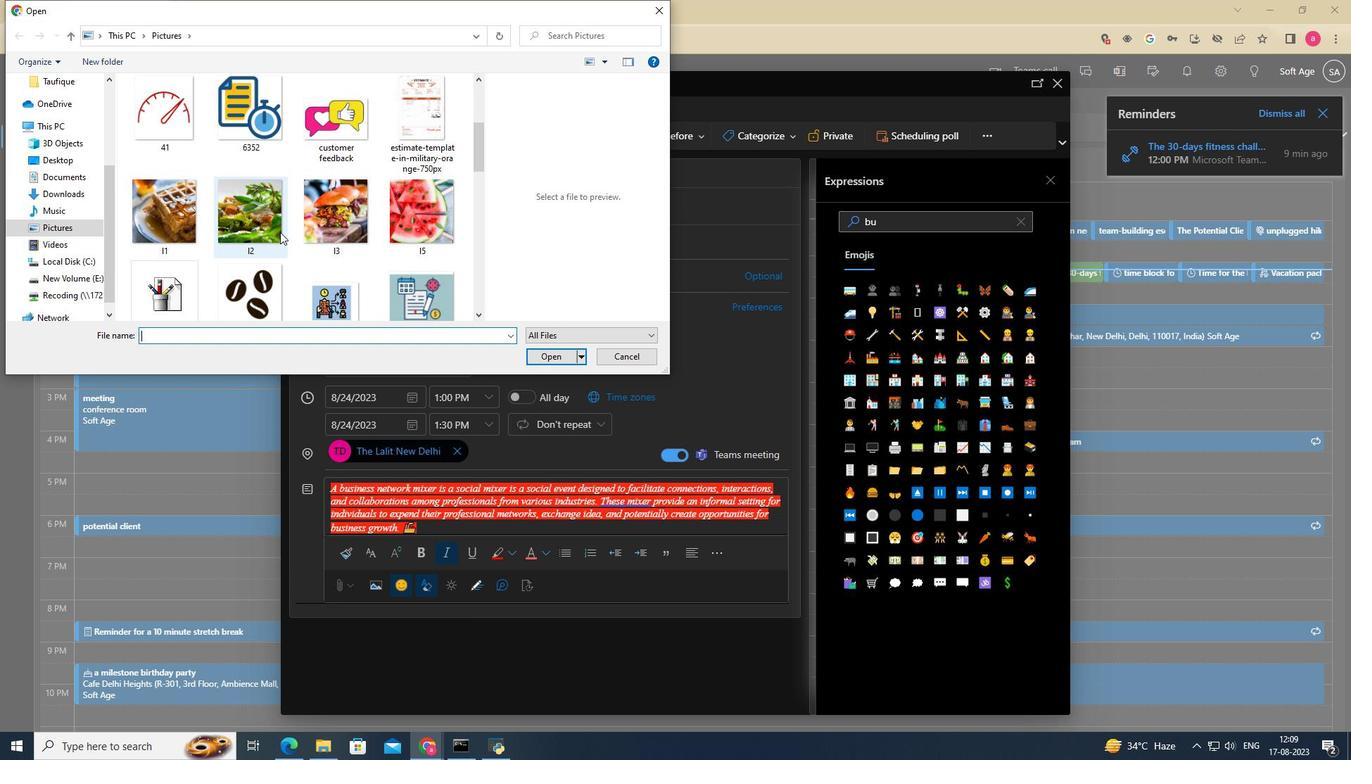 
Action: Mouse moved to (273, 121)
Screenshot: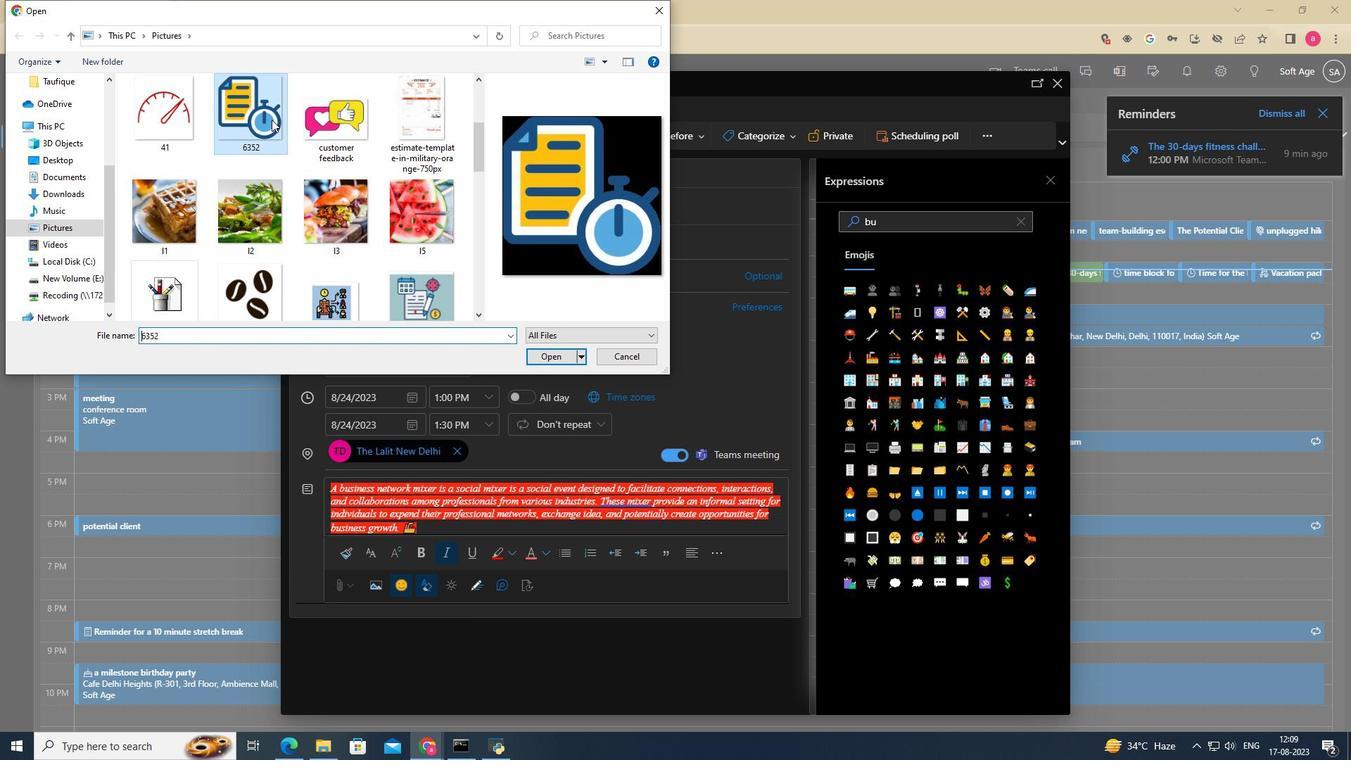 
Action: Mouse pressed left at (273, 121)
Screenshot: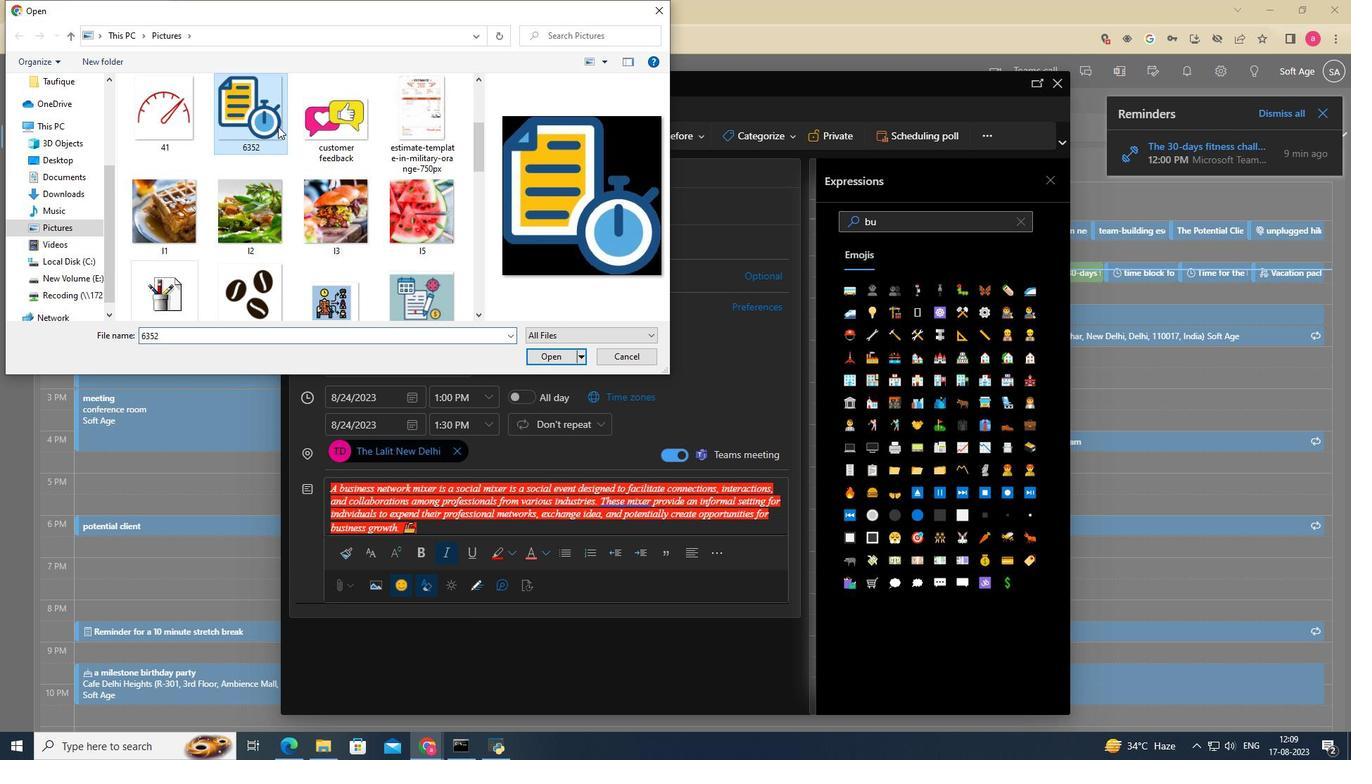 
Action: Mouse moved to (550, 361)
Screenshot: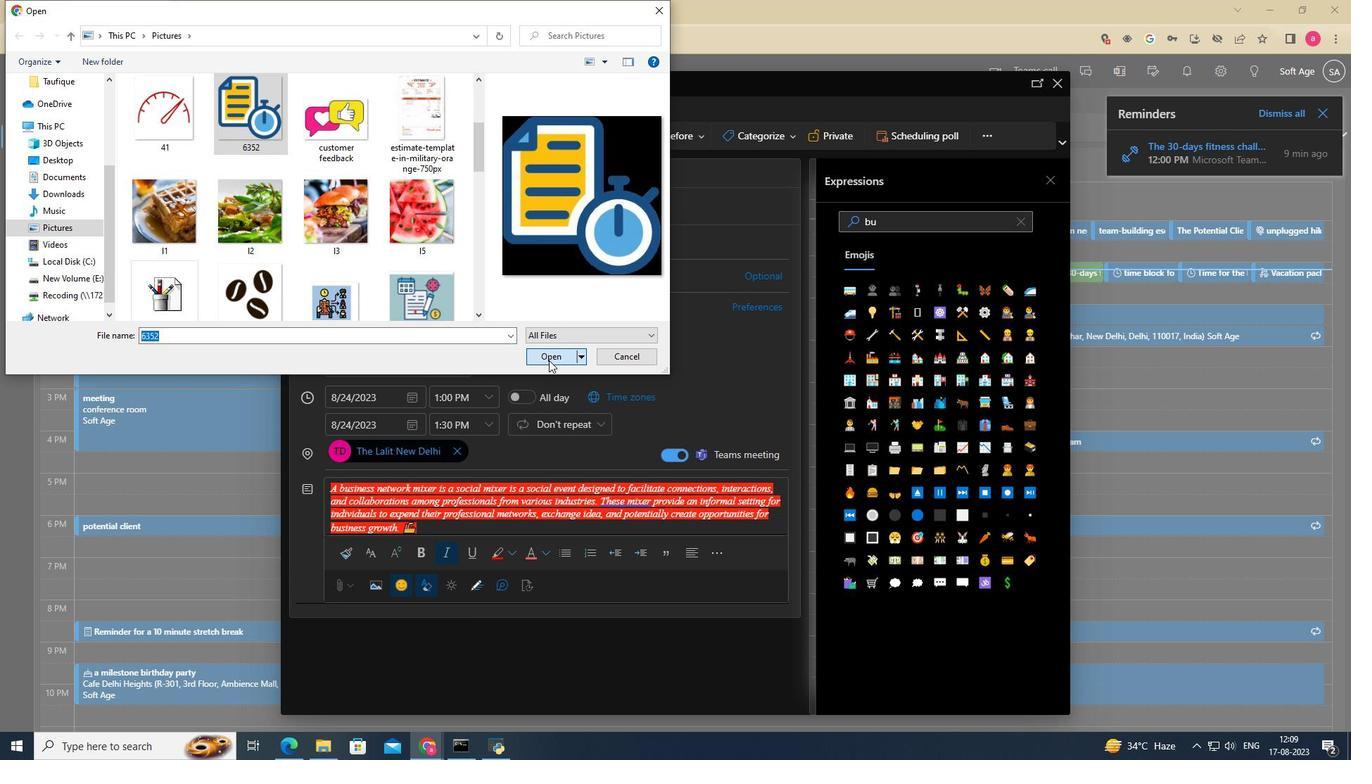 
Action: Mouse pressed left at (550, 361)
Screenshot: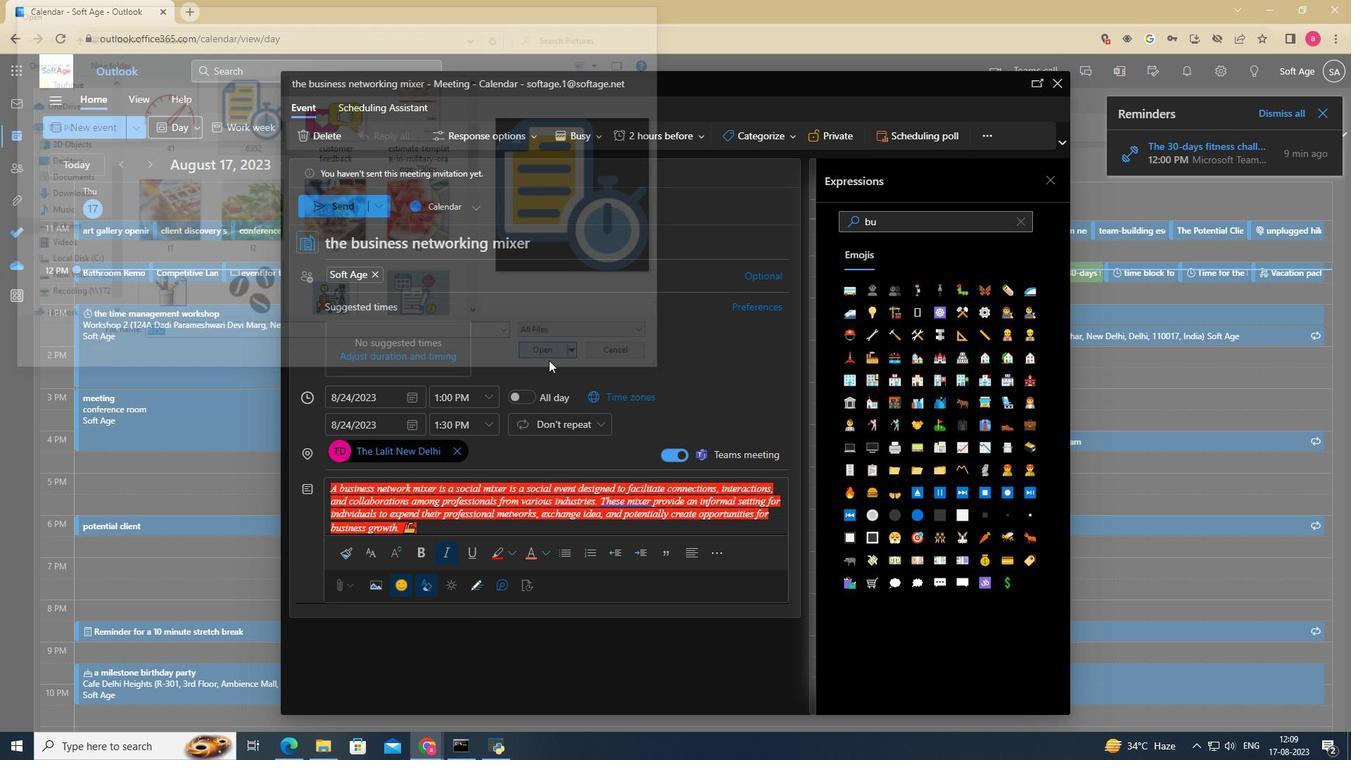
Action: Mouse moved to (530, 443)
Screenshot: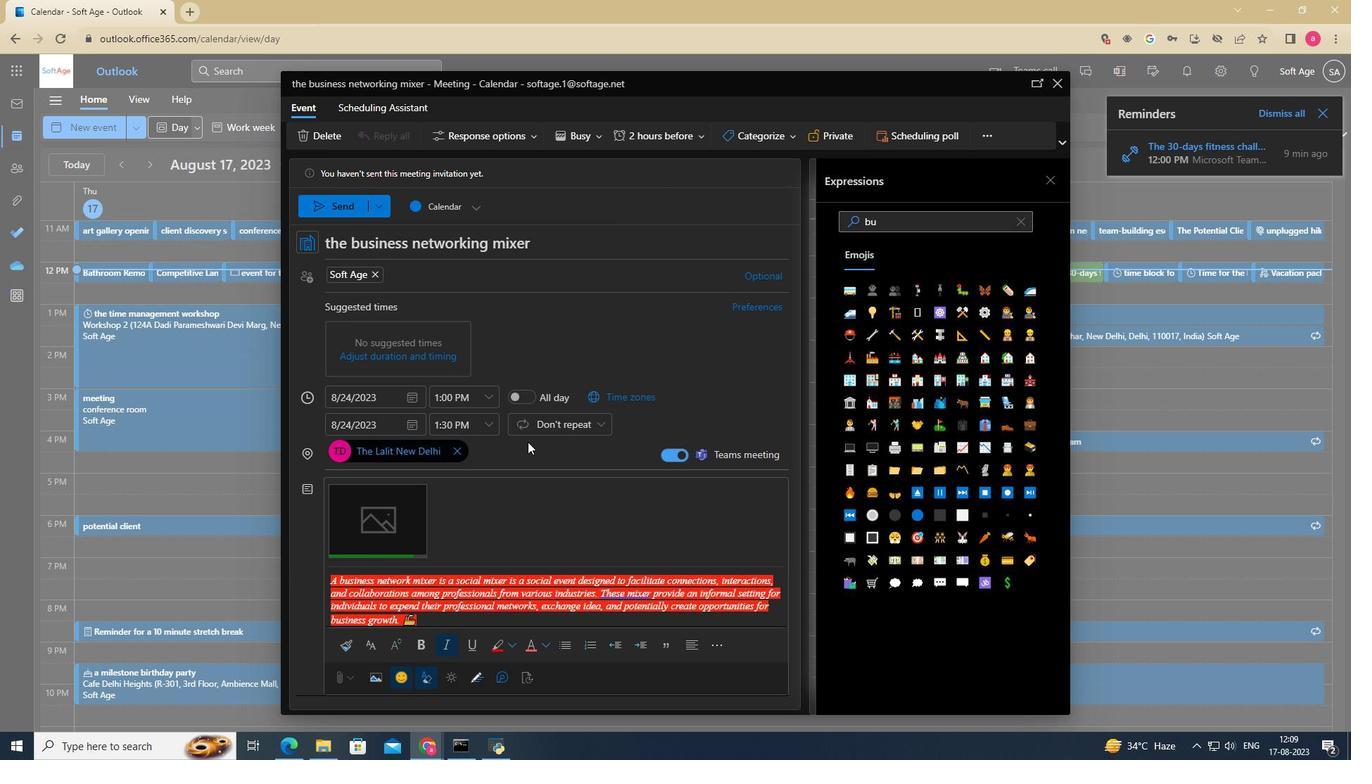 
Action: Mouse scrolled (530, 442) with delta (0, 0)
Screenshot: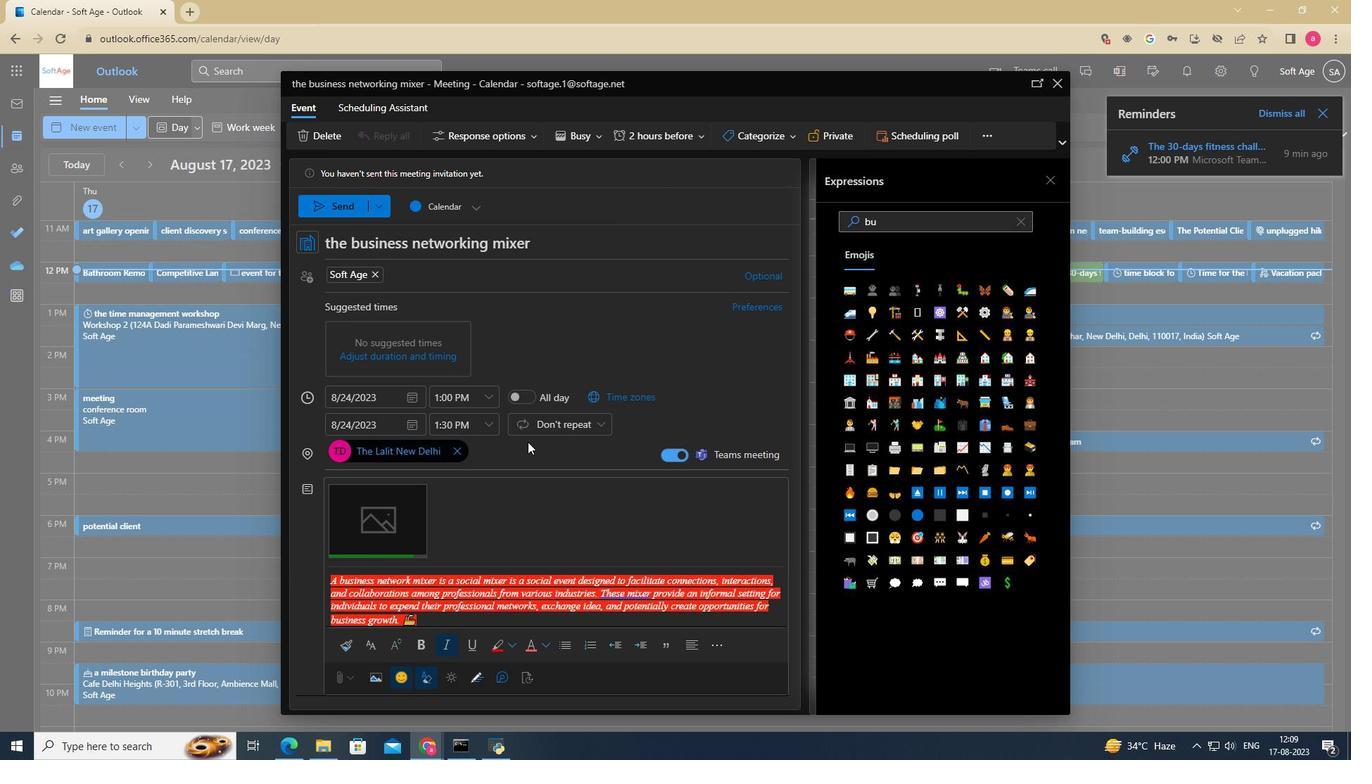 
Action: Mouse moved to (529, 443)
Screenshot: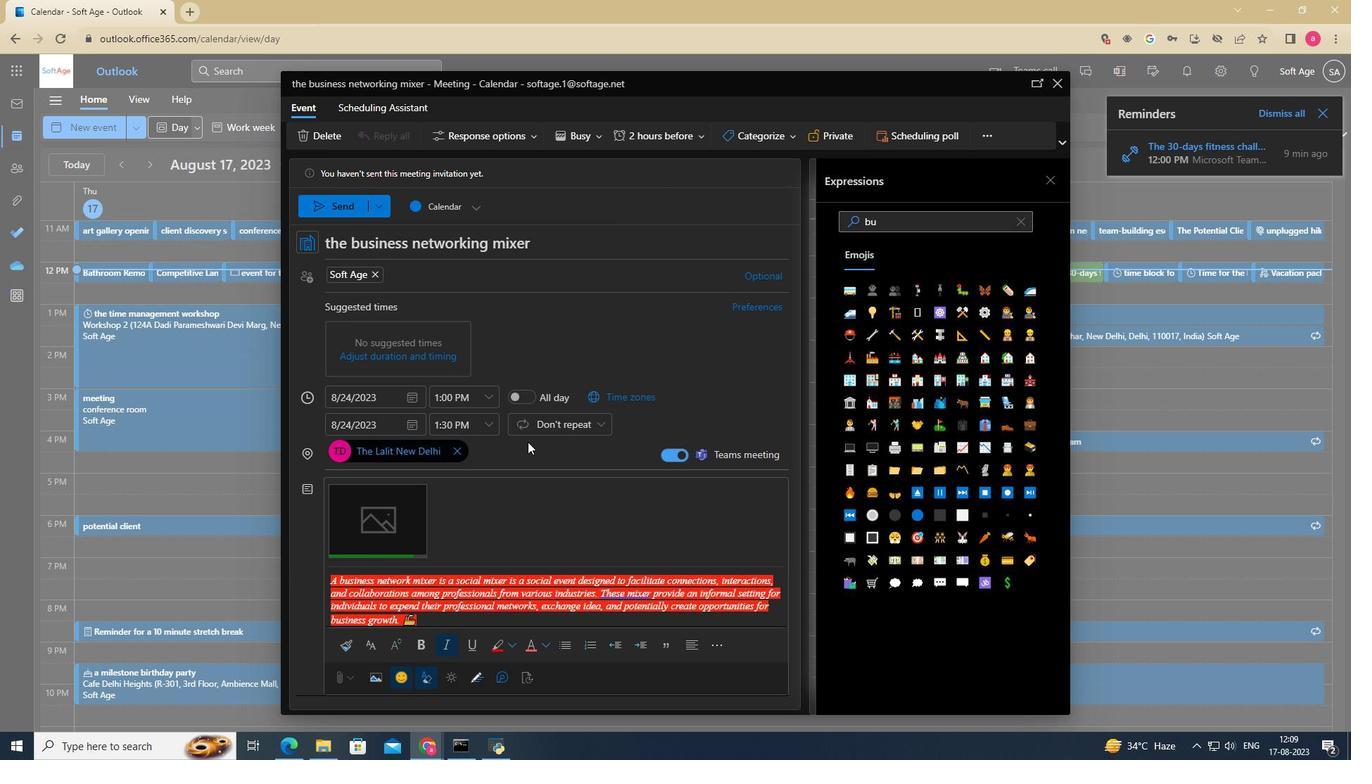 
Action: Mouse scrolled (529, 442) with delta (0, 0)
Screenshot: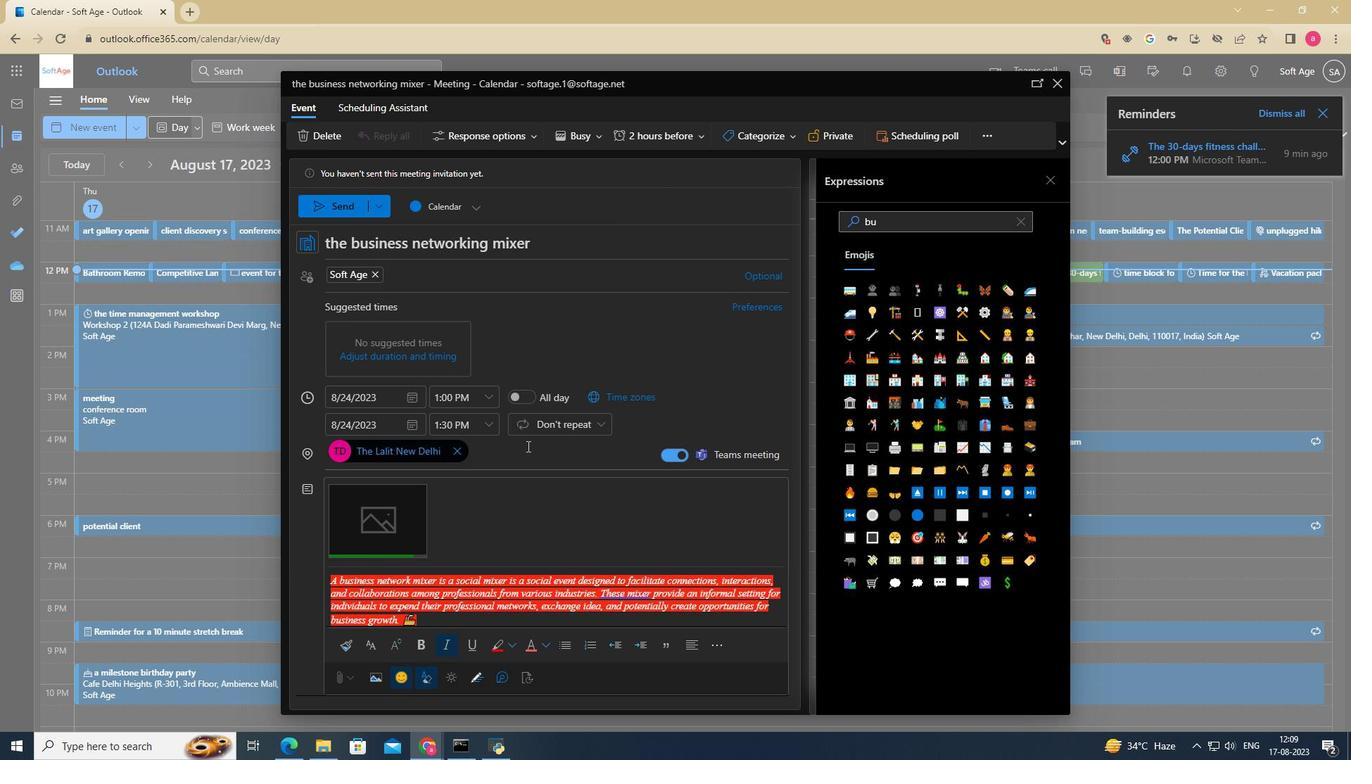 
Action: Mouse moved to (508, 512)
Screenshot: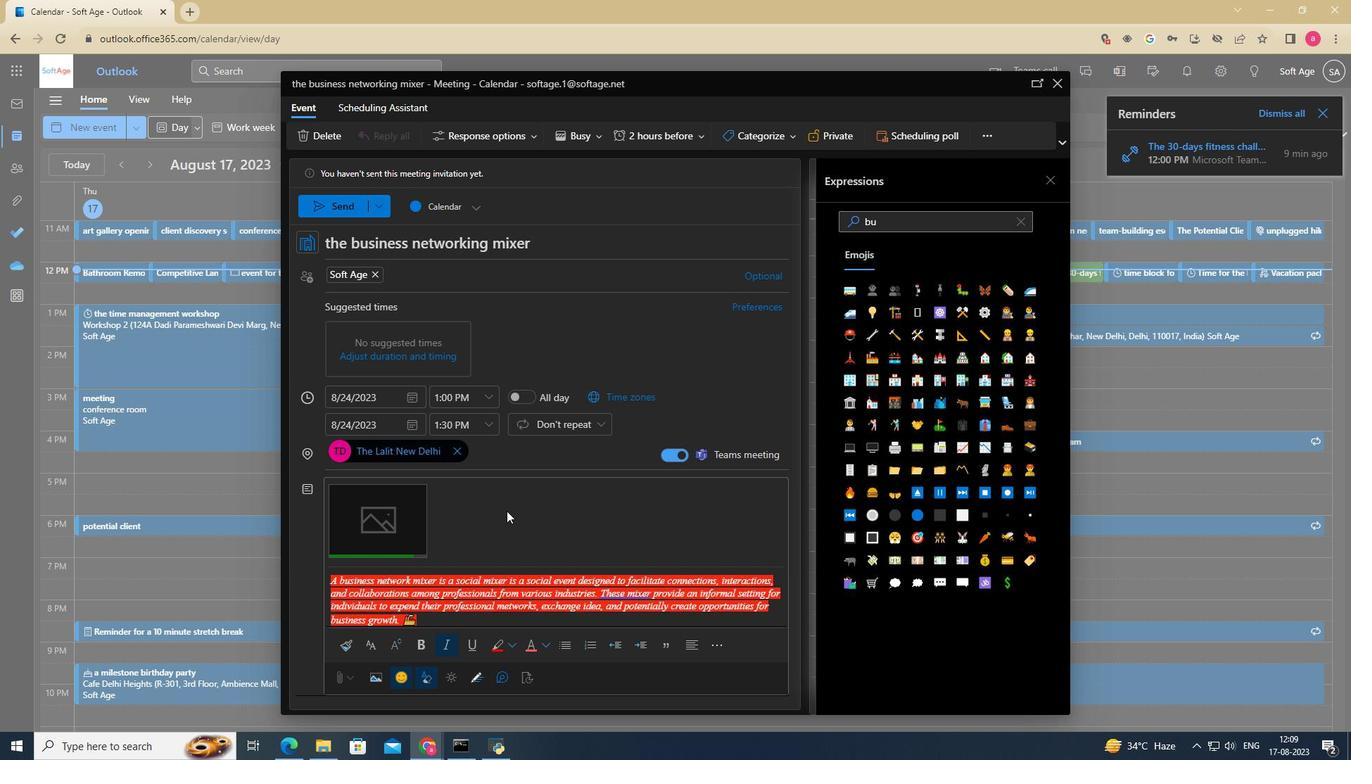 
Action: Mouse scrolled (508, 513) with delta (0, 0)
Screenshot: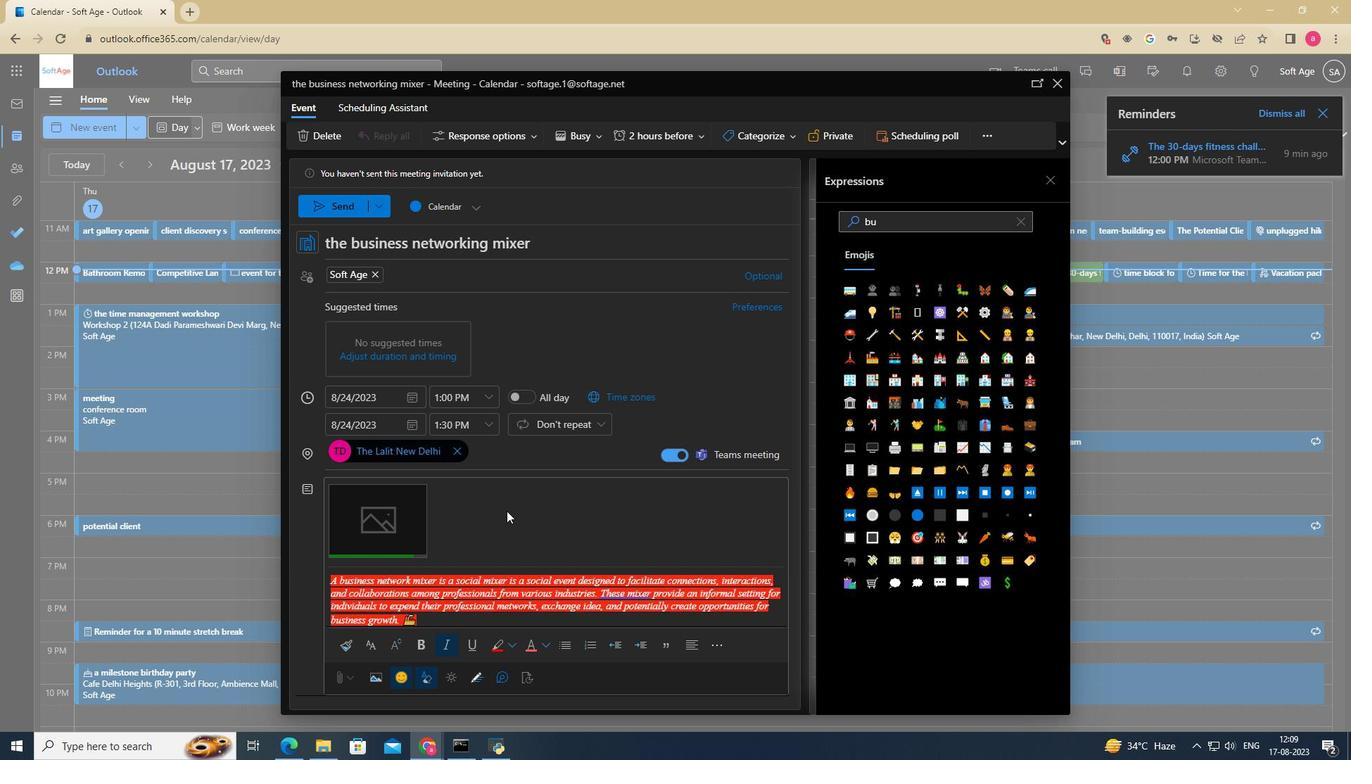 
Action: Mouse scrolled (508, 513) with delta (0, 0)
Screenshot: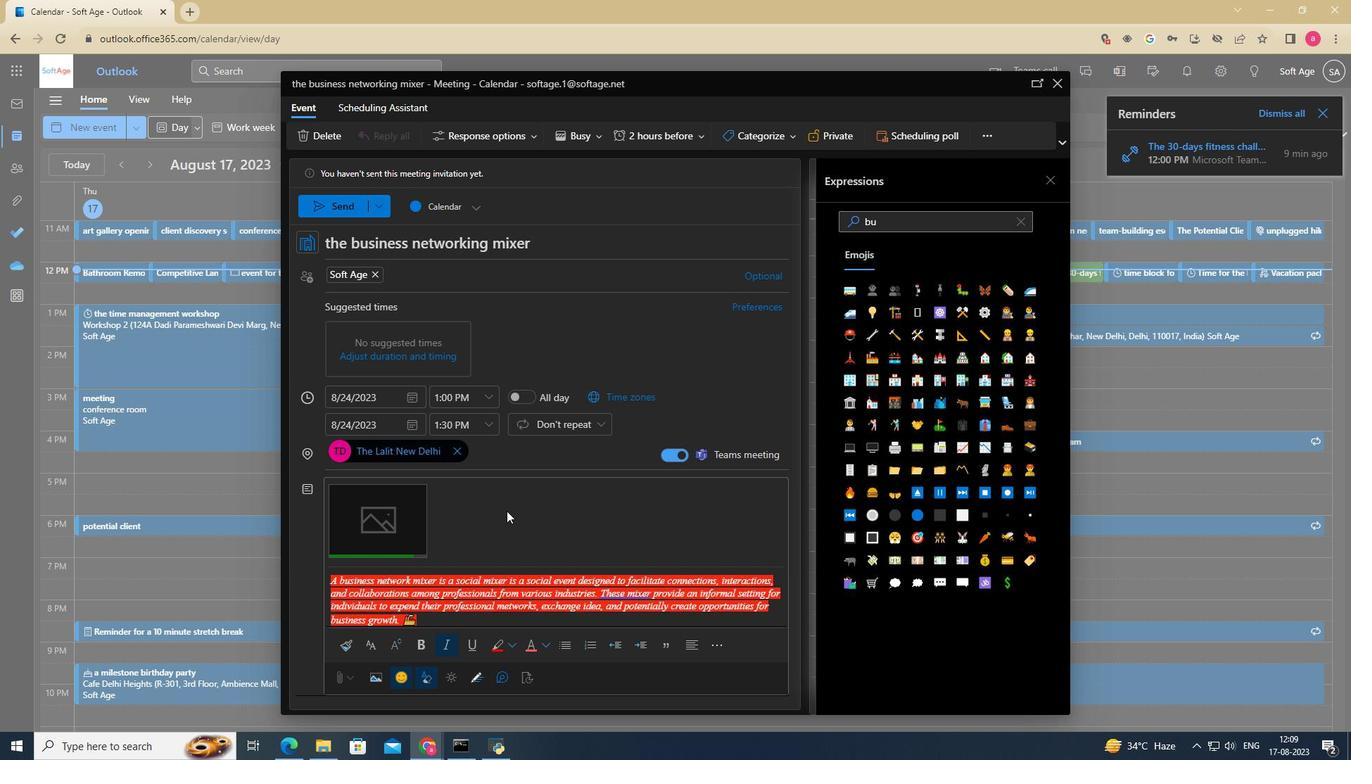 
Action: Mouse scrolled (508, 513) with delta (0, 0)
Screenshot: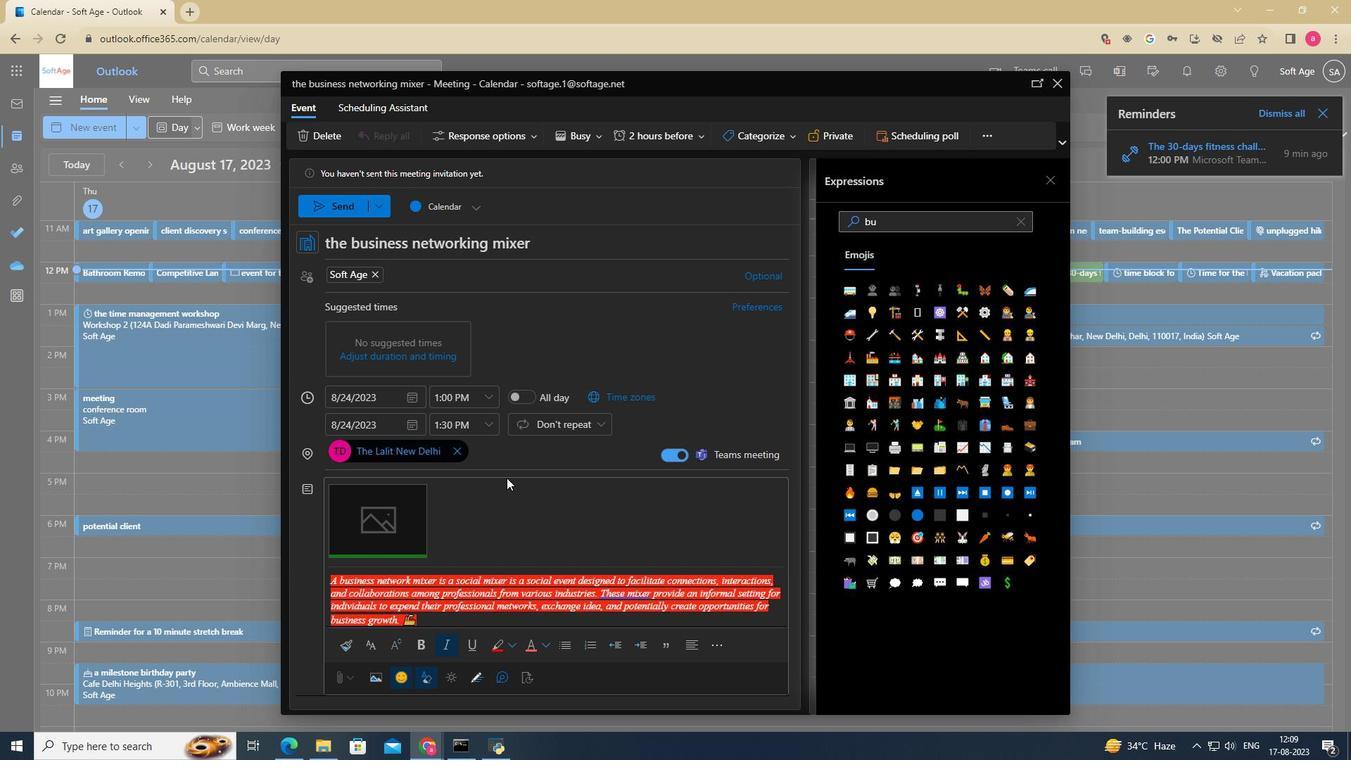 
Action: Mouse scrolled (508, 513) with delta (0, 0)
Screenshot: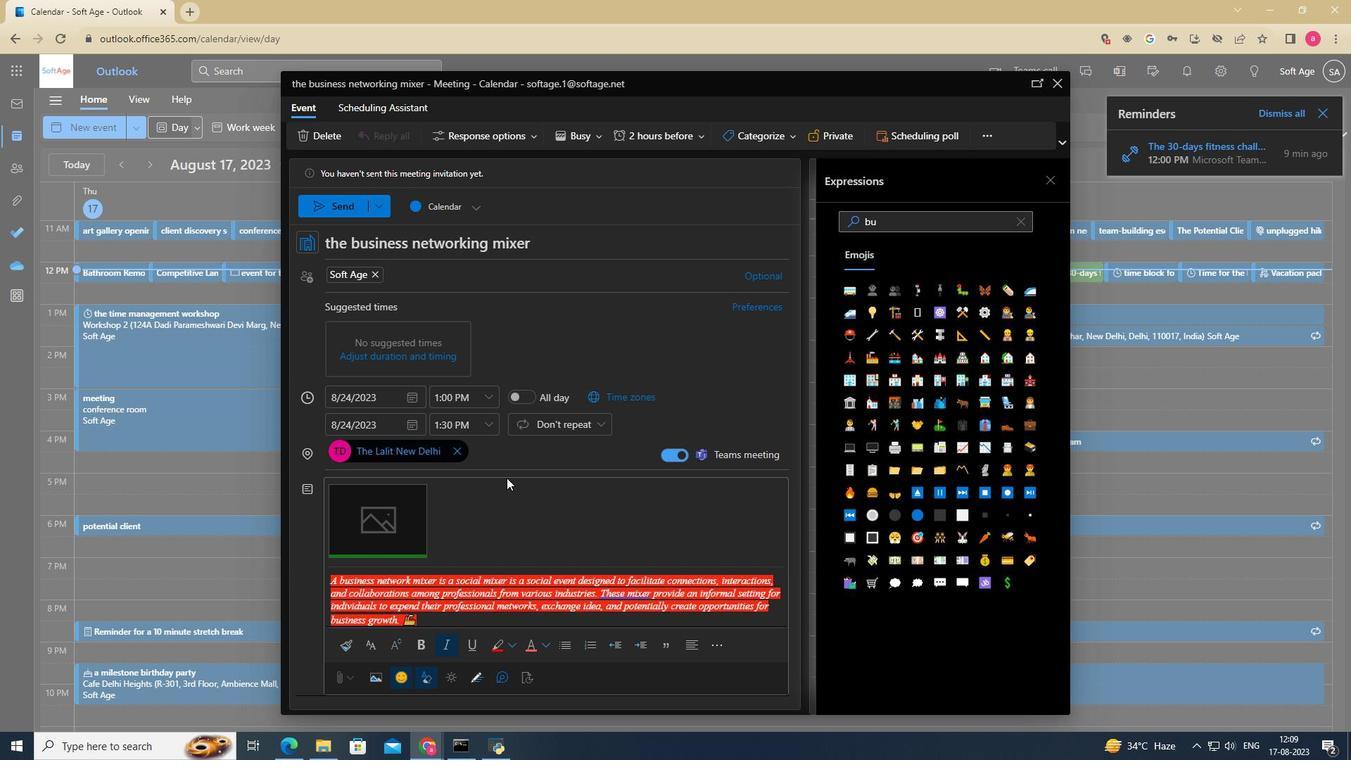 
Action: Mouse scrolled (508, 513) with delta (0, 0)
Screenshot: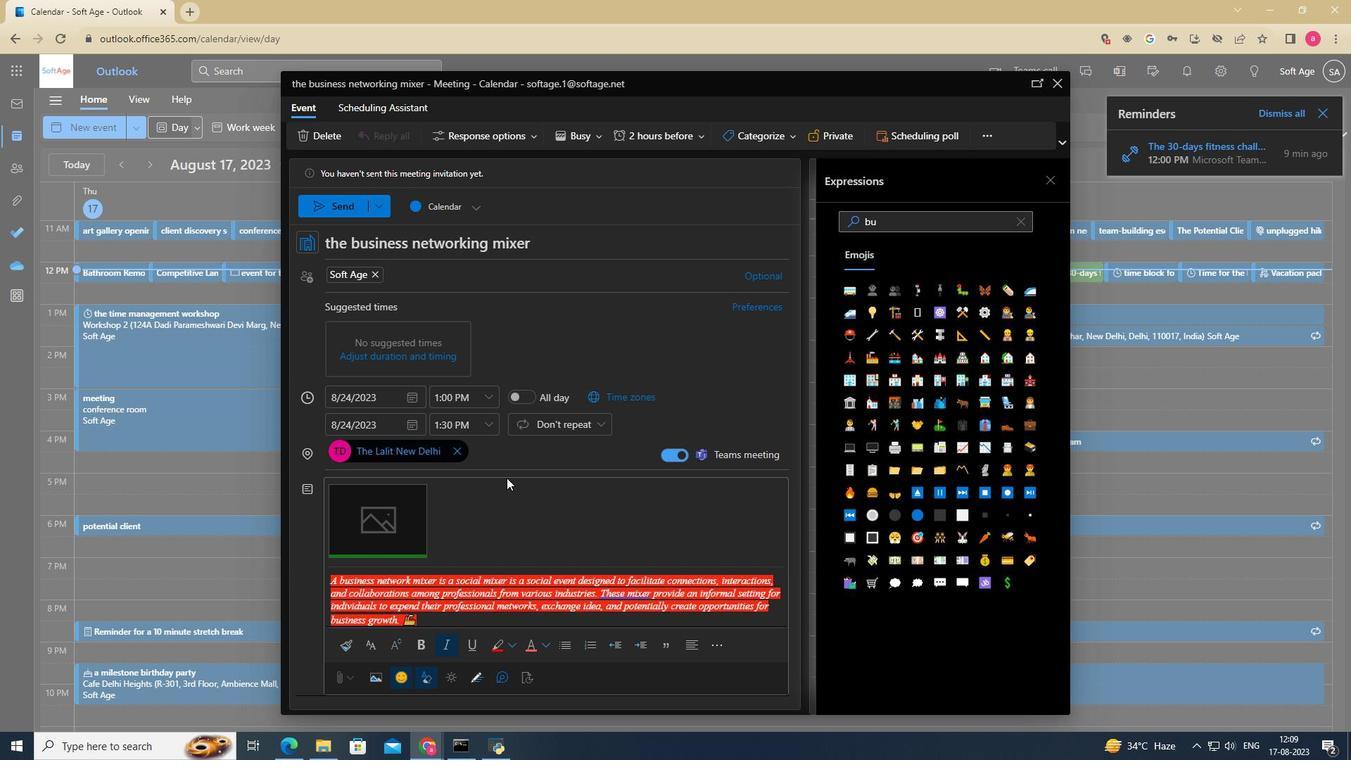 
Action: Mouse scrolled (508, 513) with delta (0, 0)
Screenshot: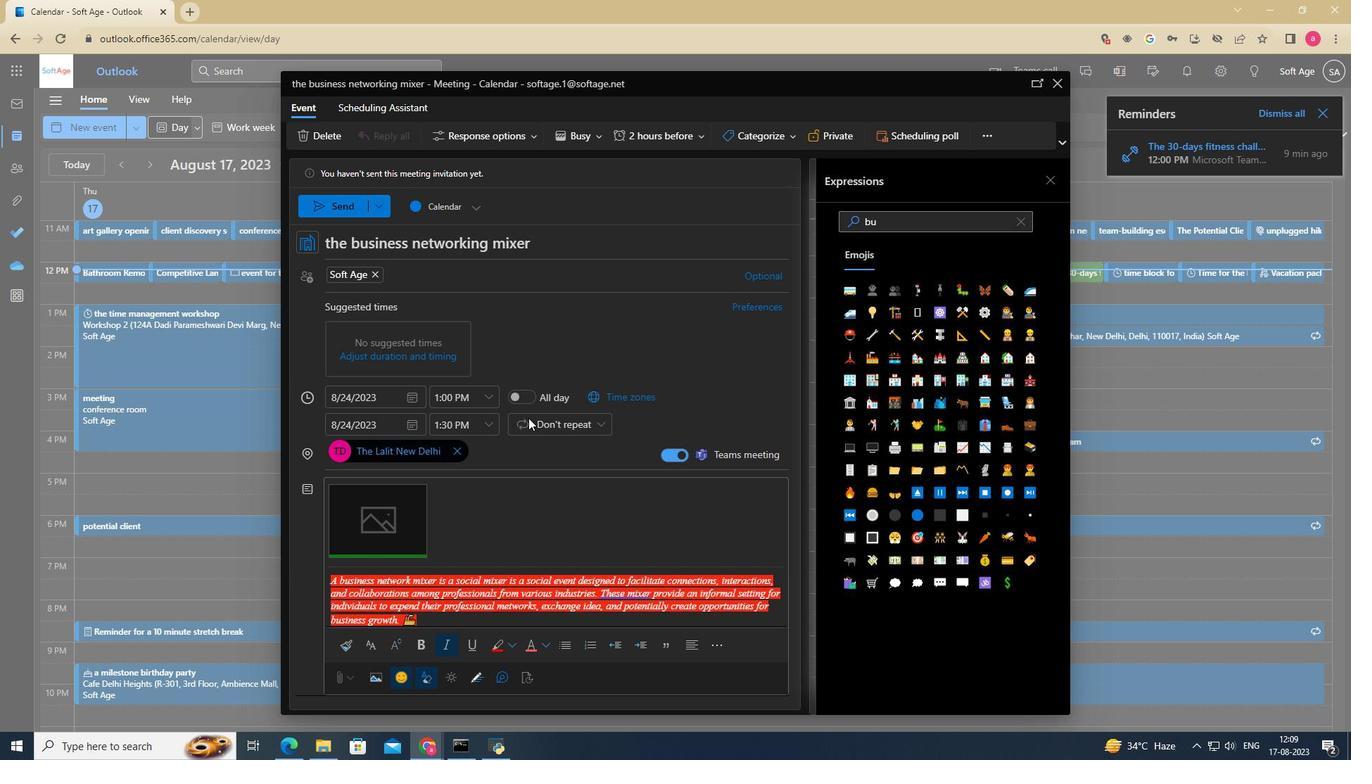 
Action: Mouse scrolled (508, 513) with delta (0, 0)
Screenshot: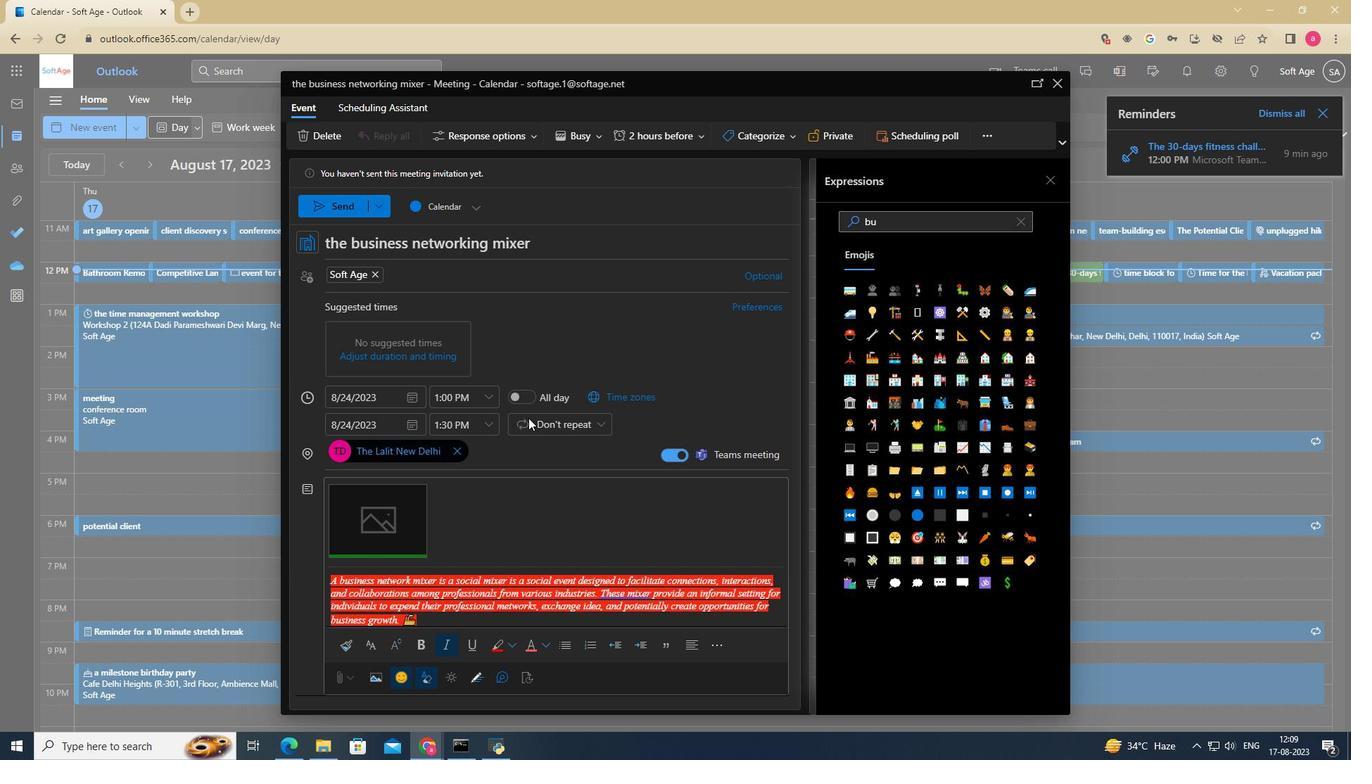
Action: Mouse moved to (521, 399)
Screenshot: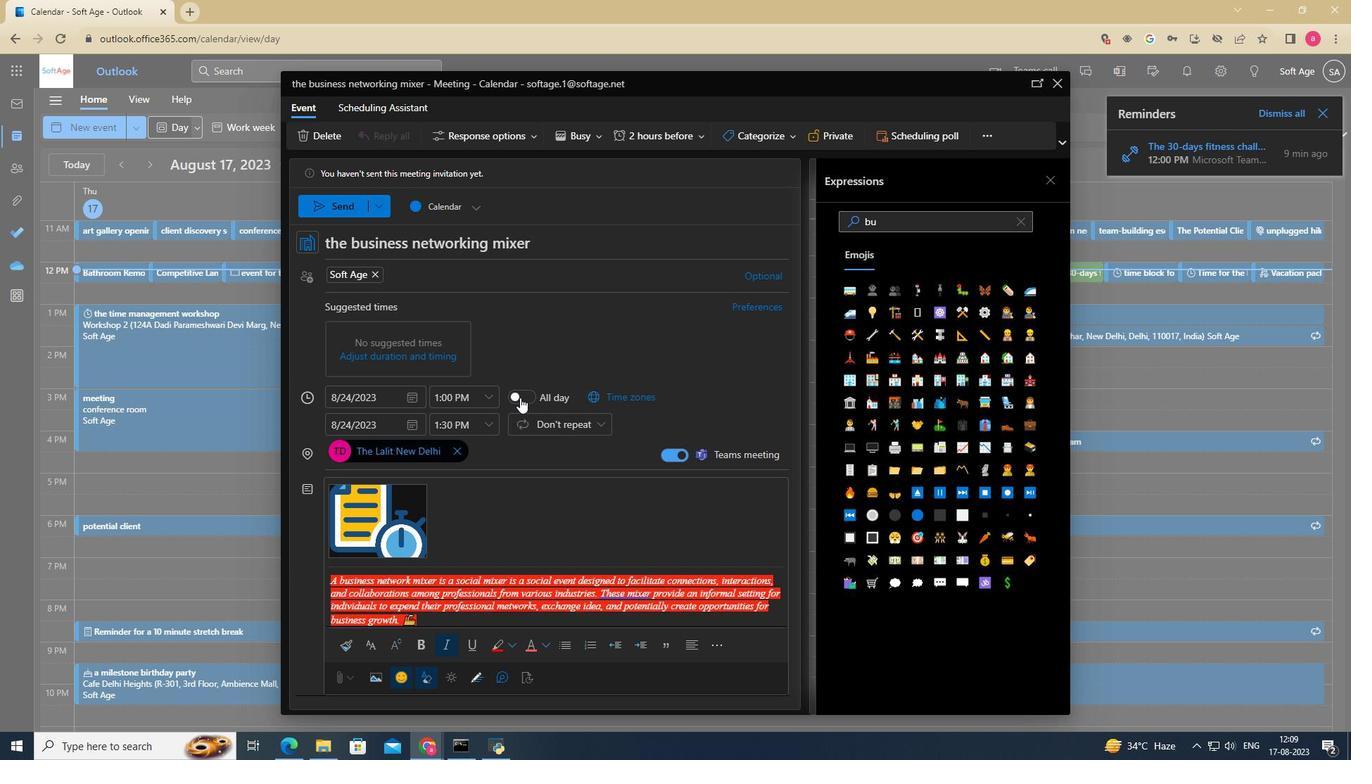 
Action: Mouse pressed left at (521, 399)
Screenshot: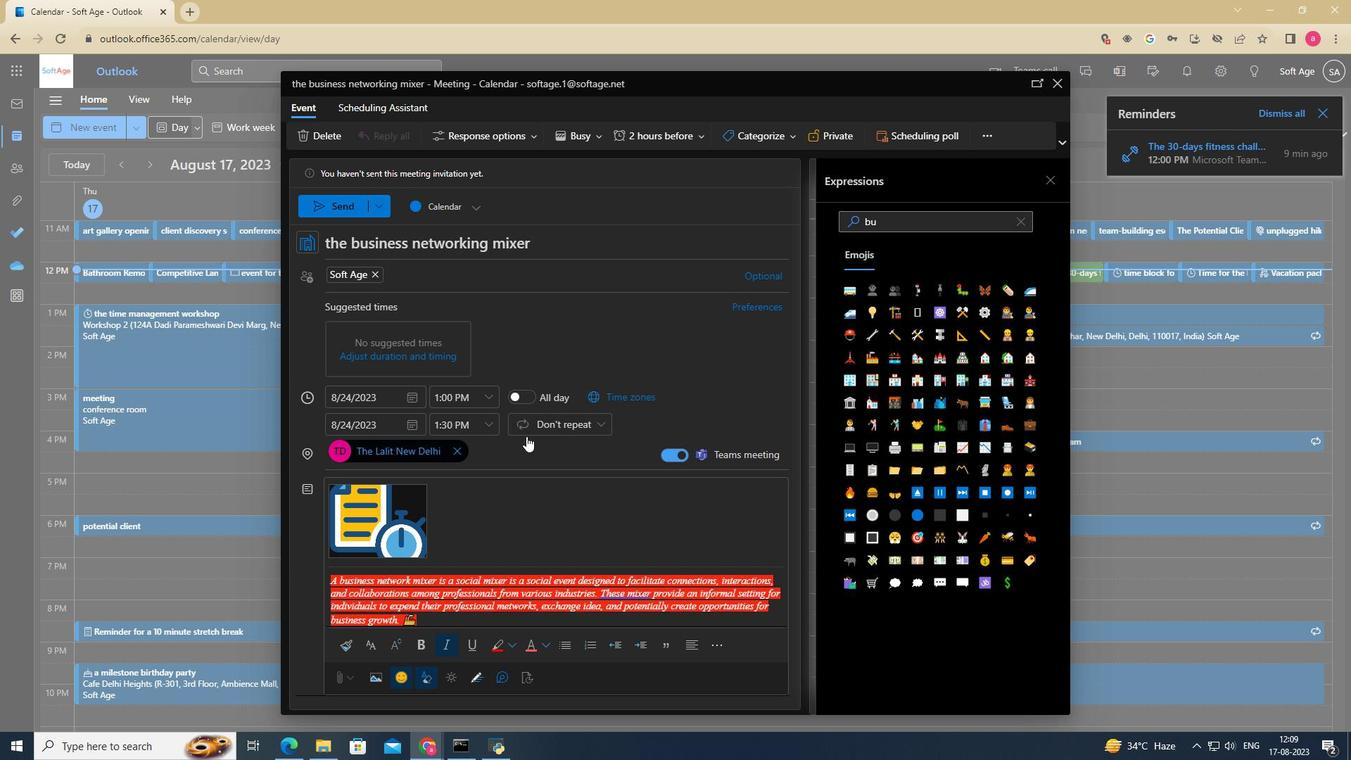 
Action: Mouse moved to (524, 487)
Screenshot: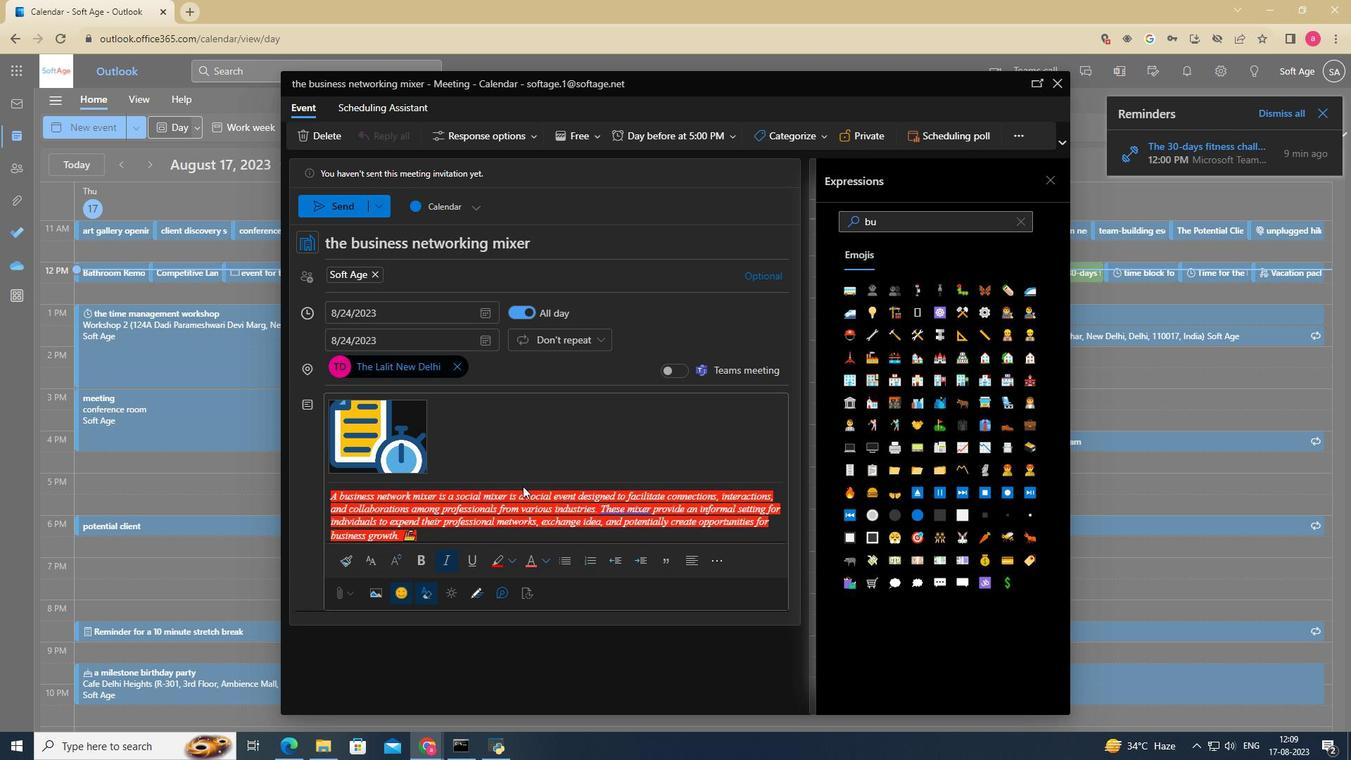 
Action: Mouse pressed left at (524, 487)
Screenshot: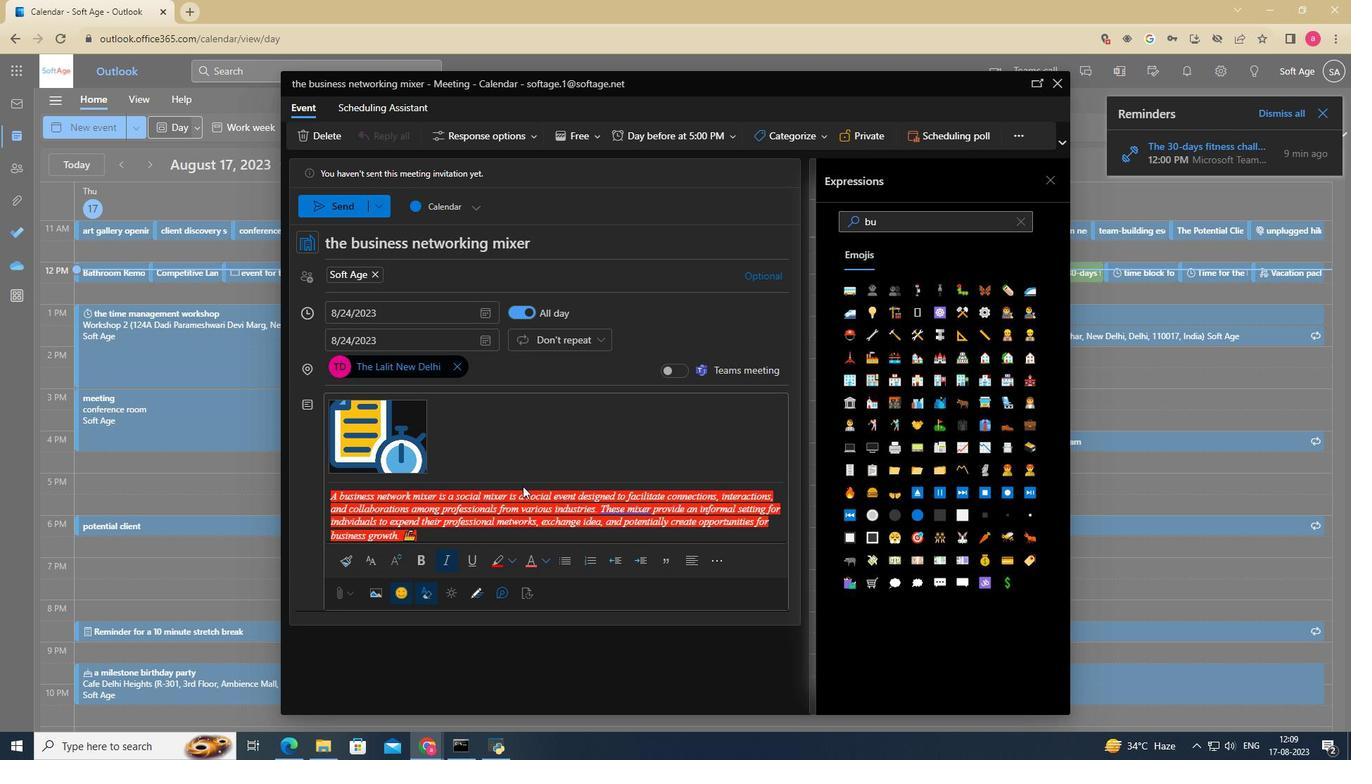 
Action: Mouse moved to (524, 488)
Screenshot: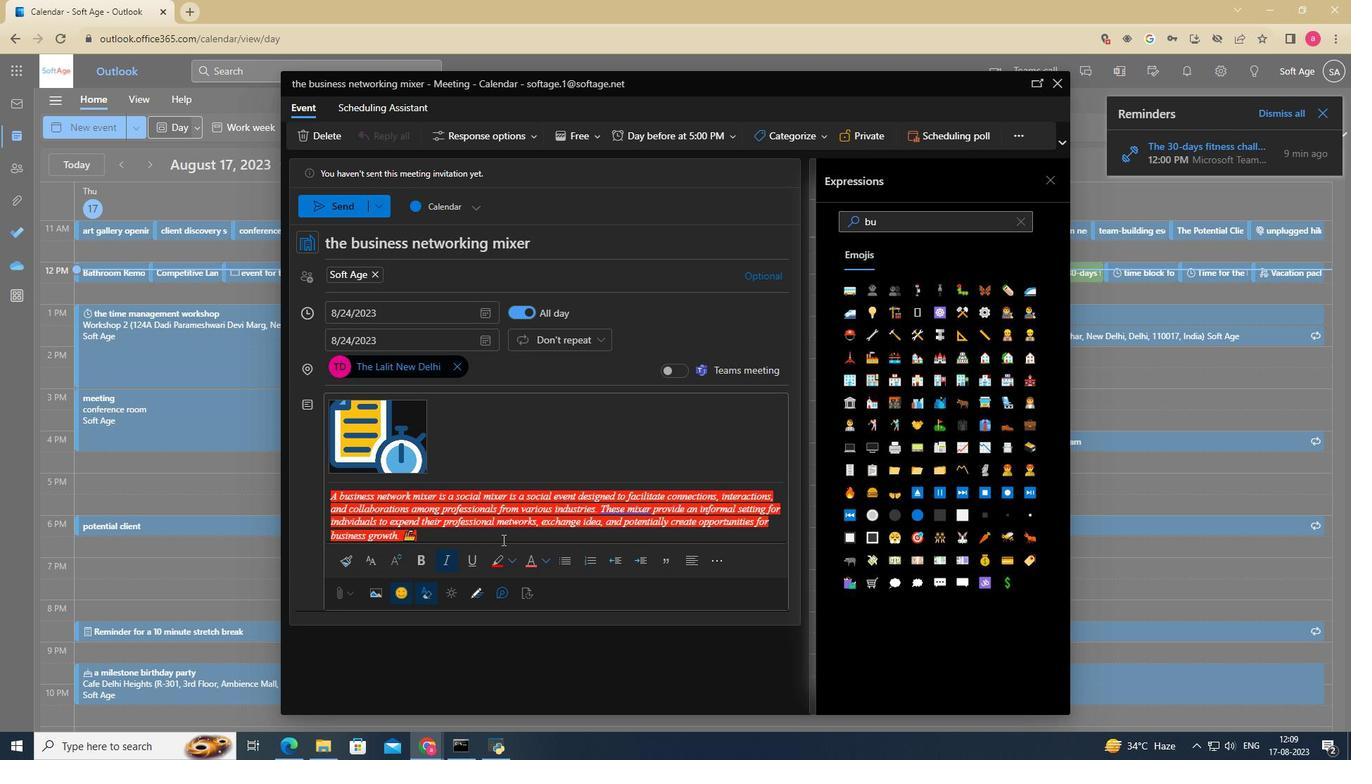 
Action: Mouse scrolled (524, 487) with delta (0, 0)
Screenshot: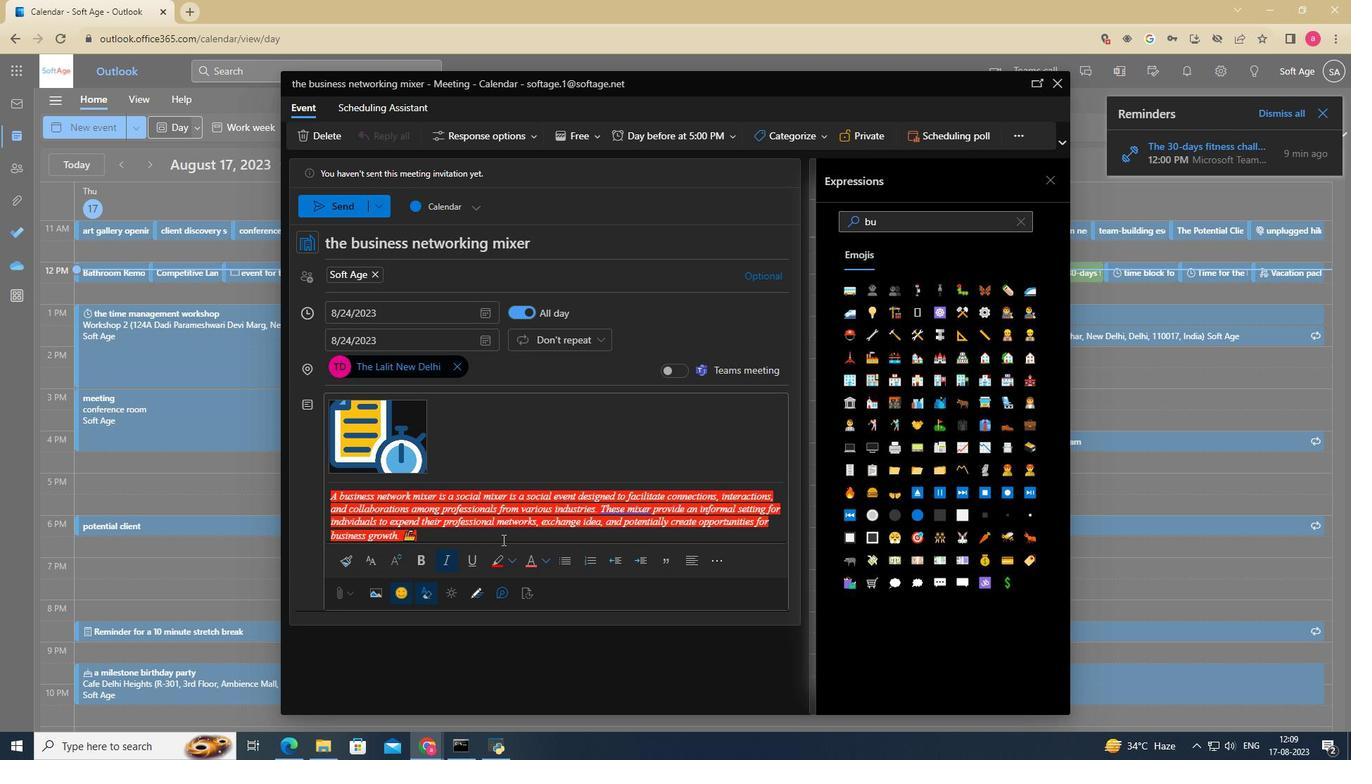 
Action: Mouse scrolled (524, 487) with delta (0, 0)
Screenshot: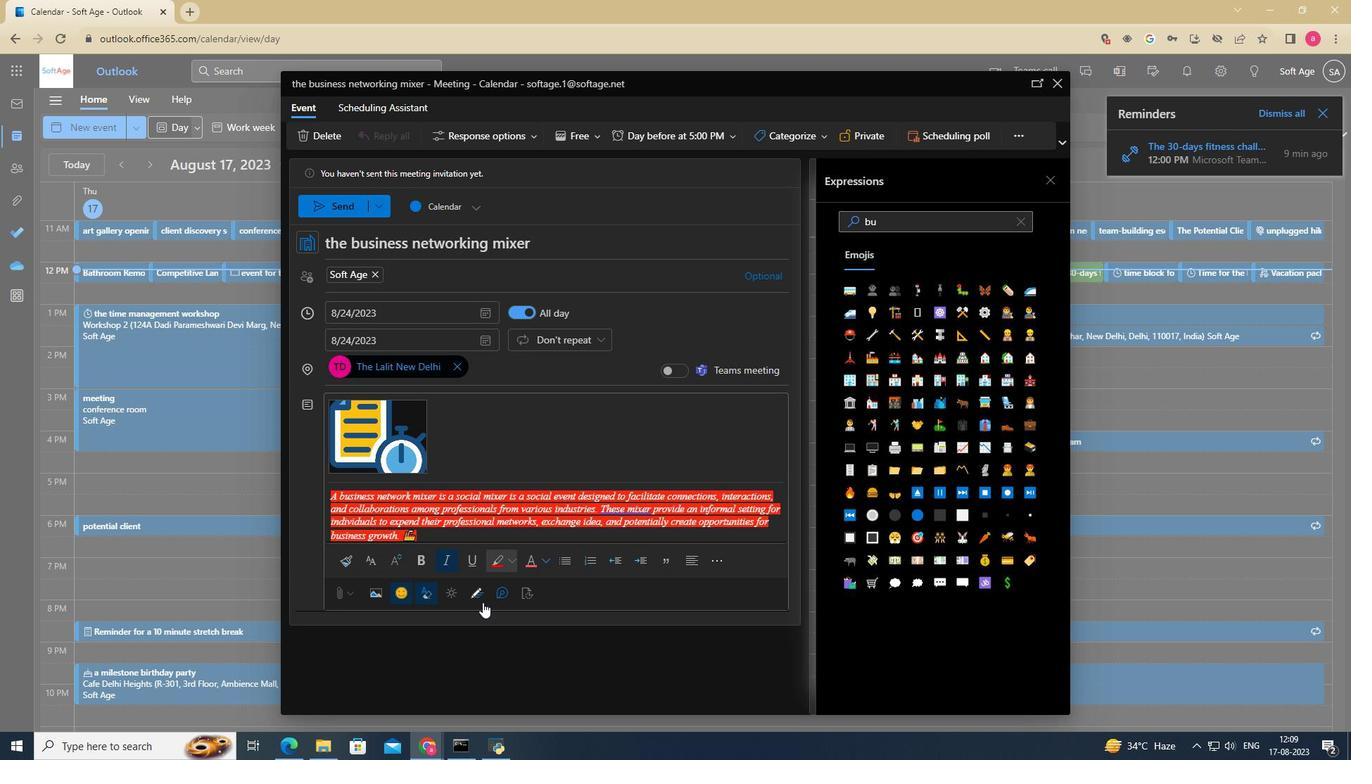 
Action: Mouse scrolled (524, 487) with delta (0, 0)
Screenshot: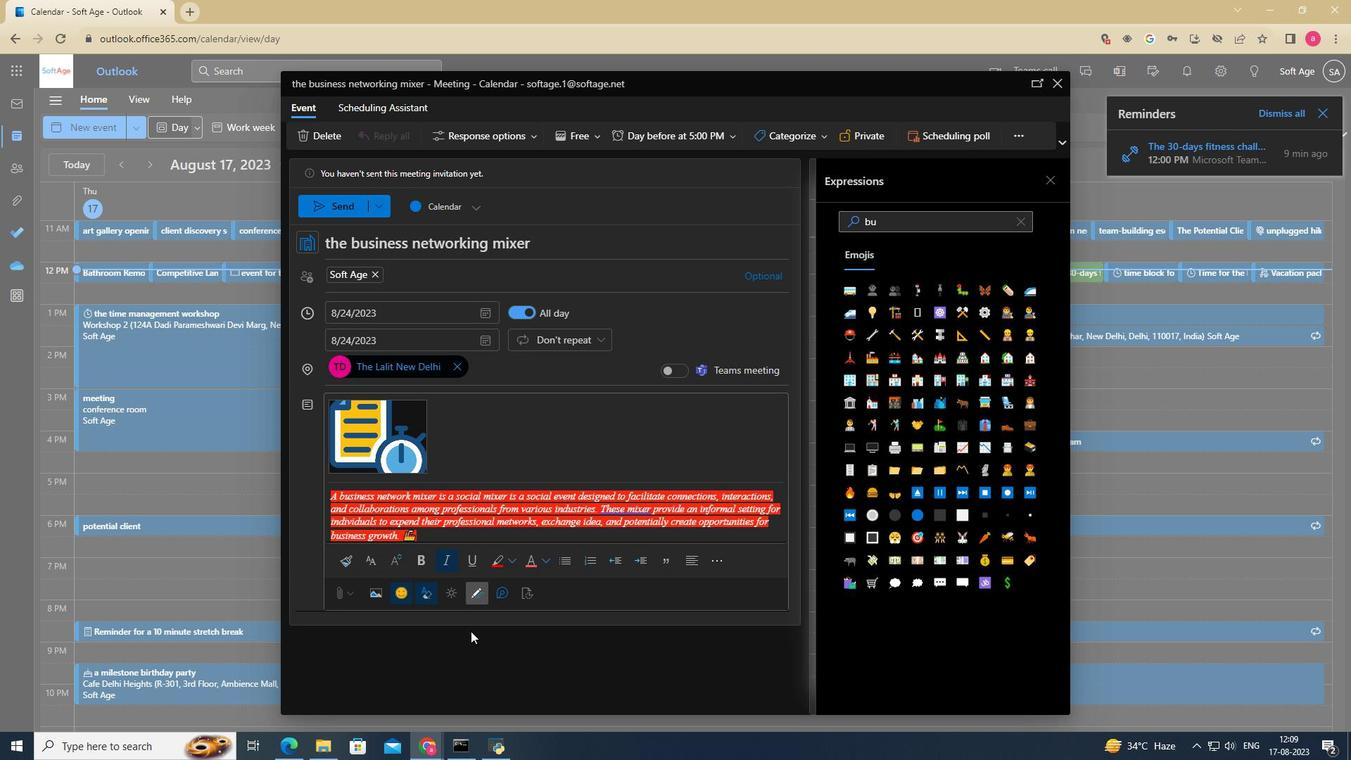 
Action: Mouse moved to (524, 489)
Screenshot: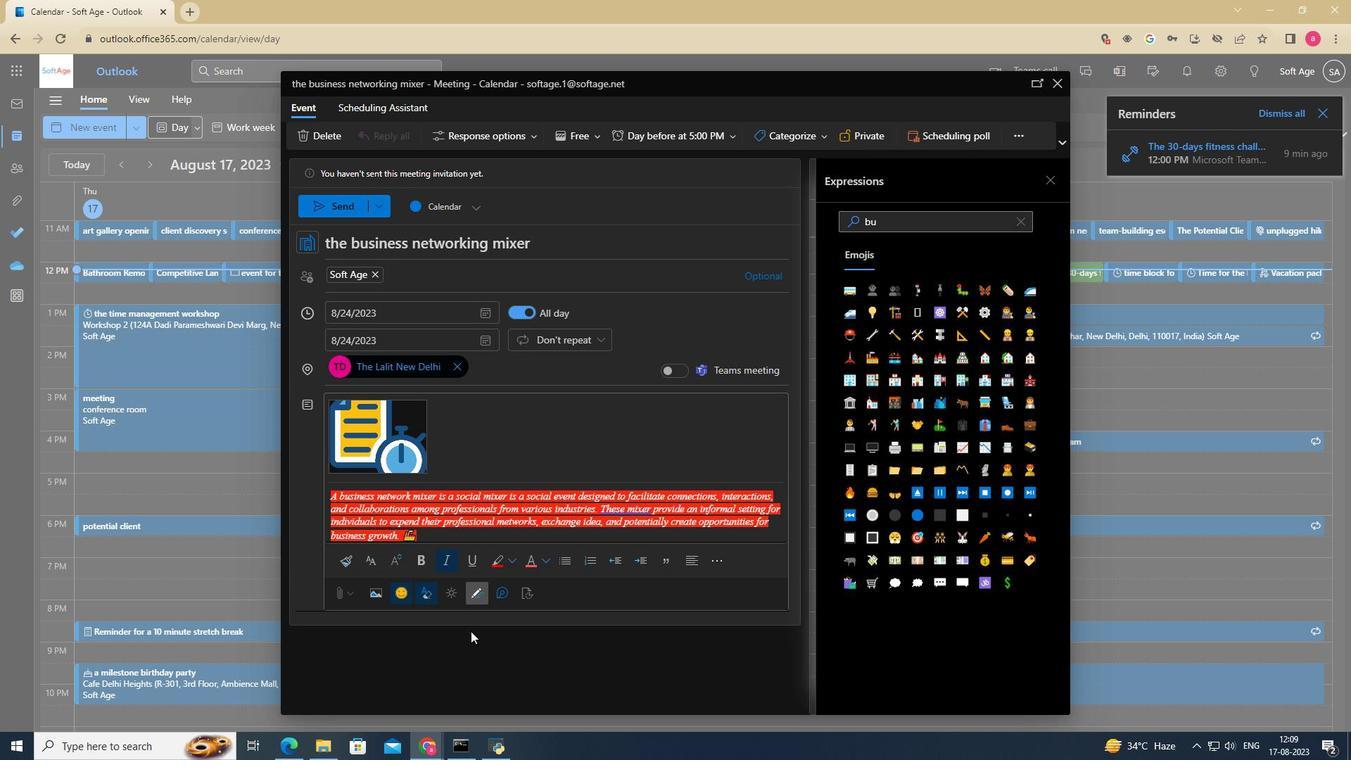 
Action: Mouse scrolled (524, 489) with delta (0, 0)
Screenshot: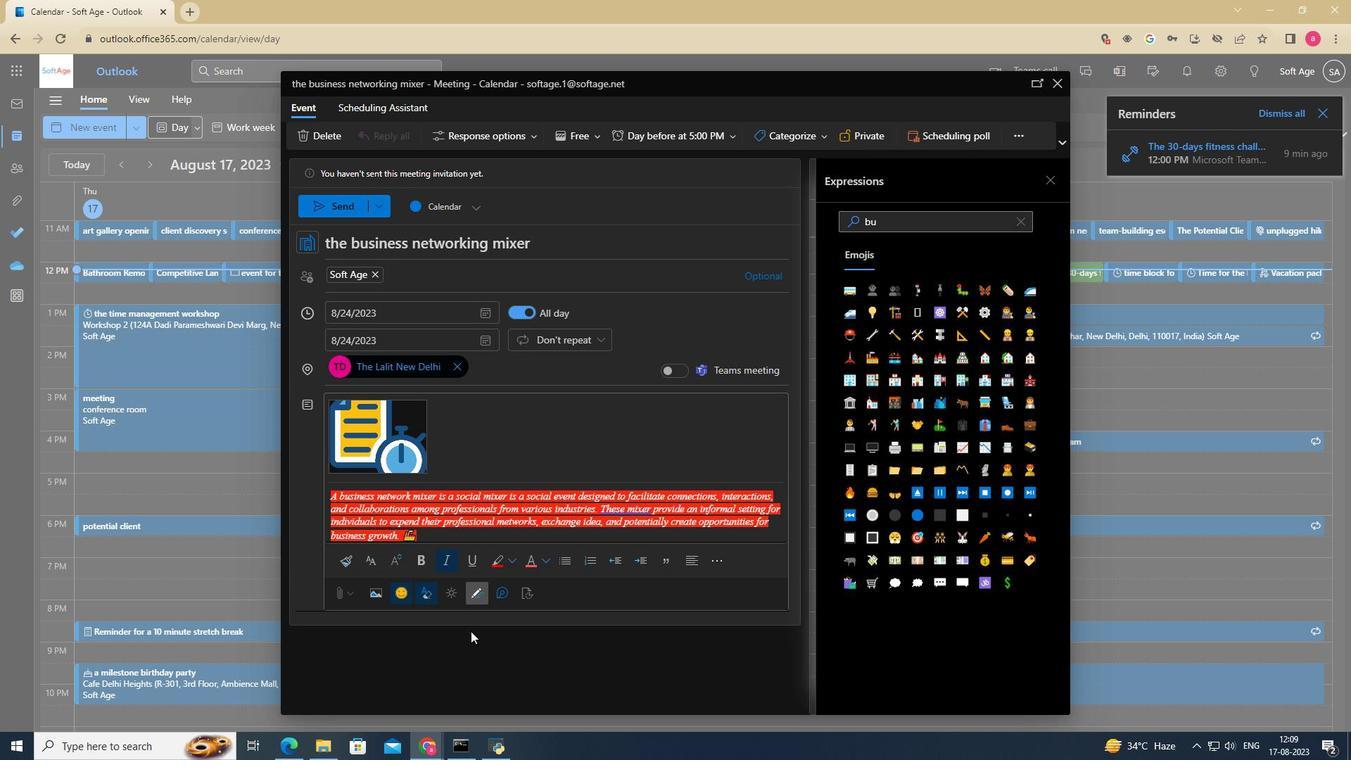 
Action: Mouse moved to (411, 512)
Screenshot: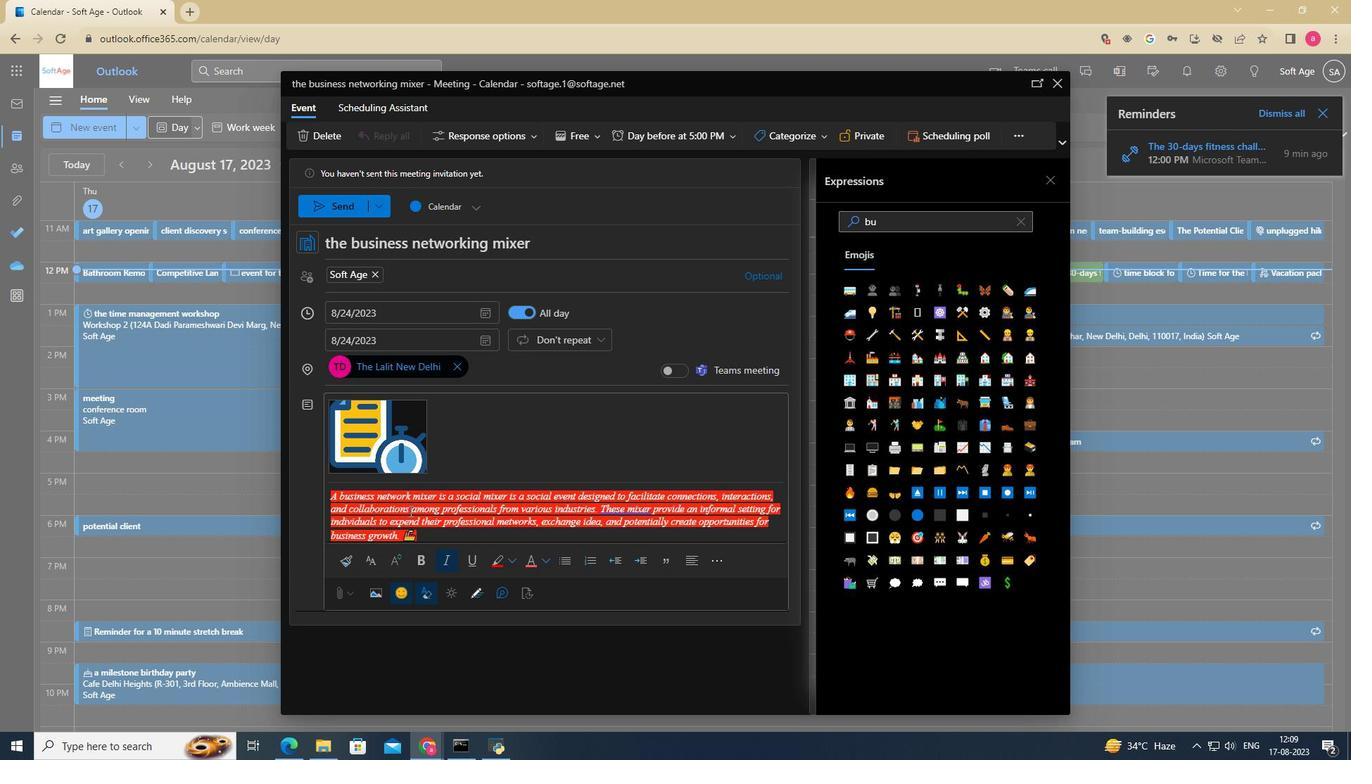 
Action: Mouse pressed left at (411, 512)
Screenshot: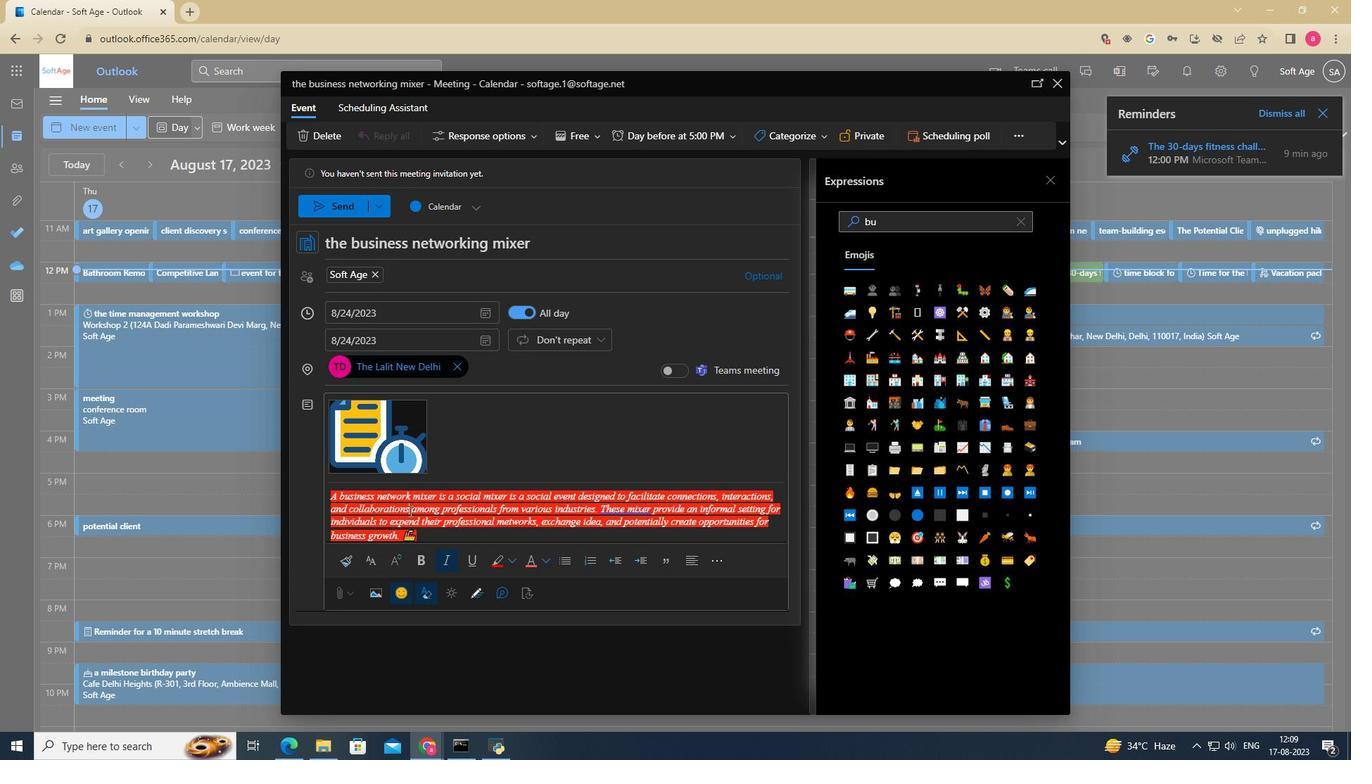 
Action: Mouse pressed left at (411, 512)
Screenshot: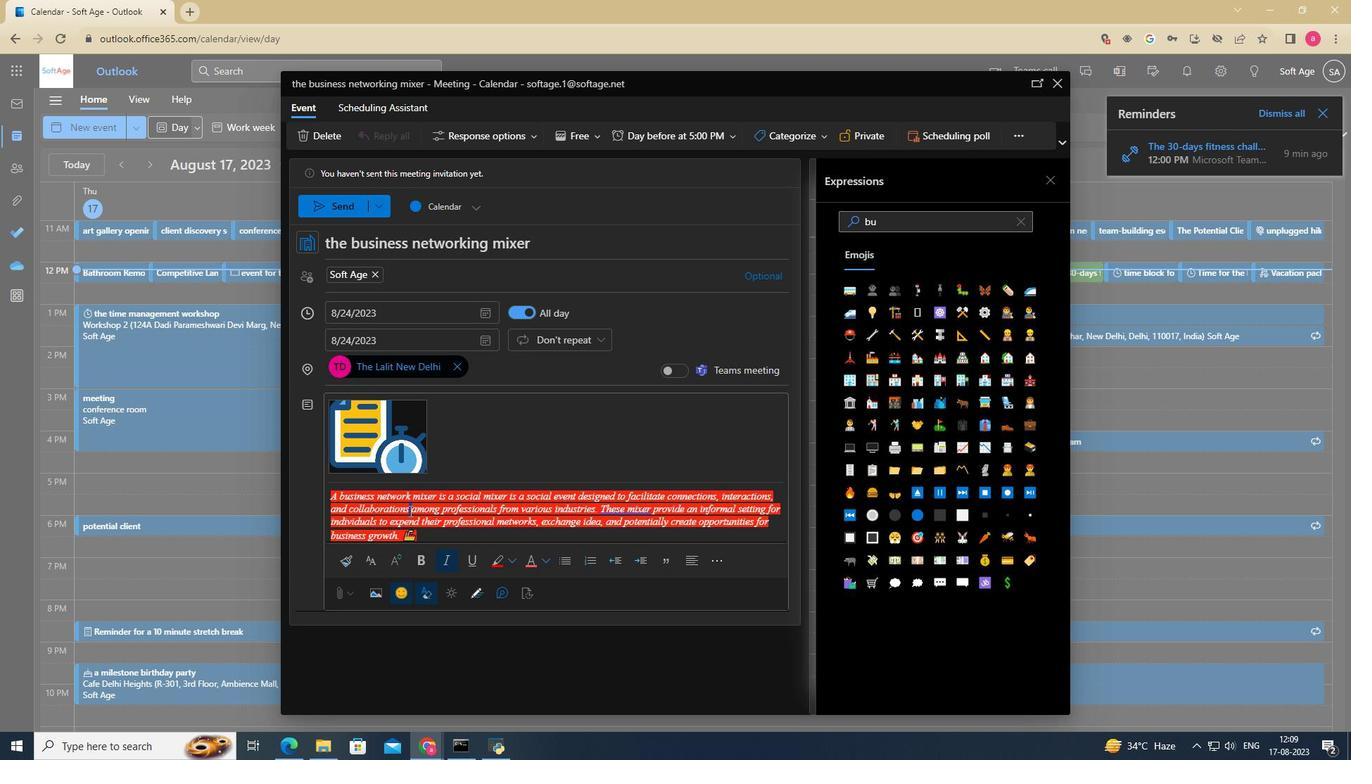 
Action: Mouse pressed left at (411, 512)
Screenshot: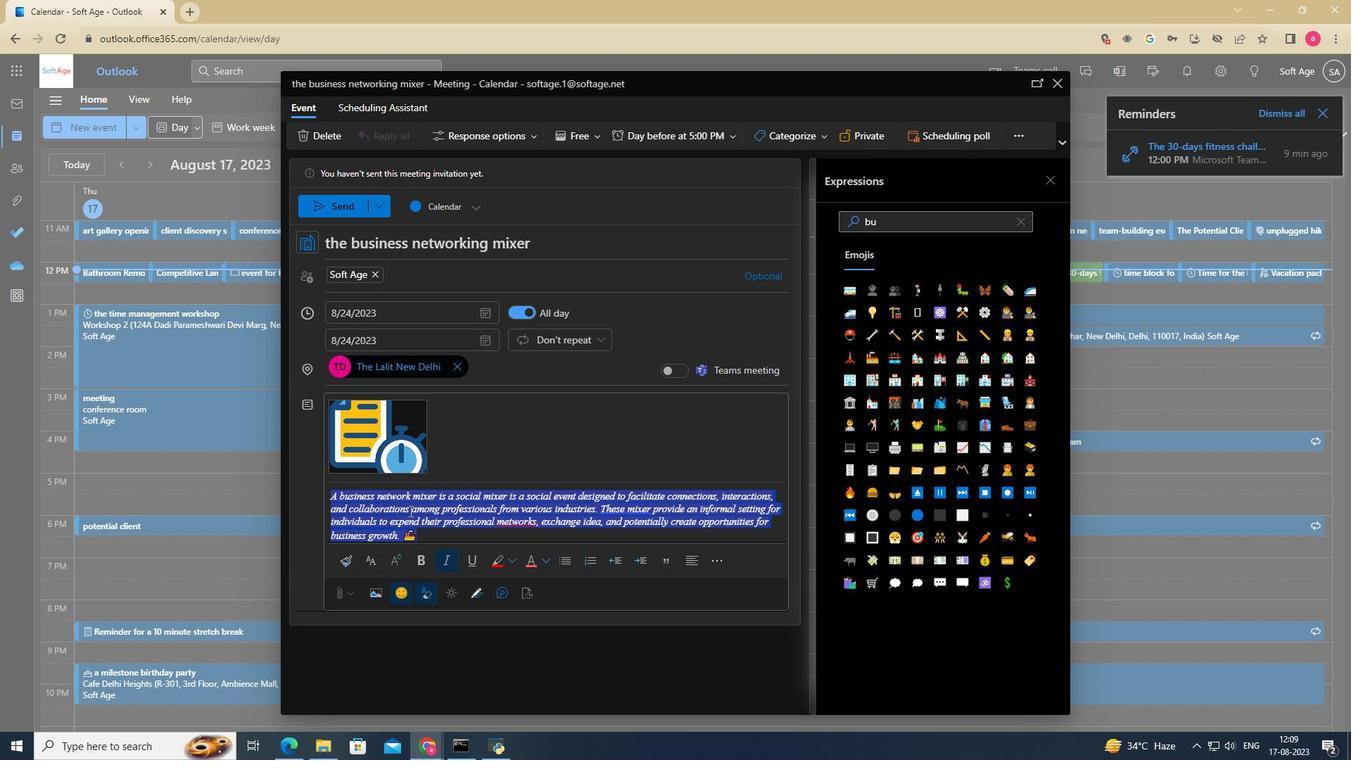 
Action: Mouse moved to (598, 555)
Screenshot: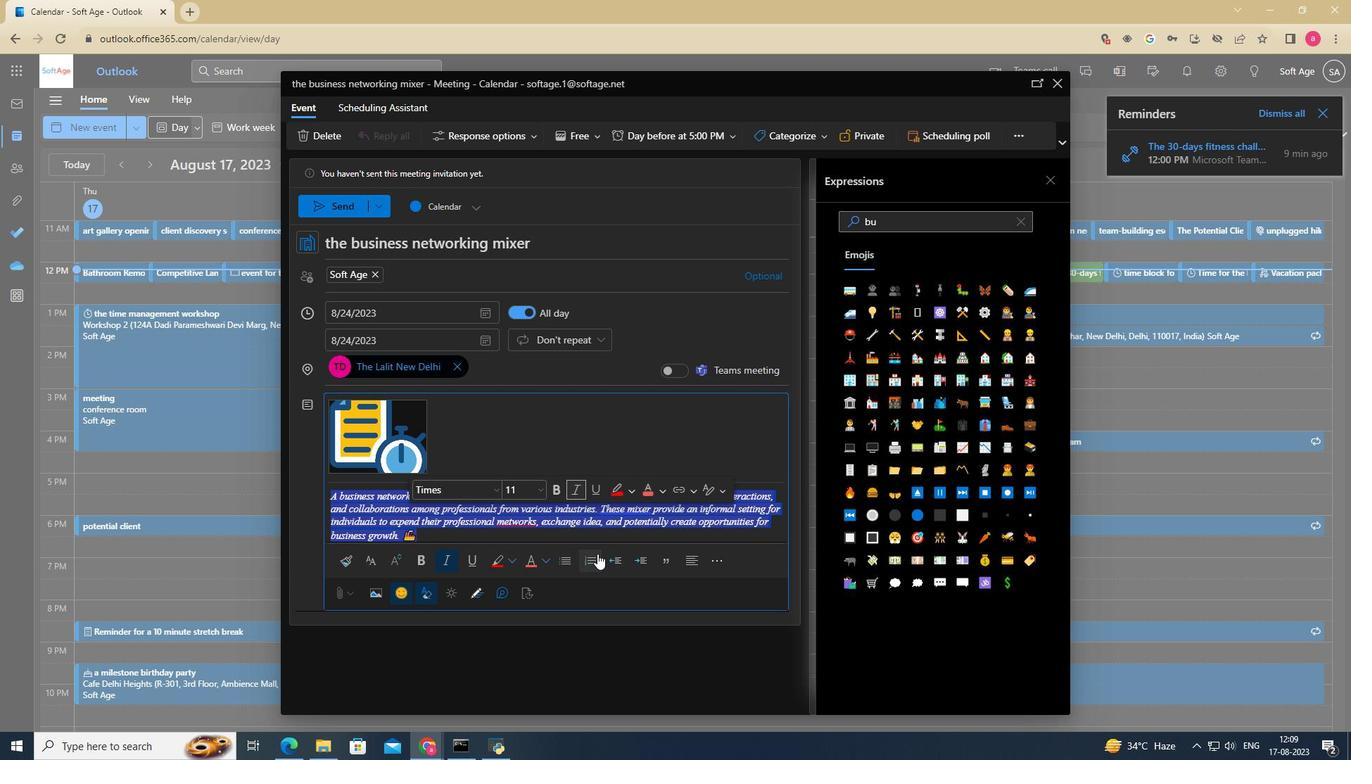 
Action: Mouse pressed left at (598, 555)
Screenshot: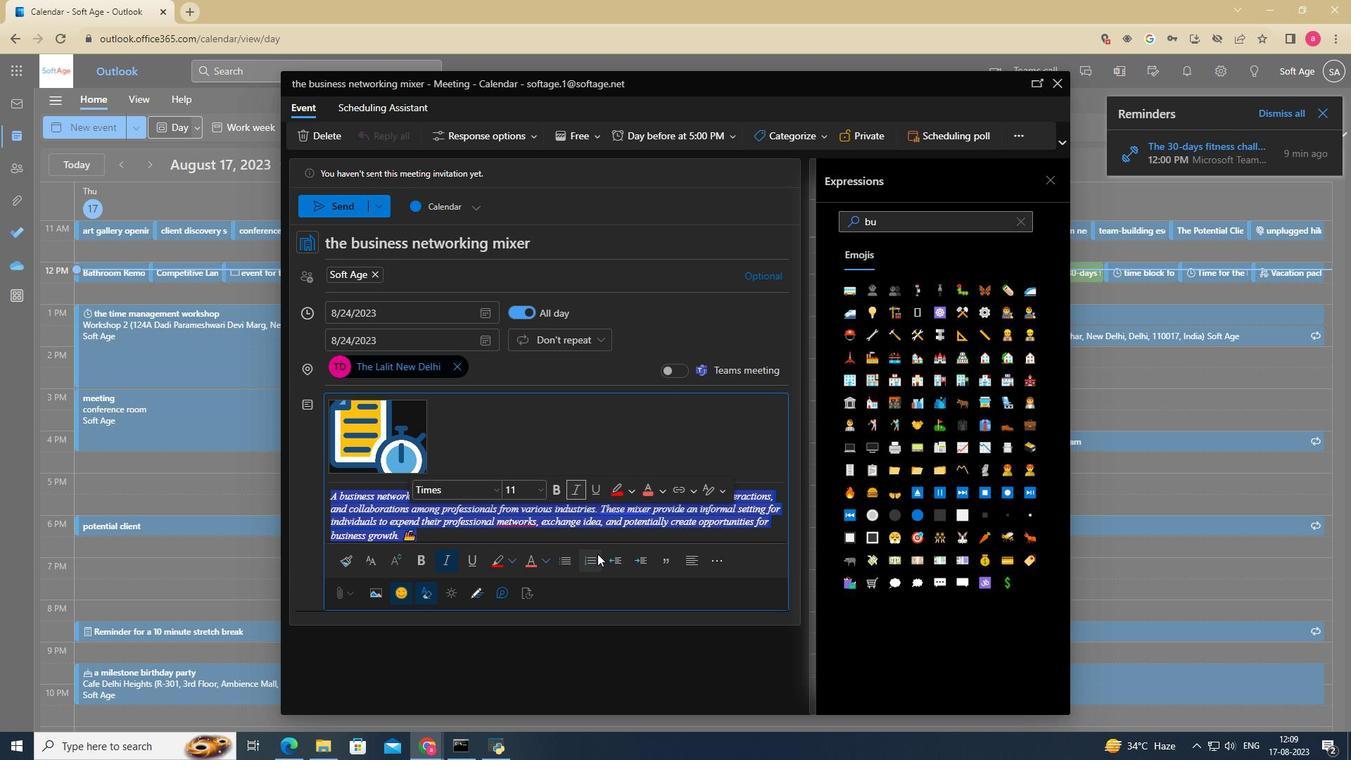 
Action: Mouse moved to (589, 601)
Screenshot: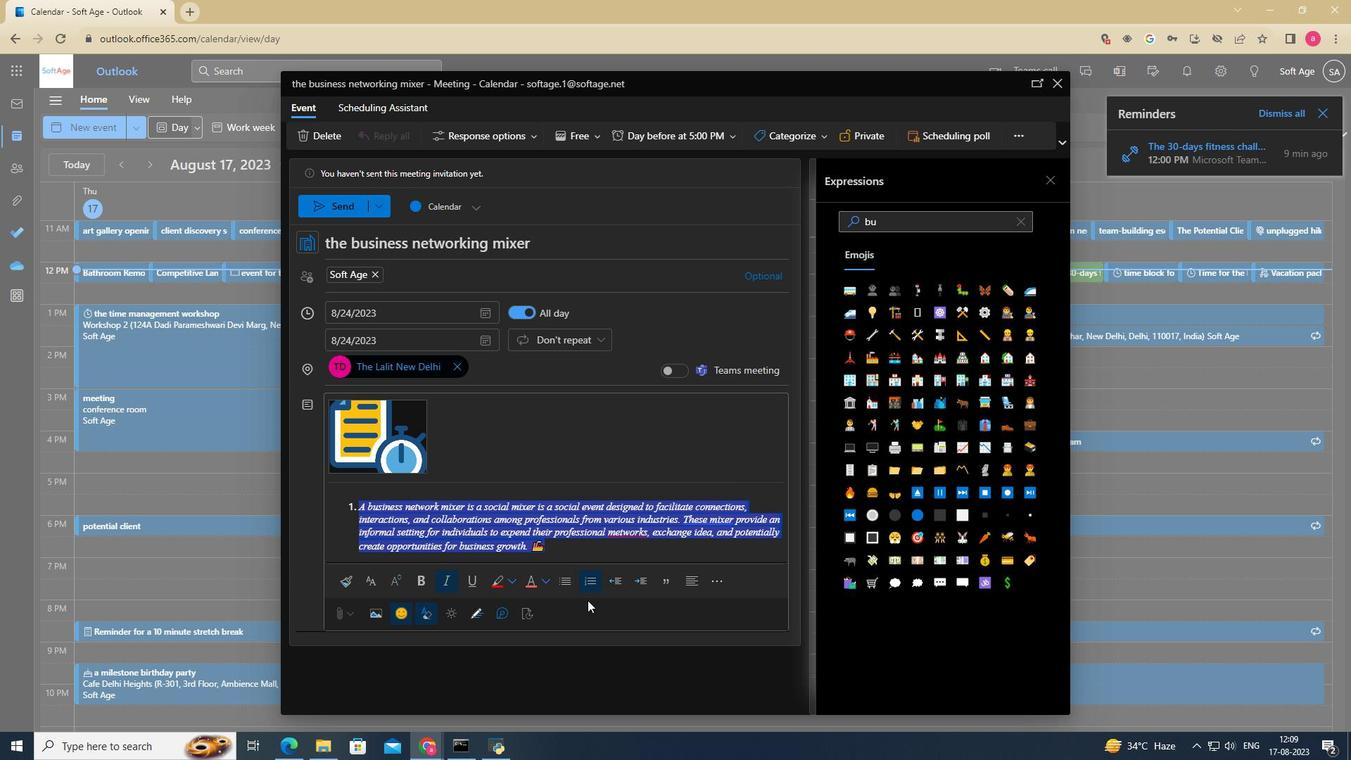 
Action: Mouse pressed left at (589, 601)
Screenshot: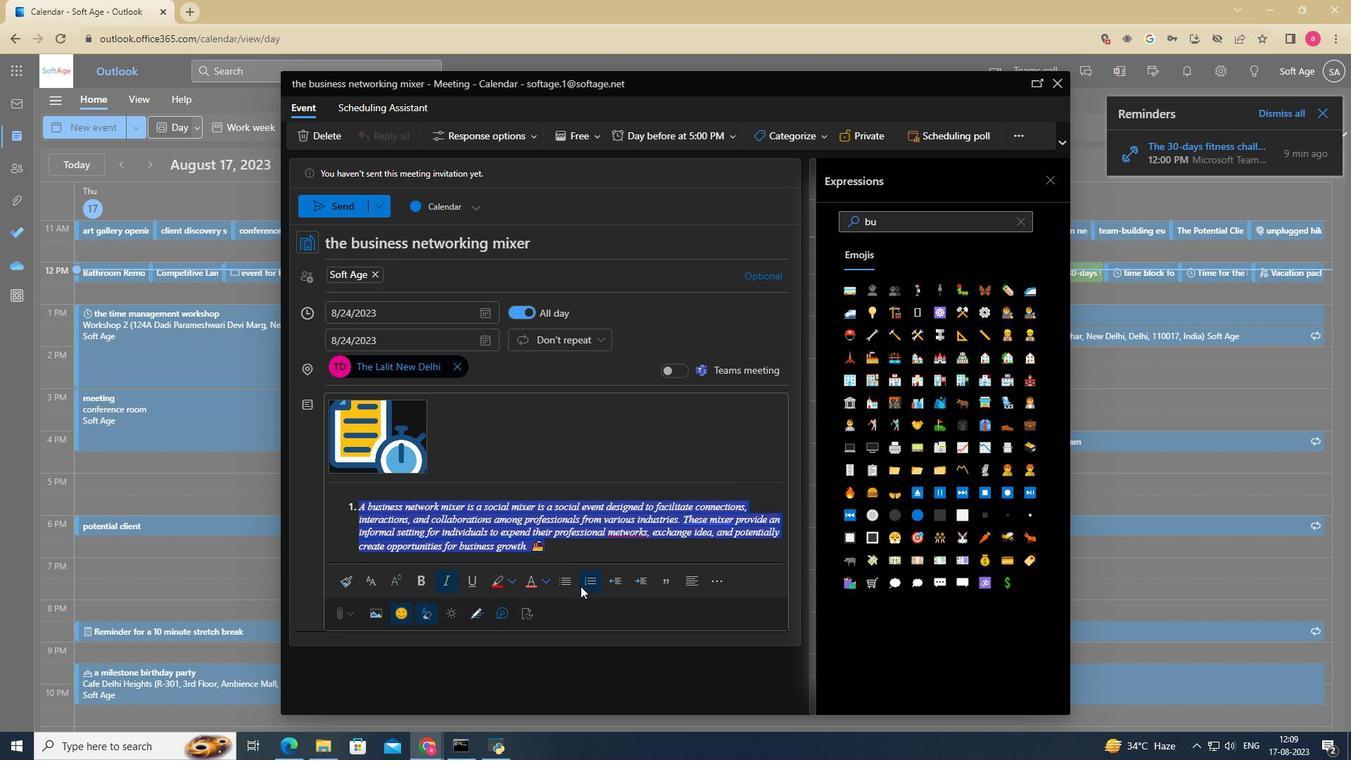 
Action: Mouse moved to (577, 454)
Screenshot: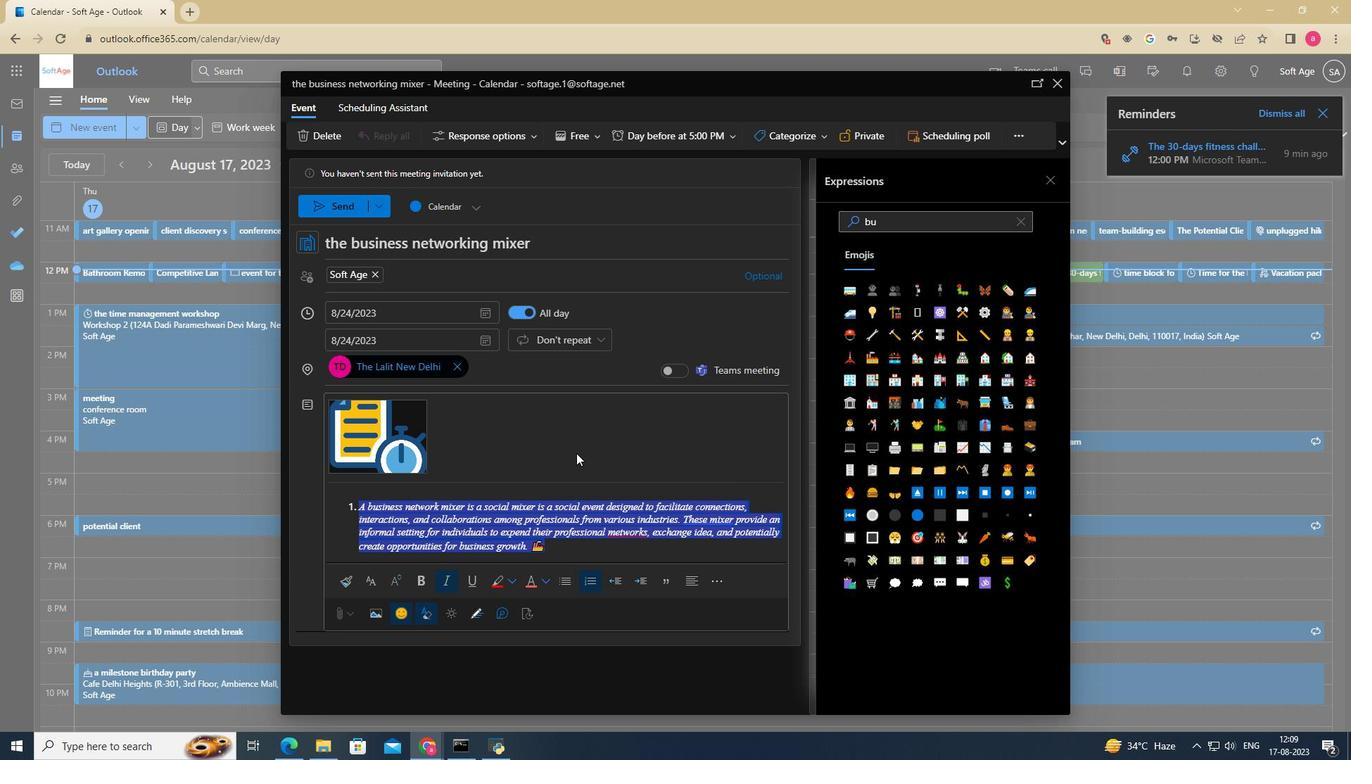 
Action: Mouse pressed left at (577, 454)
Screenshot: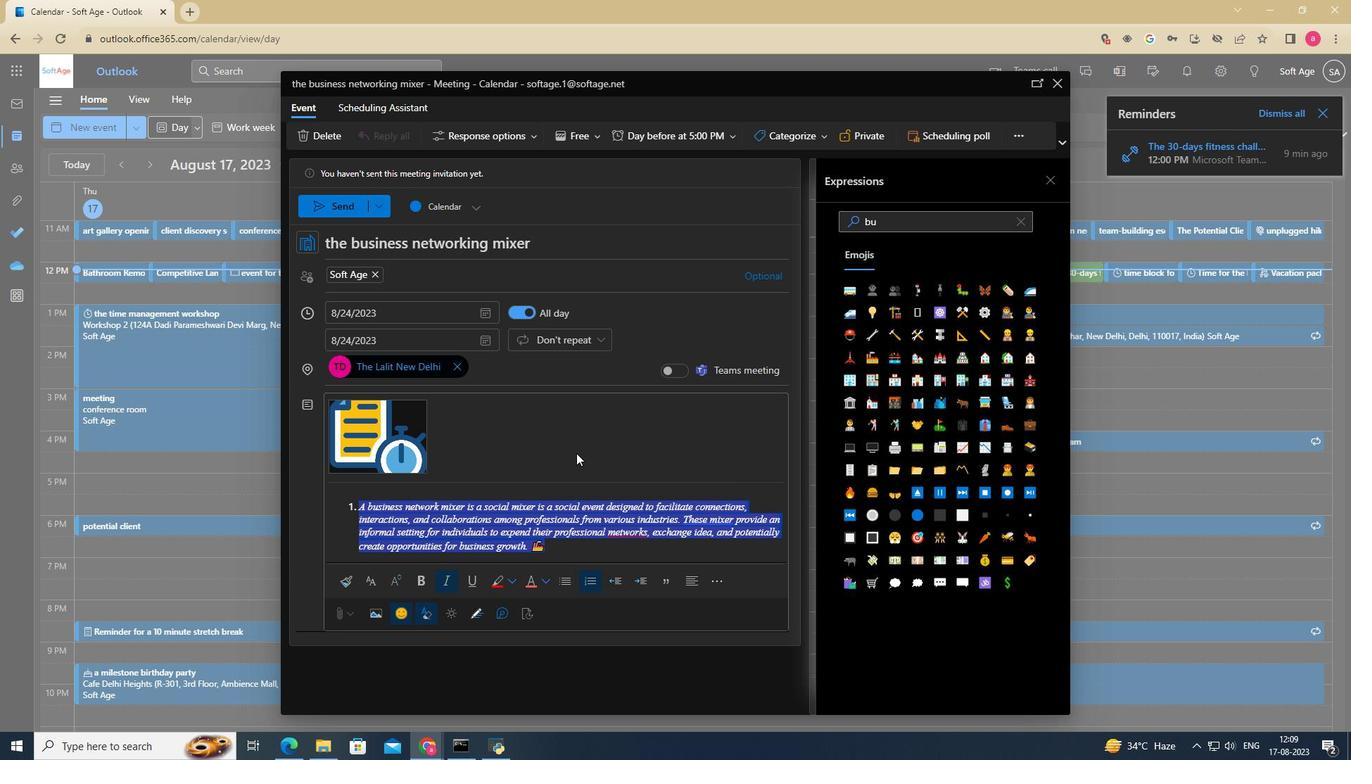 
Action: Mouse moved to (361, 213)
Screenshot: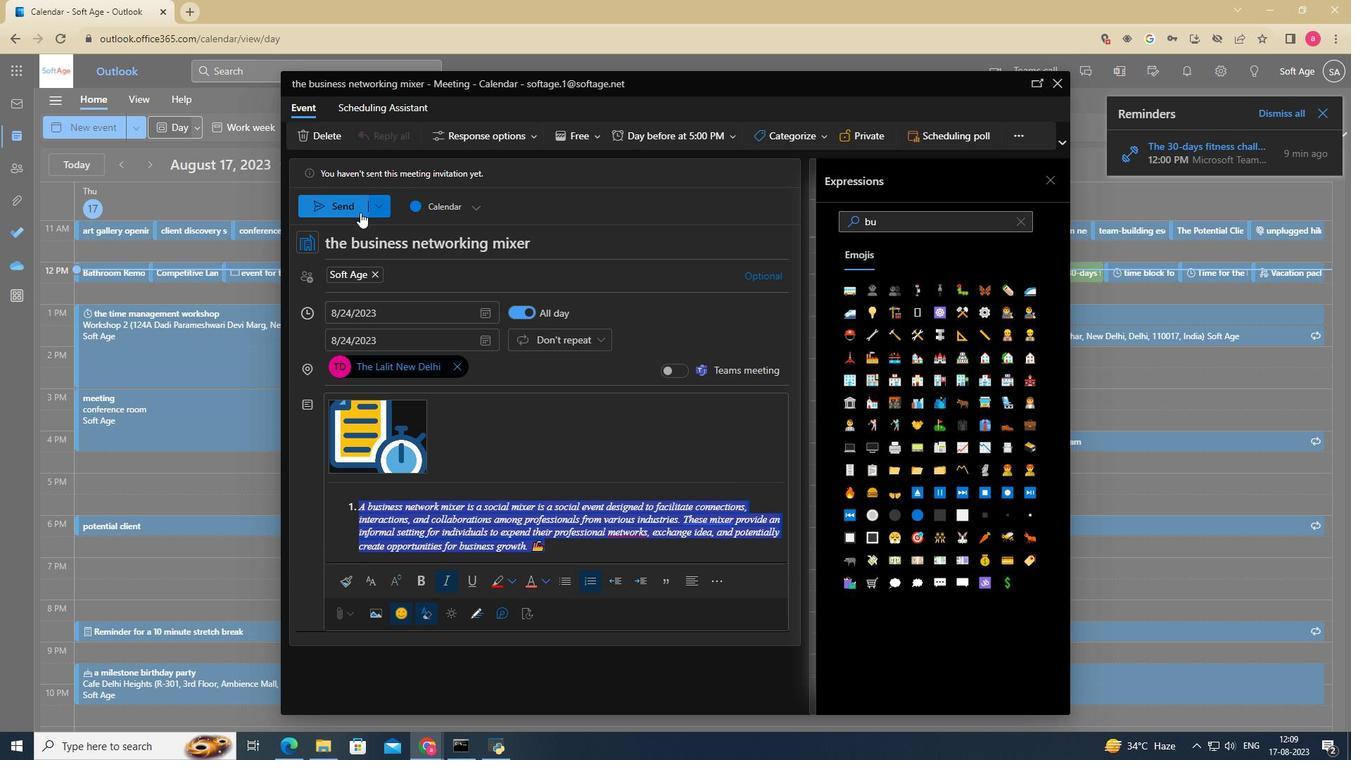 
Action: Mouse pressed left at (361, 213)
Screenshot: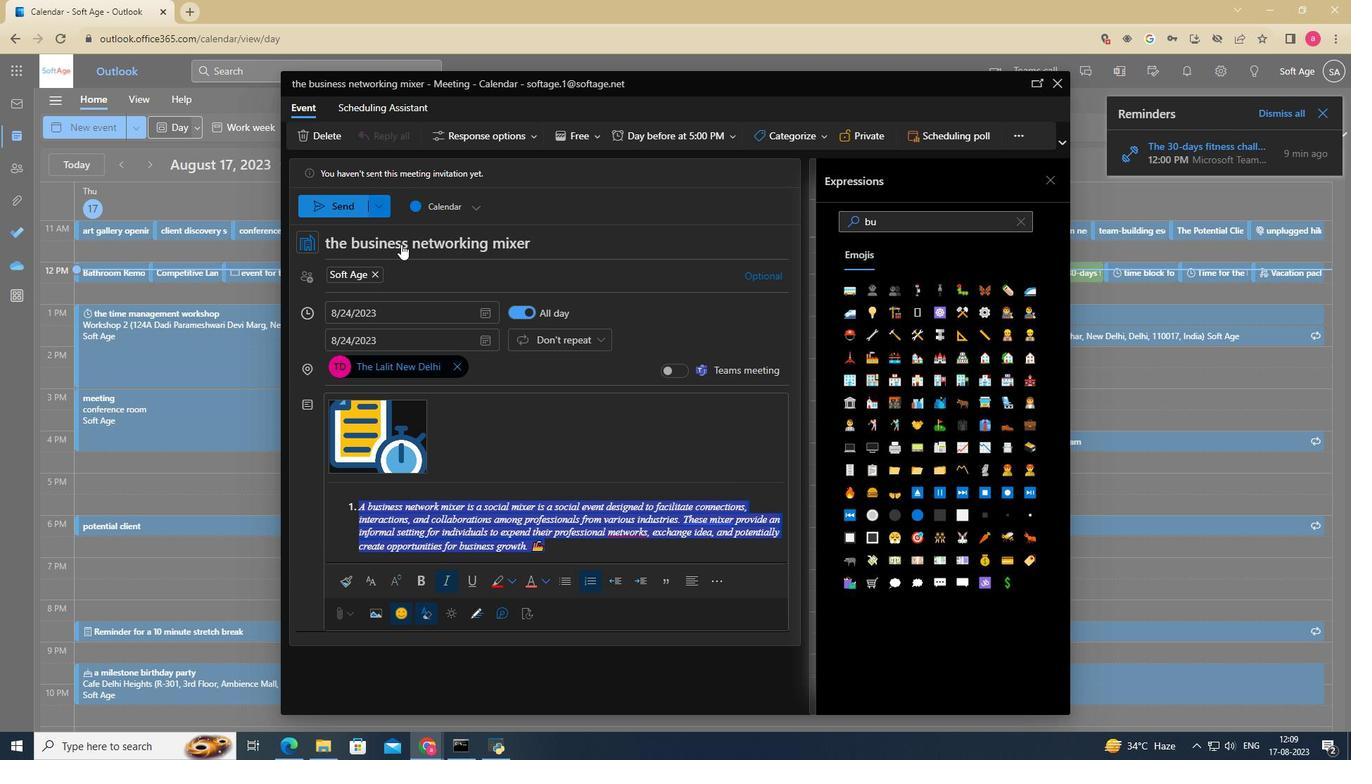 
Action: Mouse moved to (568, 362)
Screenshot: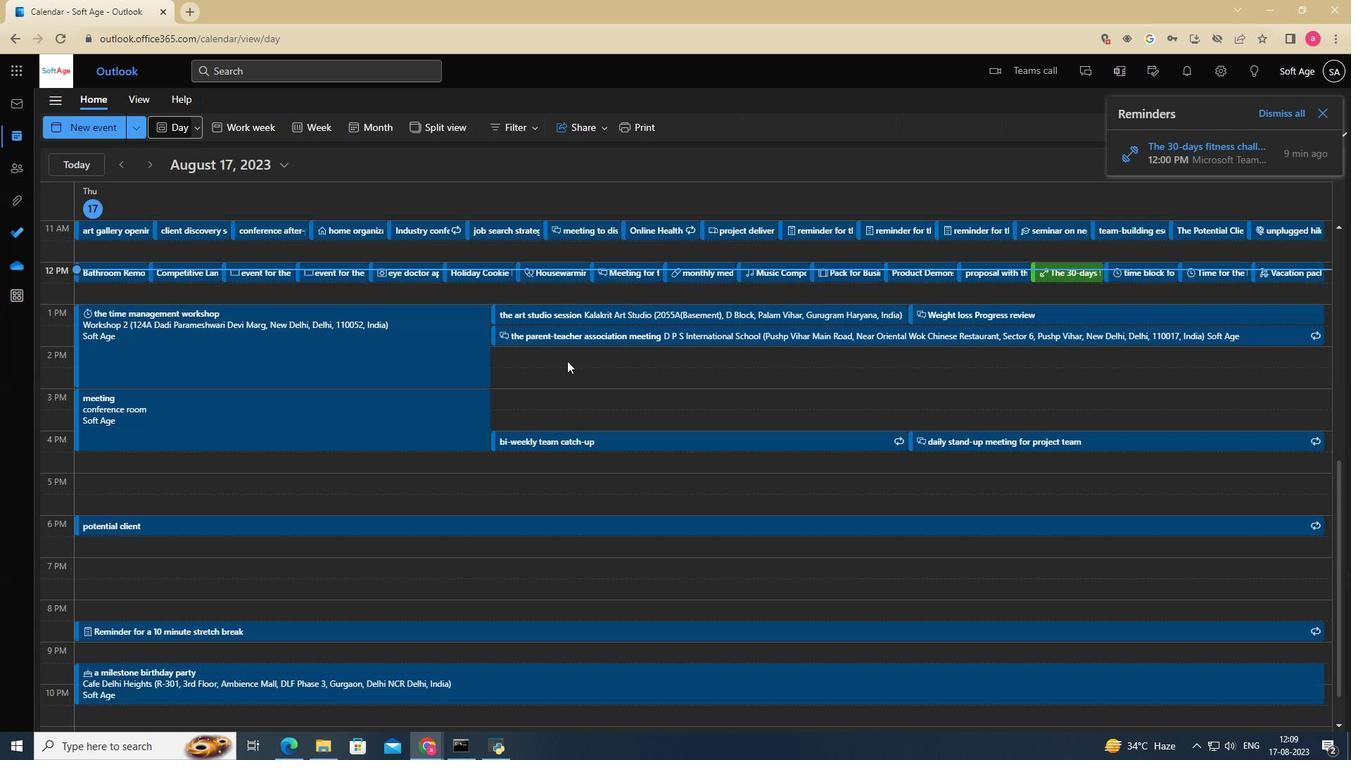 
